 Task: Slide 25 - How To Decorate.
Action: Mouse moved to (95, 465)
Screenshot: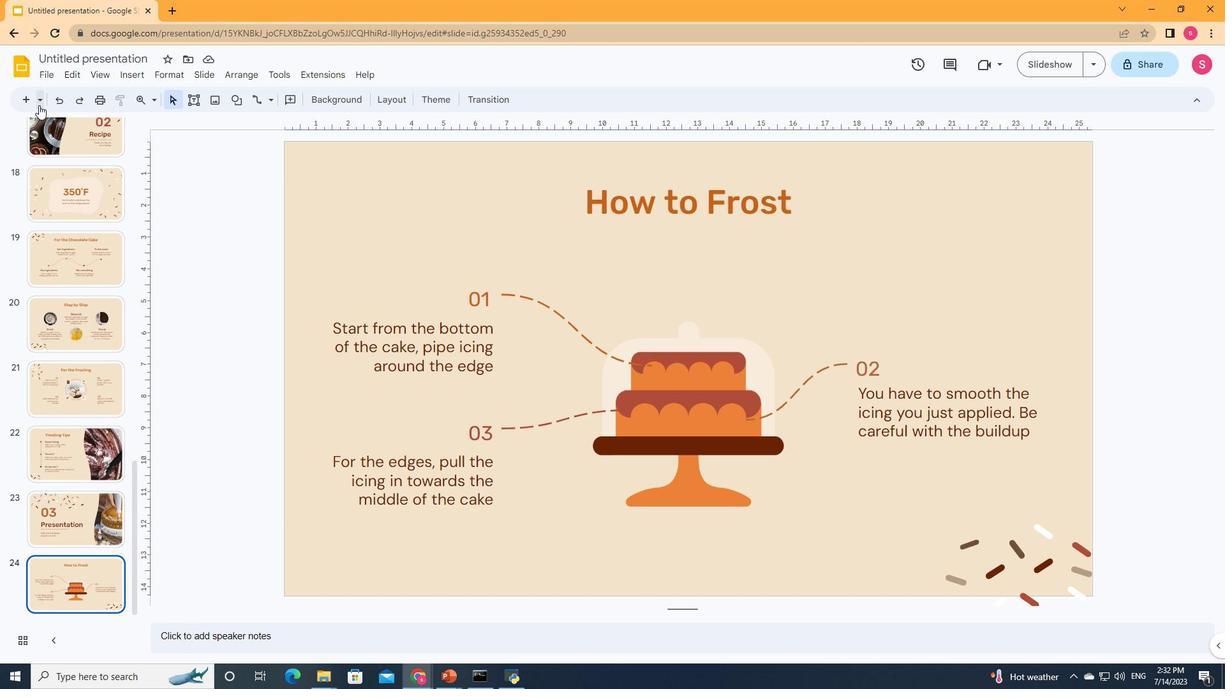
Action: Mouse pressed left at (95, 465)
Screenshot: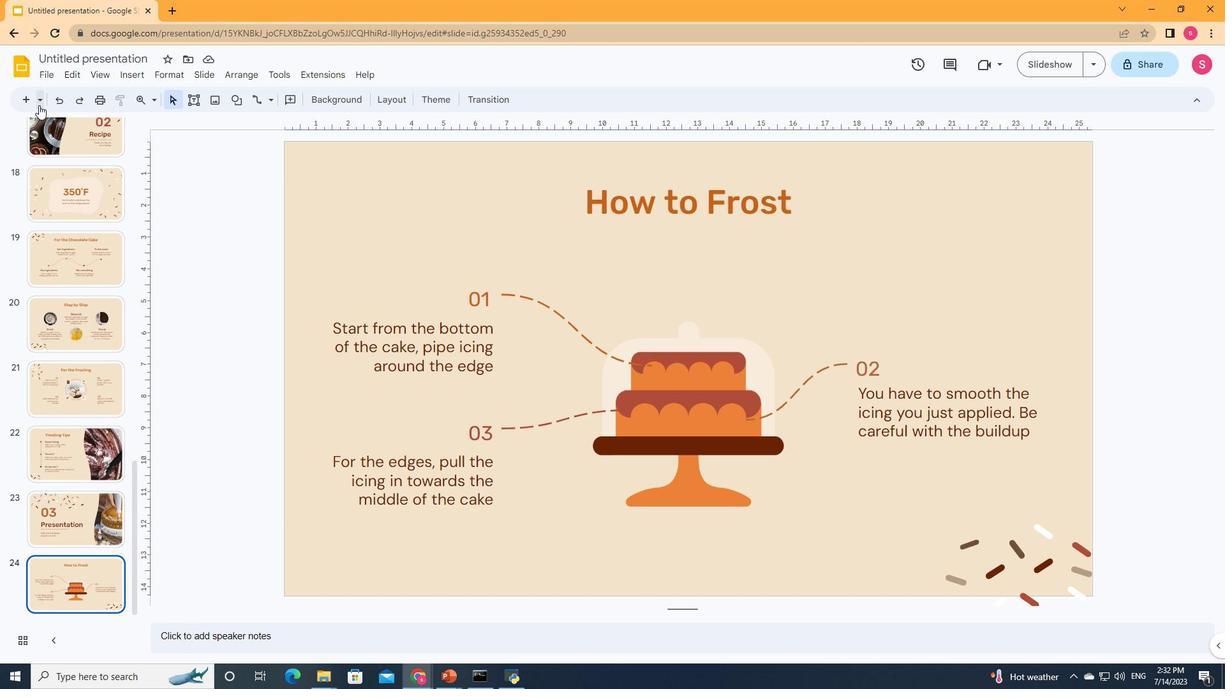 
Action: Mouse moved to (95, 465)
Screenshot: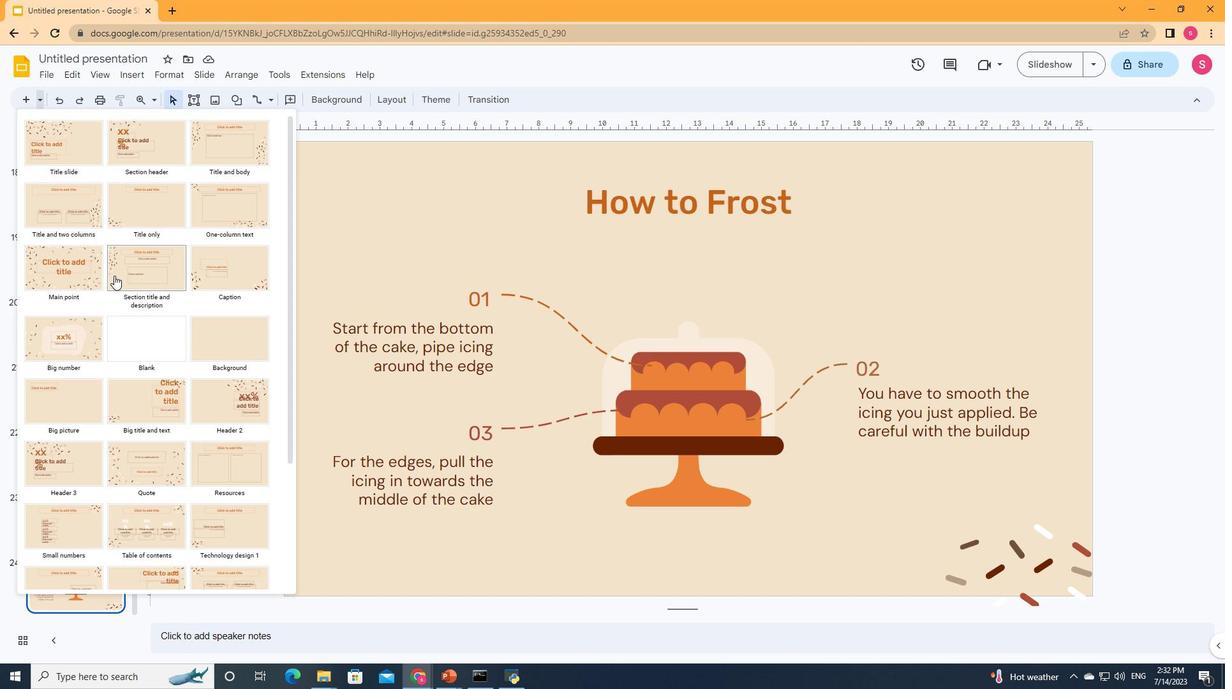 
Action: Mouse scrolled (95, 465) with delta (0, 0)
Screenshot: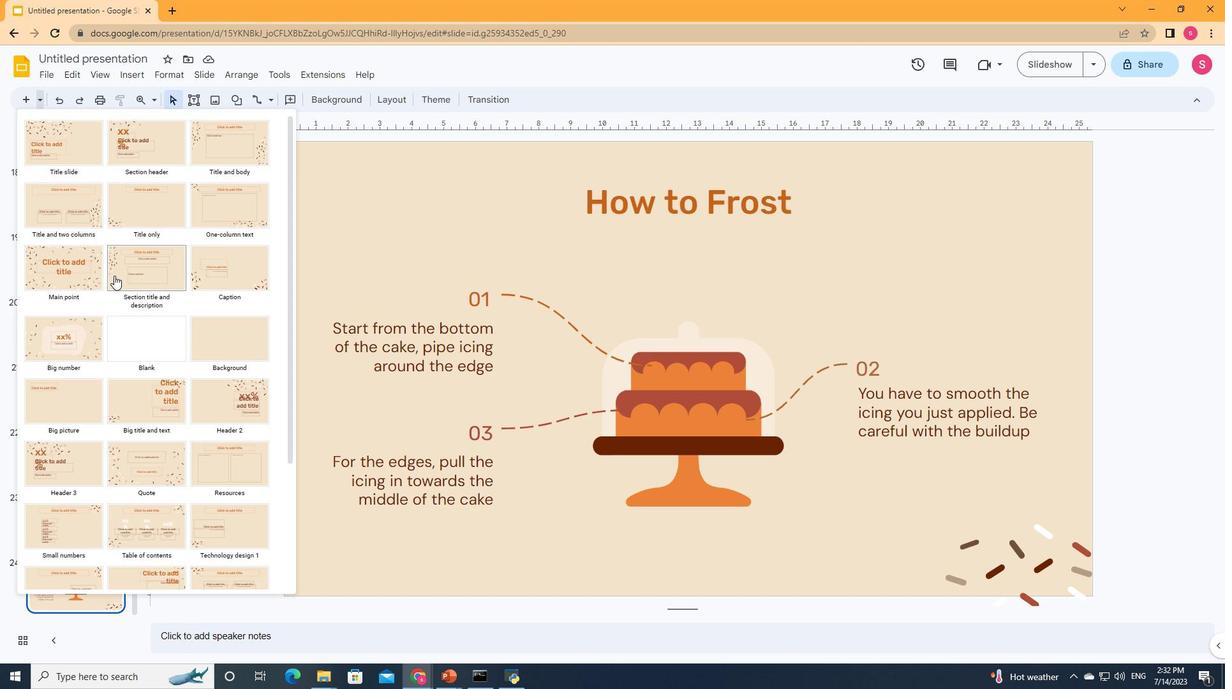 
Action: Mouse scrolled (95, 465) with delta (0, 0)
Screenshot: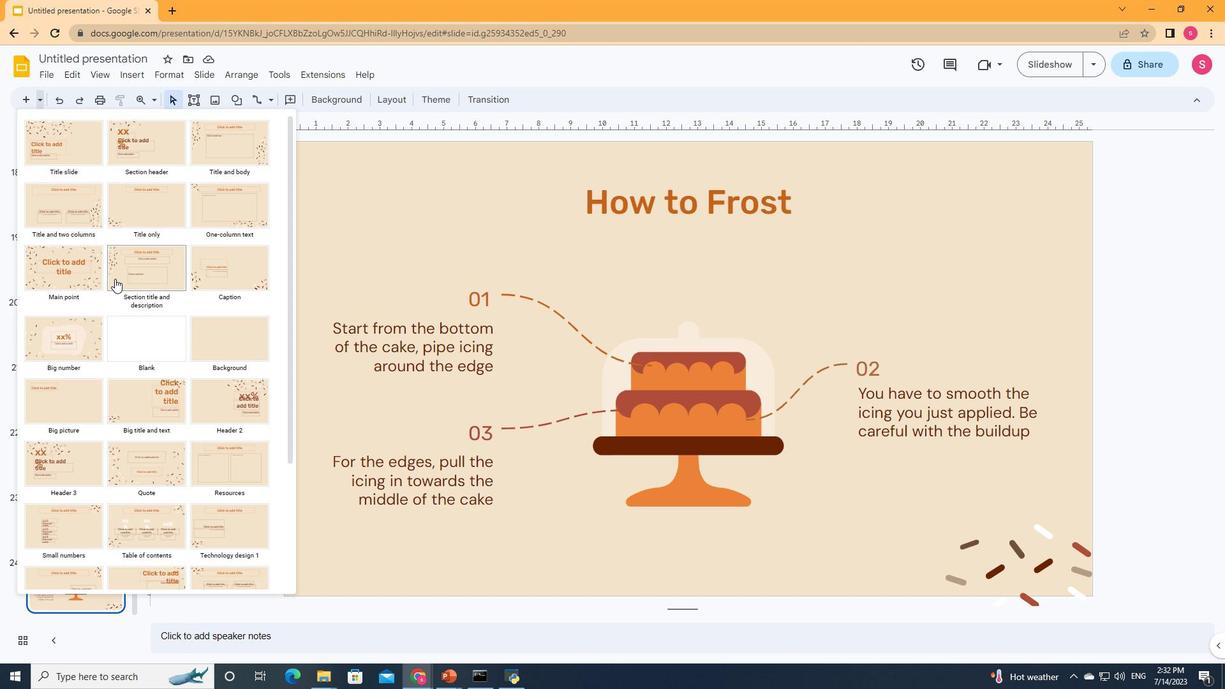 
Action: Mouse scrolled (95, 465) with delta (0, 0)
Screenshot: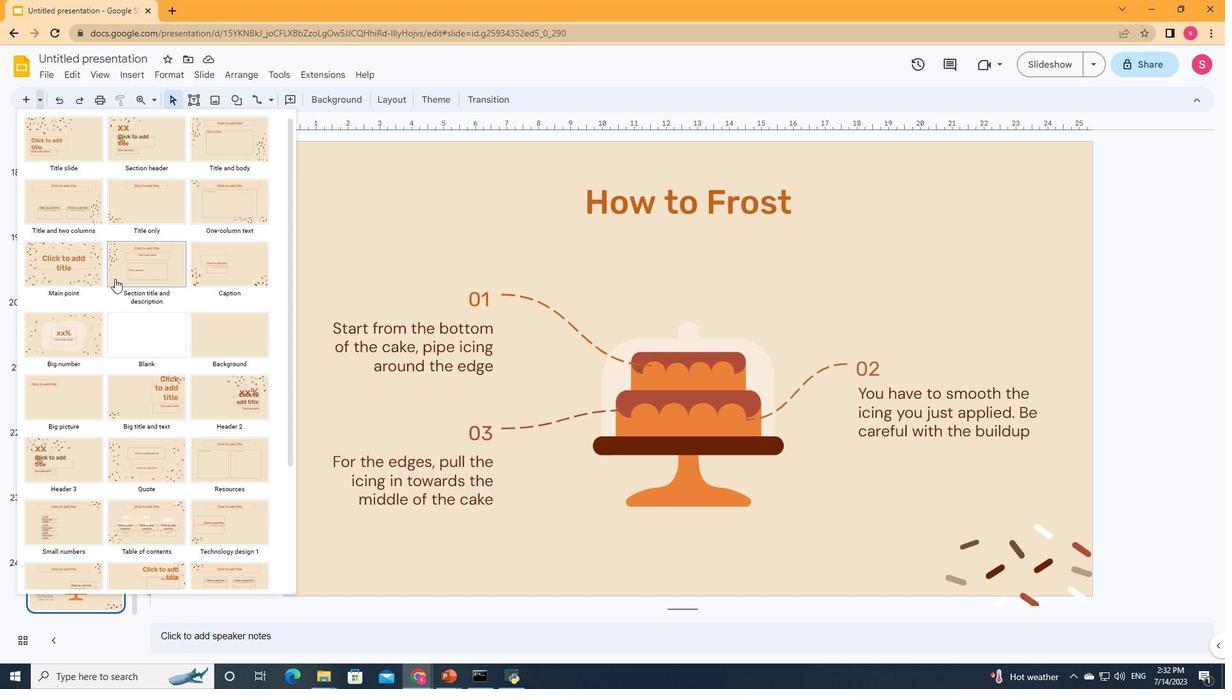 
Action: Mouse scrolled (95, 465) with delta (0, 0)
Screenshot: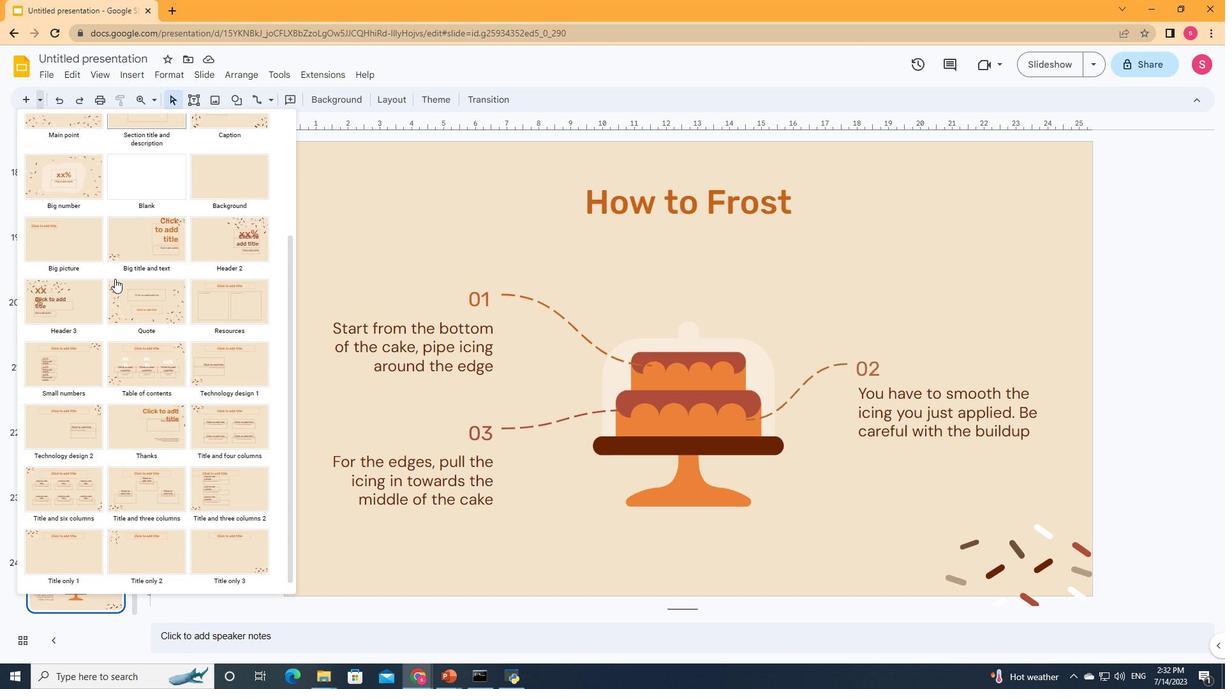 
Action: Mouse scrolled (95, 465) with delta (0, 0)
Screenshot: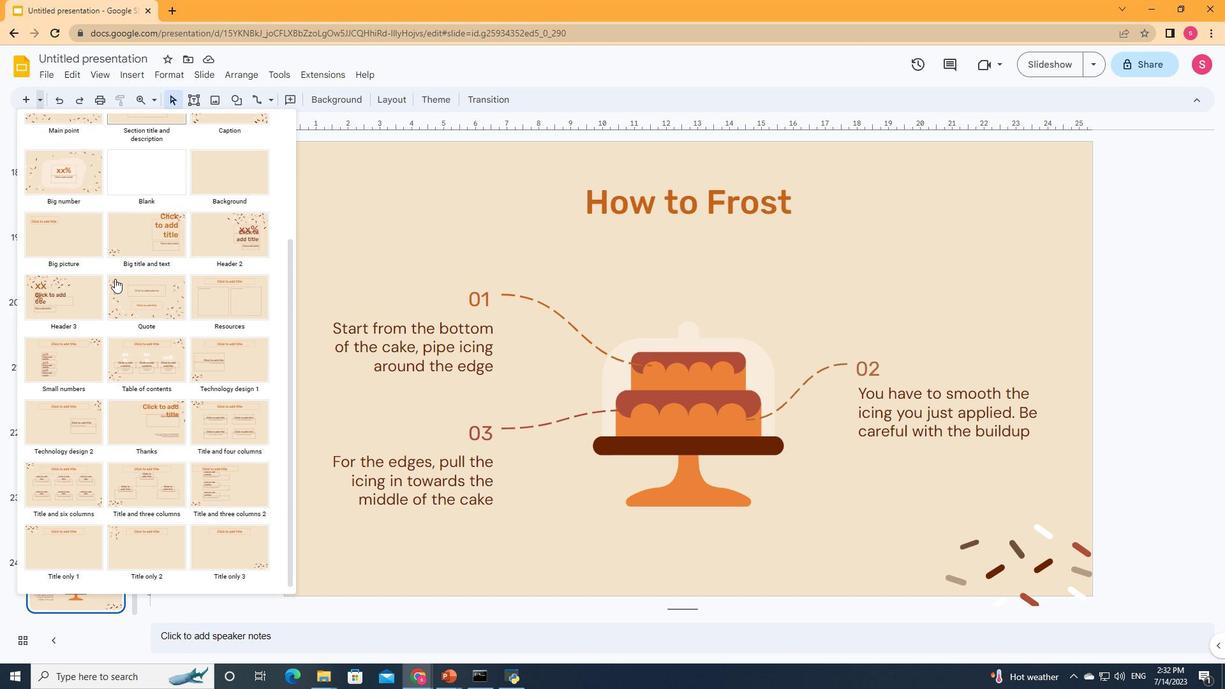 
Action: Mouse scrolled (95, 465) with delta (0, 0)
Screenshot: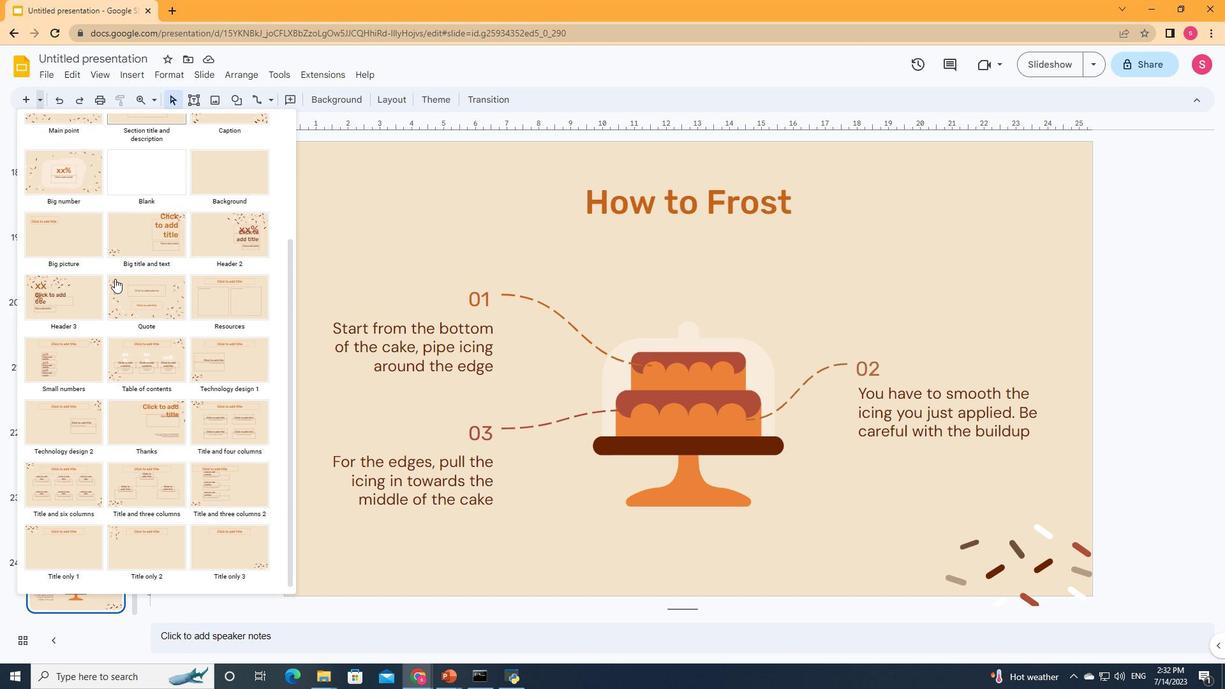
Action: Mouse moved to (95, 465)
Screenshot: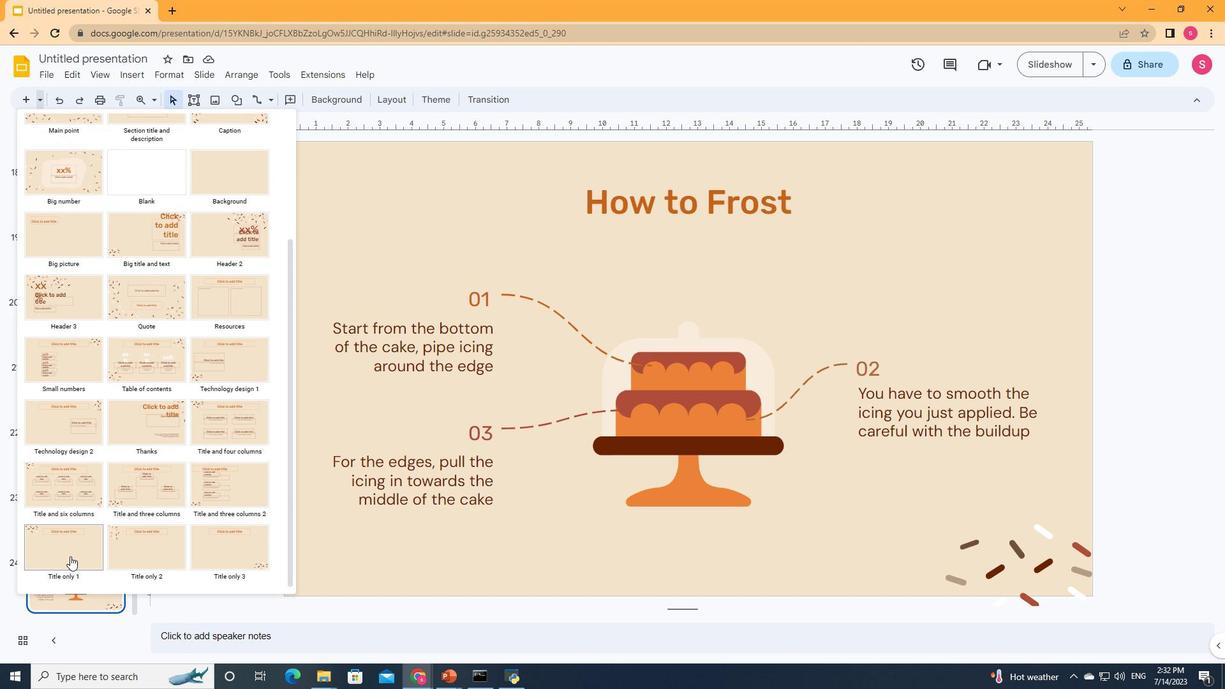 
Action: Mouse pressed left at (95, 465)
Screenshot: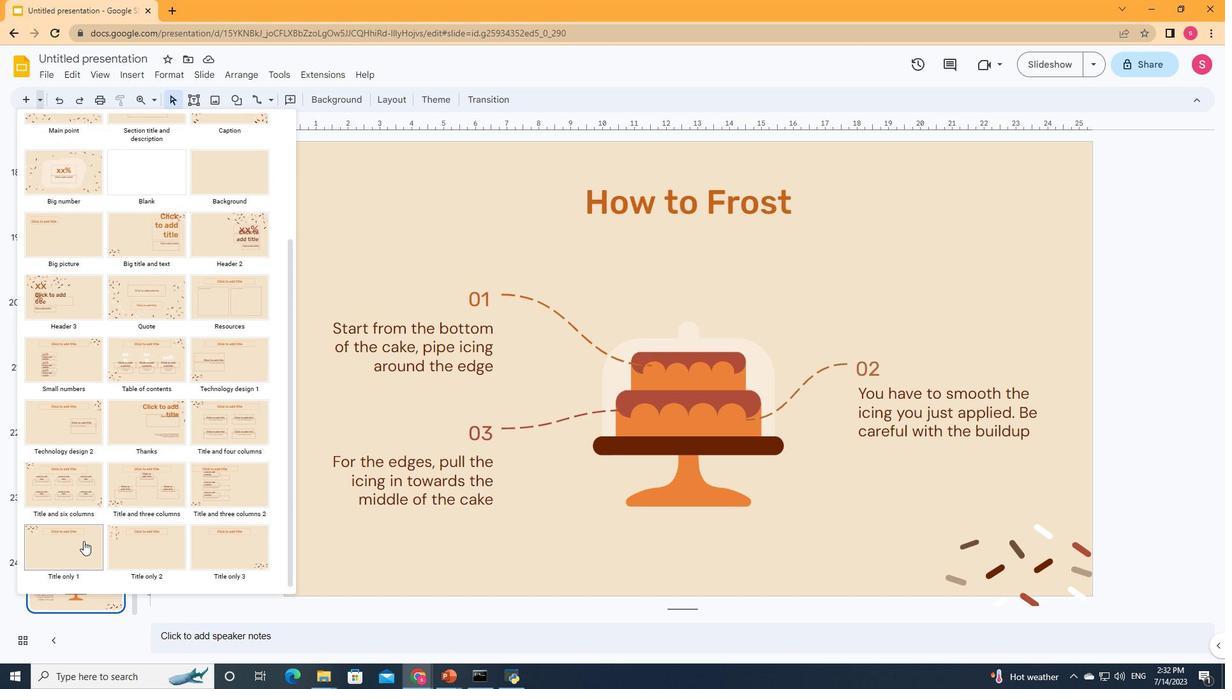 
Action: Mouse moved to (95, 465)
Screenshot: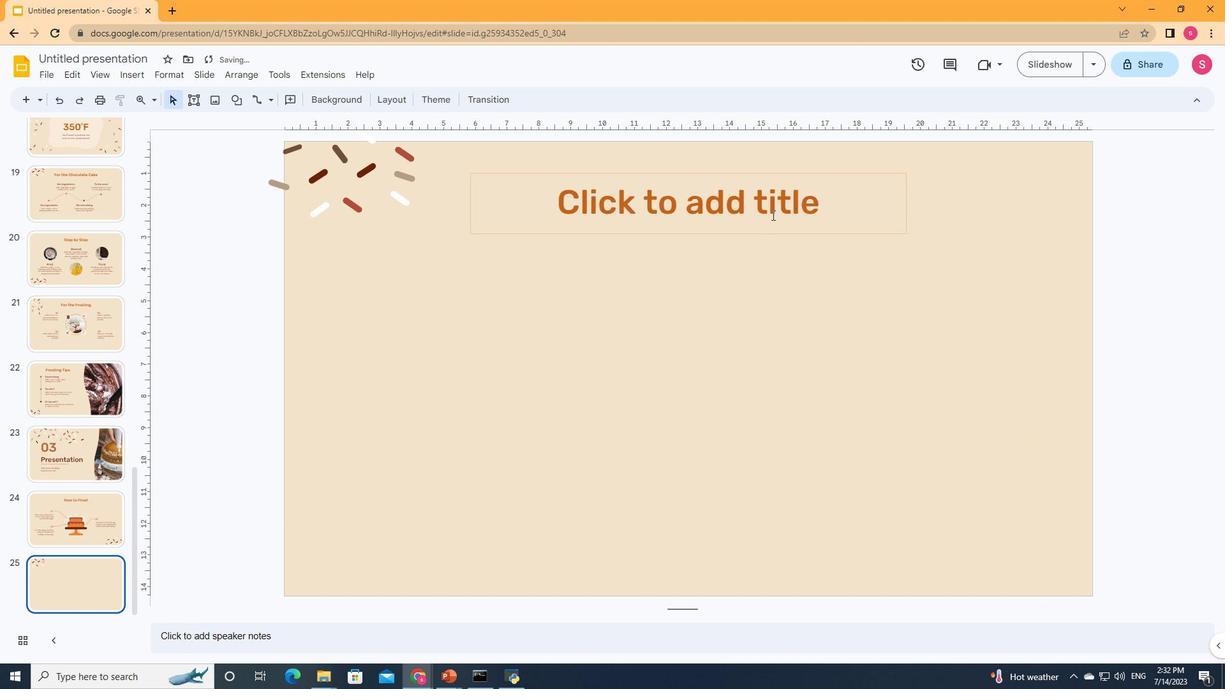 
Action: Mouse pressed left at (95, 465)
Screenshot: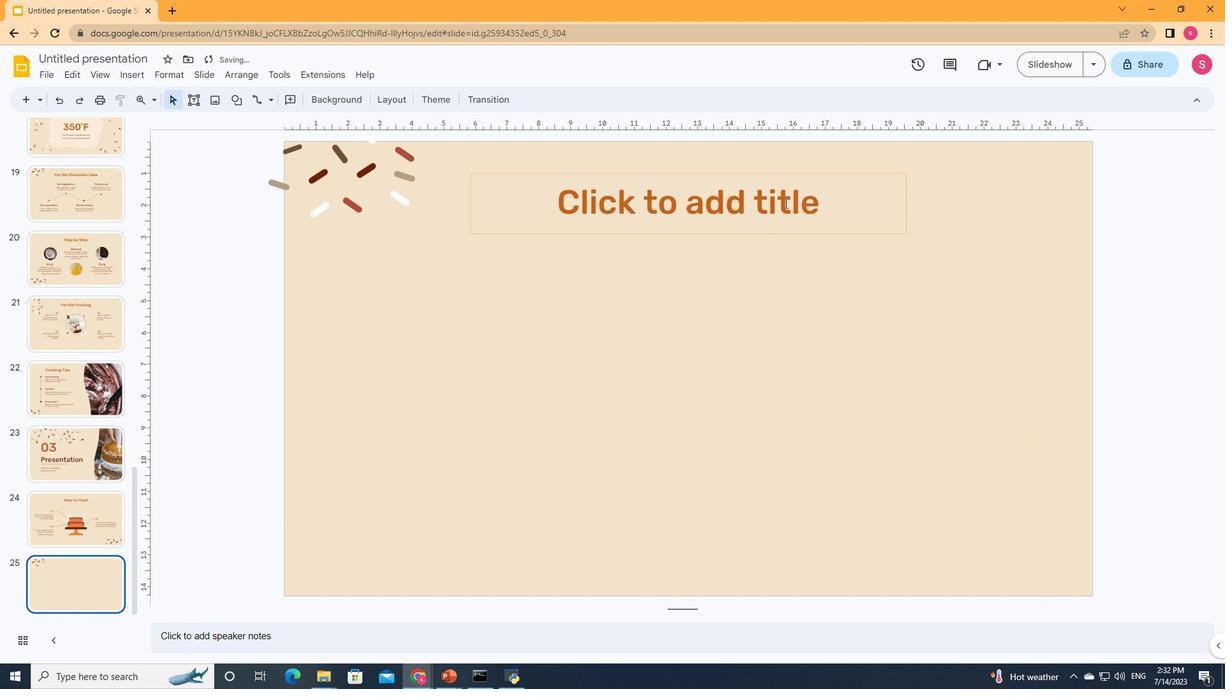 
Action: Key pressed <Key.shift><Key.shift>How<Key.space>to<Key.space><Key.shift>Decorate
Screenshot: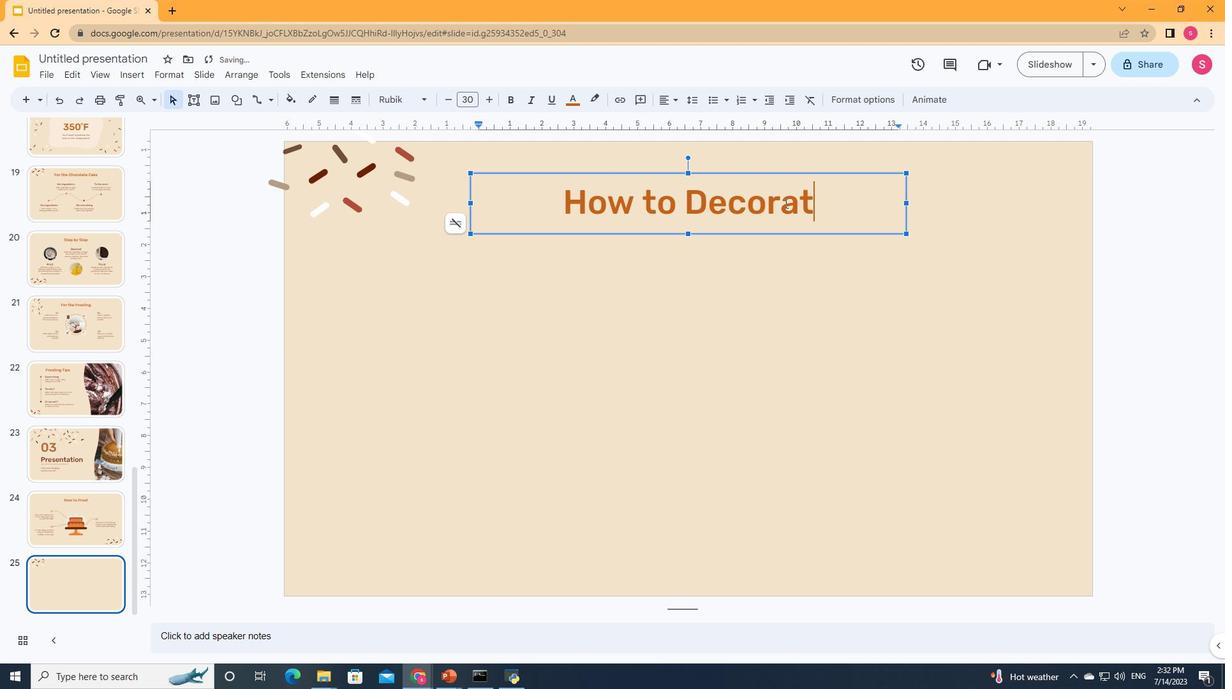 
Action: Mouse moved to (95, 465)
Screenshot: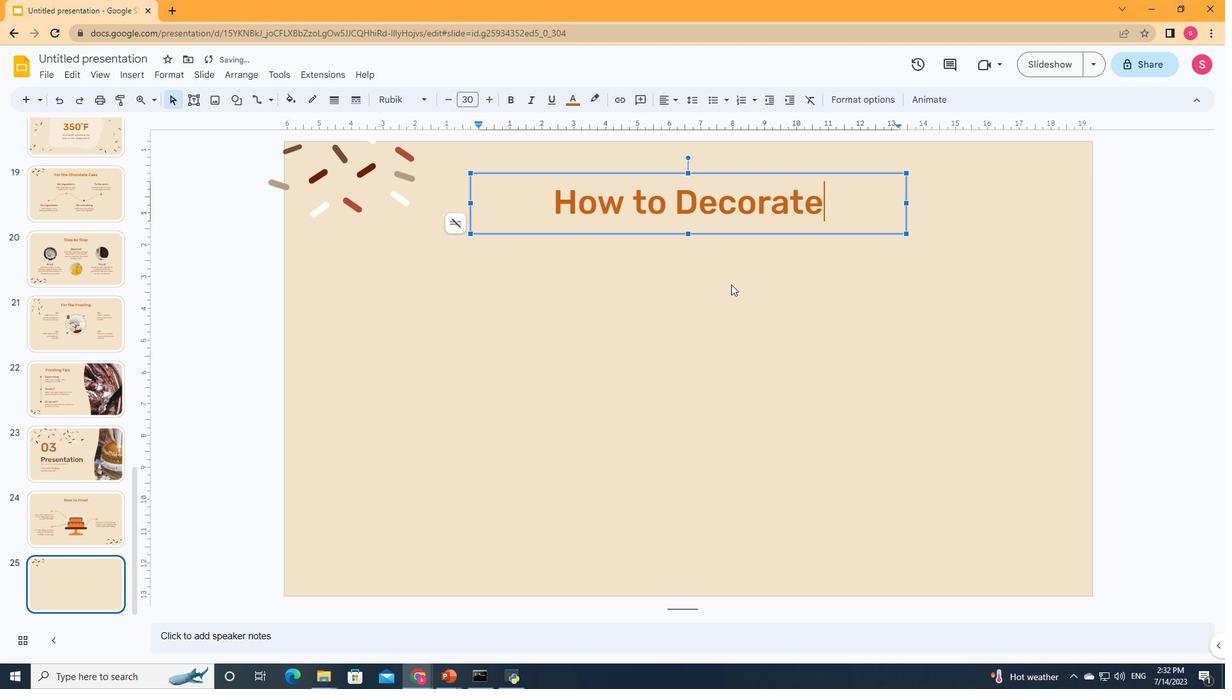 
Action: Mouse pressed left at (95, 465)
Screenshot: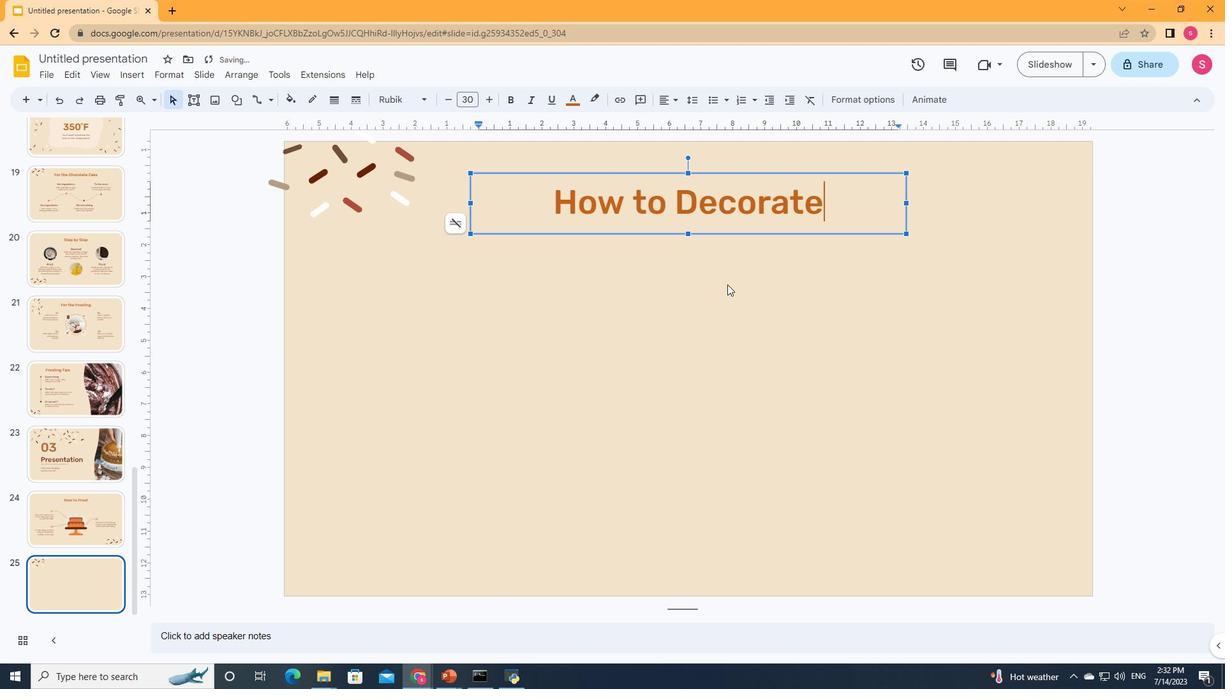 
Action: Mouse moved to (95, 465)
Screenshot: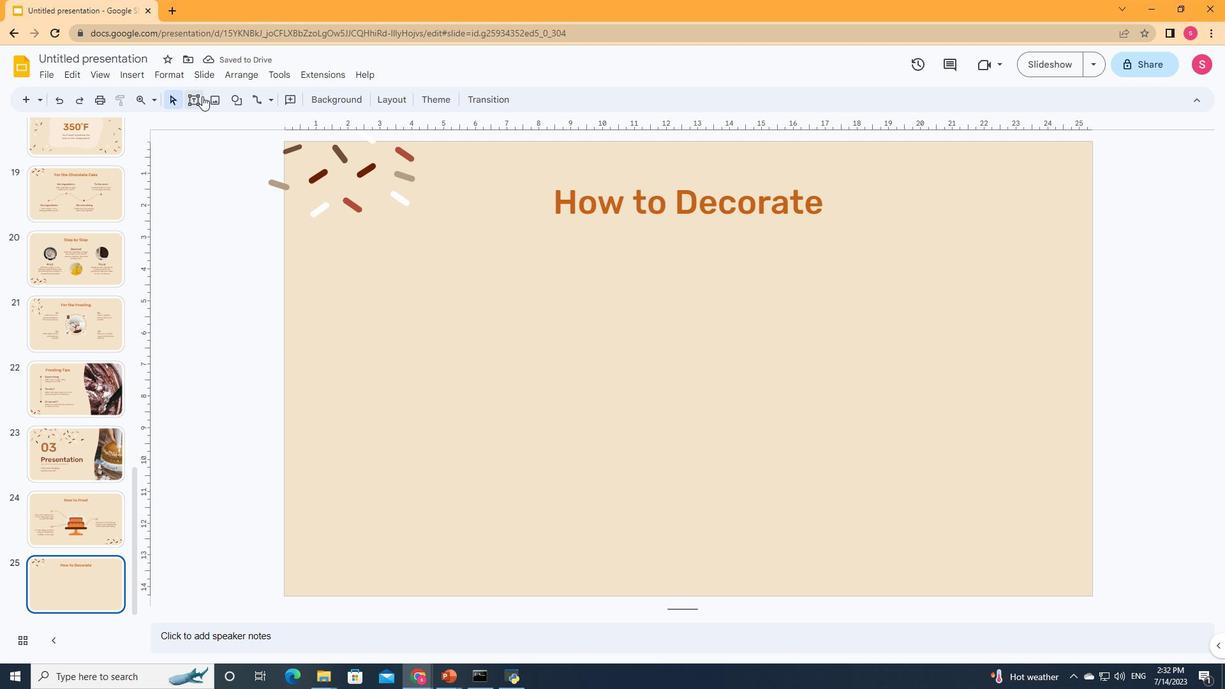 
Action: Mouse pressed left at (95, 465)
Screenshot: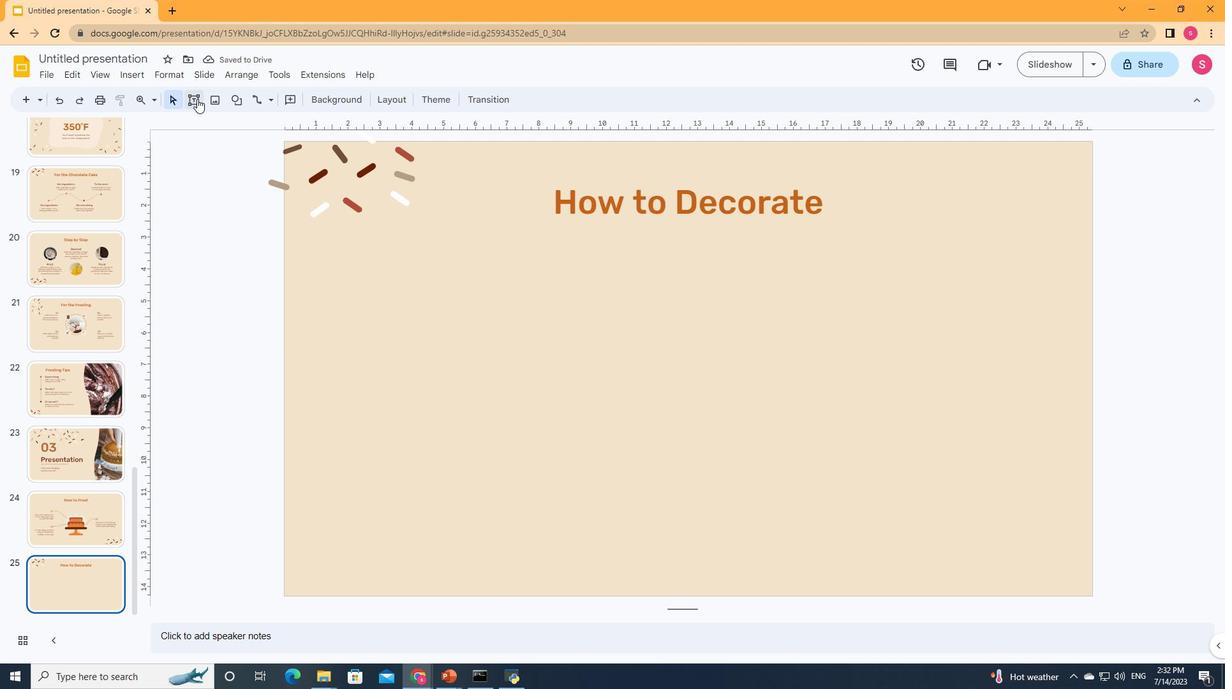 
Action: Mouse moved to (95, 465)
Screenshot: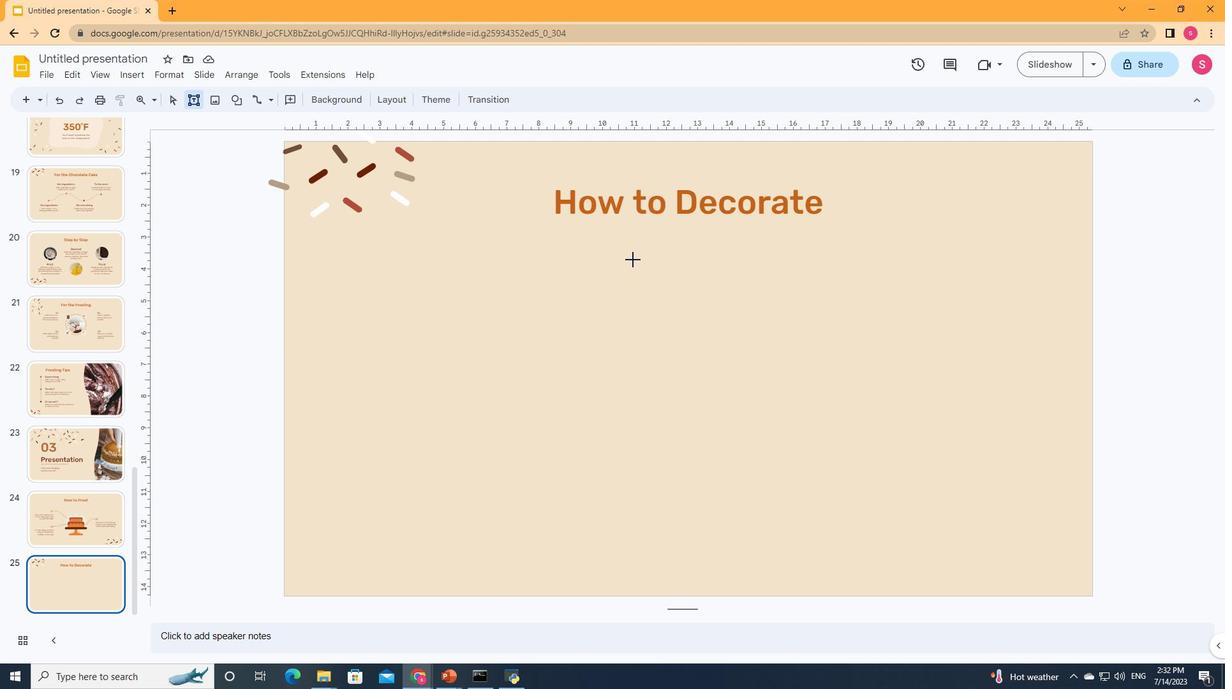 
Action: Mouse pressed left at (95, 465)
Screenshot: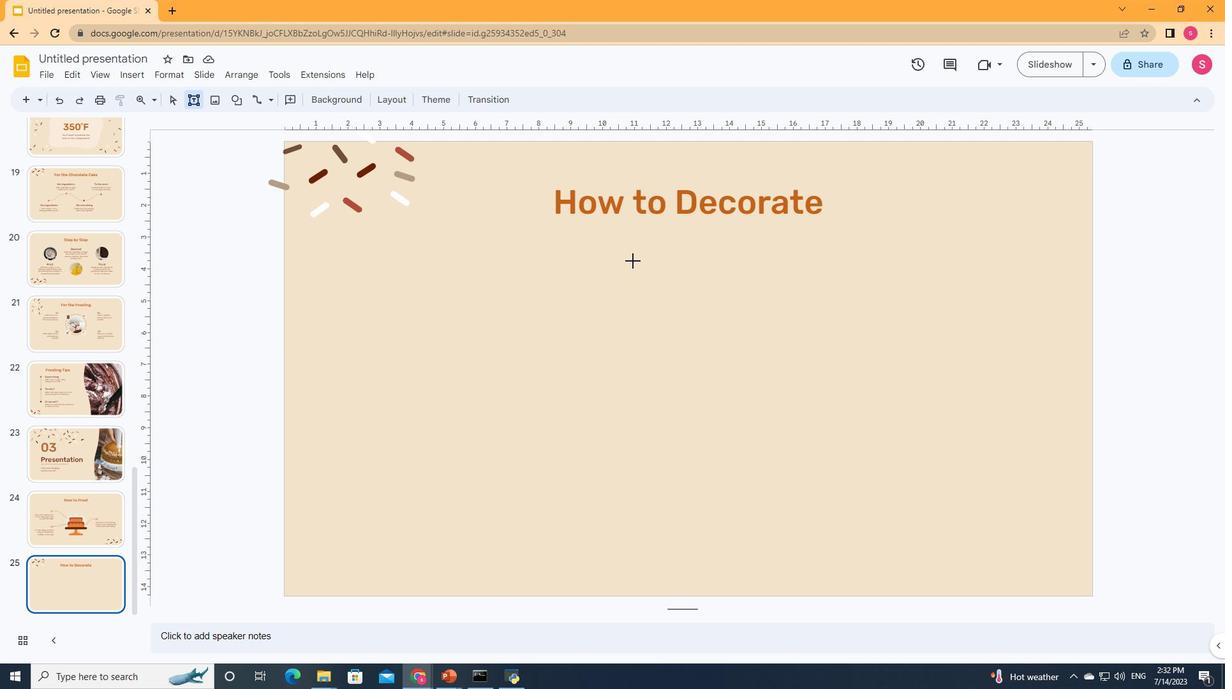 
Action: Mouse moved to (95, 465)
Screenshot: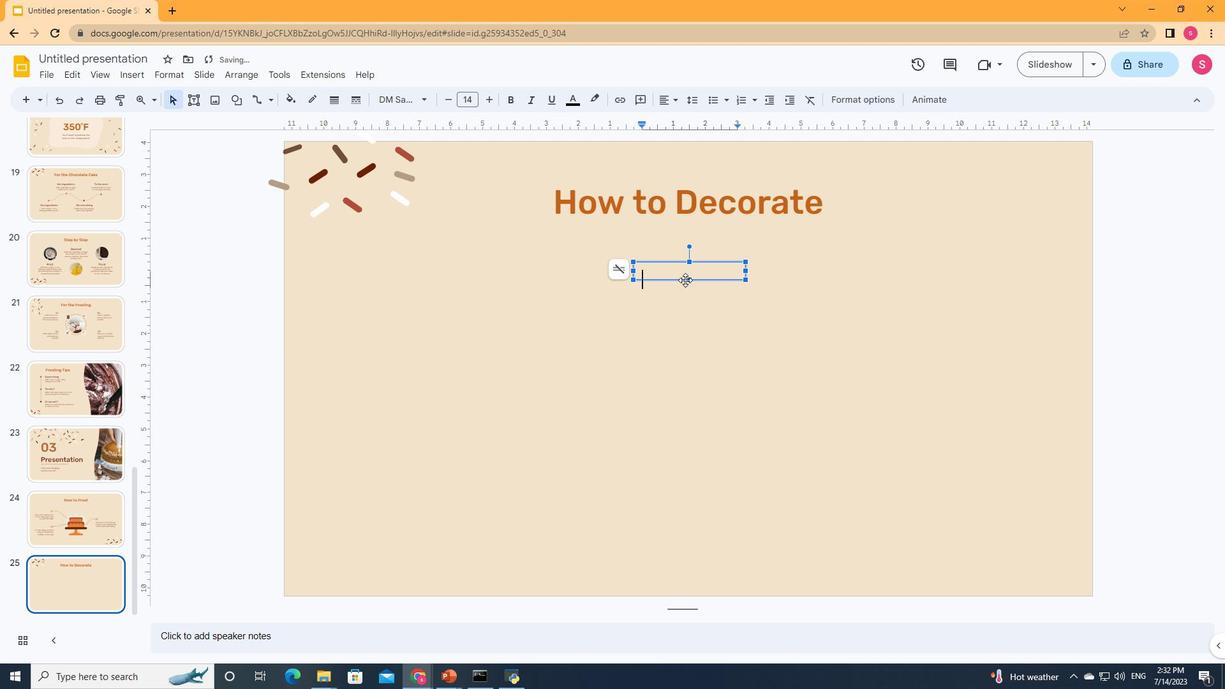 
Action: Key pressed <Key.right><Key.right>
Screenshot: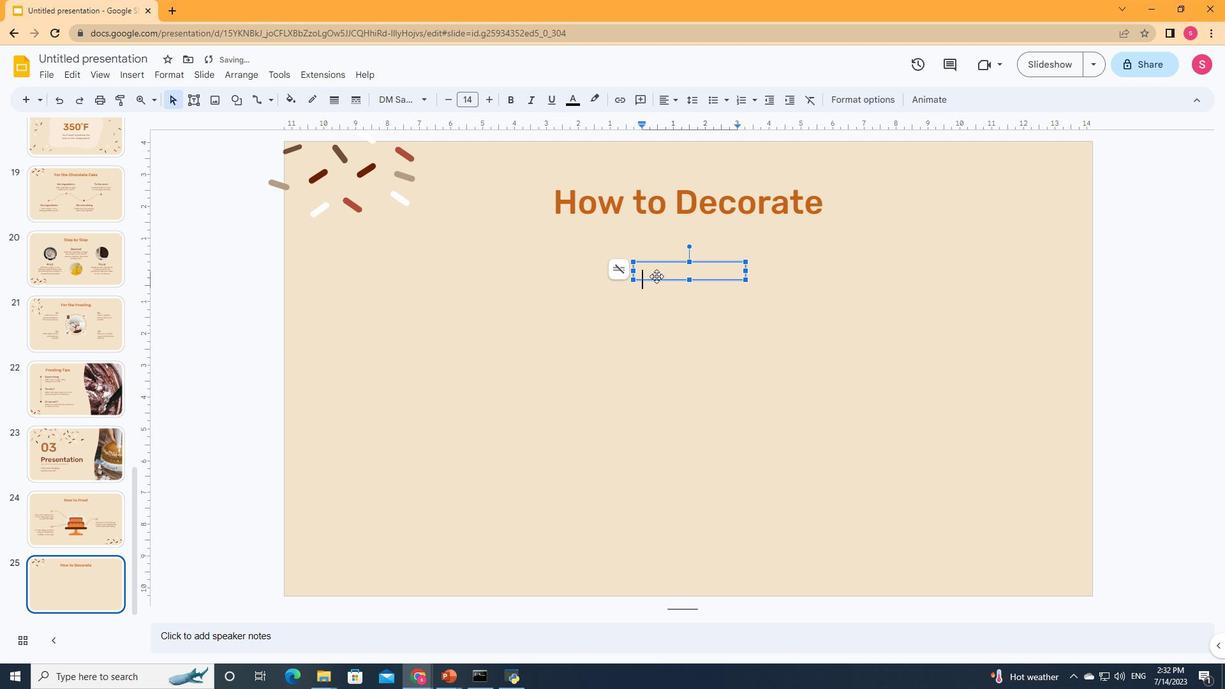 
Action: Mouse moved to (95, 465)
Screenshot: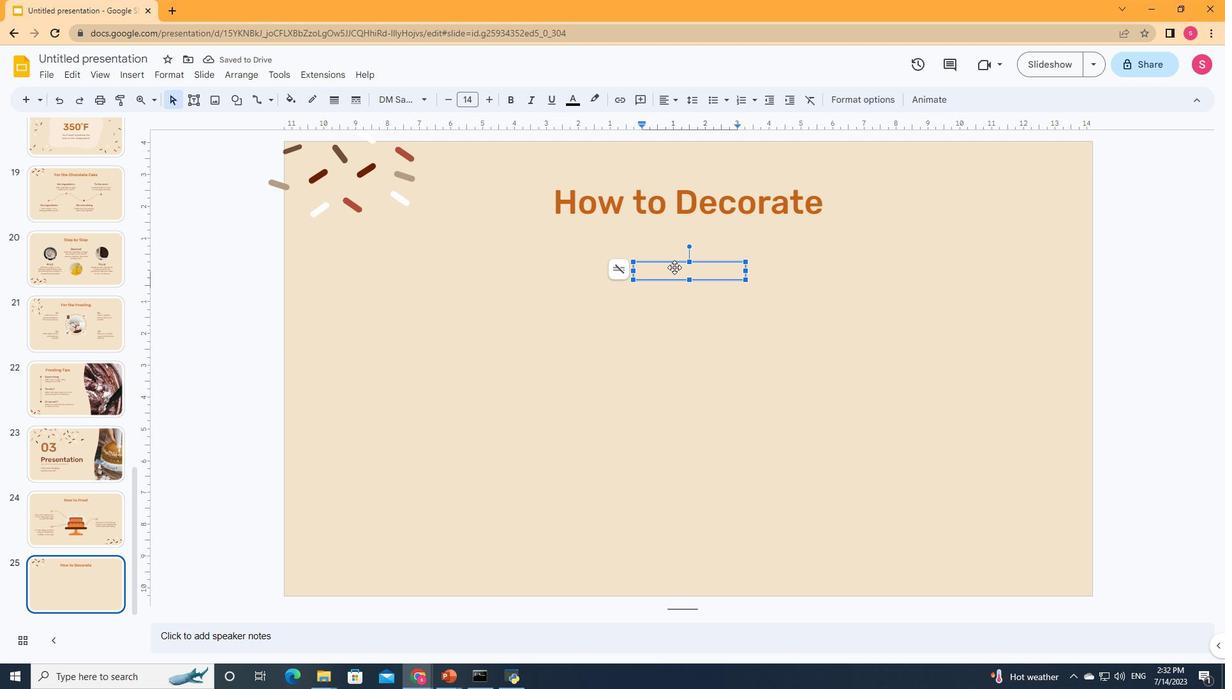 
Action: Key pressed <Key.shift><Key.shift><Key.shift><Key.shift><Key.shift><Key.shift><Key.shift><Key.shift><Key.shift><Key.shift><Key.shift><Key.shift><Key.shift><Key.shift><Key.shift>Cake<Key.space><Key.shift>Base
Screenshot: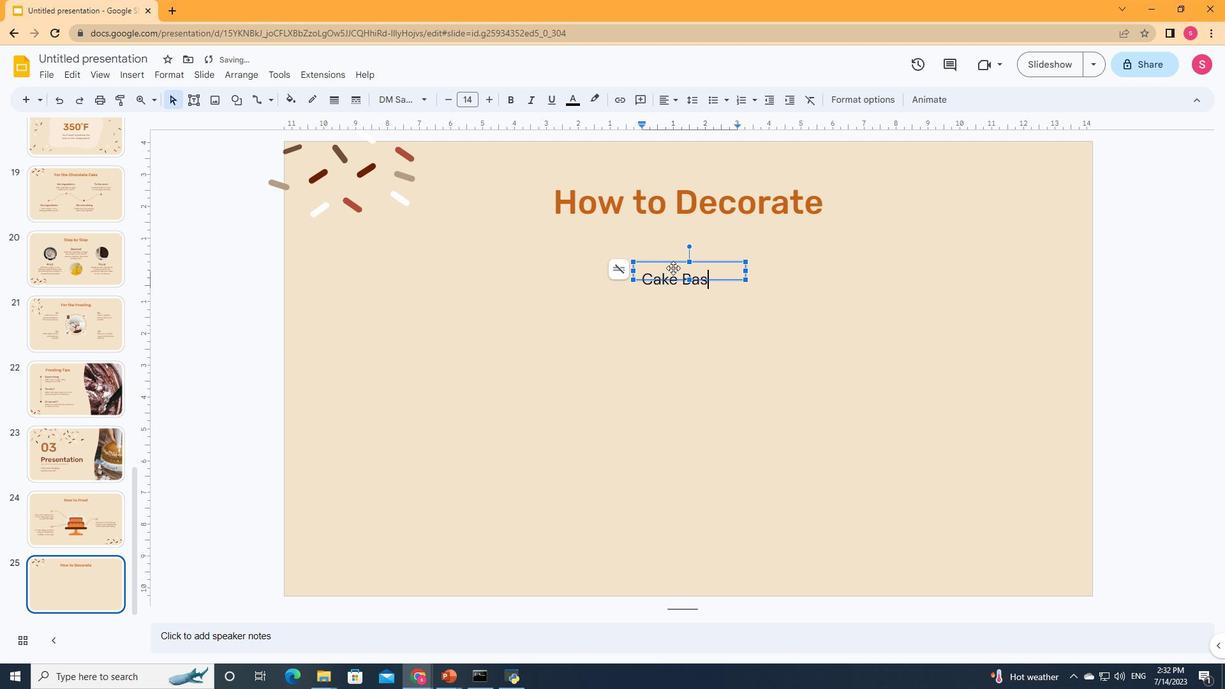 
Action: Mouse moved to (95, 465)
Screenshot: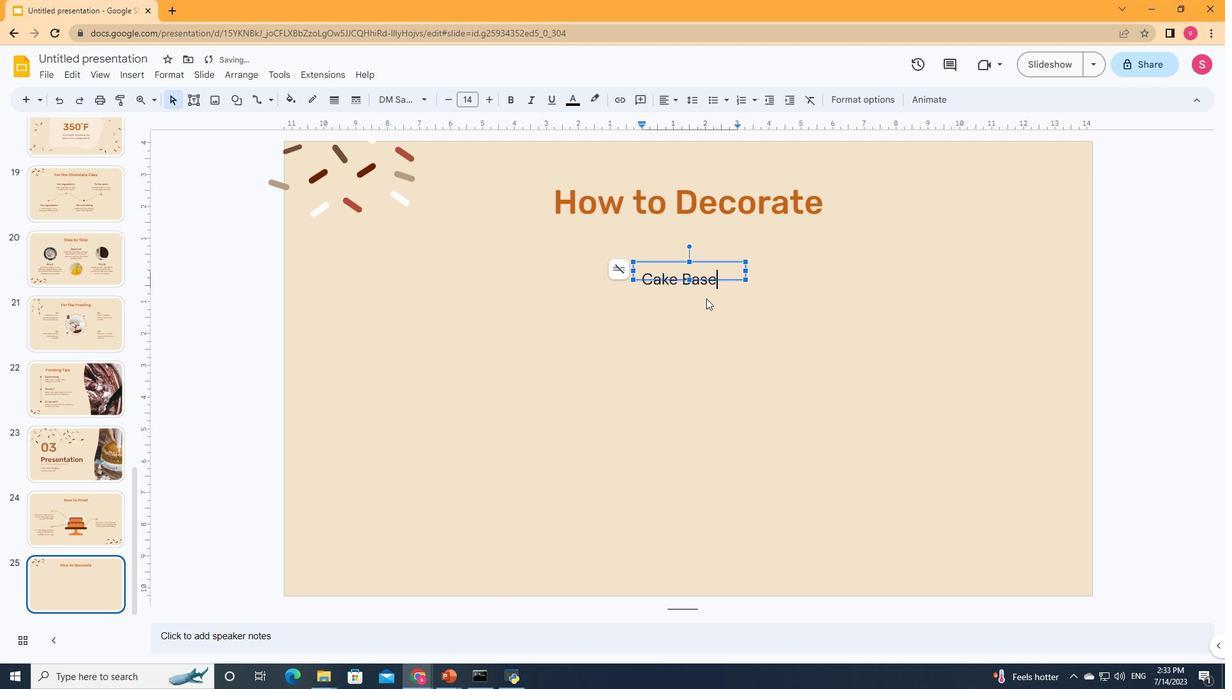 
Action: Mouse pressed left at (95, 465)
Screenshot: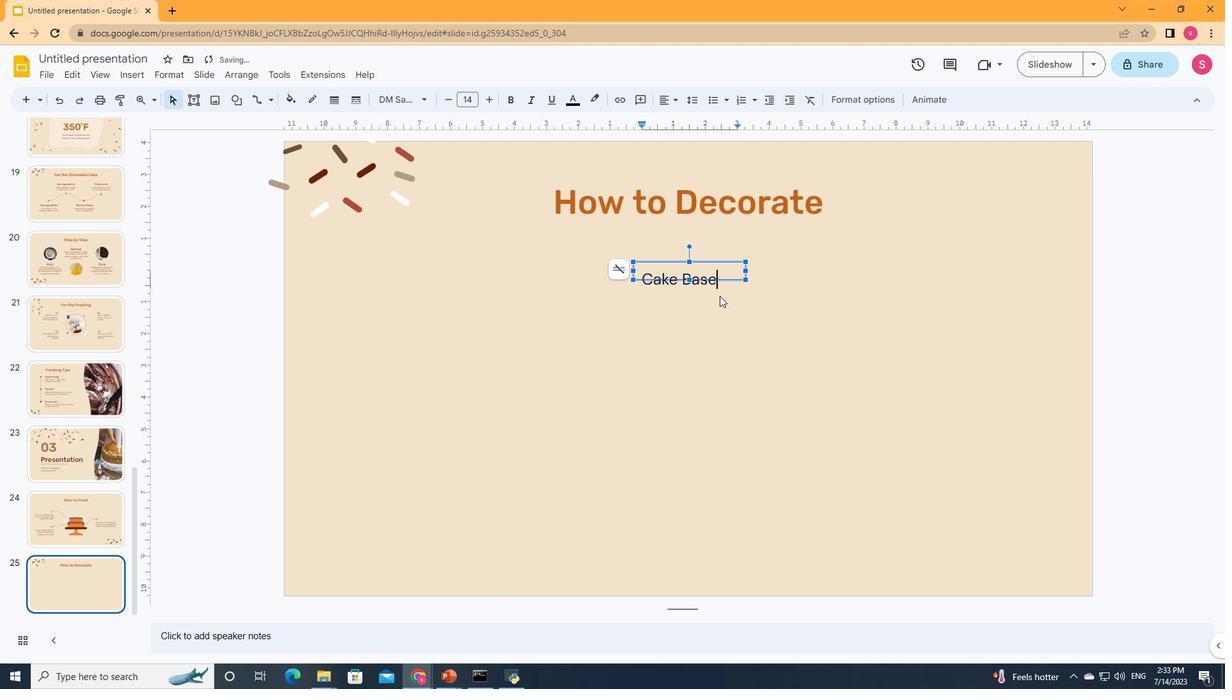 
Action: Mouse moved to (95, 465)
Screenshot: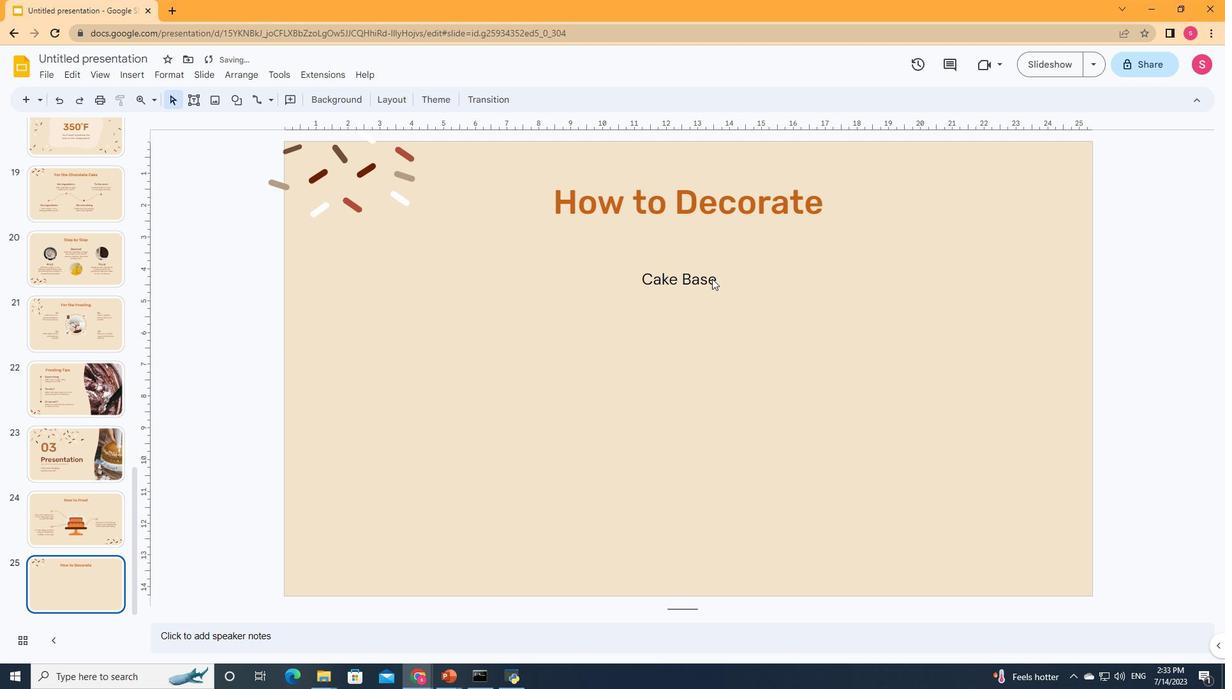 
Action: Mouse pressed left at (95, 465)
Screenshot: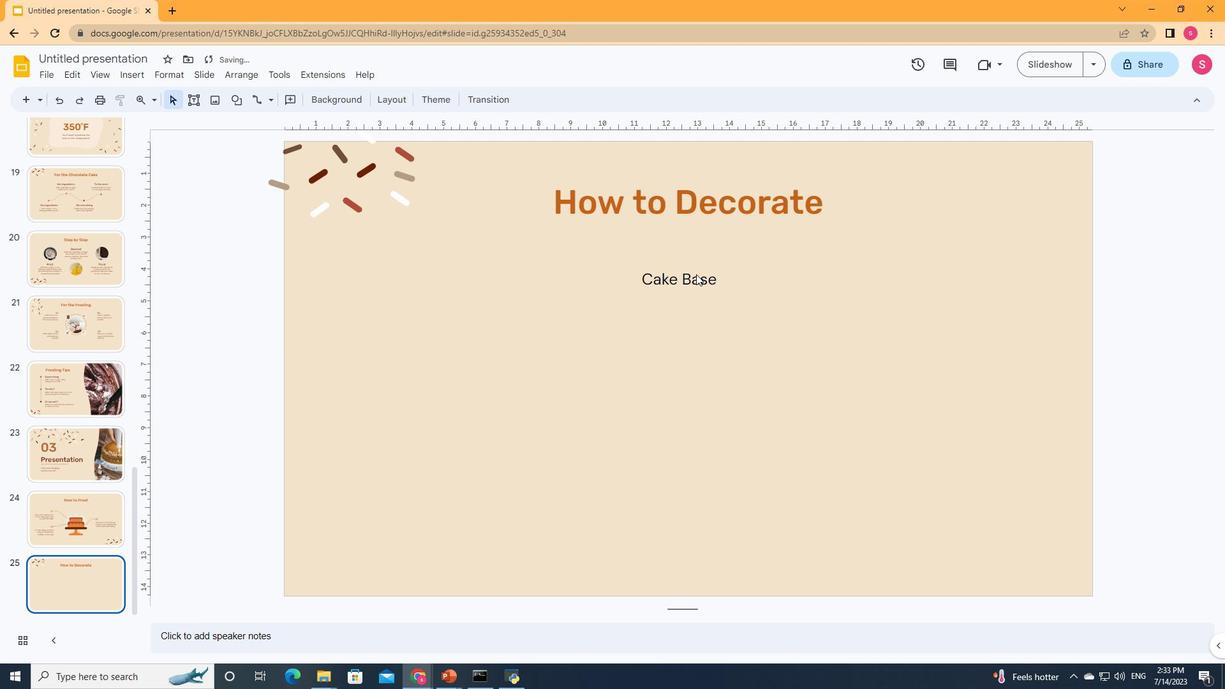 
Action: Mouse moved to (95, 465)
Screenshot: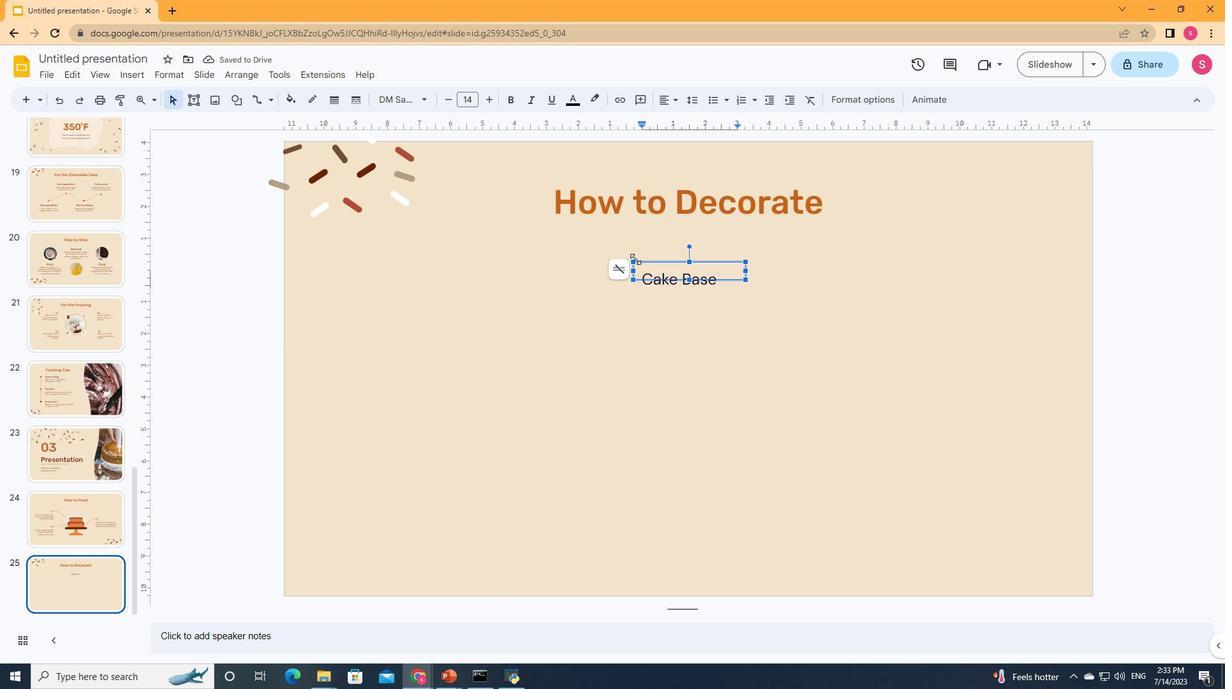 
Action: Mouse pressed left at (95, 465)
Screenshot: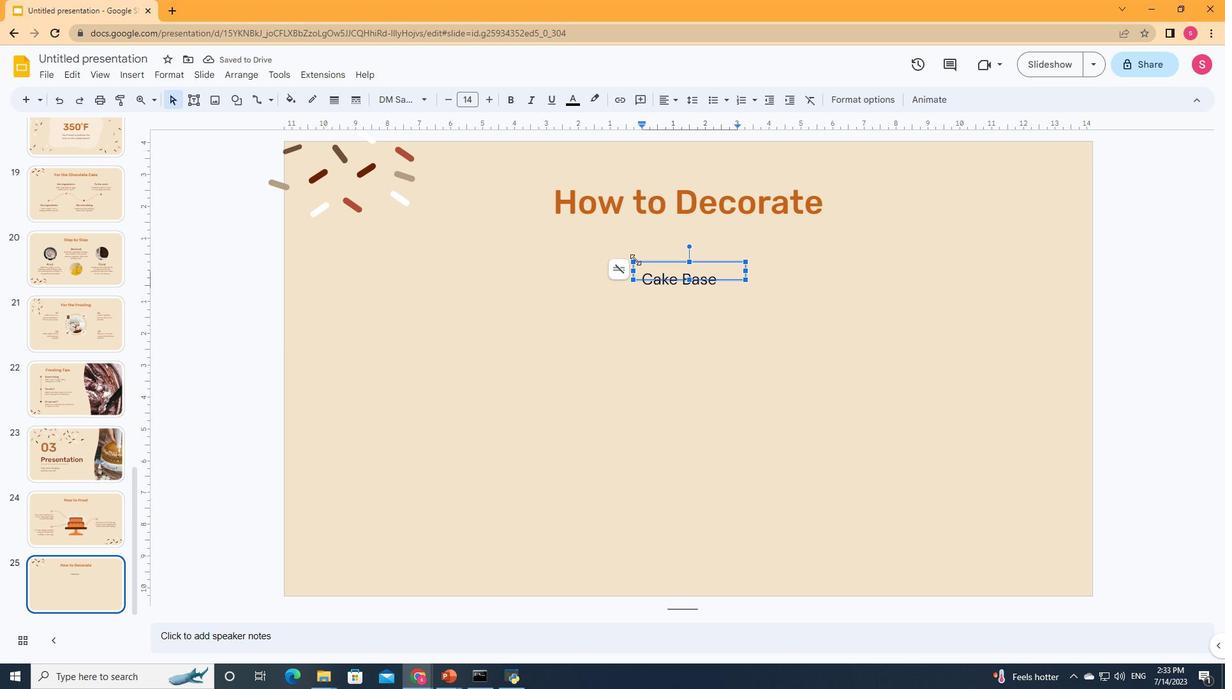 
Action: Mouse moved to (95, 465)
Screenshot: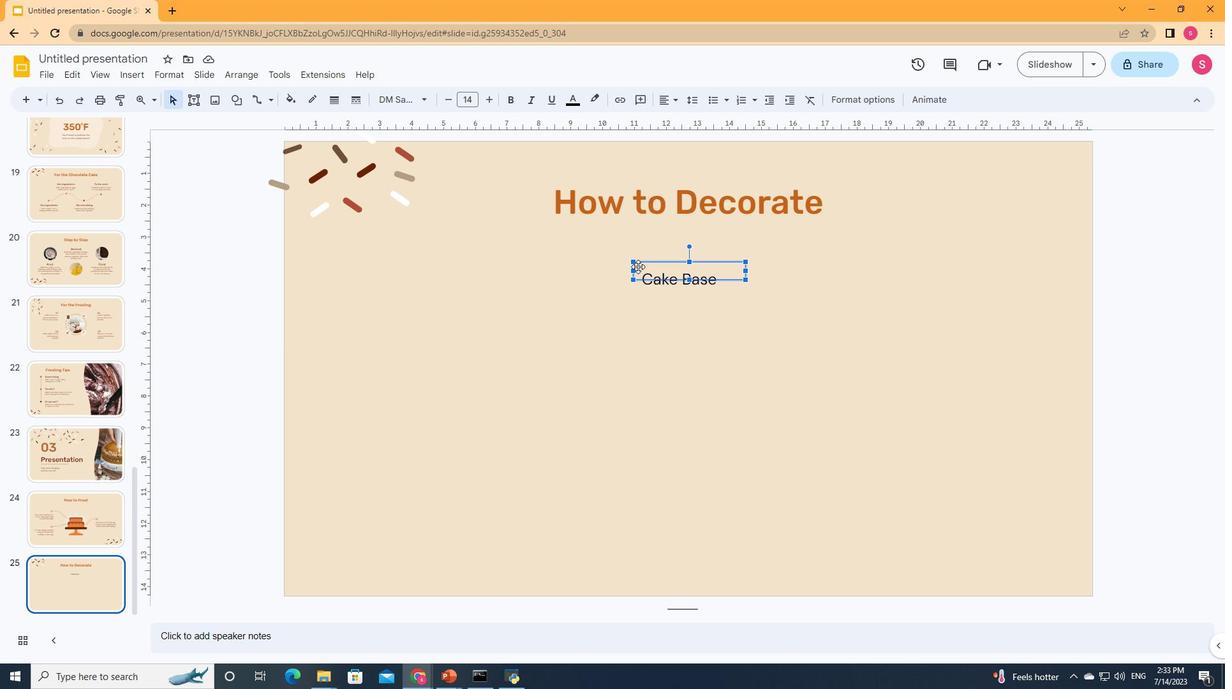 
Action: Mouse pressed left at (95, 465)
Screenshot: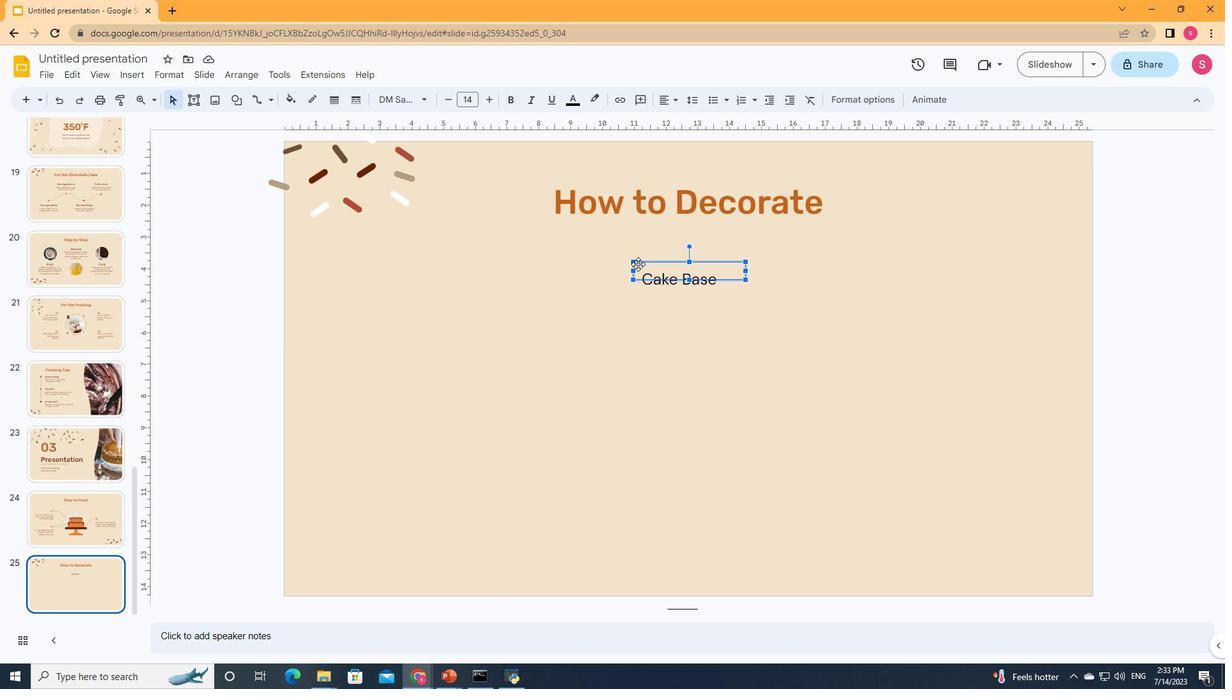 
Action: Mouse moved to (95, 465)
Screenshot: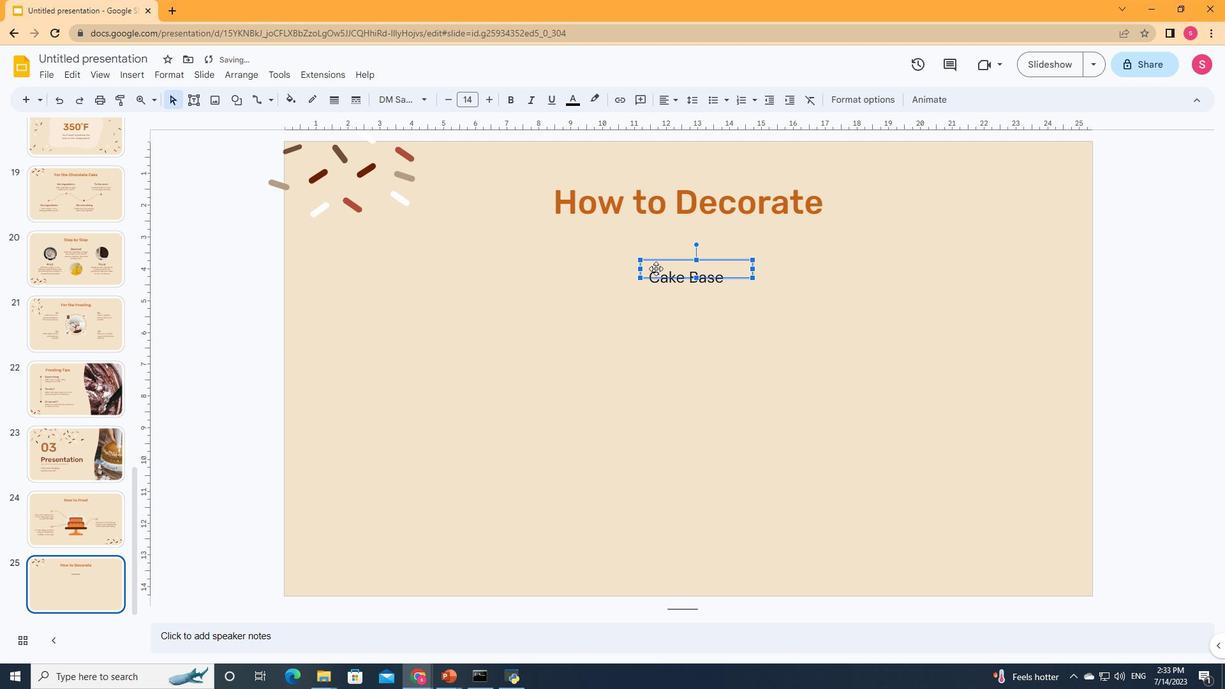 
Action: Mouse pressed left at (95, 465)
Screenshot: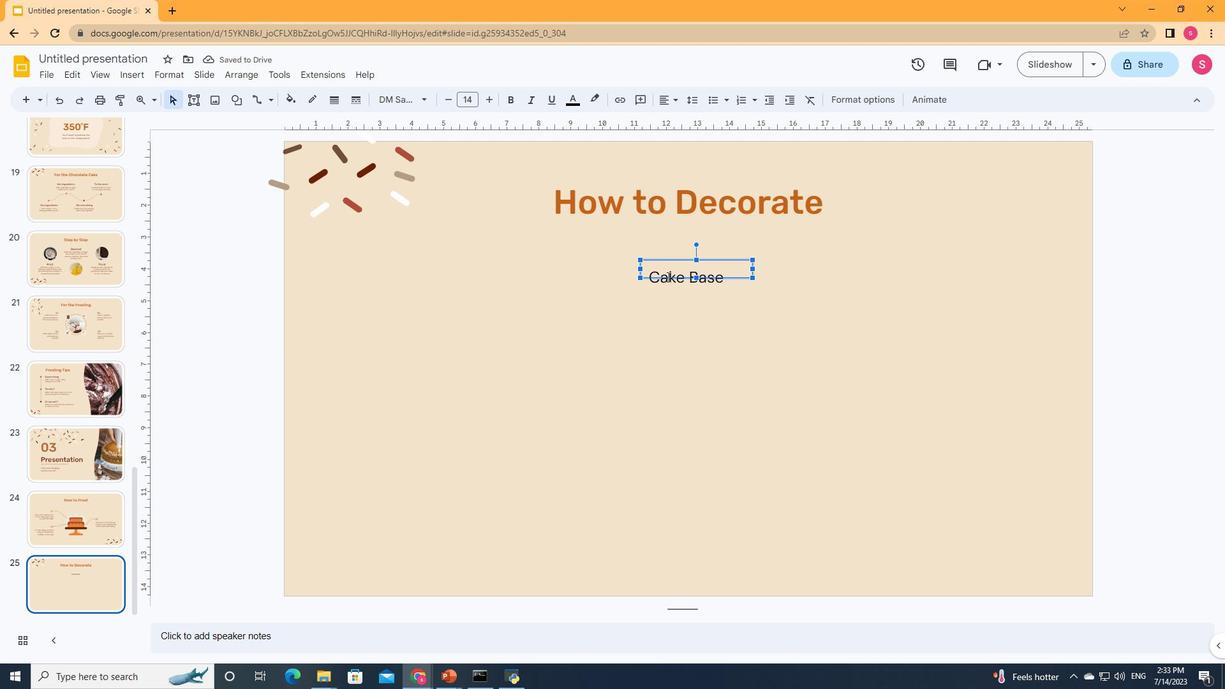 
Action: Mouse pressed left at (95, 465)
Screenshot: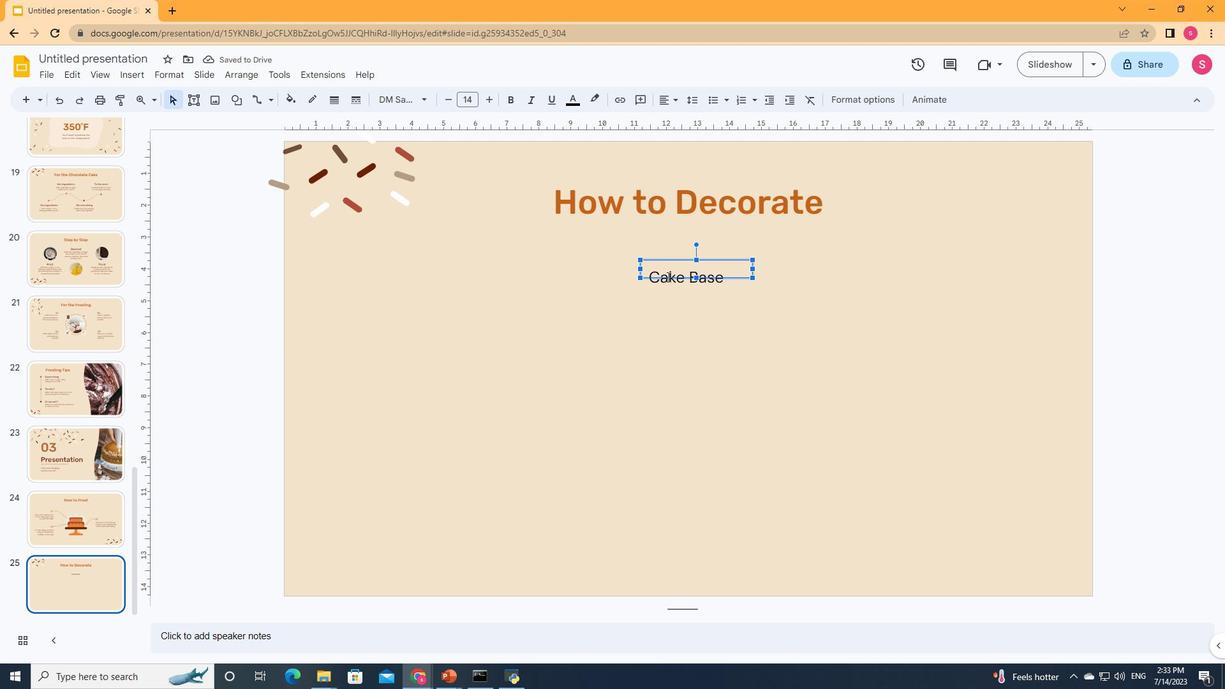 
Action: Mouse pressed left at (95, 465)
Screenshot: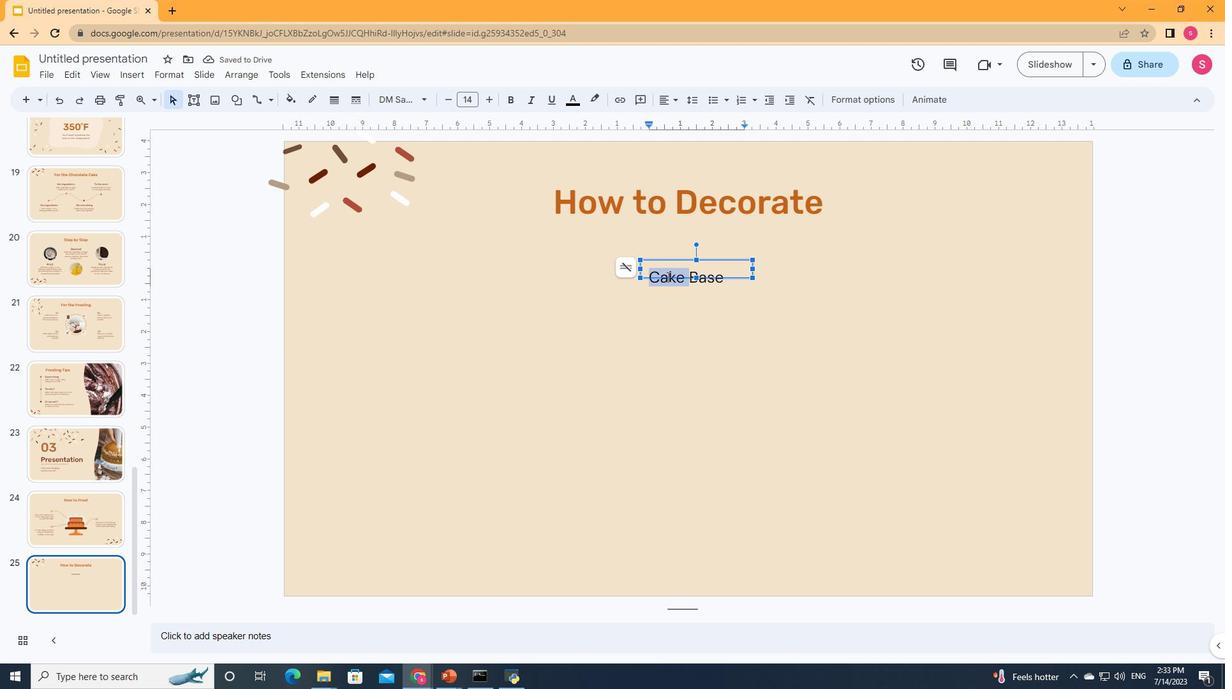 
Action: Mouse moved to (95, 465)
Screenshot: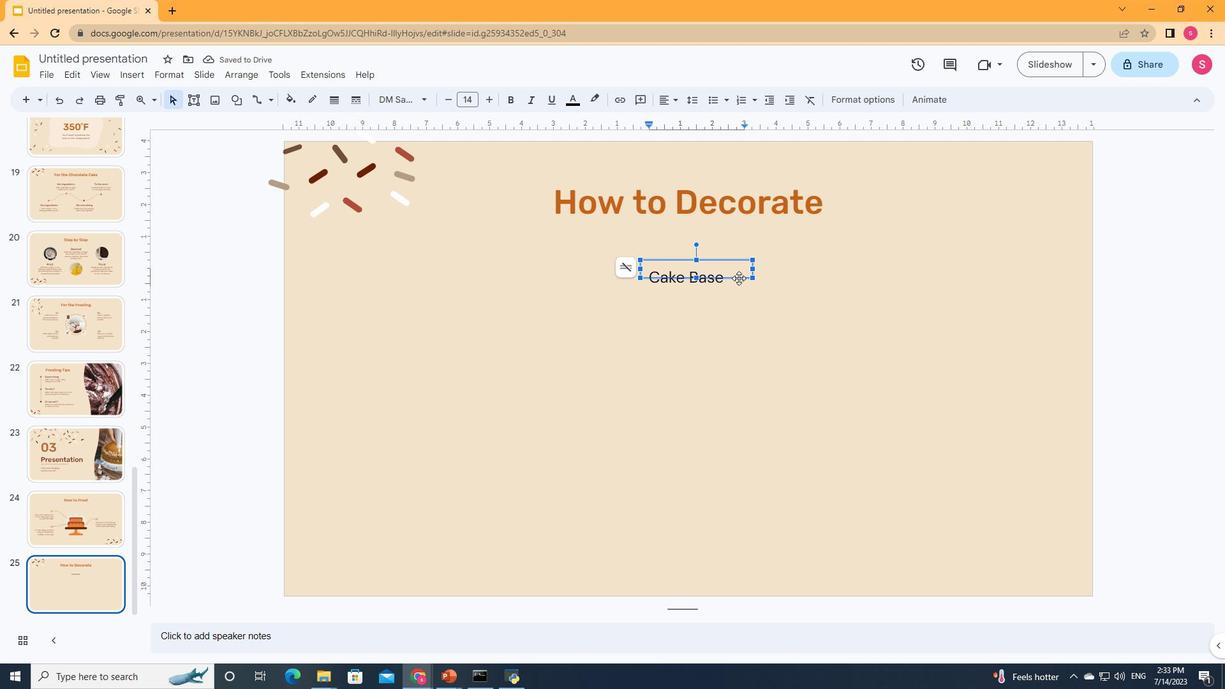 
Action: Mouse pressed left at (95, 465)
Screenshot: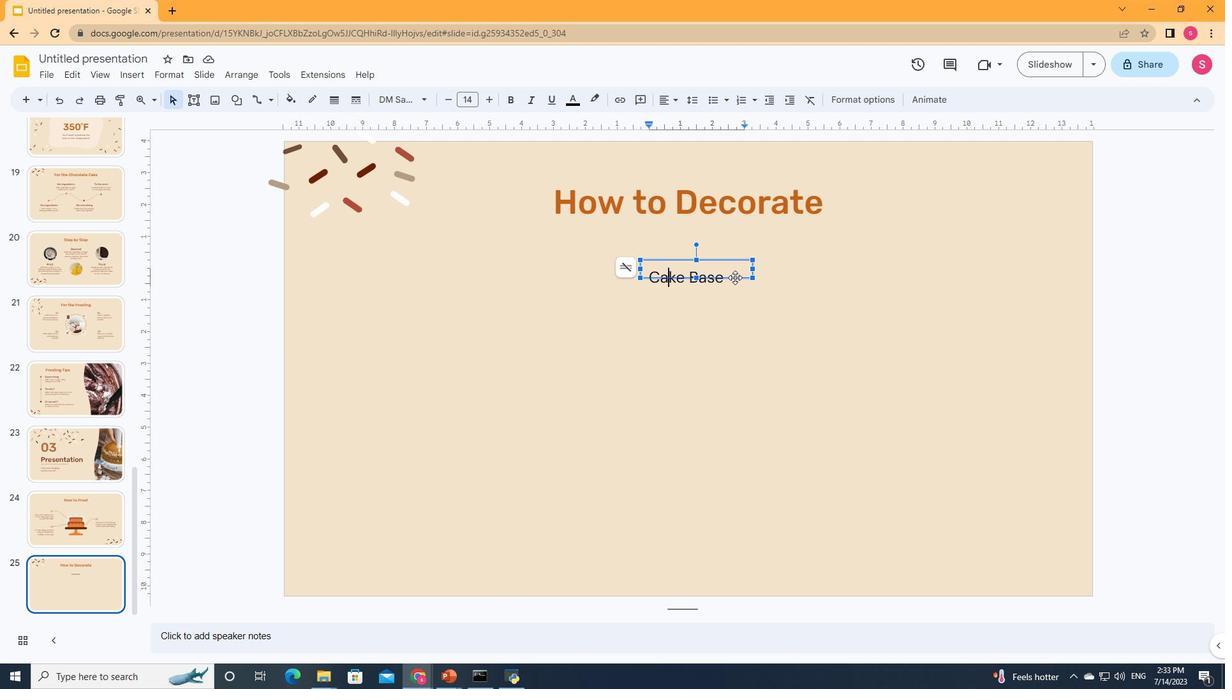 
Action: Mouse pressed left at (95, 465)
Screenshot: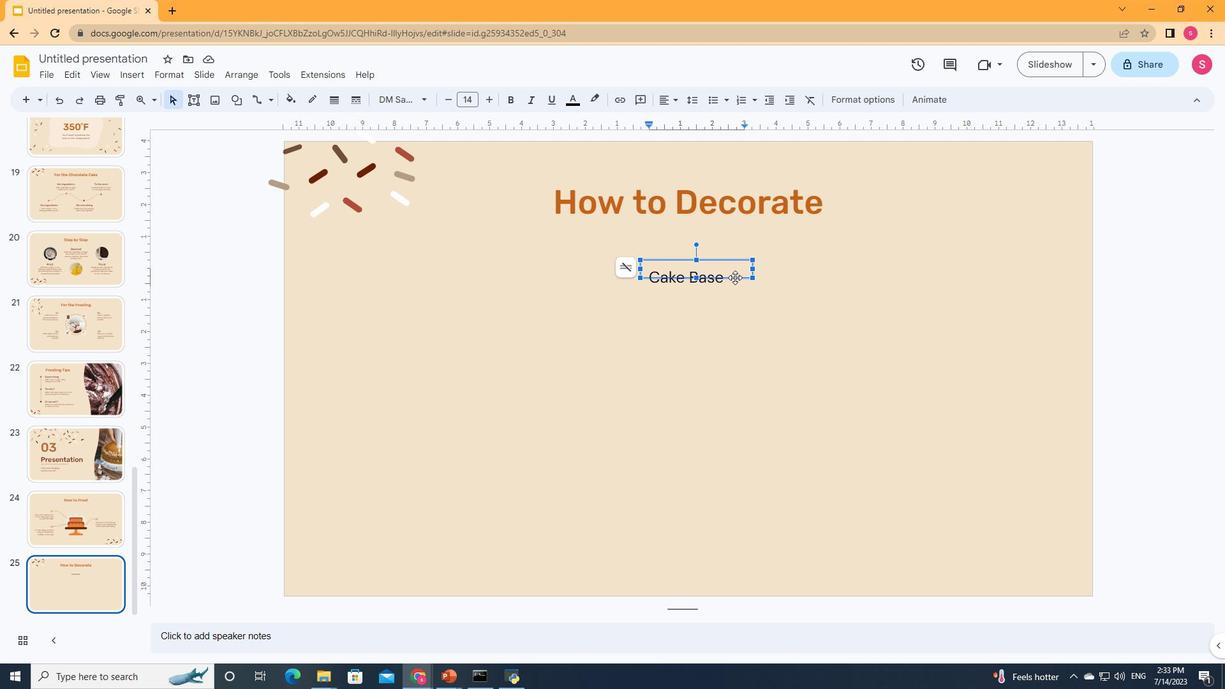 
Action: Mouse moved to (95, 465)
Screenshot: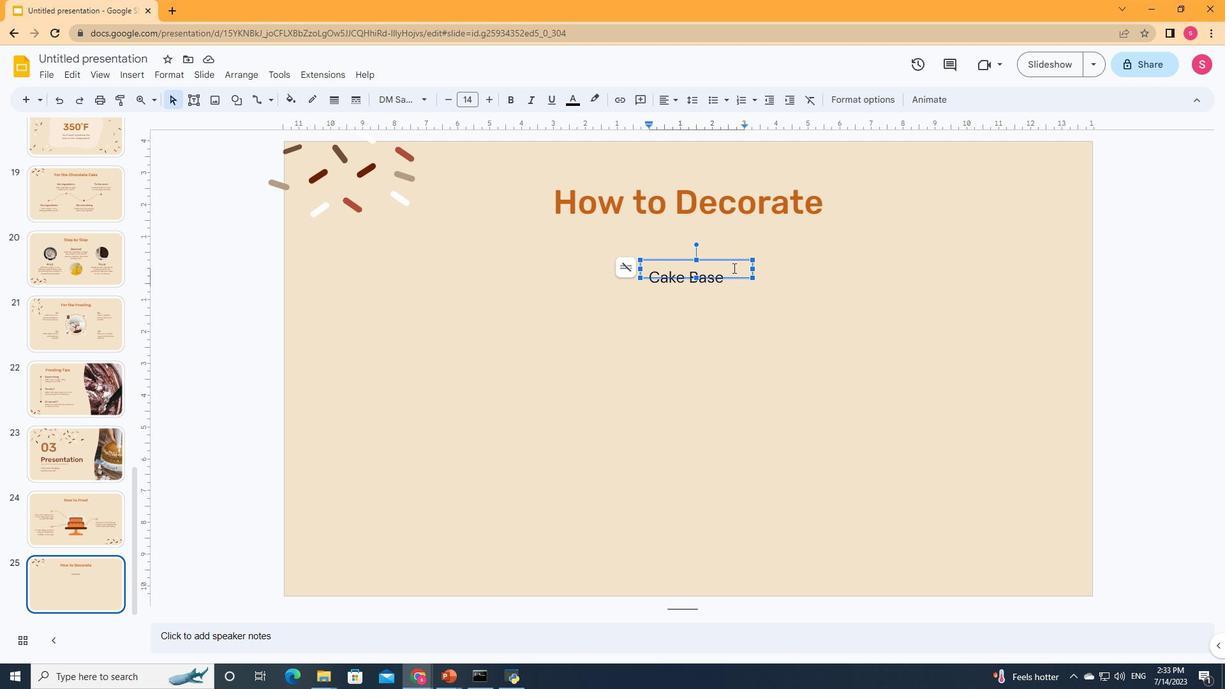 
Action: Mouse pressed left at (95, 465)
Screenshot: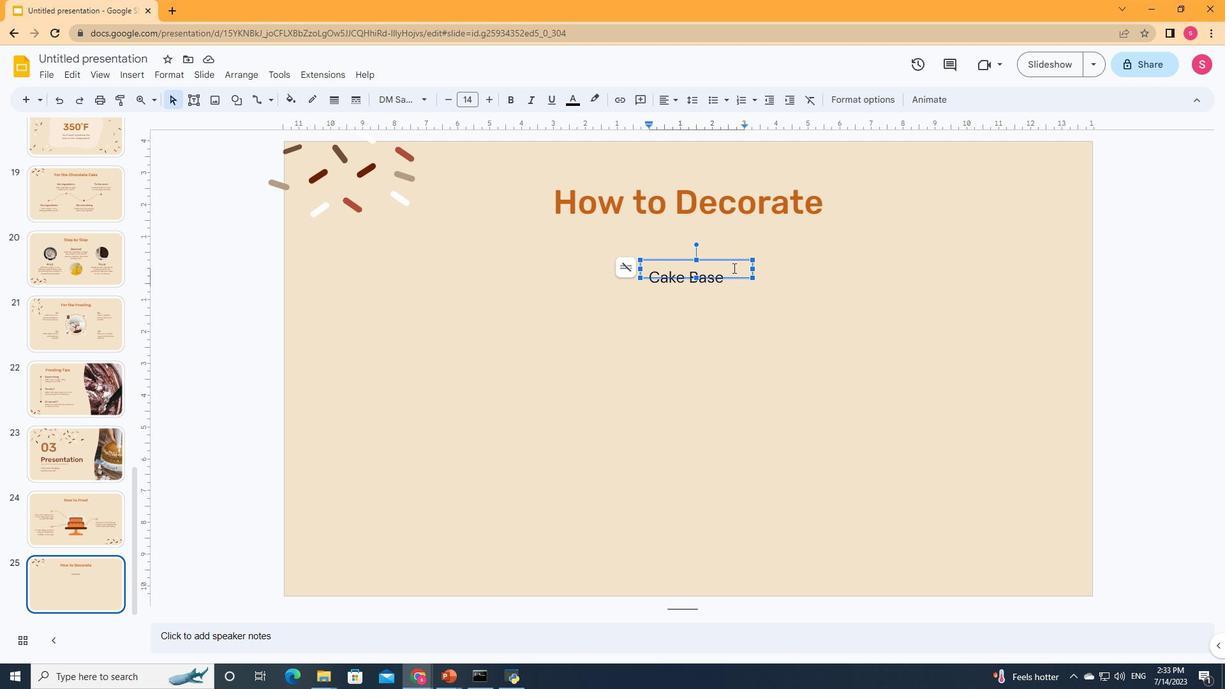 
Action: Mouse moved to (95, 465)
Screenshot: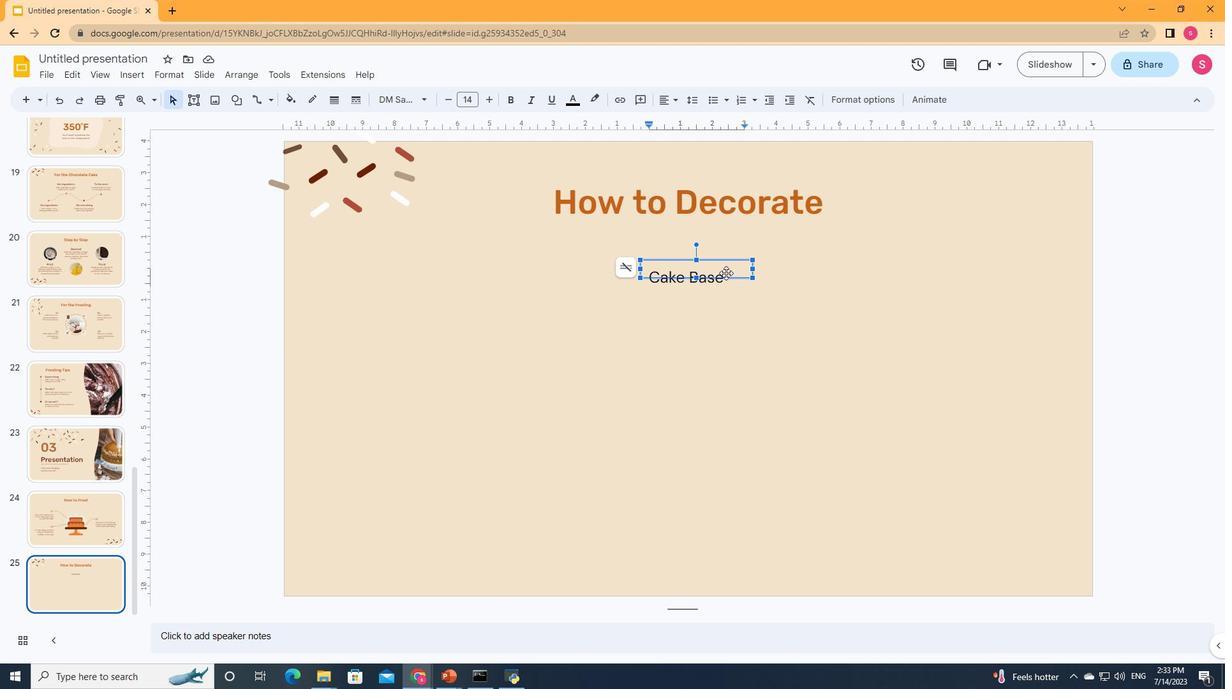 
Action: Mouse pressed left at (95, 465)
Screenshot: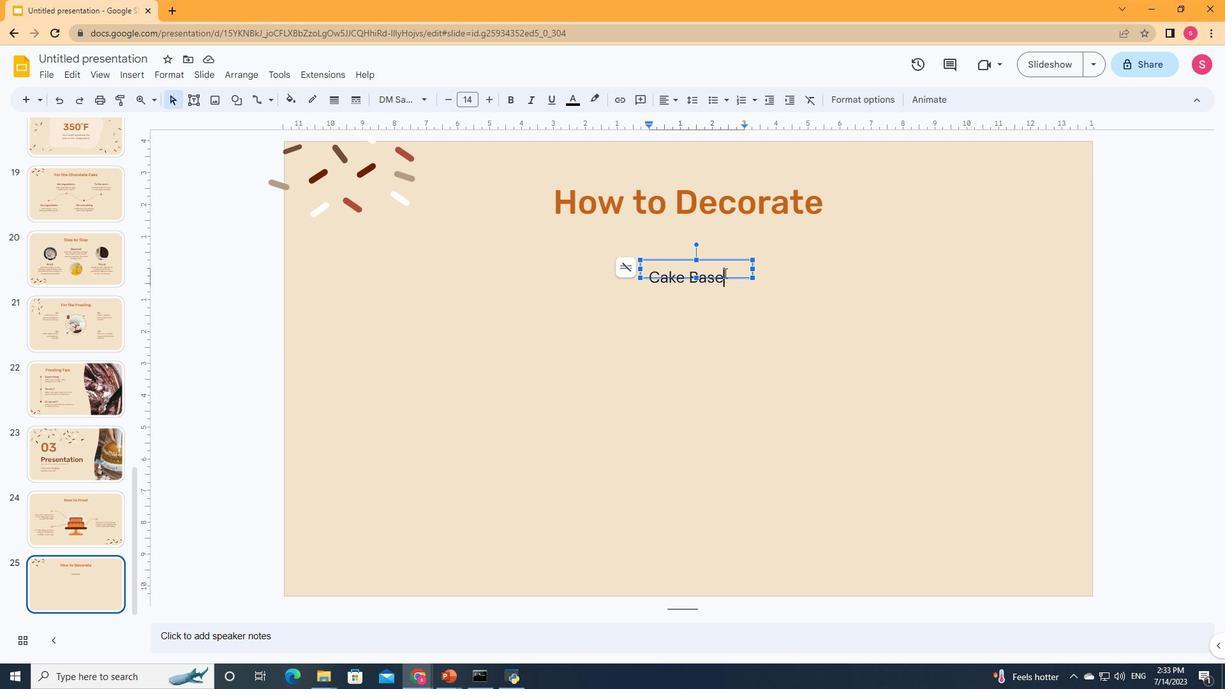 
Action: Mouse moved to (95, 465)
Screenshot: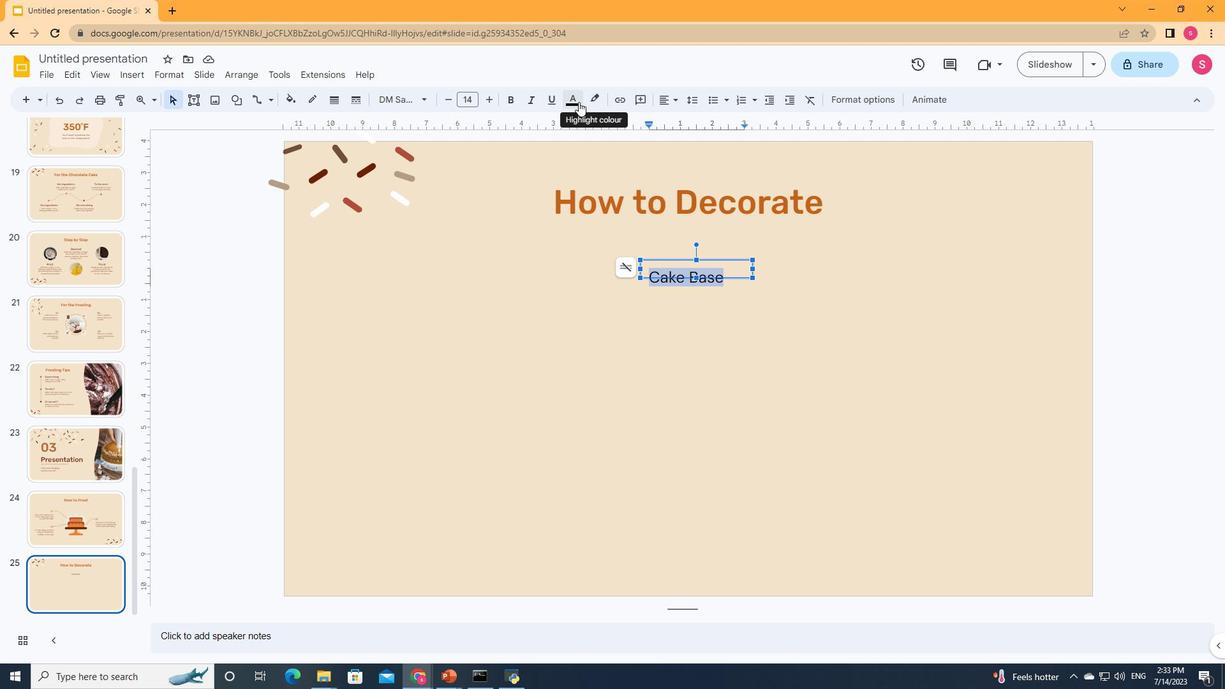 
Action: Mouse pressed left at (95, 465)
Screenshot: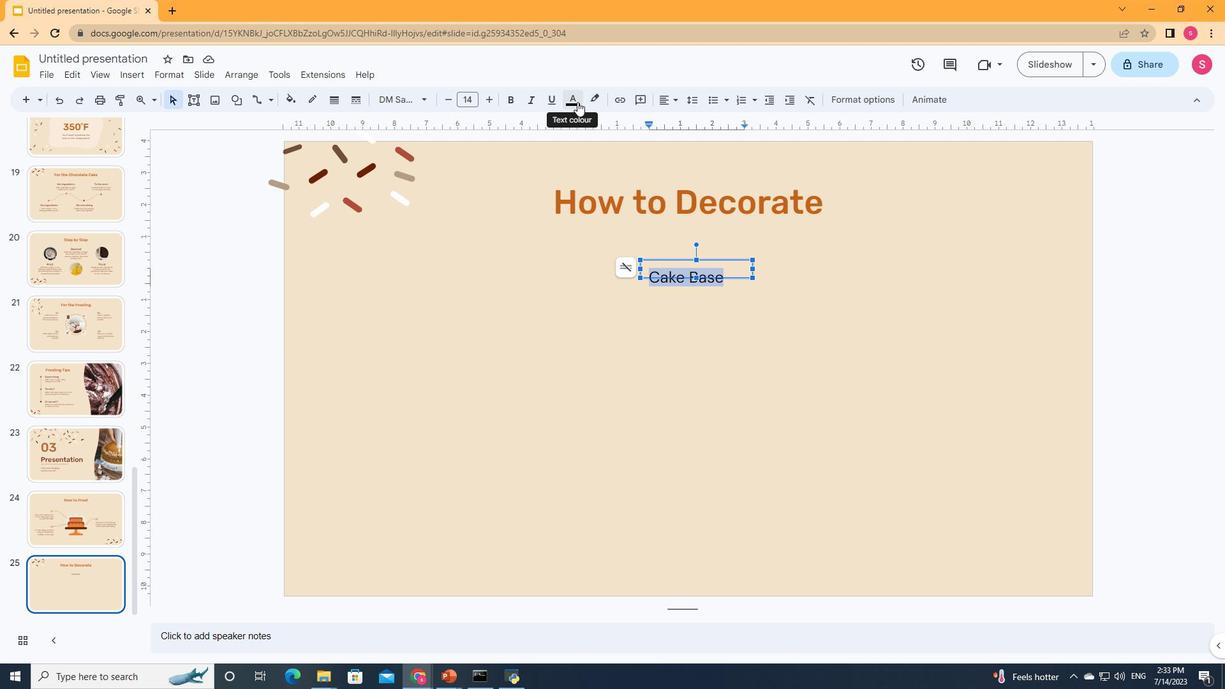 
Action: Mouse moved to (95, 465)
Screenshot: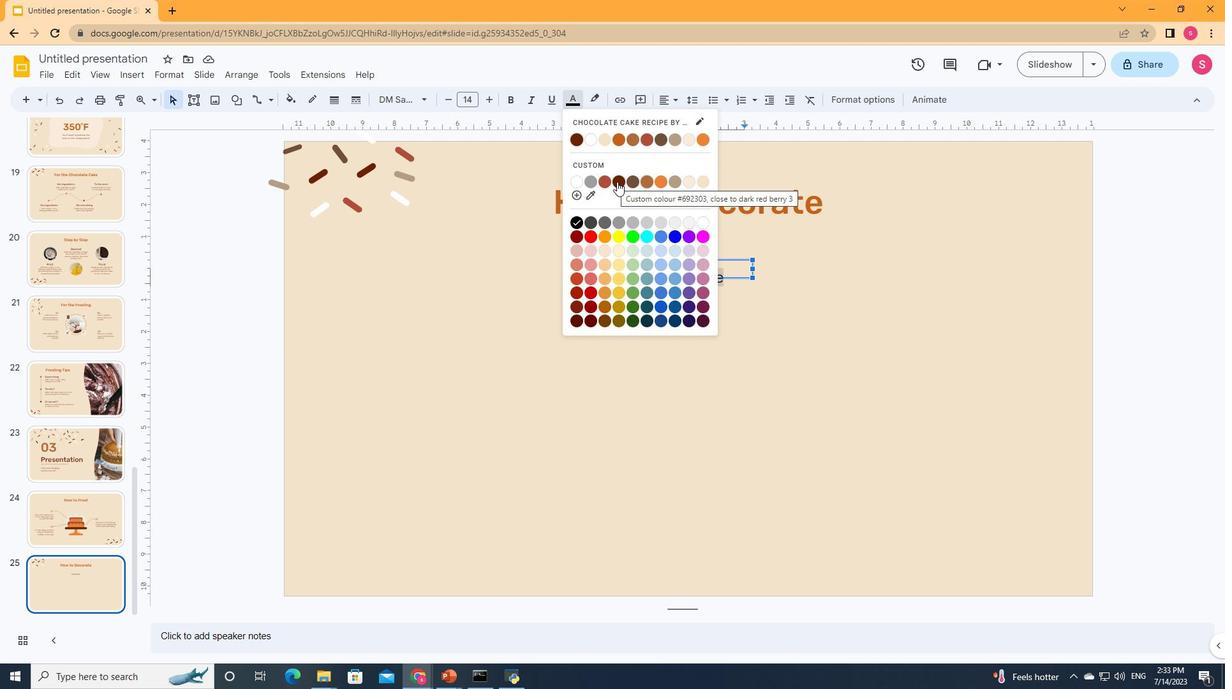 
Action: Mouse pressed left at (95, 465)
Screenshot: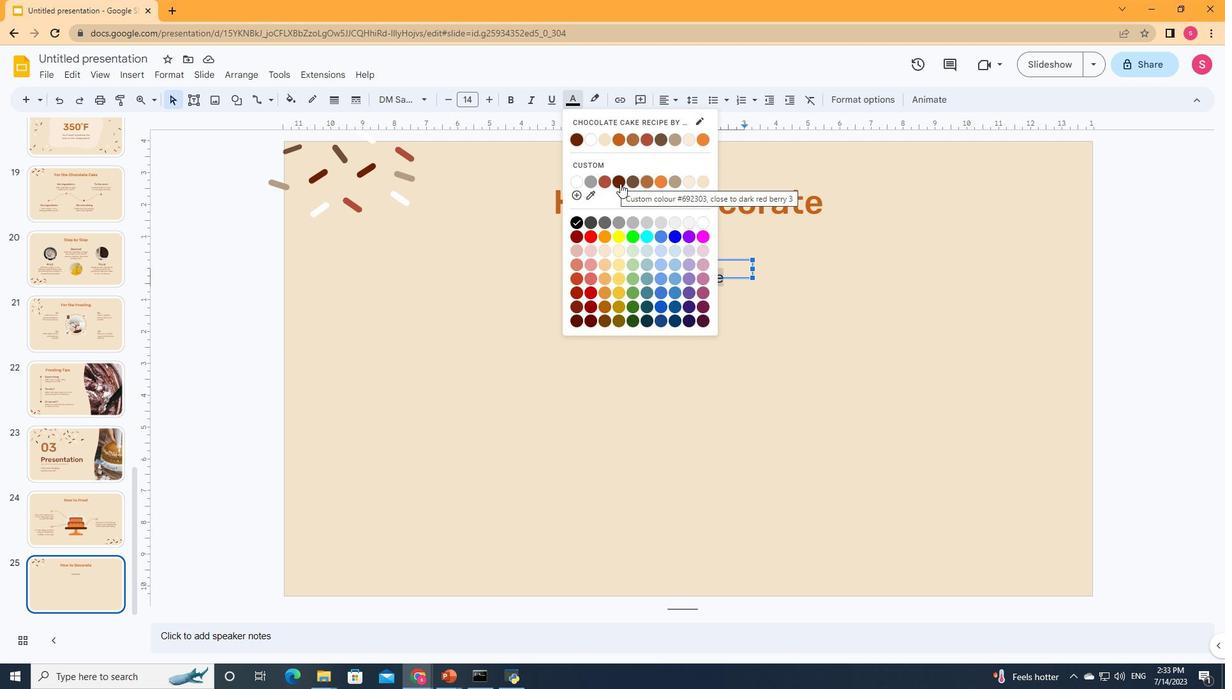 
Action: Mouse moved to (95, 465)
Screenshot: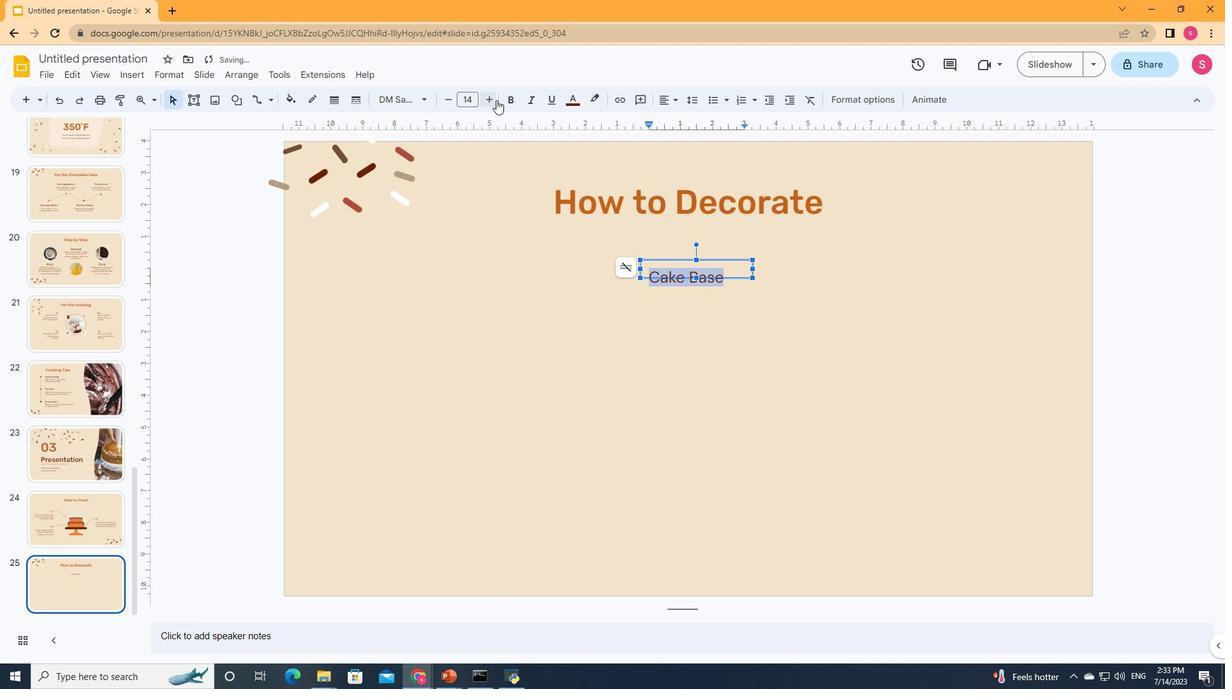 
Action: Mouse pressed left at (95, 465)
Screenshot: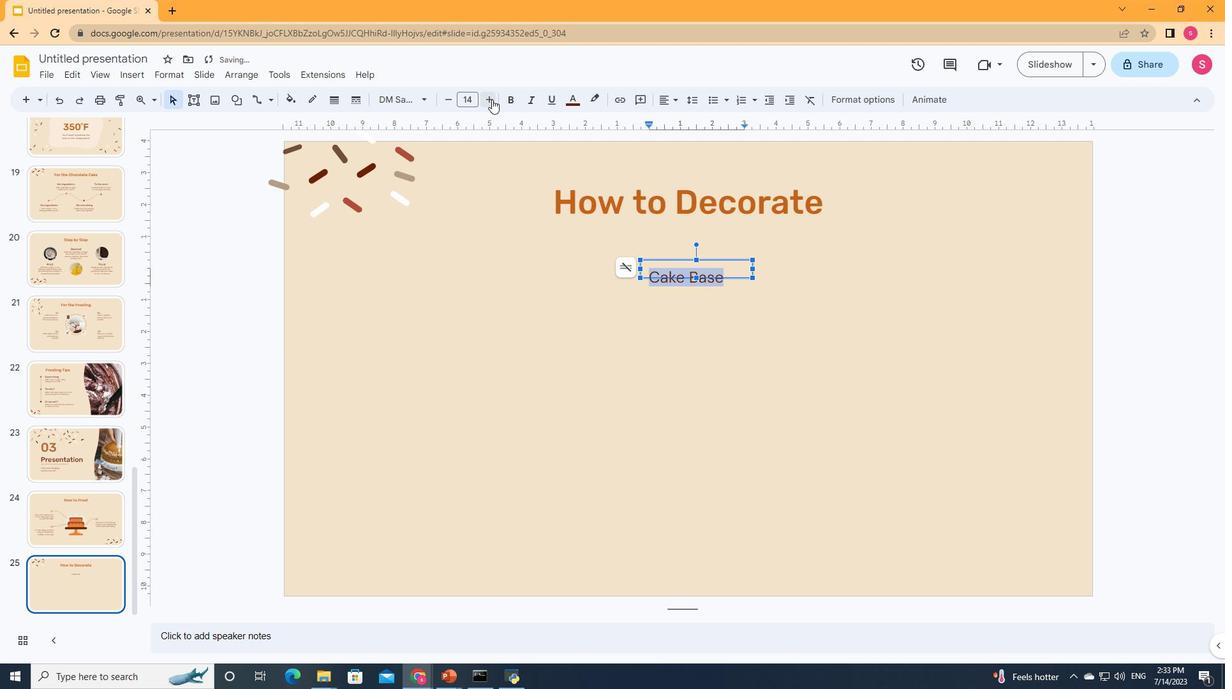 
Action: Mouse pressed left at (95, 465)
Screenshot: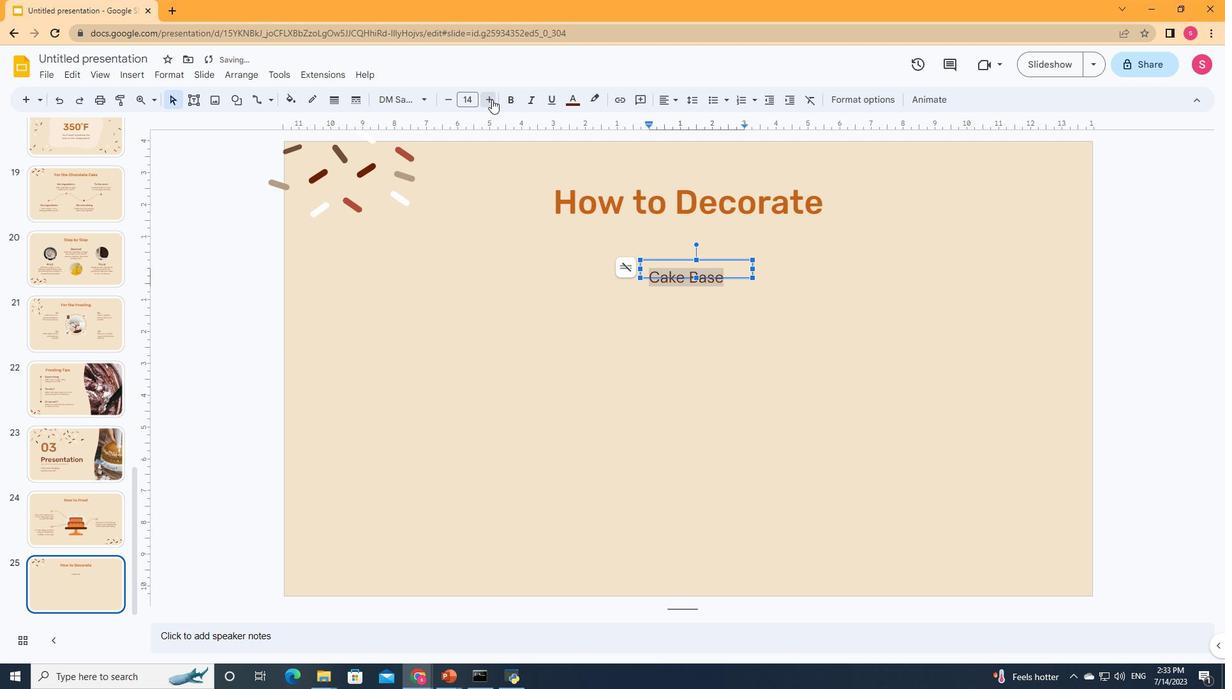 
Action: Mouse pressed left at (95, 465)
Screenshot: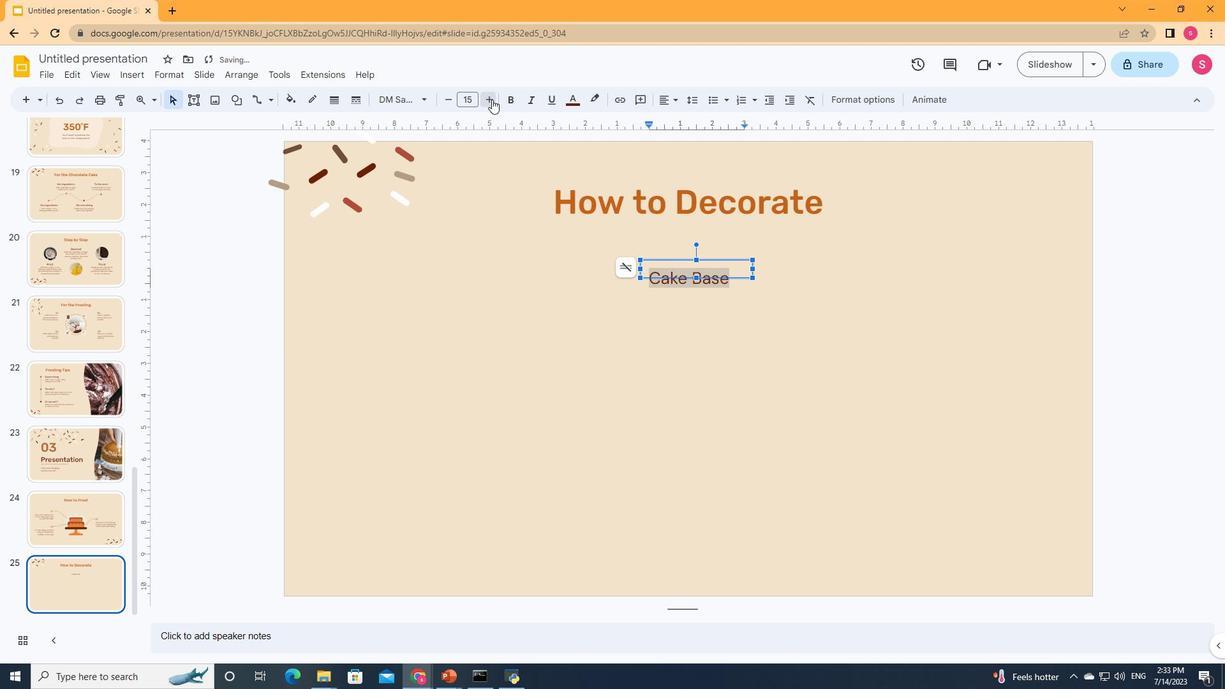 
Action: Mouse pressed left at (95, 465)
Screenshot: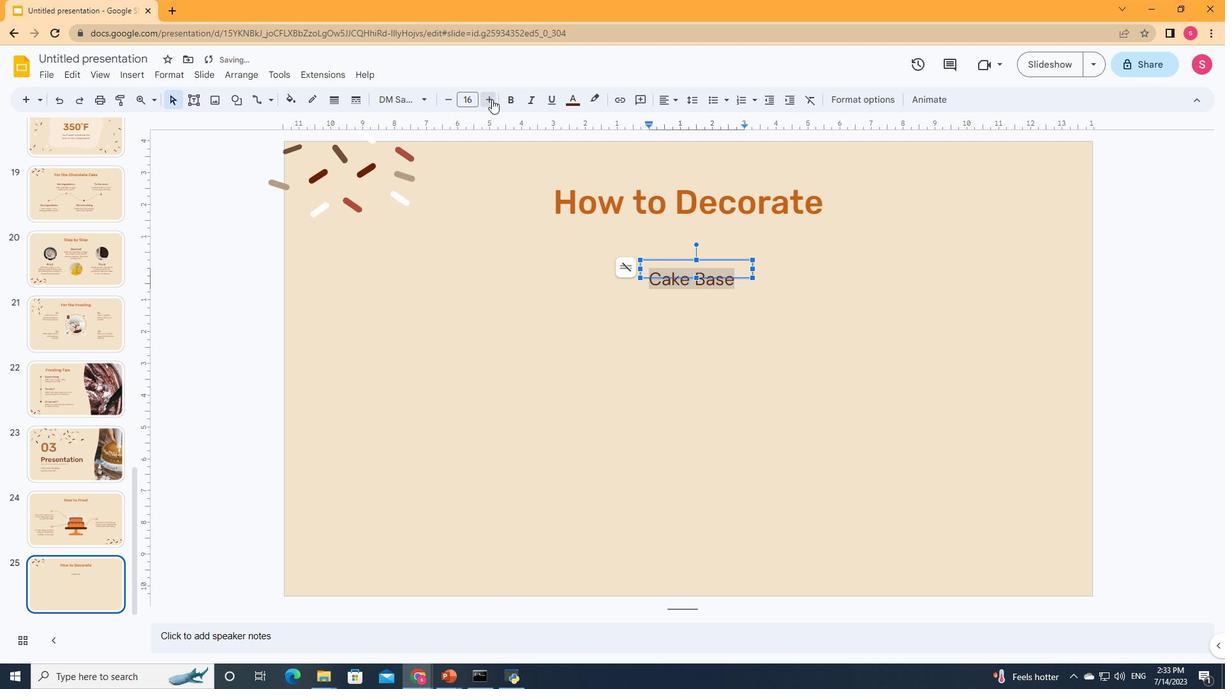 
Action: Mouse moved to (95, 465)
Screenshot: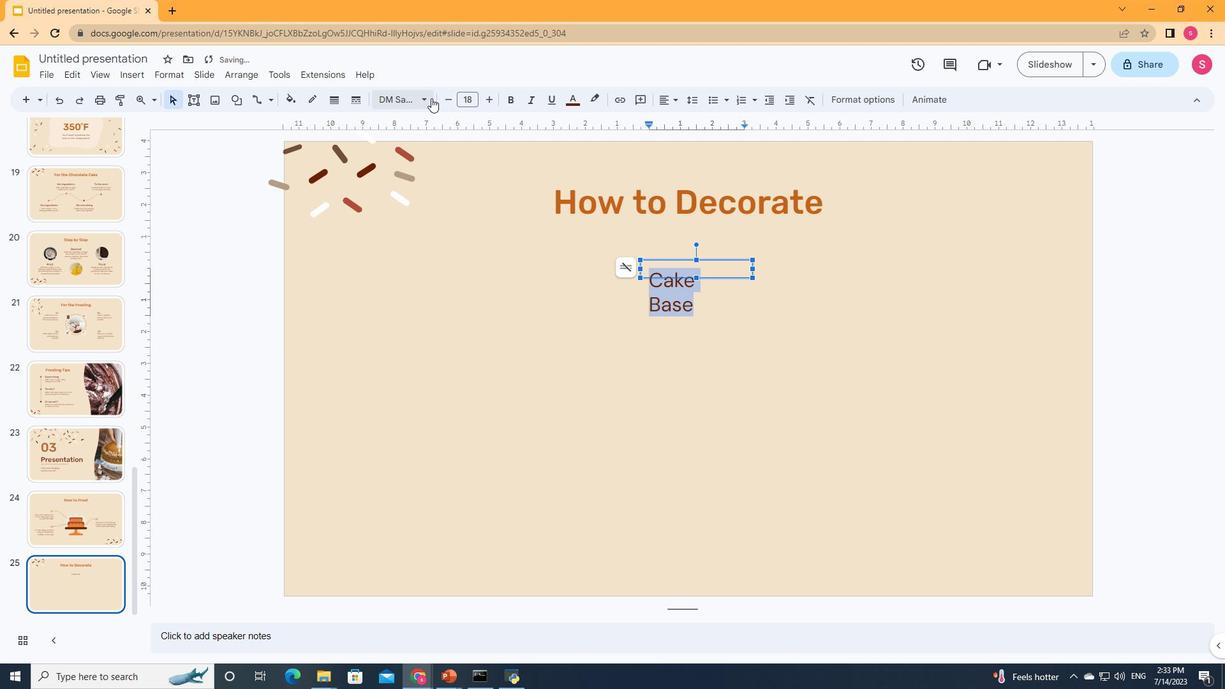 
Action: Mouse pressed left at (95, 465)
Screenshot: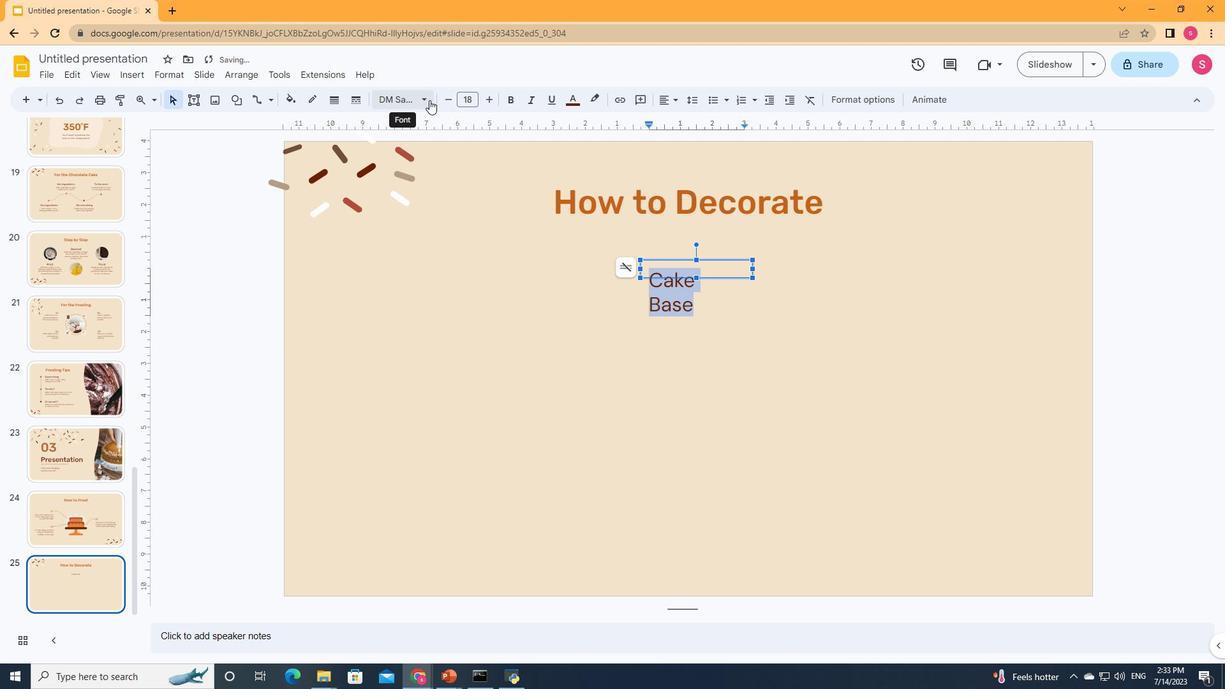 
Action: Mouse moved to (95, 465)
Screenshot: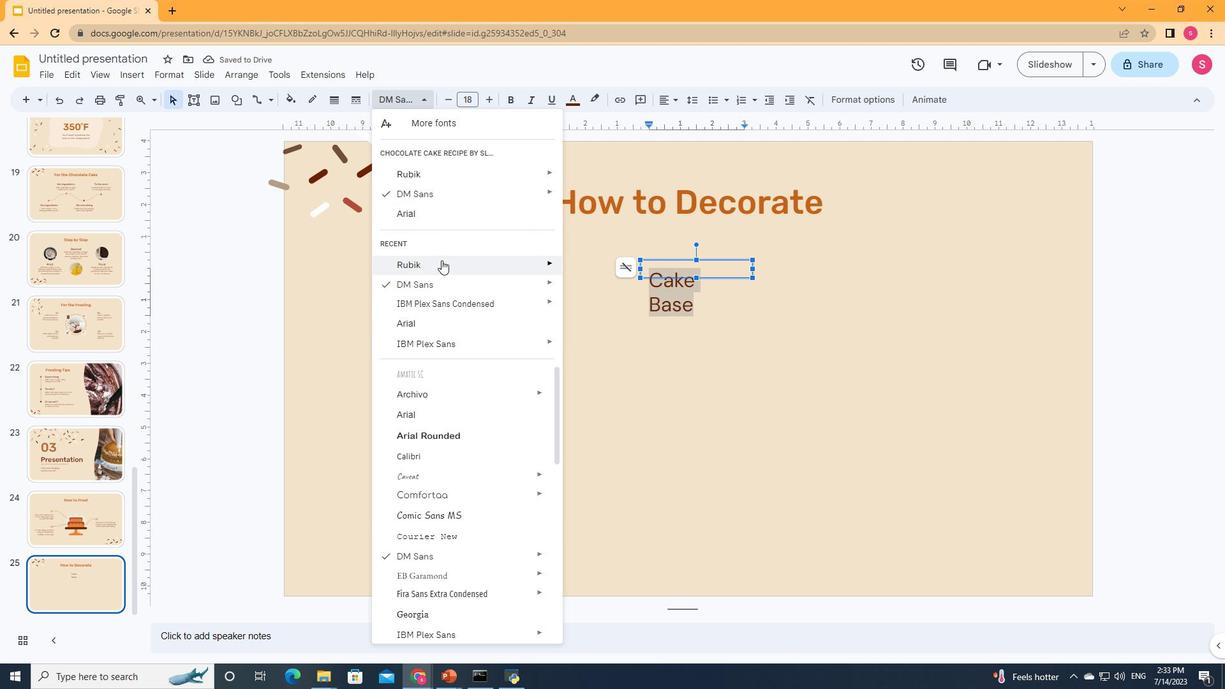 
Action: Mouse pressed left at (95, 465)
Screenshot: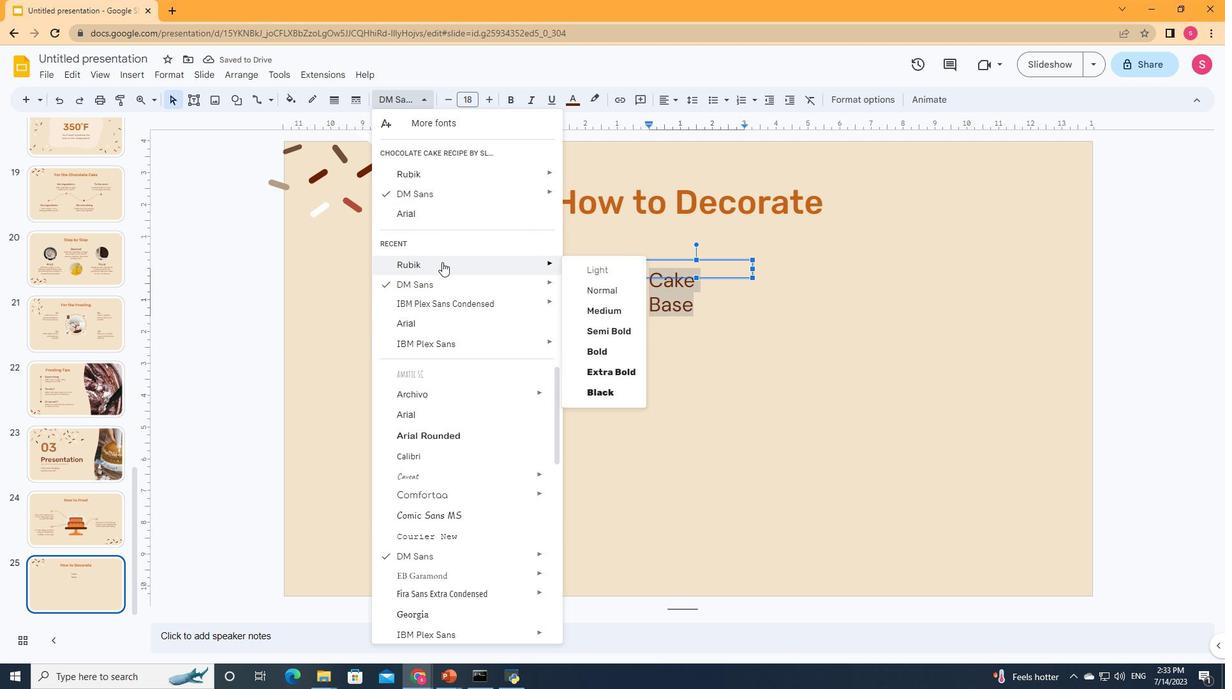 
Action: Mouse moved to (95, 465)
Screenshot: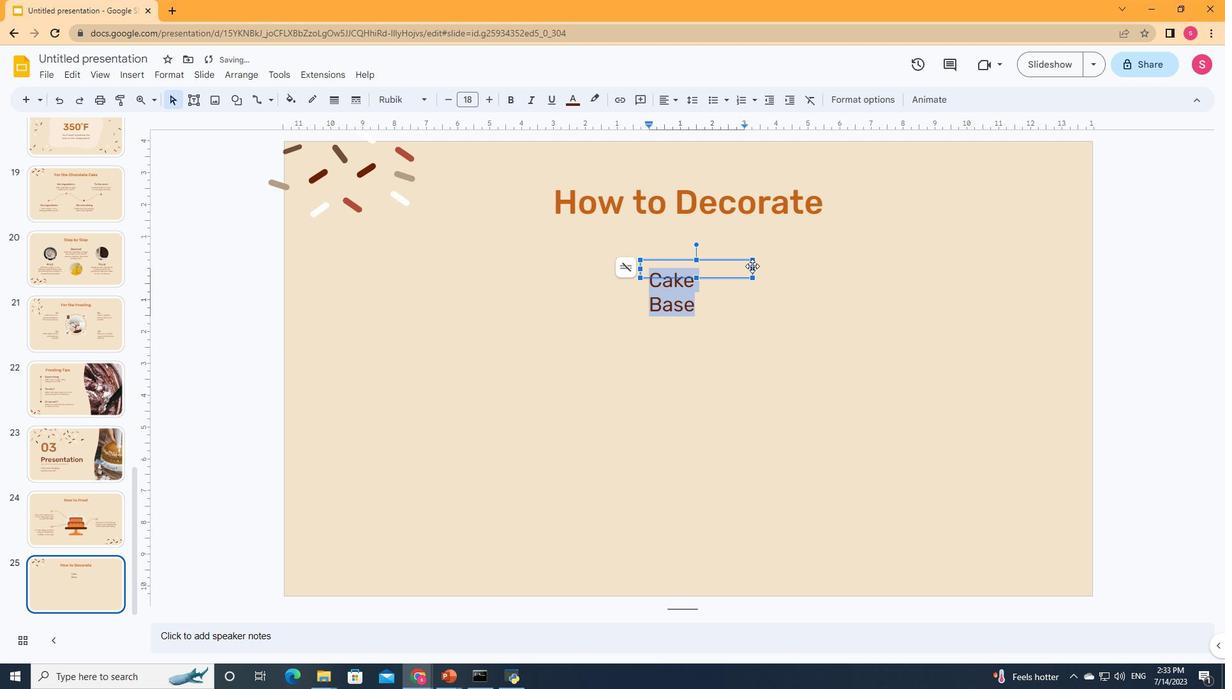 
Action: Mouse pressed left at (95, 465)
Screenshot: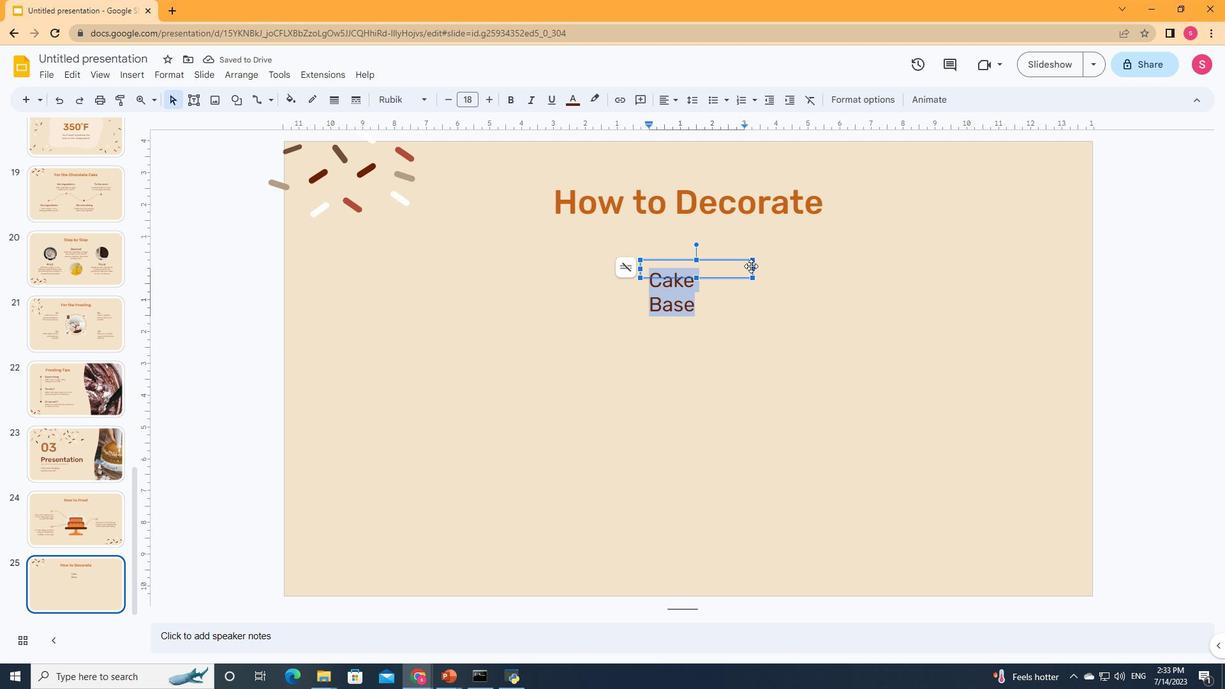 
Action: Mouse moved to (95, 465)
Screenshot: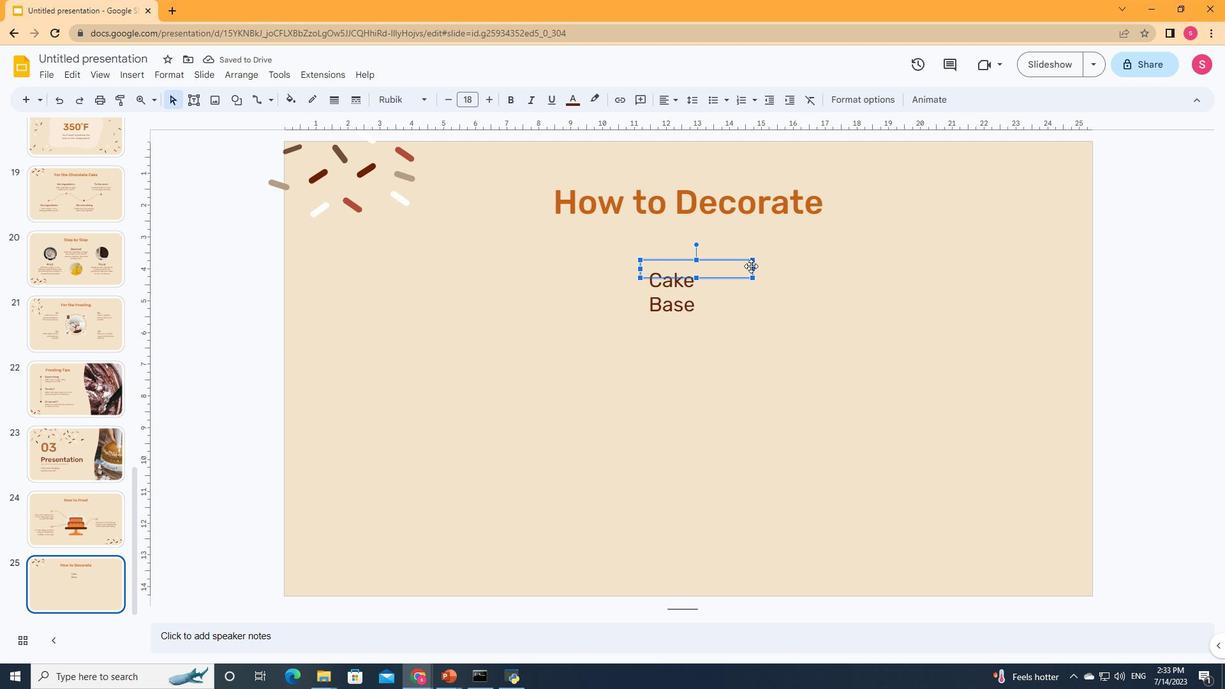 
Action: Key pressed ctrl+Z
Screenshot: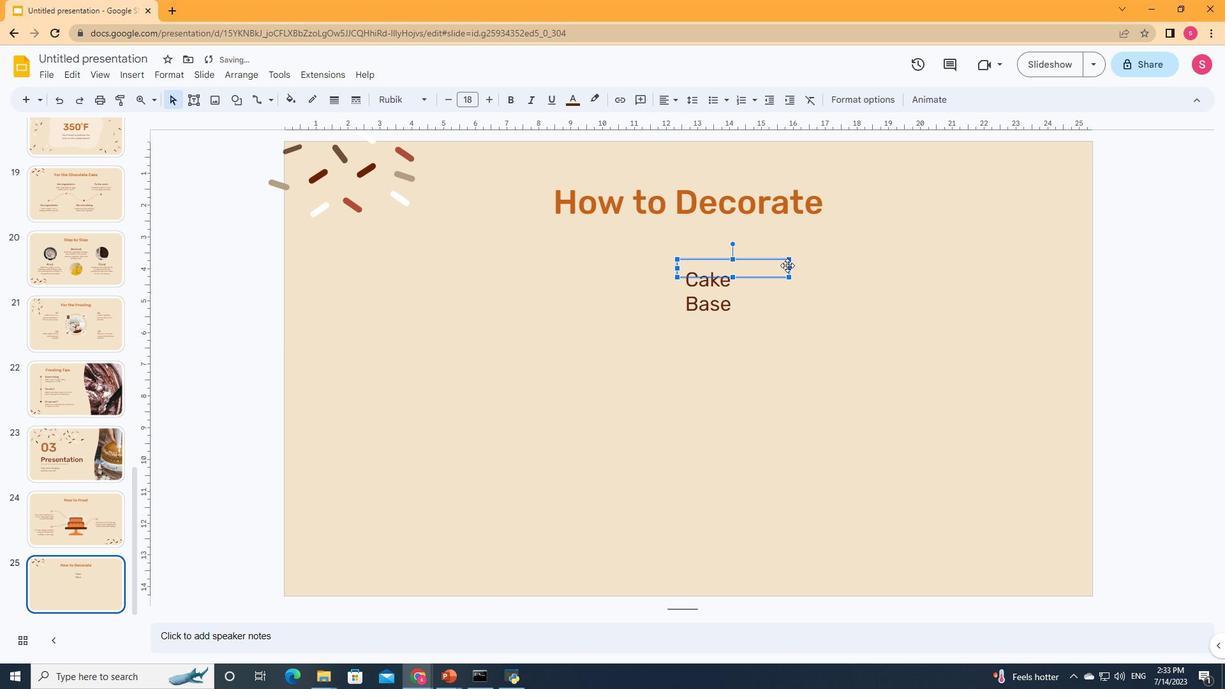 
Action: Mouse moved to (95, 465)
Screenshot: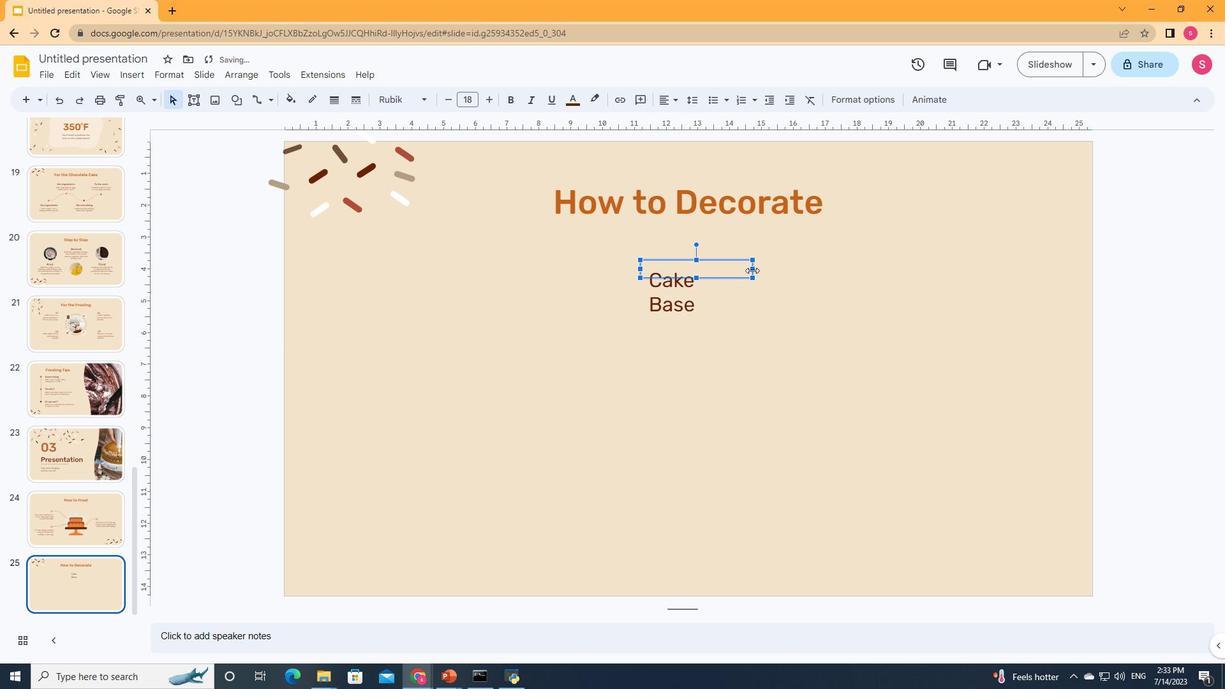 
Action: Mouse pressed left at (95, 465)
Screenshot: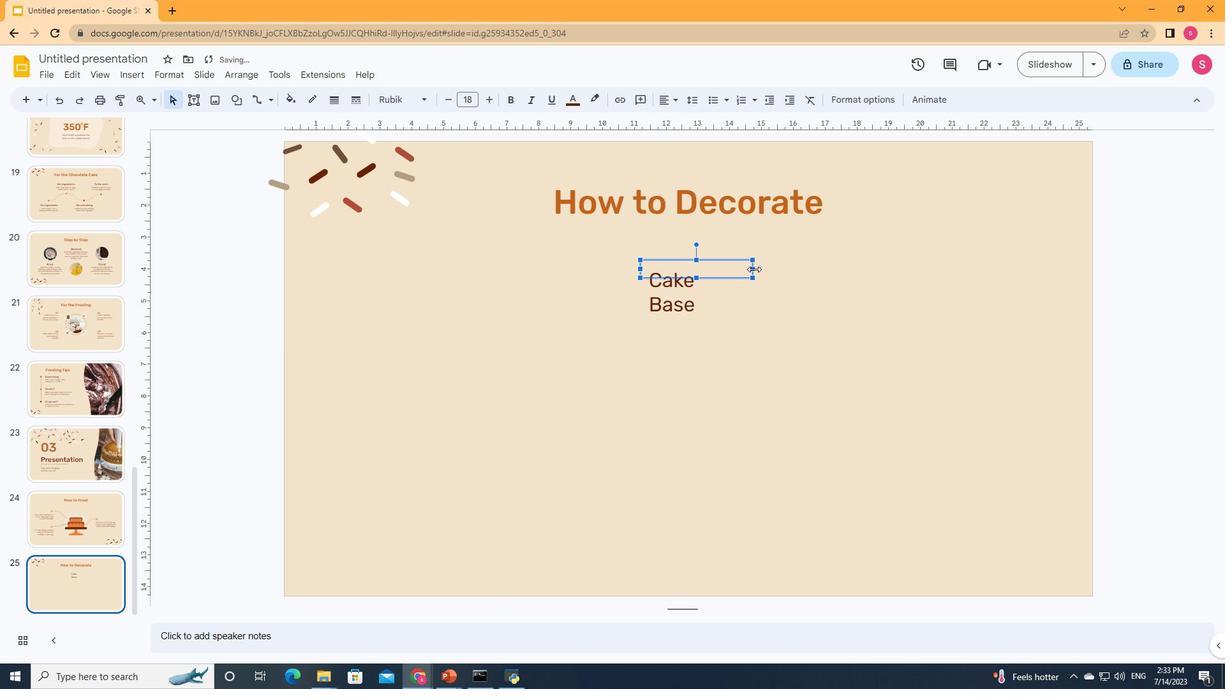 
Action: Mouse moved to (95, 465)
Screenshot: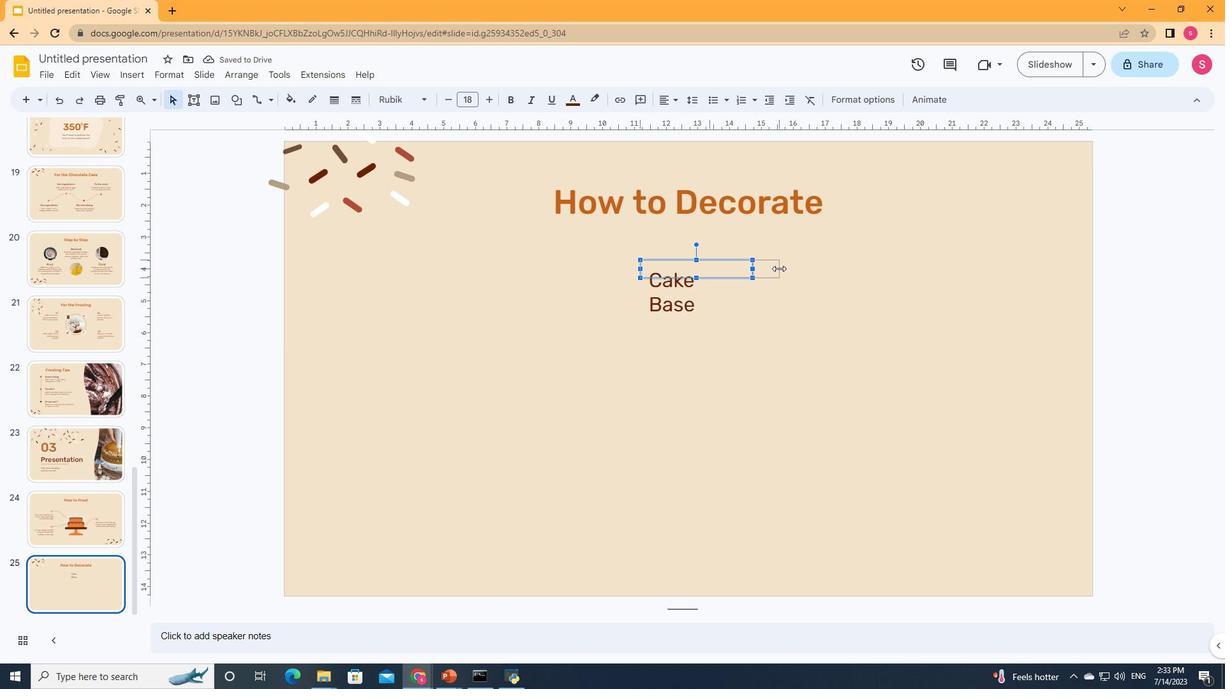 
Action: Mouse pressed left at (95, 465)
Screenshot: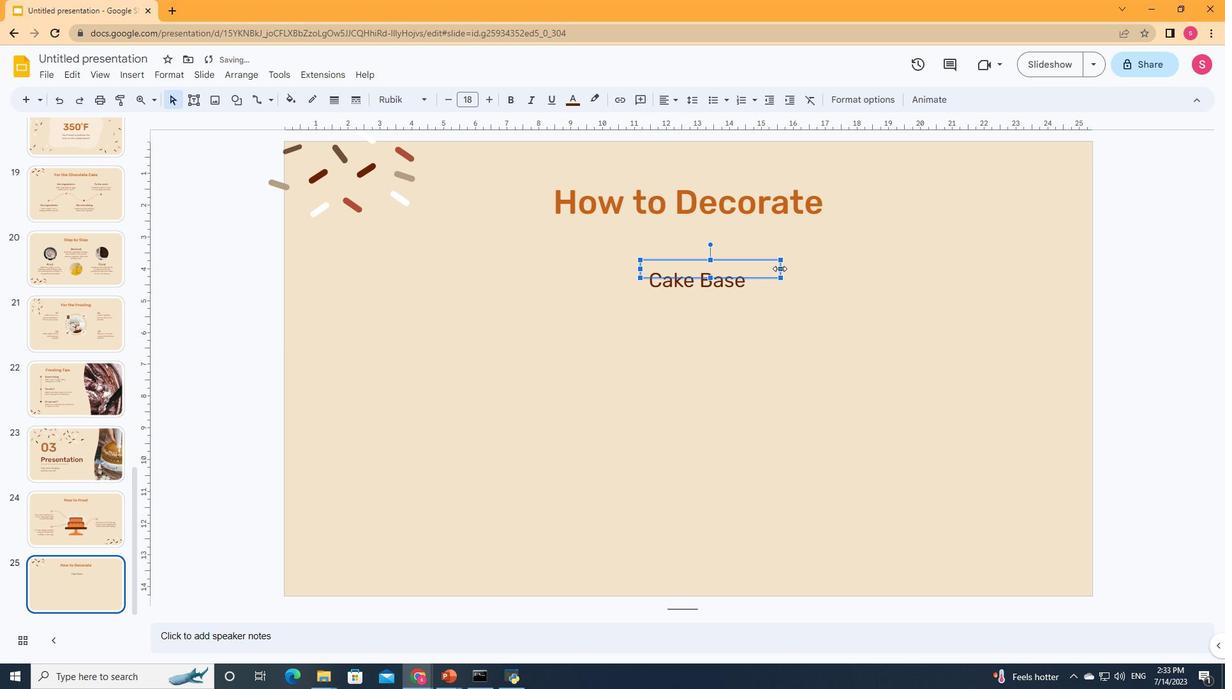 
Action: Mouse moved to (95, 465)
Screenshot: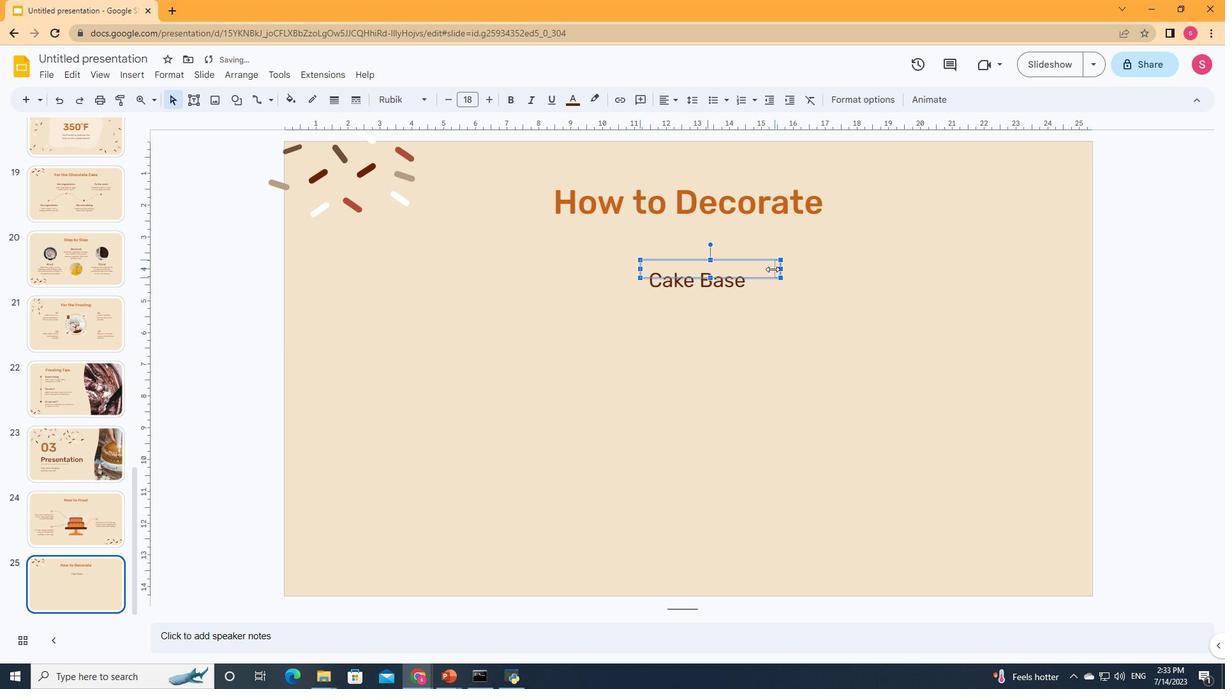 
Action: Mouse pressed left at (95, 465)
Screenshot: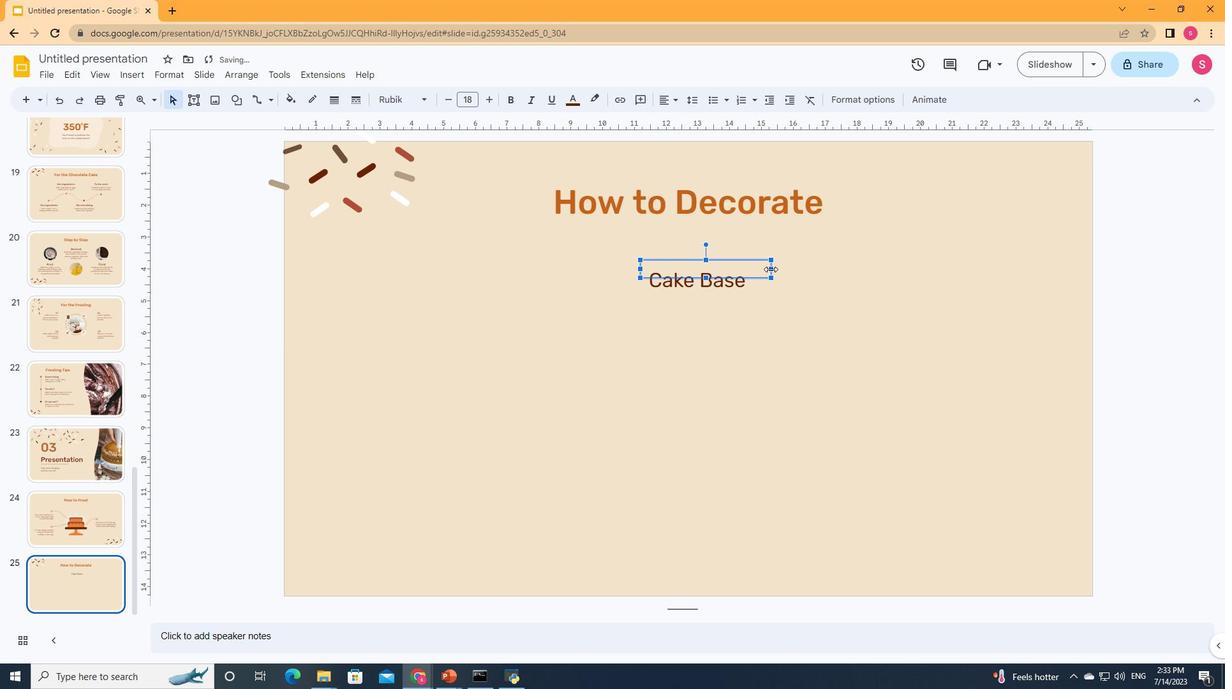 
Action: Mouse moved to (95, 465)
Screenshot: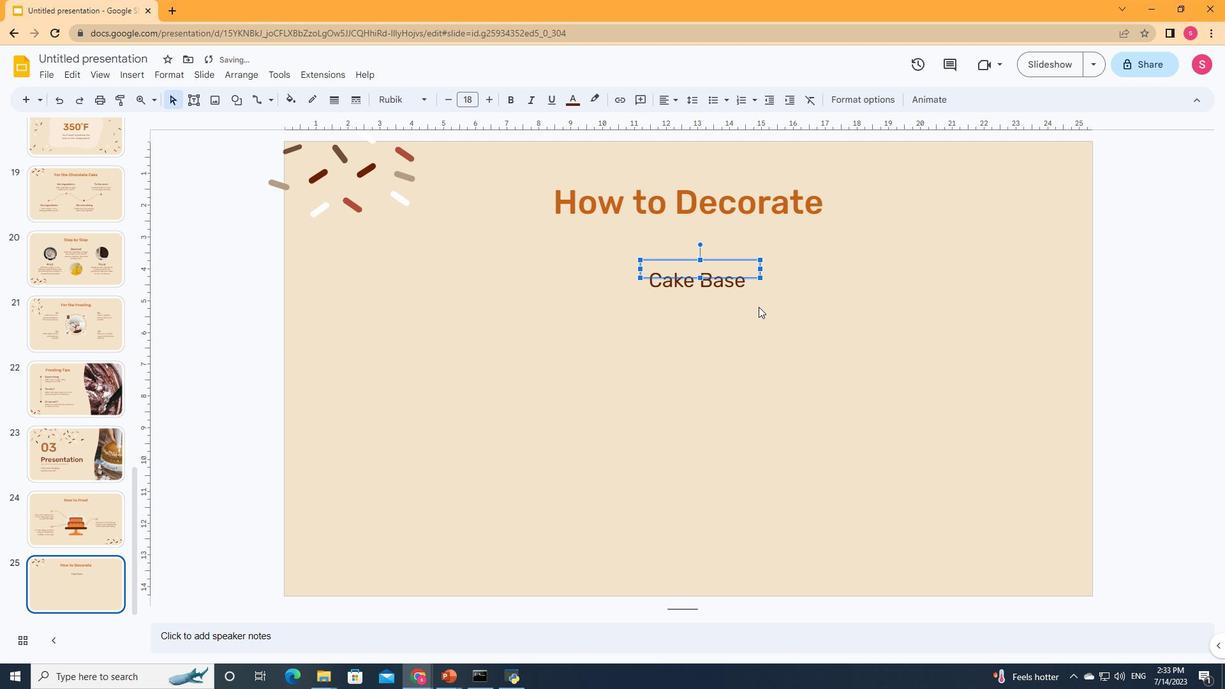 
Action: Mouse pressed left at (95, 465)
Screenshot: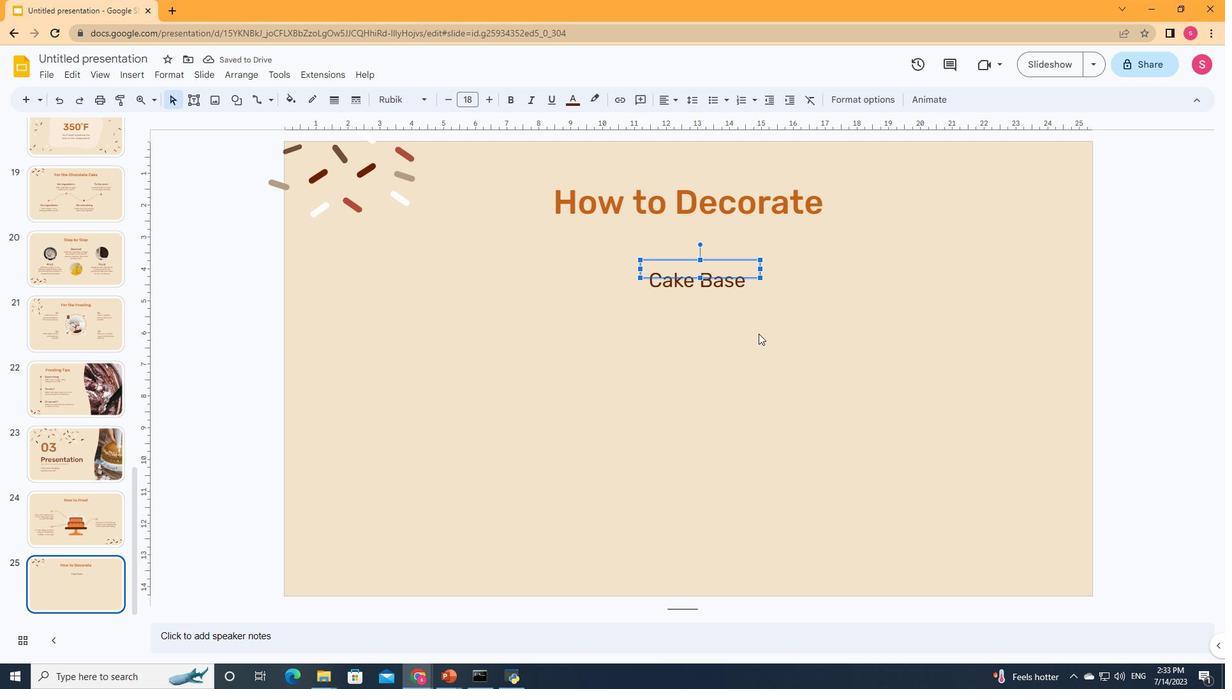 
Action: Mouse moved to (95, 465)
Screenshot: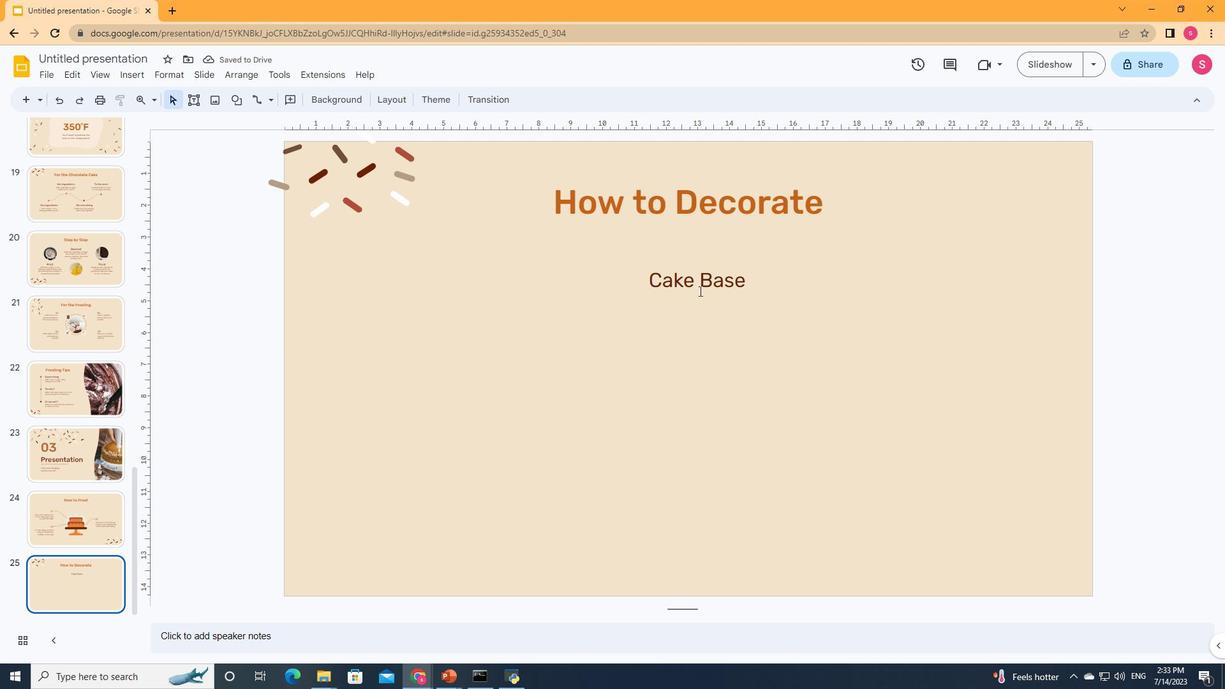 
Action: Mouse pressed left at (95, 465)
Screenshot: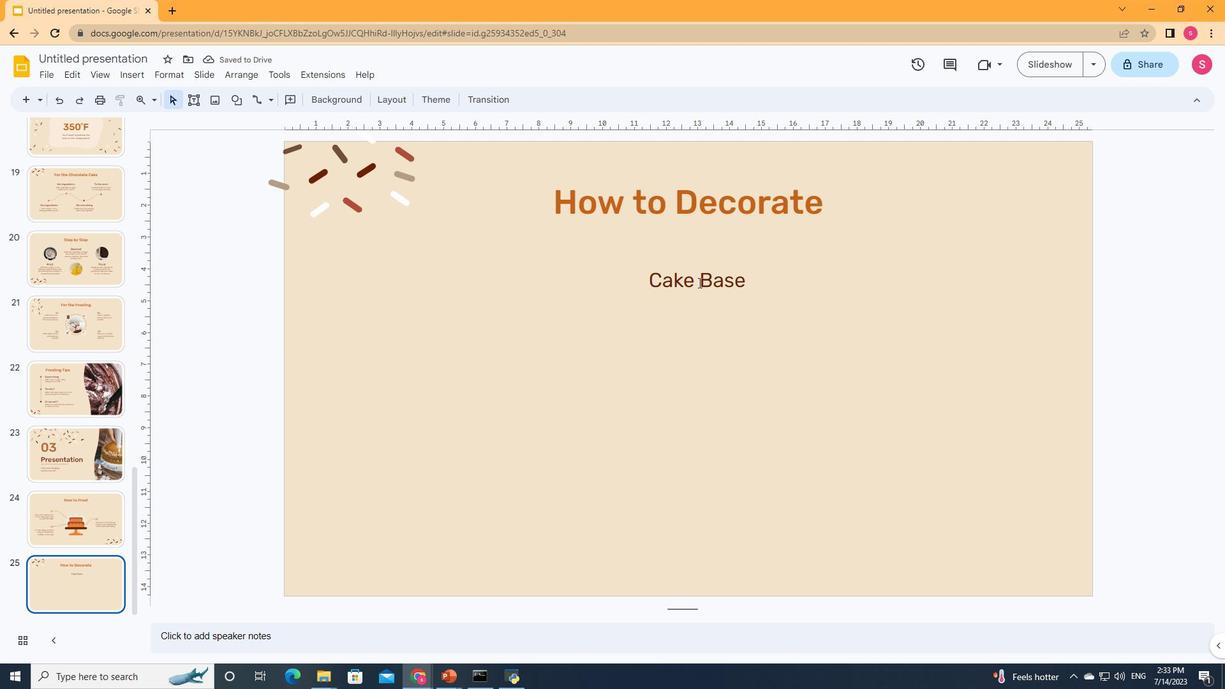 
Action: Mouse moved to (95, 465)
Screenshot: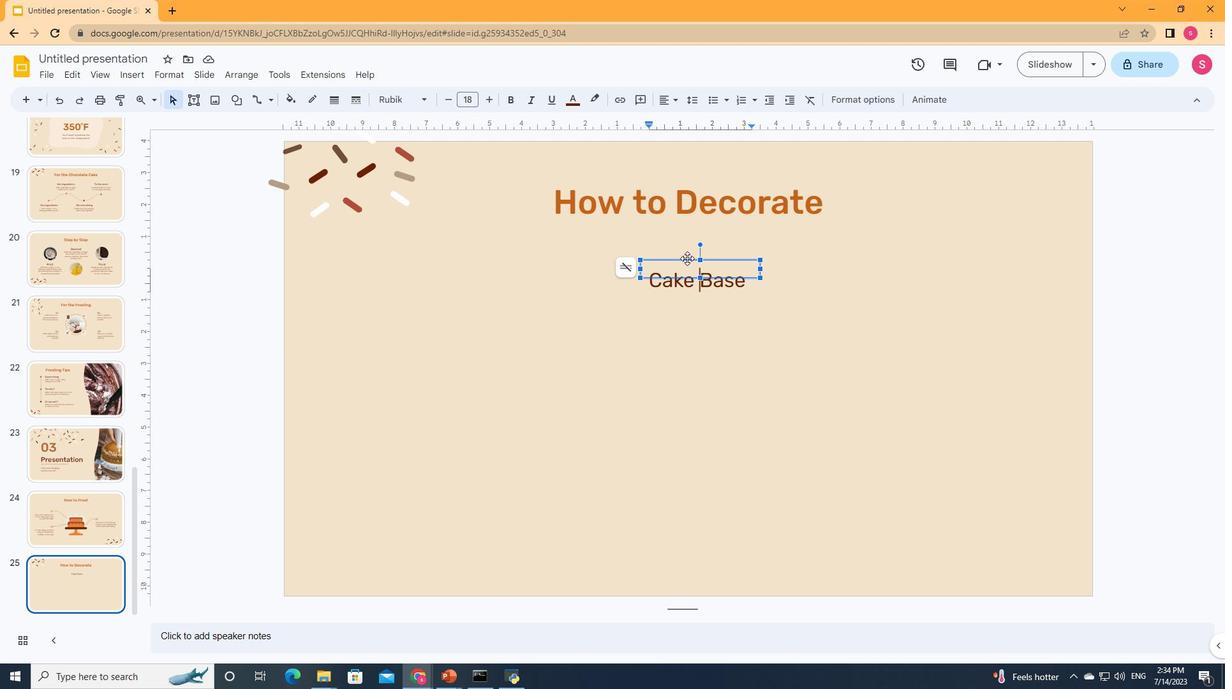 
Action: Mouse pressed left at (95, 465)
Screenshot: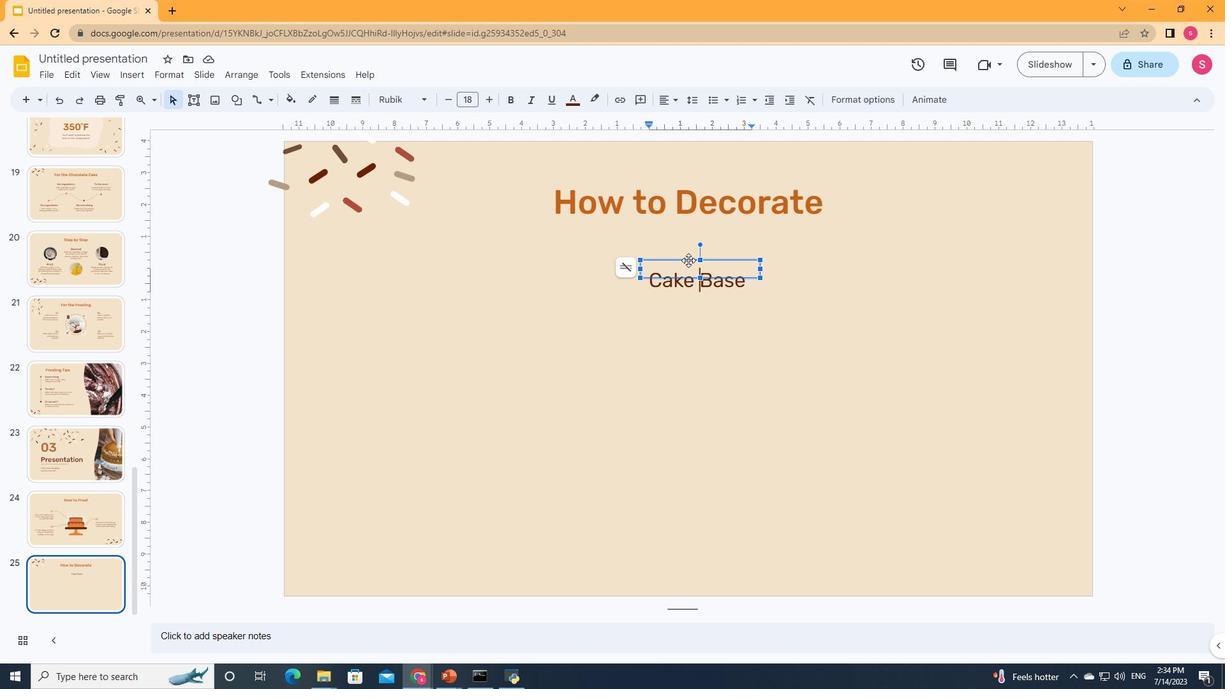 
Action: Key pressed <Key.up><Key.up>
Screenshot: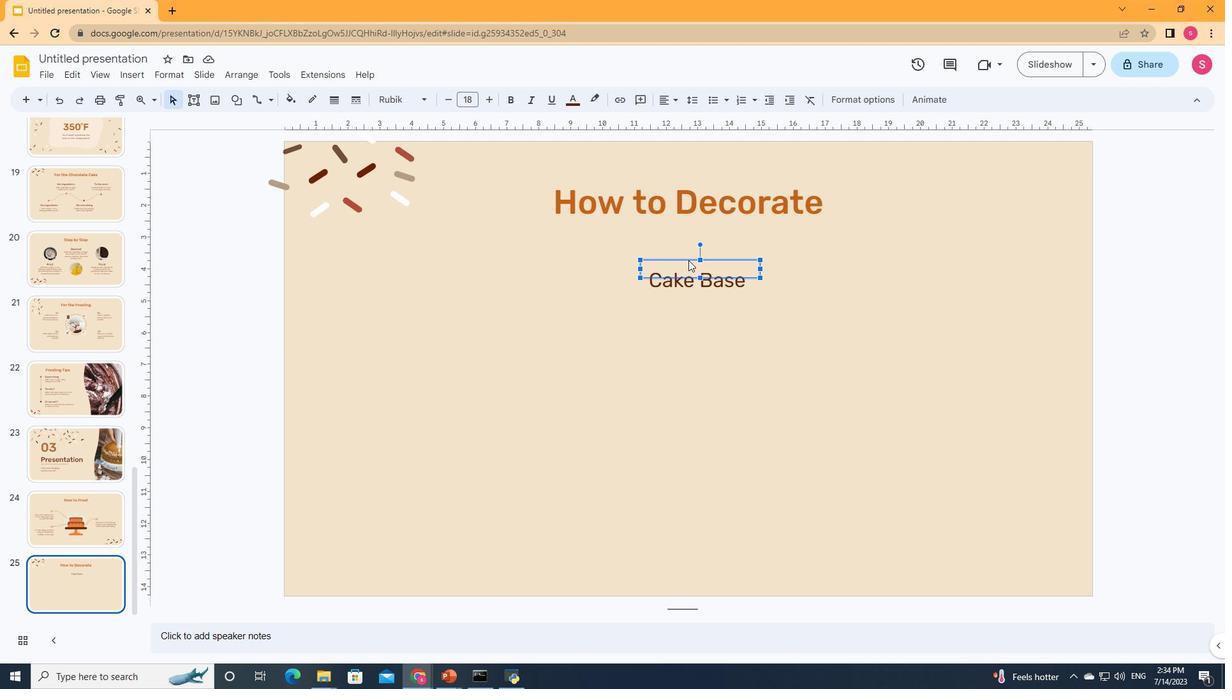 
Action: Mouse moved to (95, 465)
Screenshot: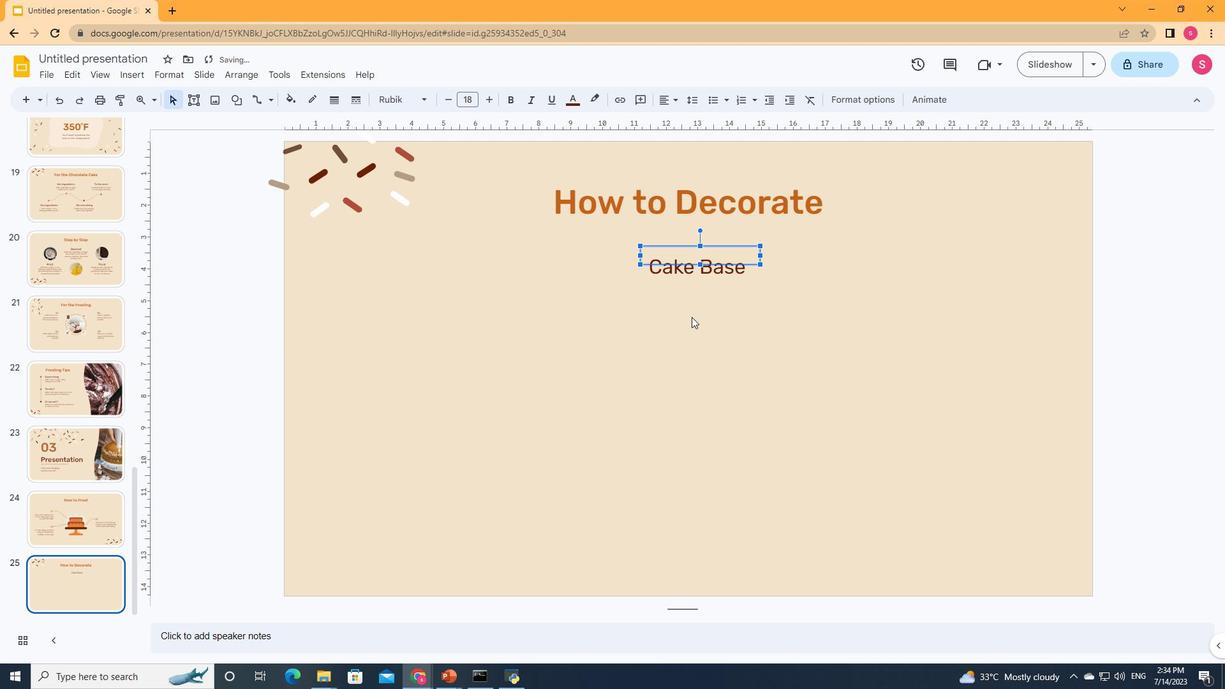 
Action: Mouse pressed left at (95, 465)
Screenshot: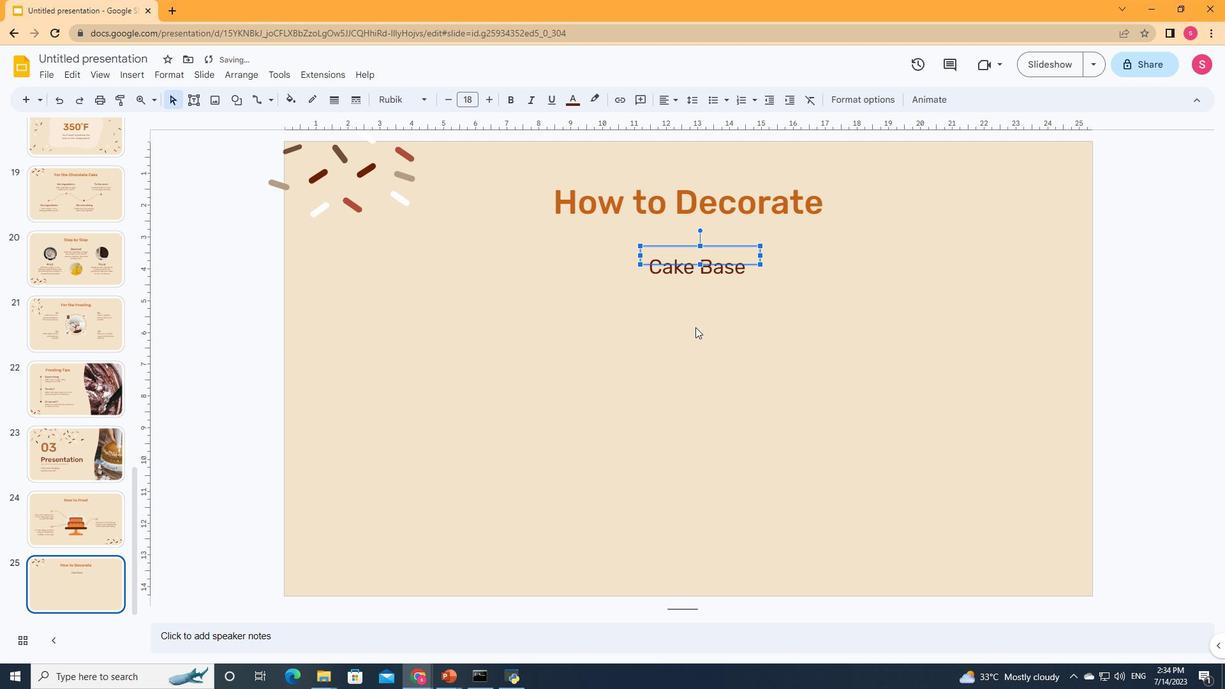 
Action: Mouse moved to (95, 465)
Screenshot: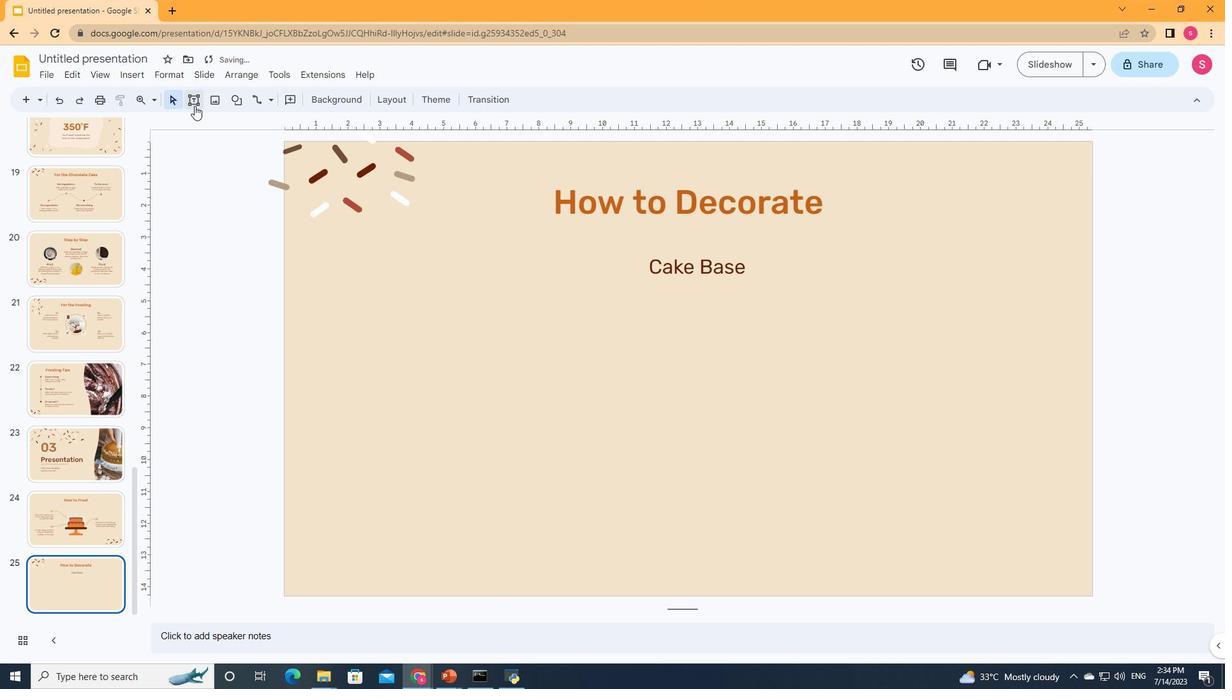 
Action: Mouse pressed left at (95, 465)
Screenshot: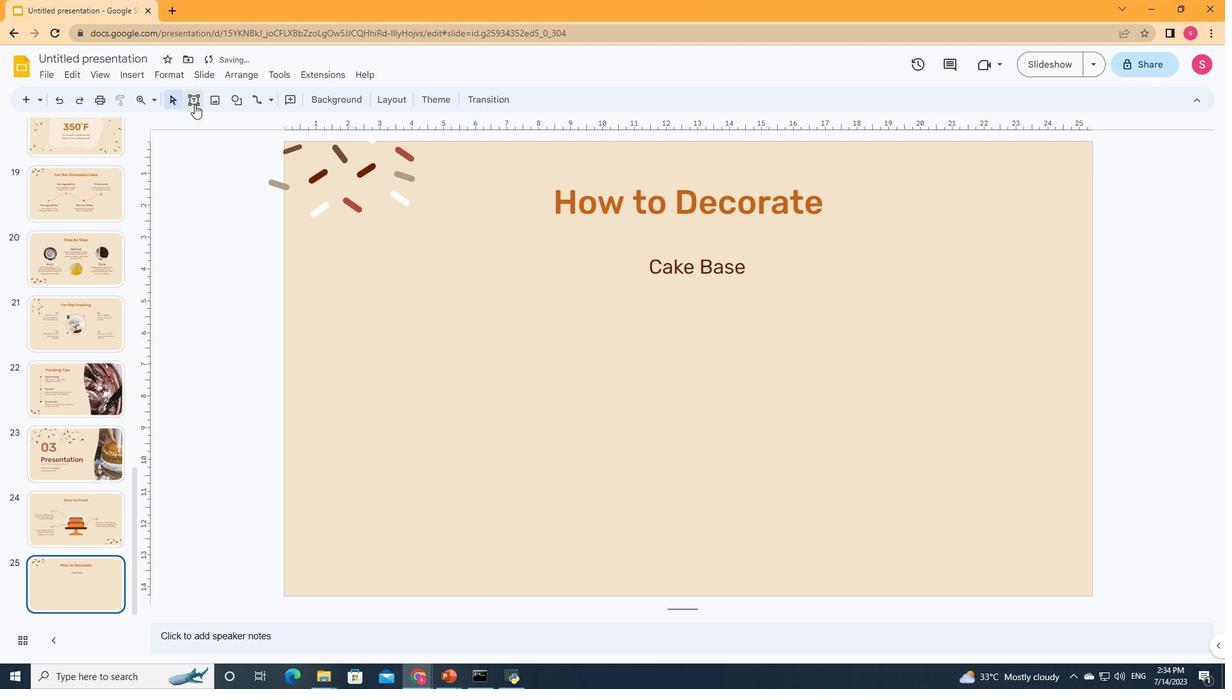 
Action: Mouse moved to (95, 465)
Screenshot: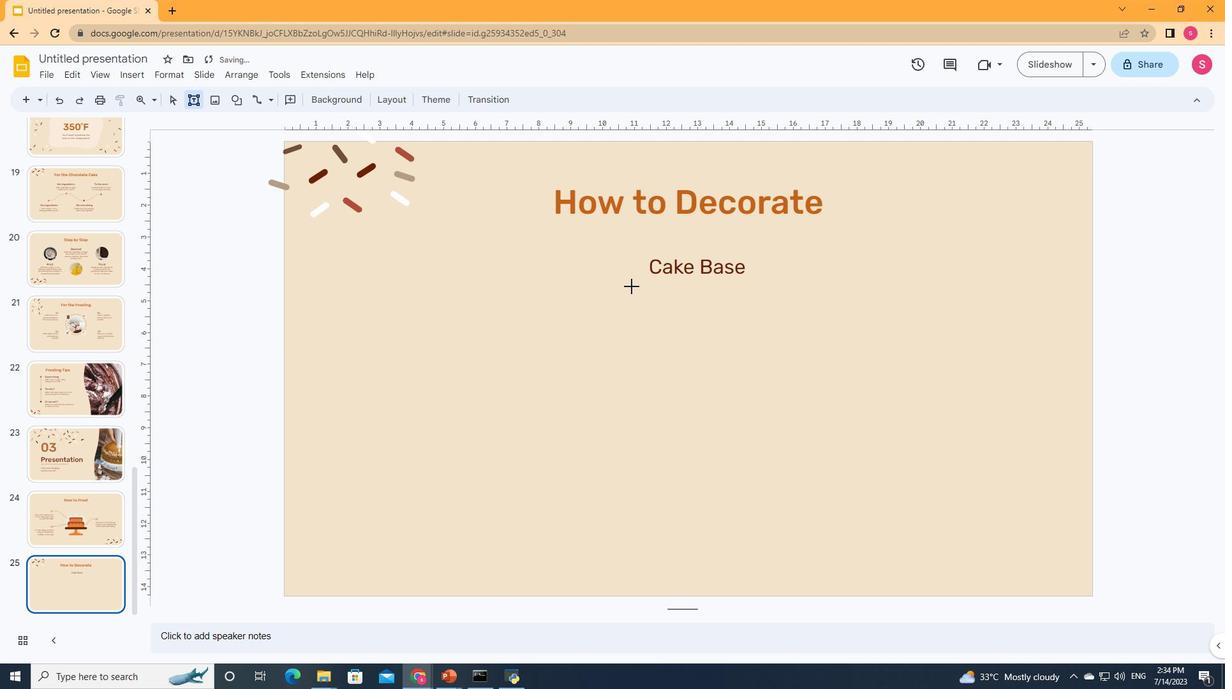 
Action: Mouse pressed left at (95, 465)
Screenshot: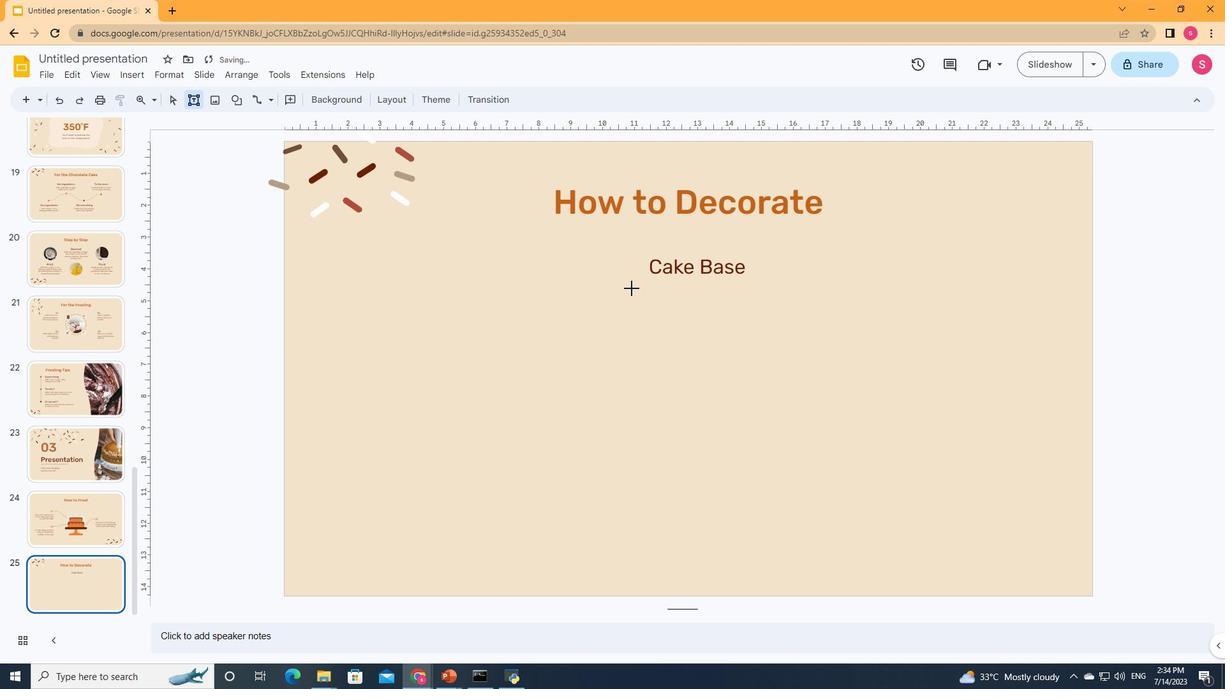 
Action: Mouse moved to (95, 465)
Screenshot: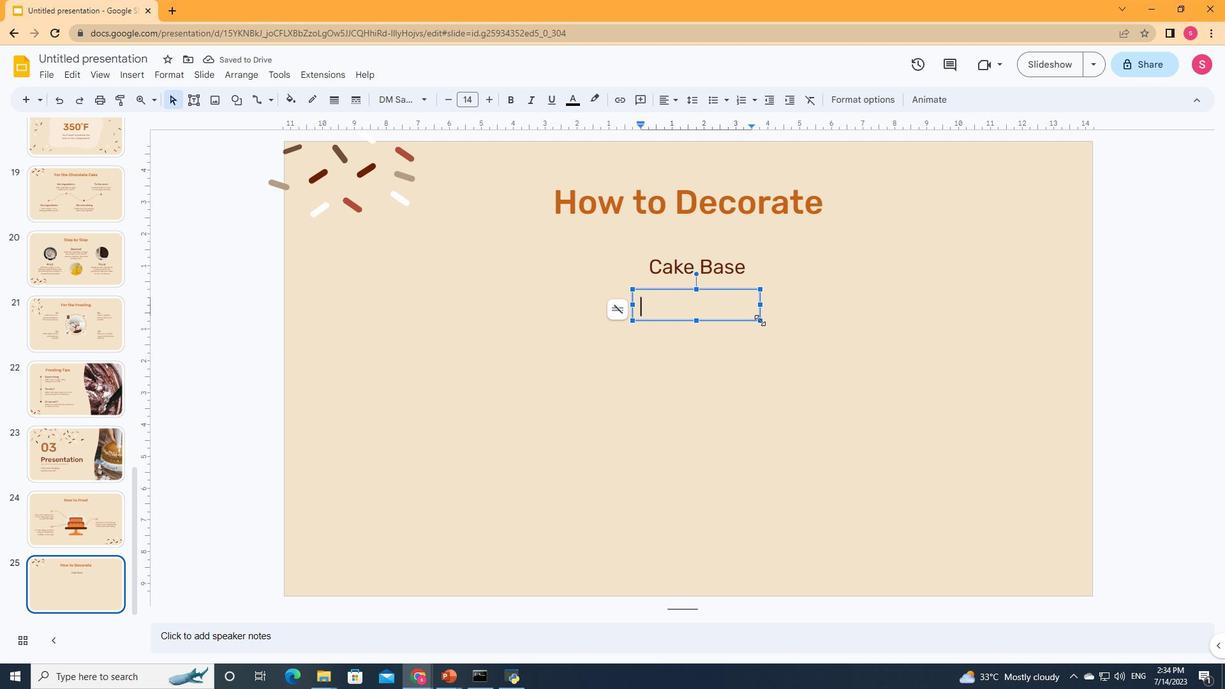 
Action: Key pressed <Key.shift>This<Key.space>where<Key.space>you'll<Key.space>put<Key.space>the<Key.space>toppings
Screenshot: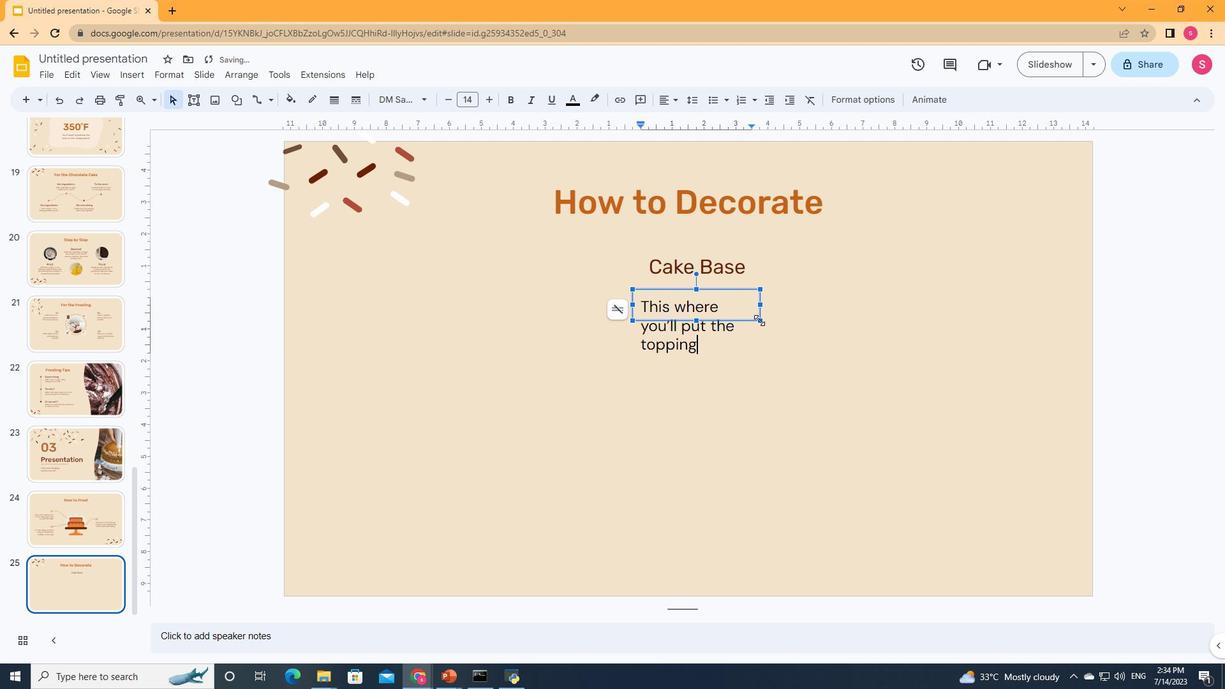 
Action: Mouse moved to (95, 465)
Screenshot: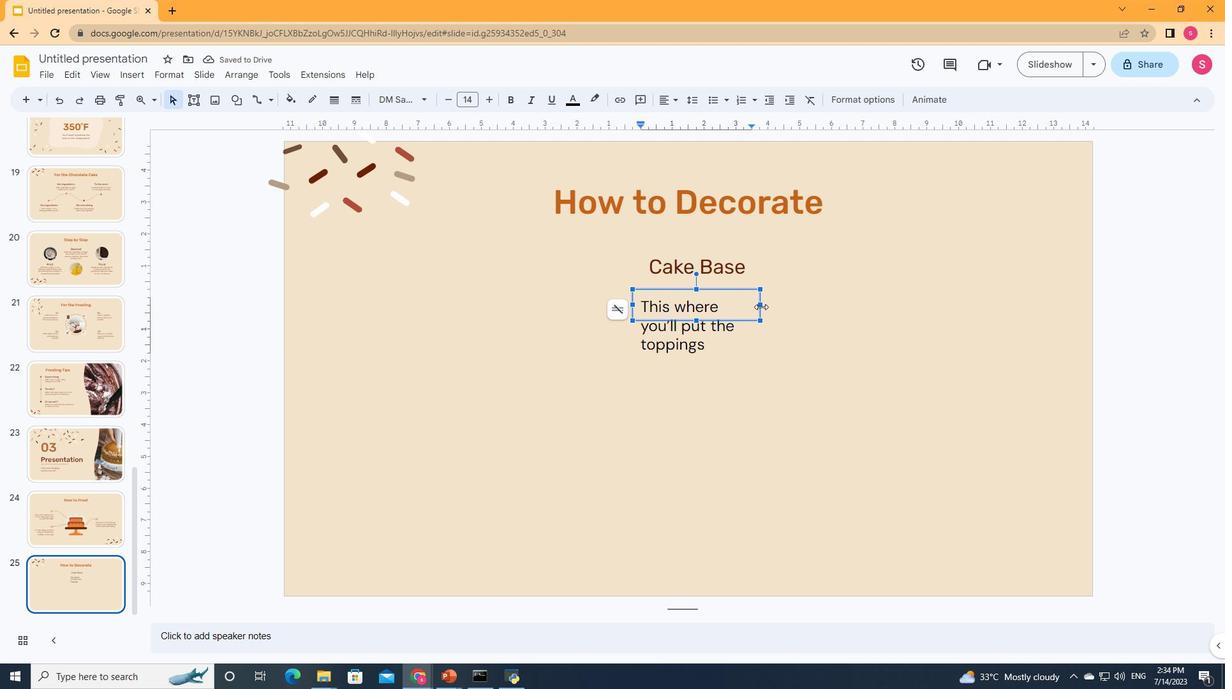 
Action: Mouse pressed left at (95, 465)
Screenshot: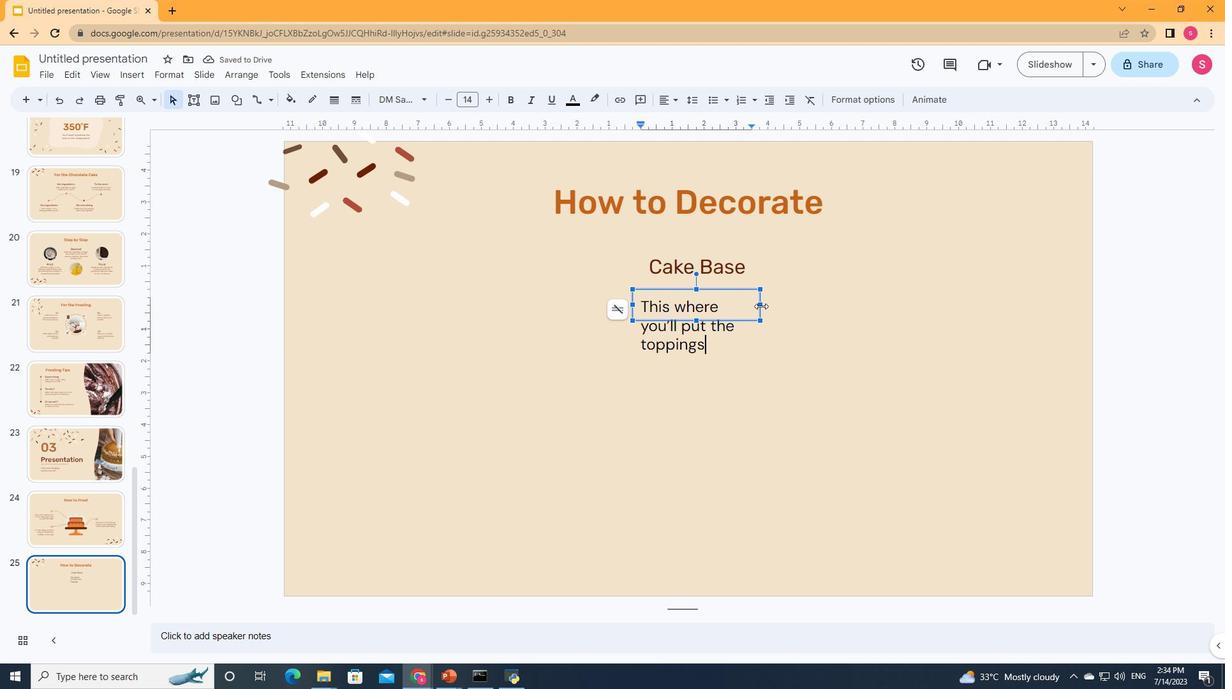 
Action: Mouse moved to (95, 465)
Screenshot: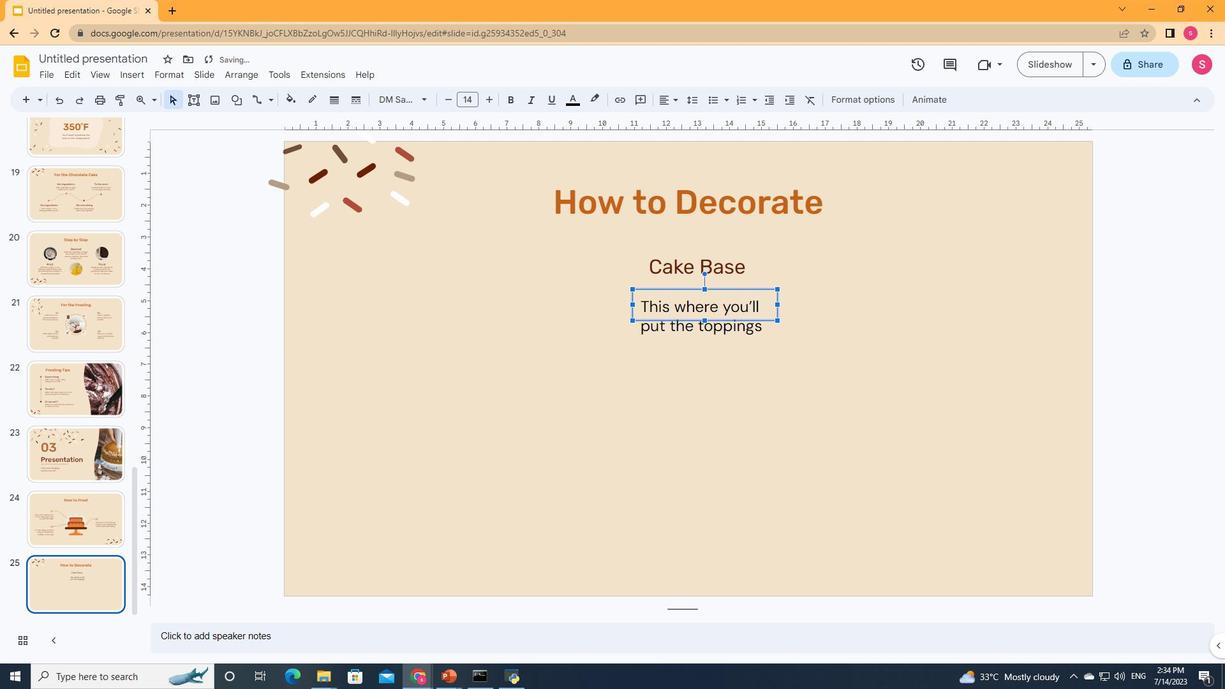 
Action: Mouse pressed left at (95, 465)
Screenshot: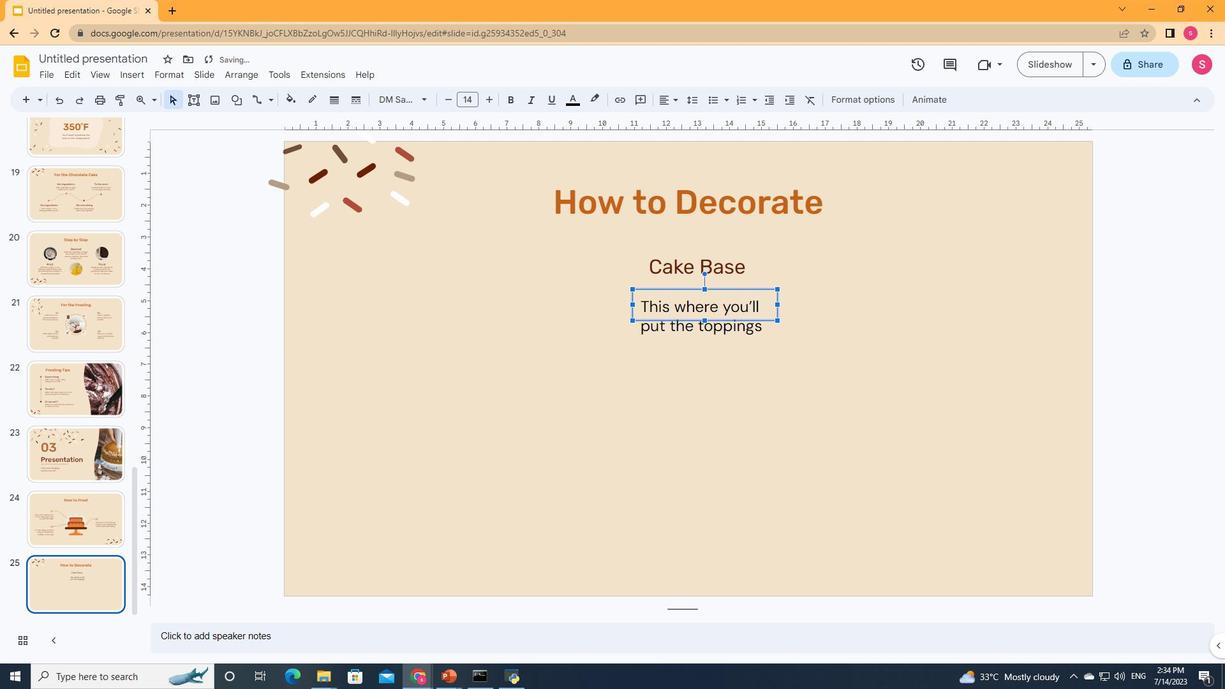 
Action: Mouse moved to (95, 465)
Screenshot: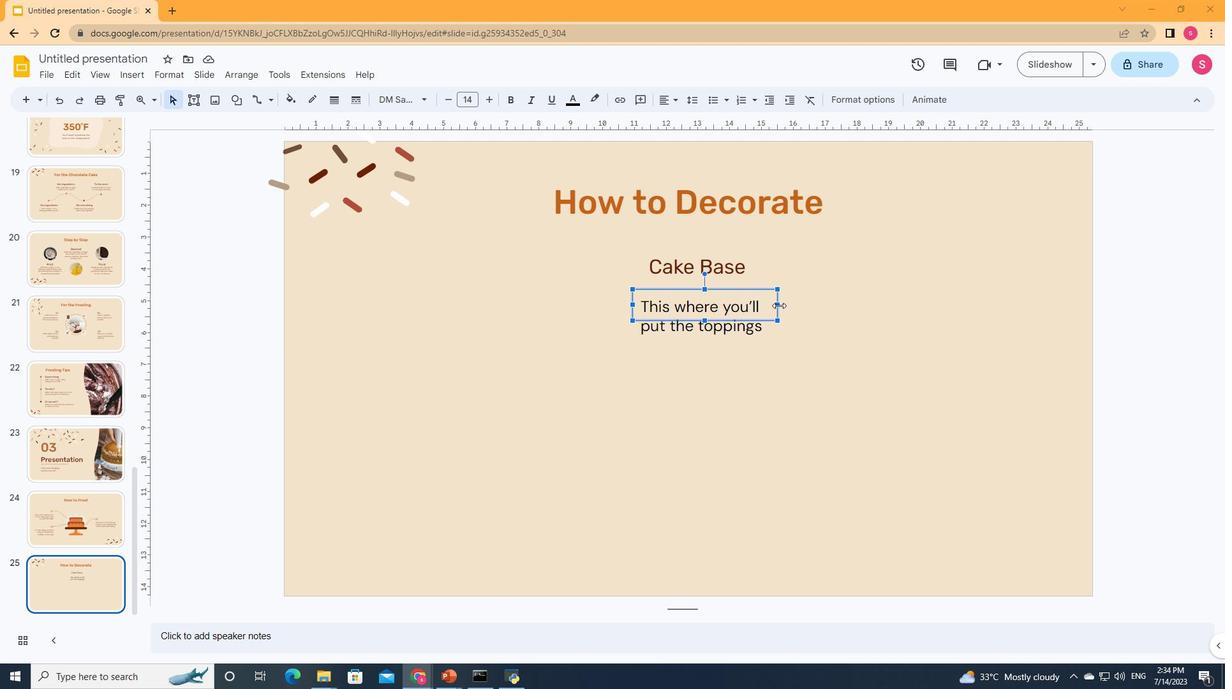 
Action: Mouse pressed left at (95, 465)
Screenshot: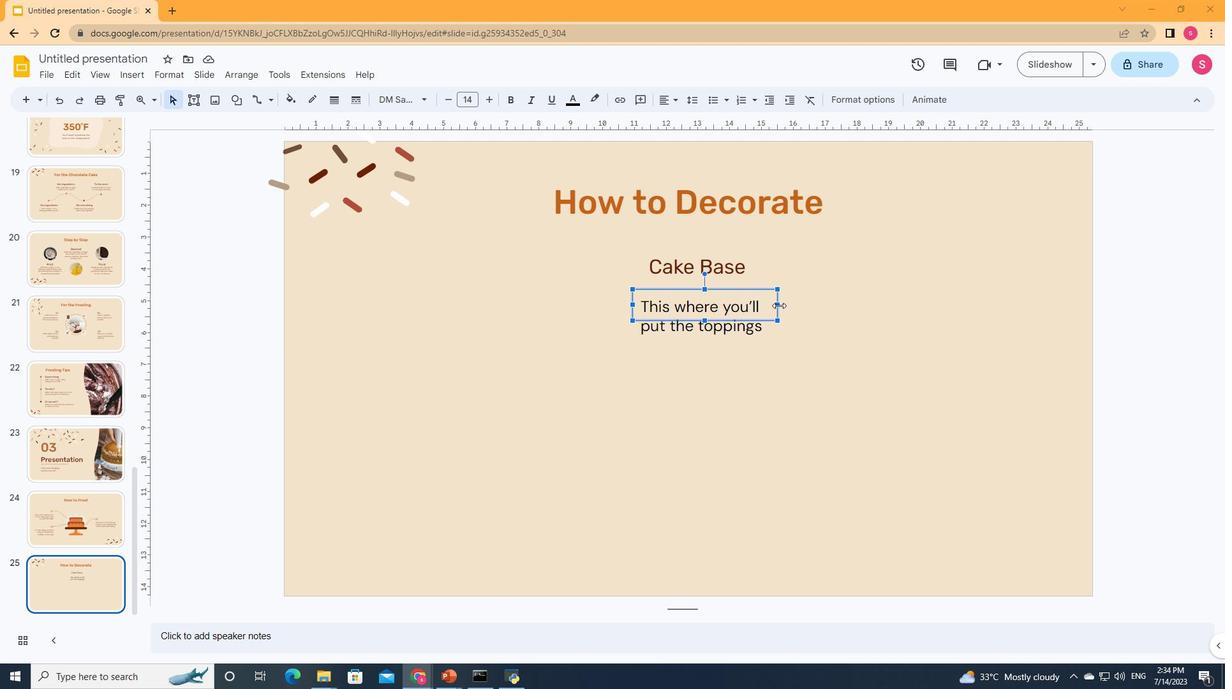 
Action: Mouse moved to (95, 465)
Screenshot: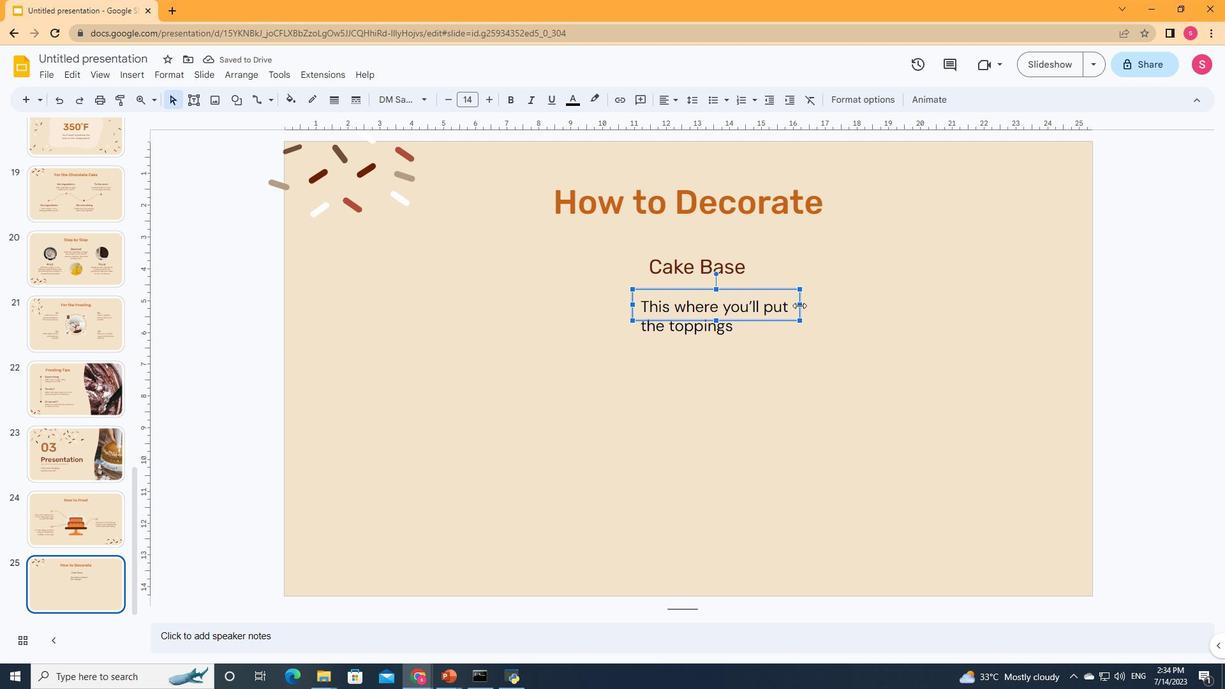
Action: Mouse pressed left at (95, 465)
Screenshot: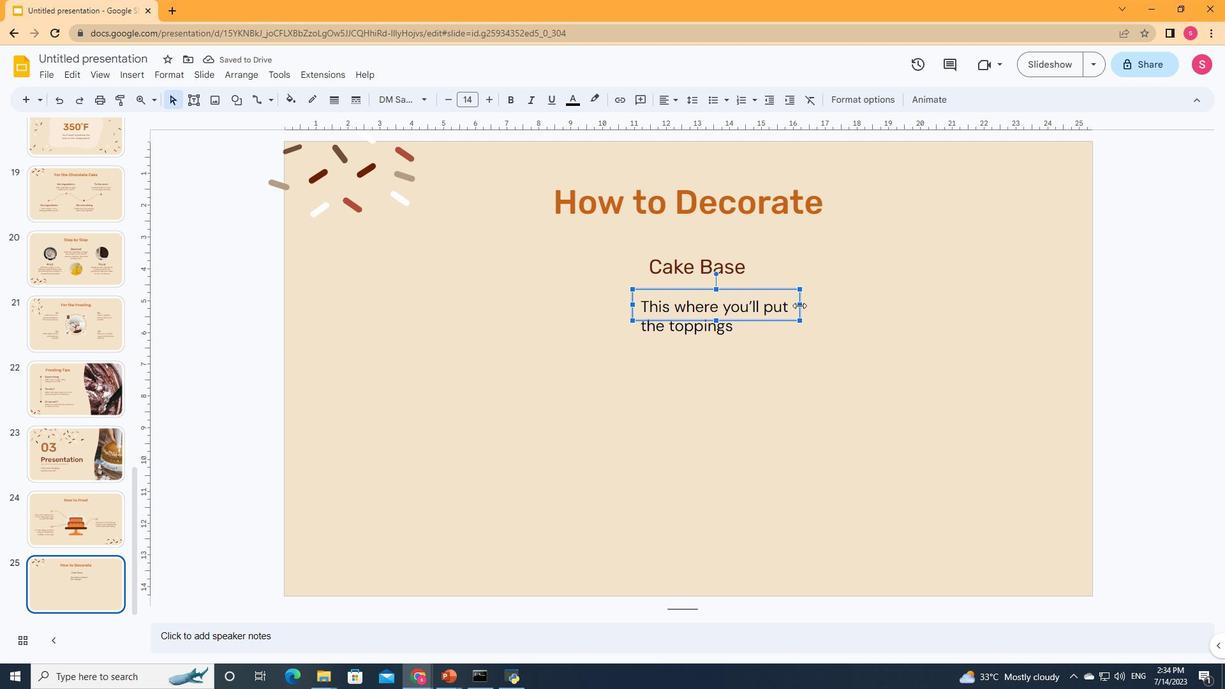 
Action: Mouse moved to (95, 465)
Screenshot: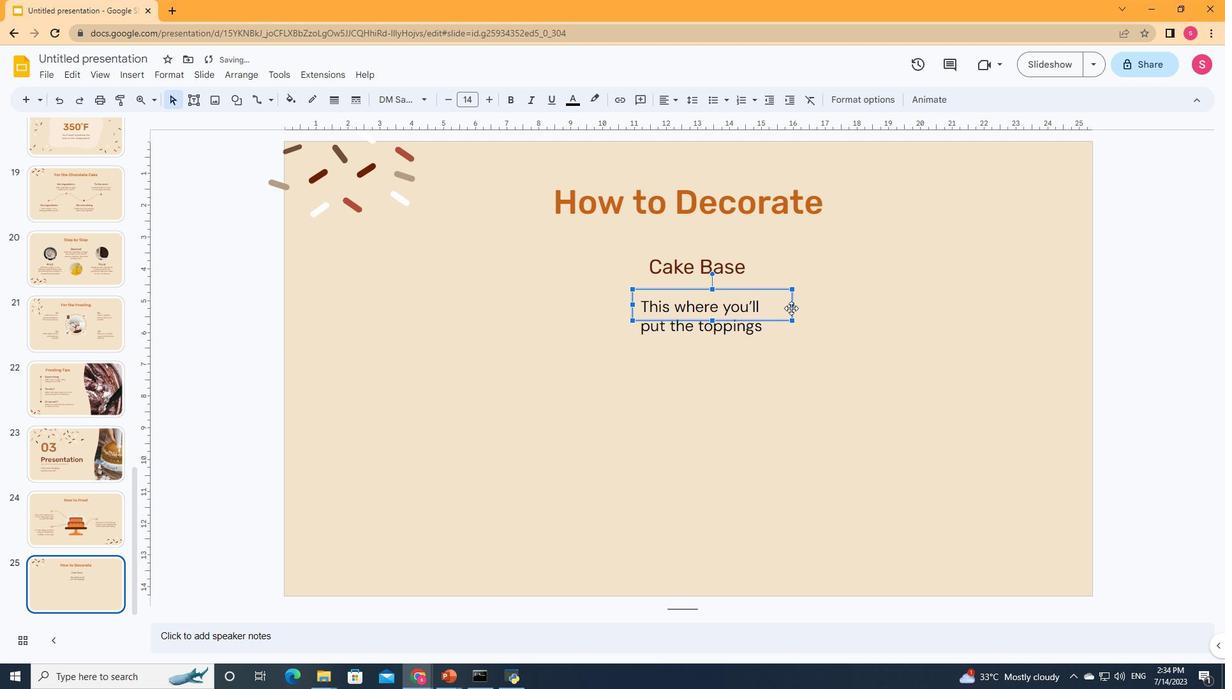 
Action: Mouse pressed left at (95, 465)
Screenshot: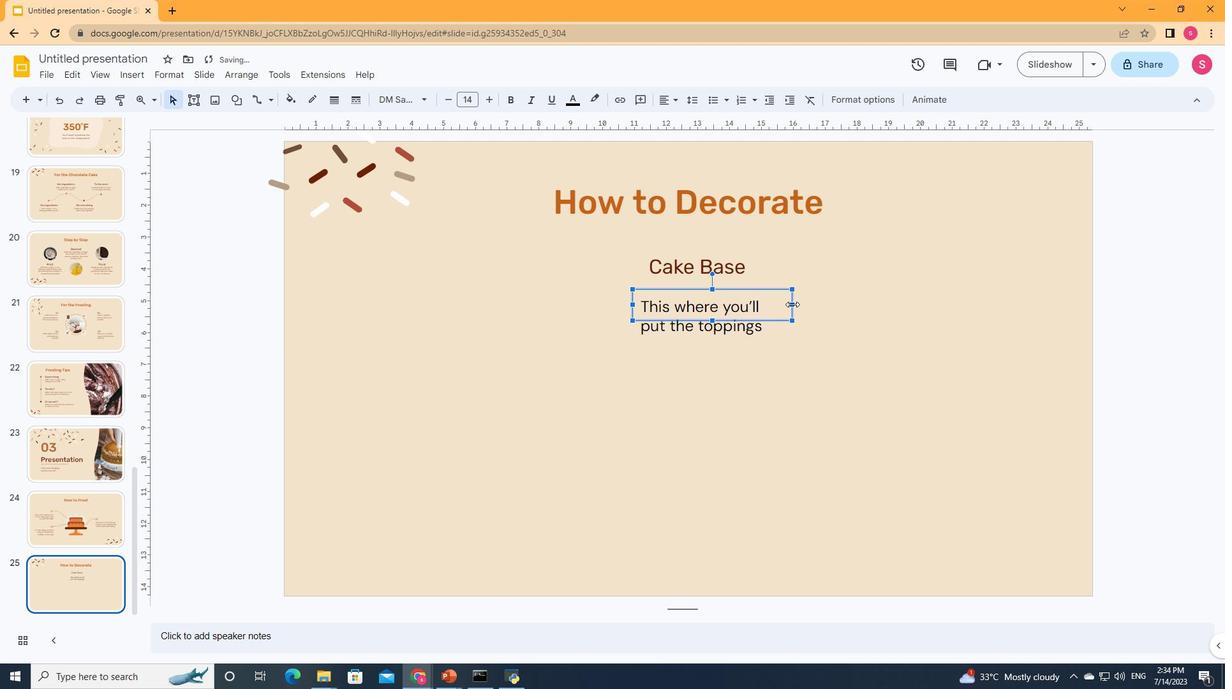 
Action: Mouse moved to (95, 465)
Screenshot: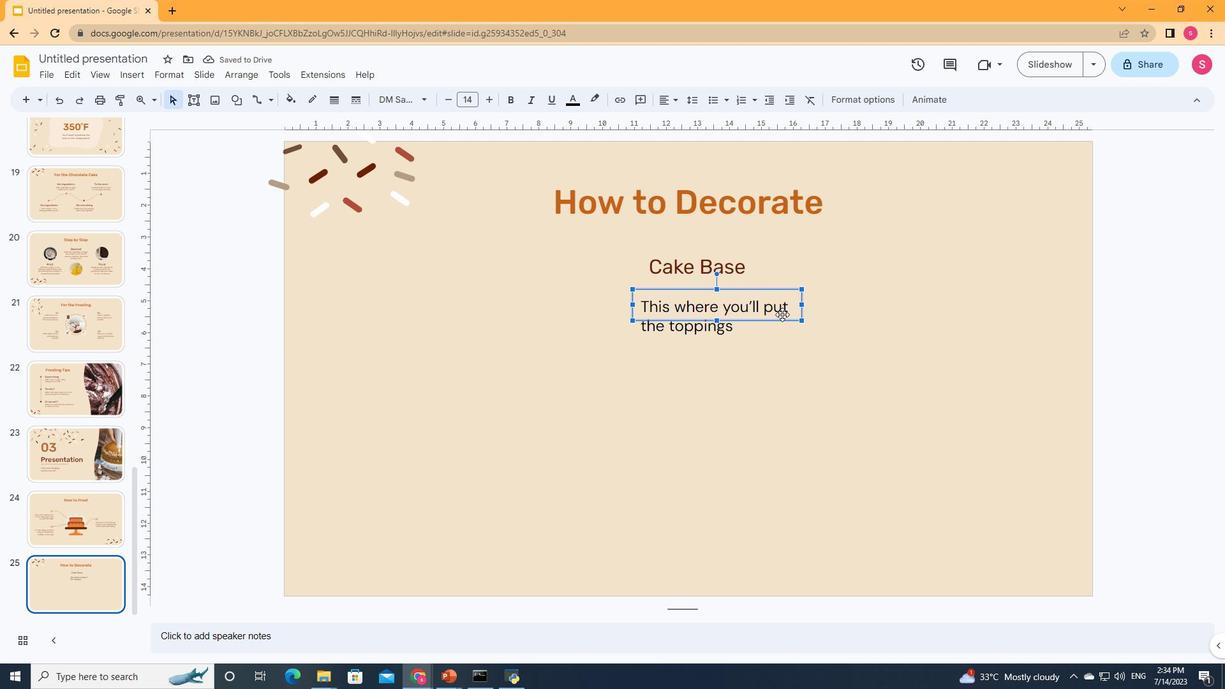 
Action: Mouse pressed left at (95, 465)
Screenshot: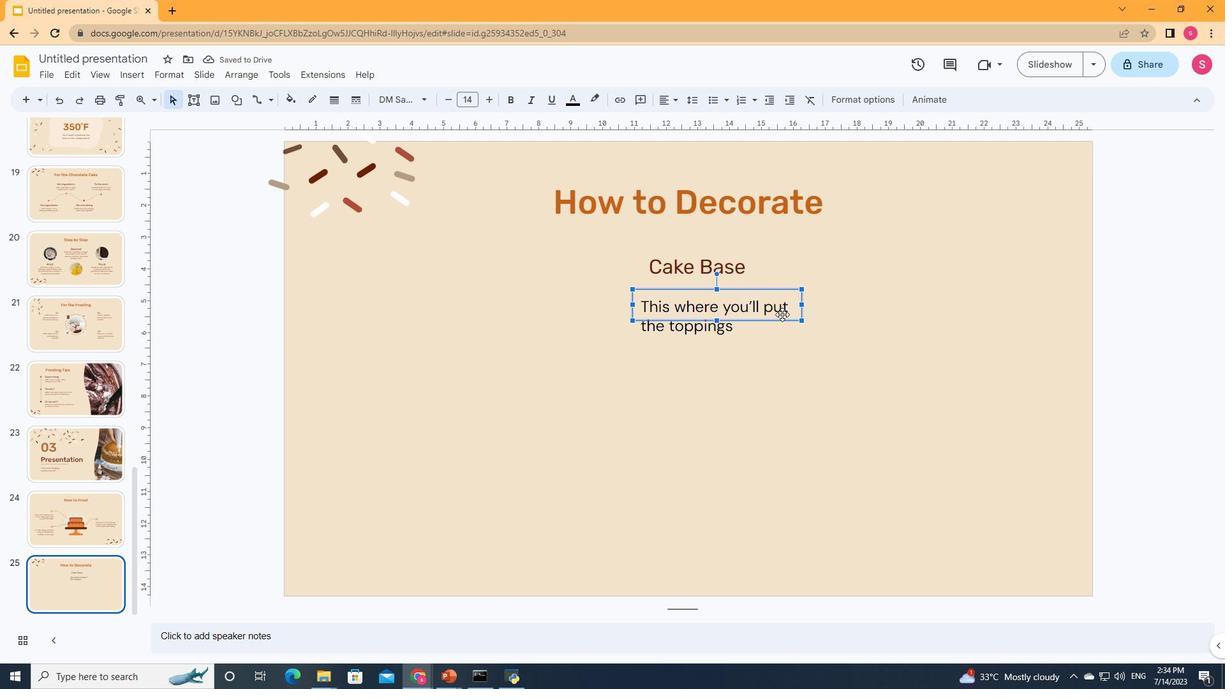 
Action: Mouse moved to (95, 465)
Screenshot: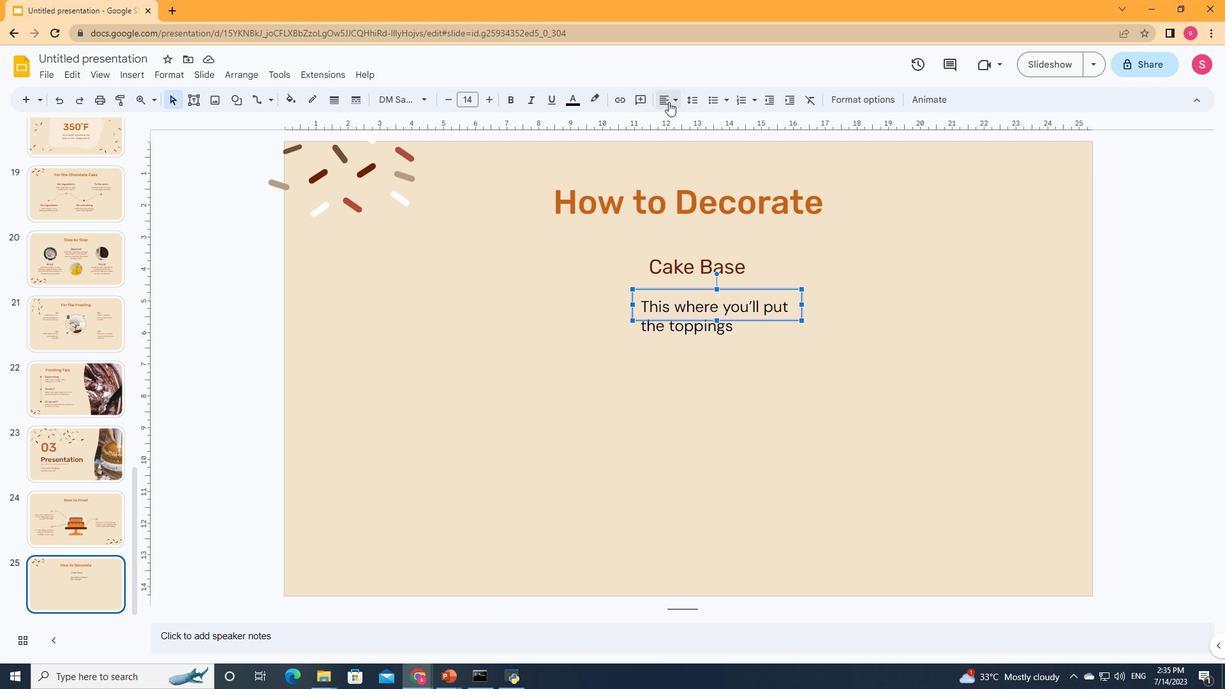 
Action: Mouse pressed left at (95, 465)
Screenshot: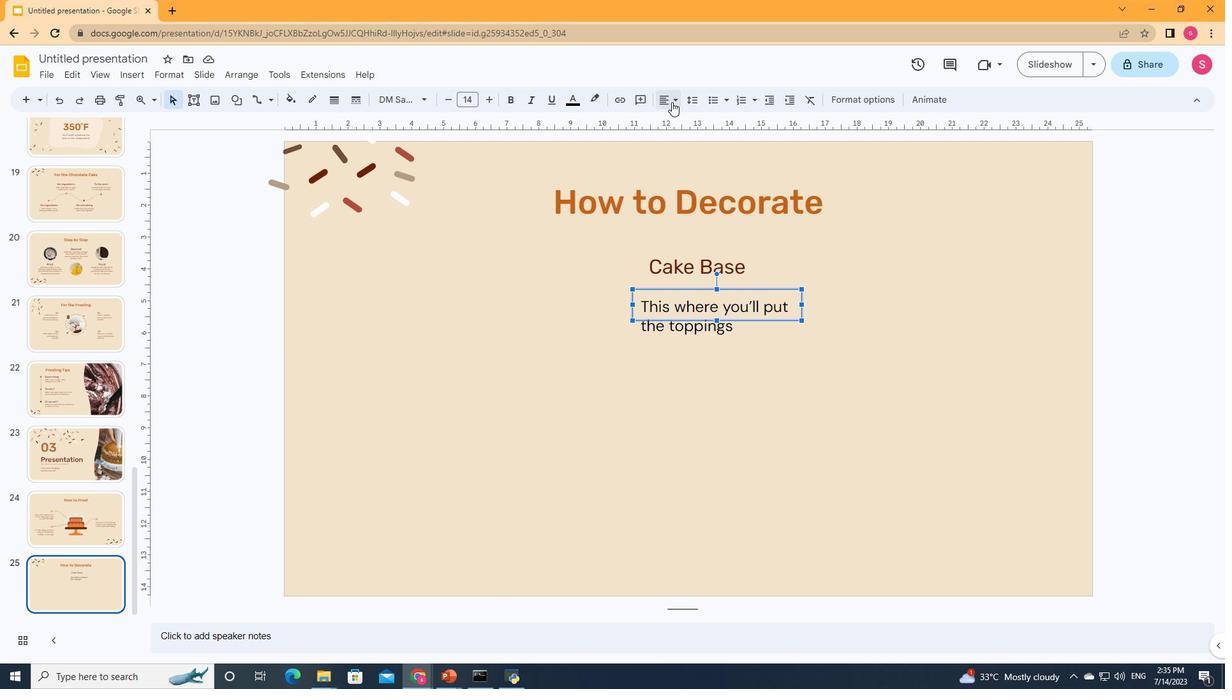 
Action: Mouse moved to (95, 465)
Screenshot: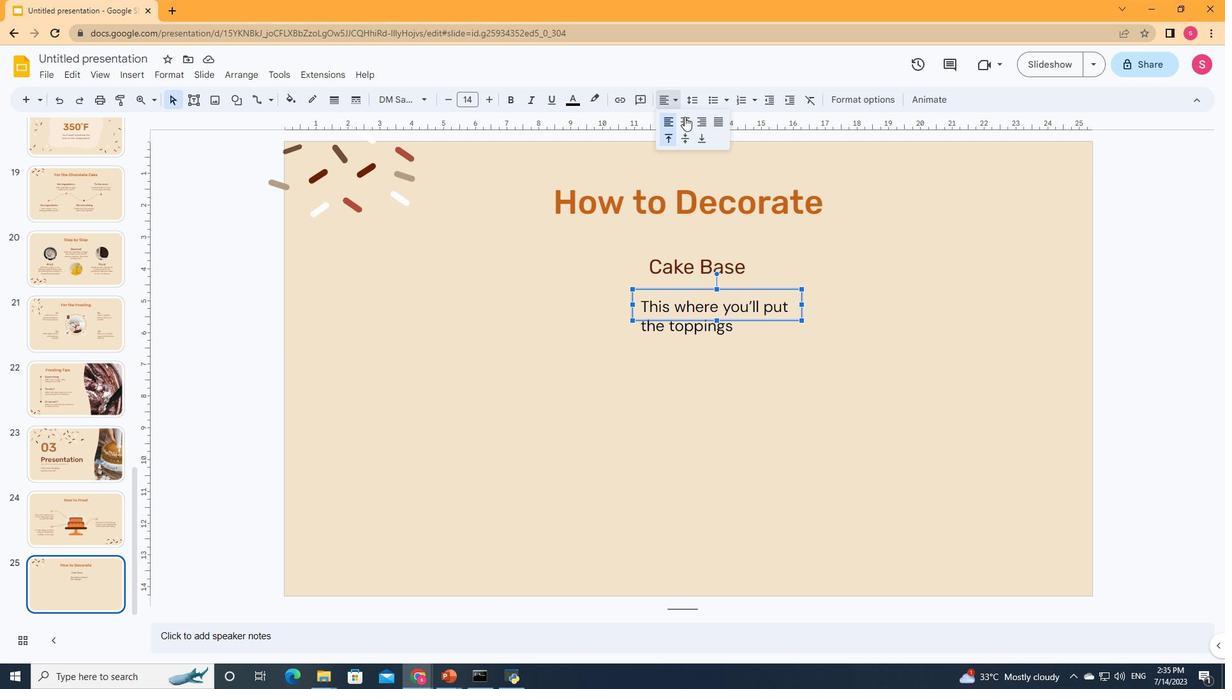 
Action: Mouse pressed left at (95, 465)
Screenshot: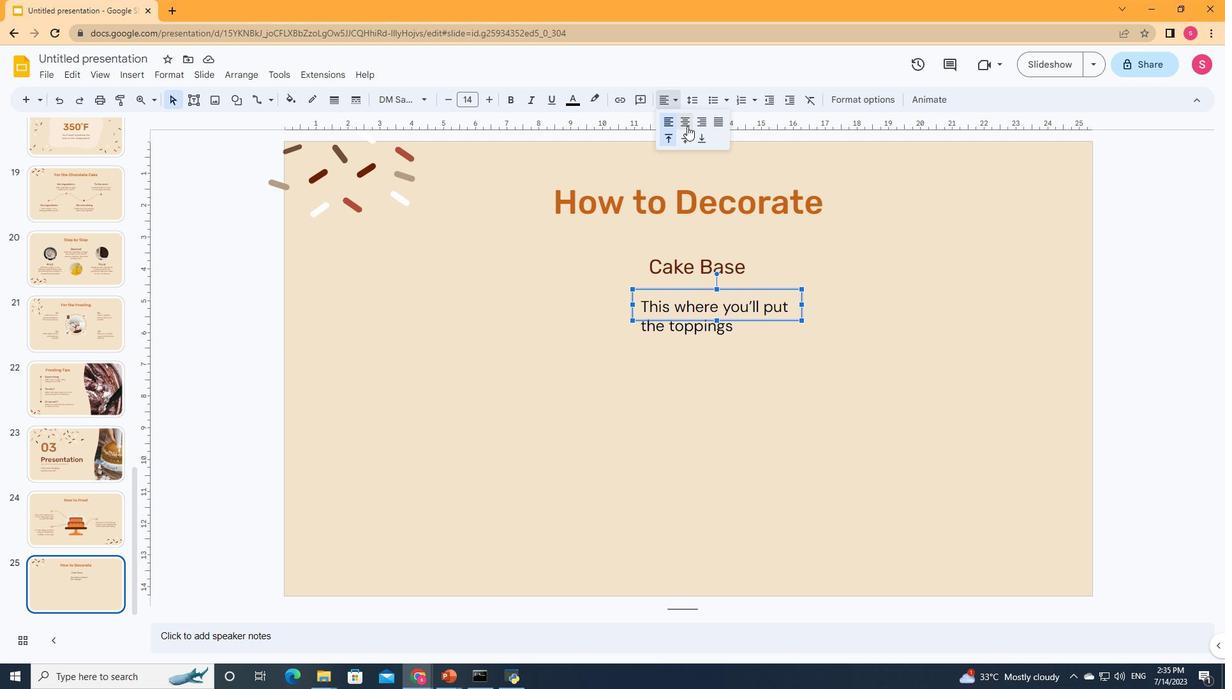 
Action: Mouse moved to (95, 465)
Screenshot: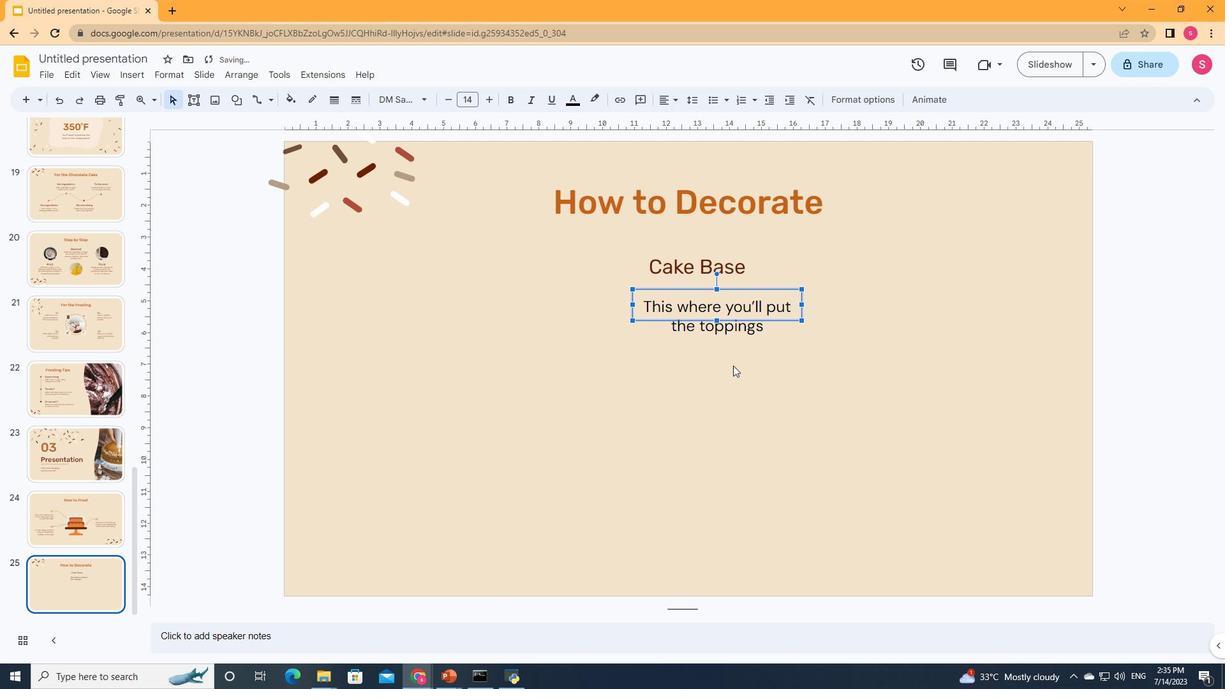 
Action: Mouse pressed left at (95, 465)
Screenshot: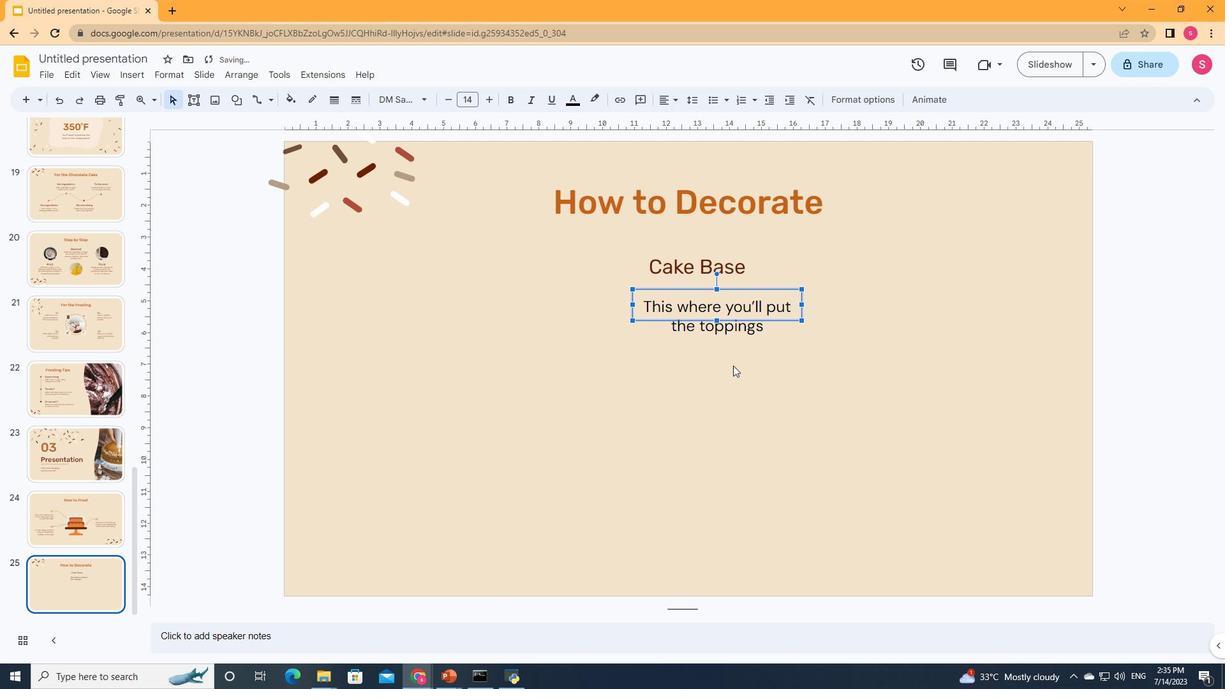 
Action: Mouse moved to (95, 465)
Screenshot: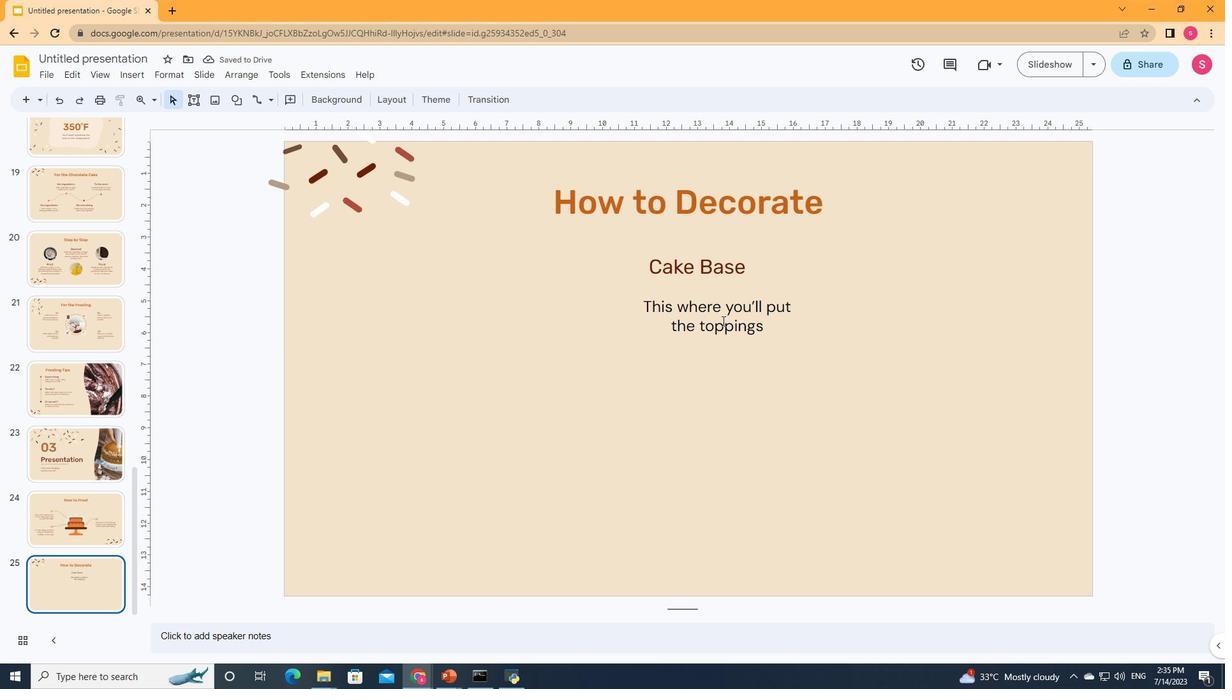
Action: Mouse pressed left at (95, 465)
Screenshot: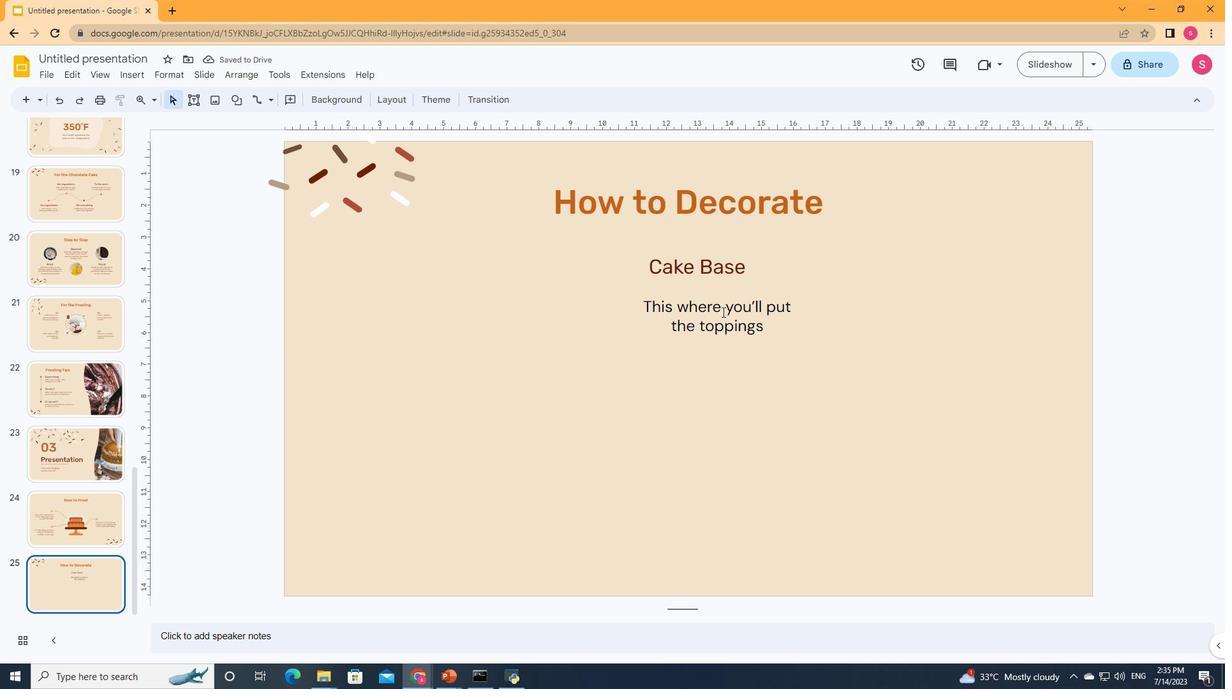 
Action: Mouse moved to (95, 465)
Screenshot: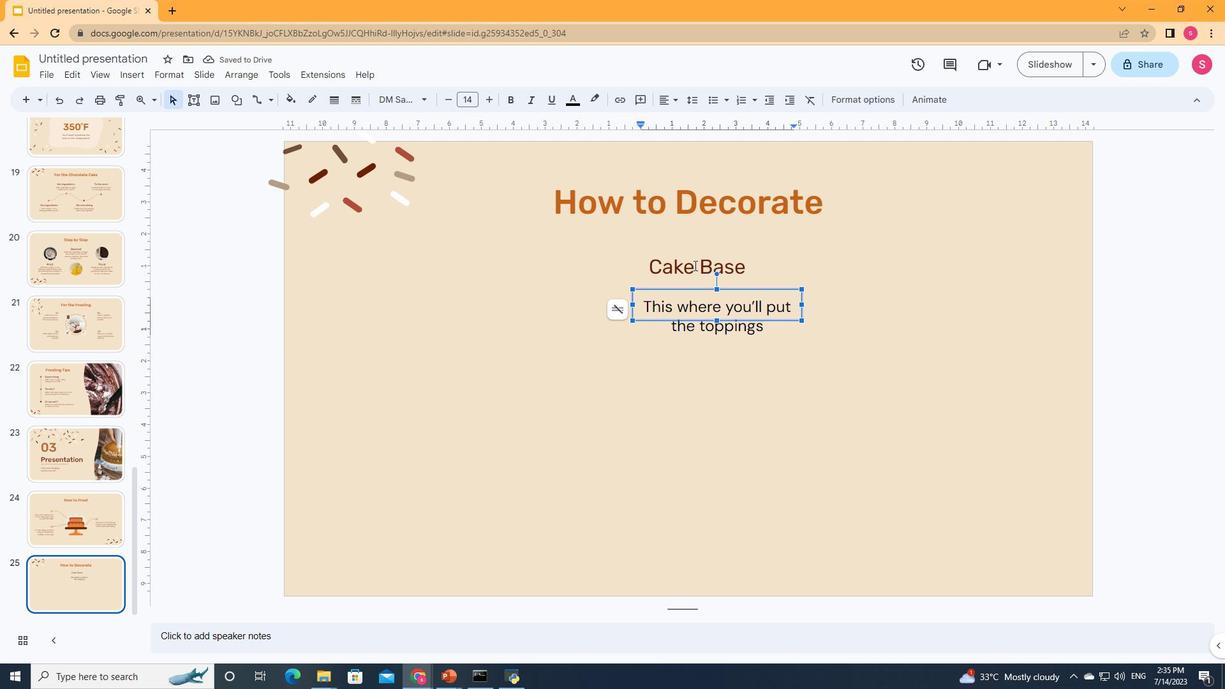
Action: Mouse pressed left at (95, 465)
Screenshot: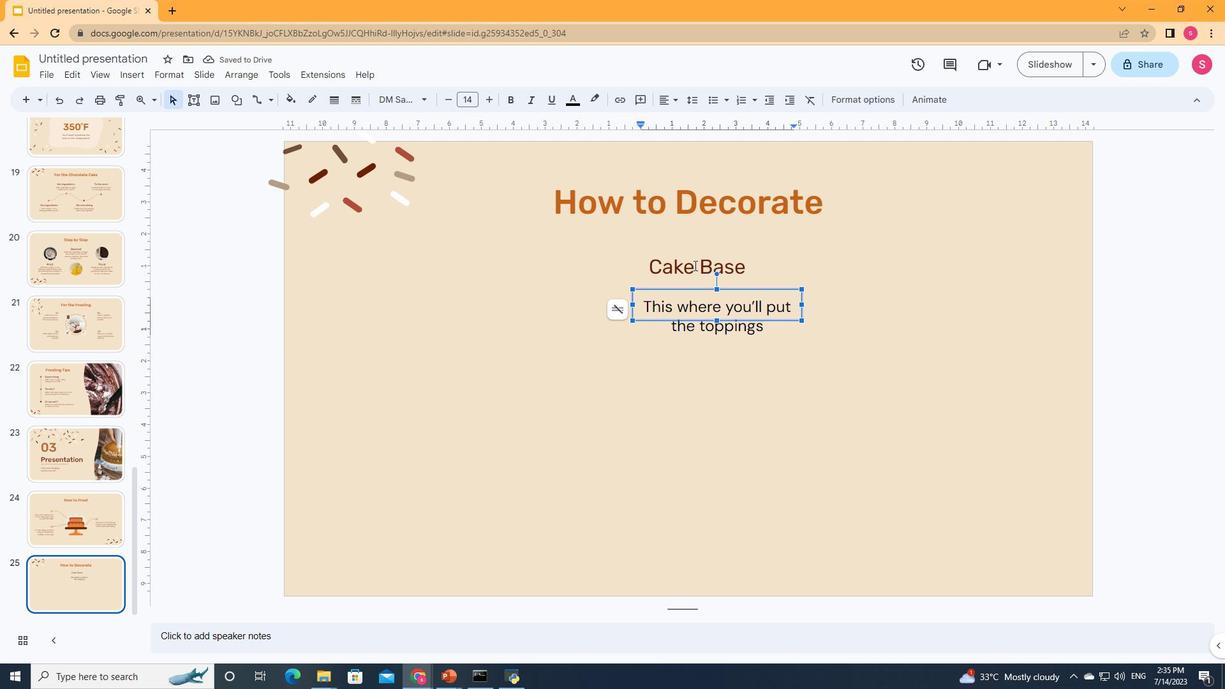 
Action: Mouse moved to (95, 465)
Screenshot: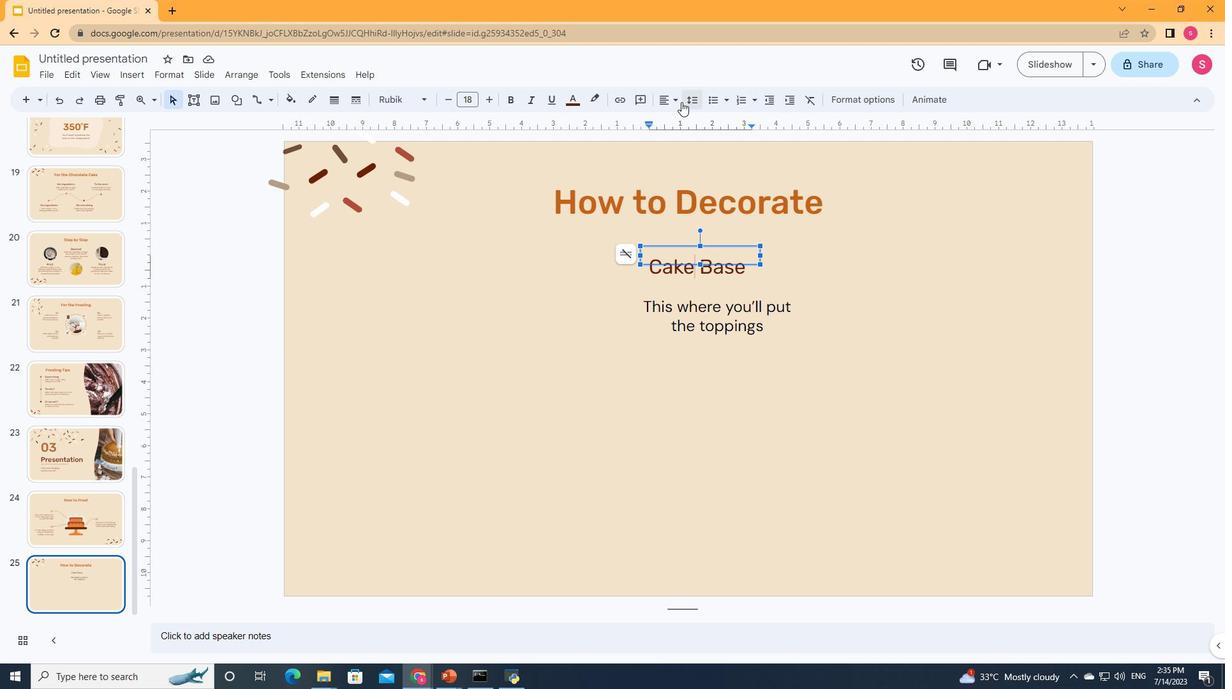 
Action: Mouse pressed left at (95, 465)
Screenshot: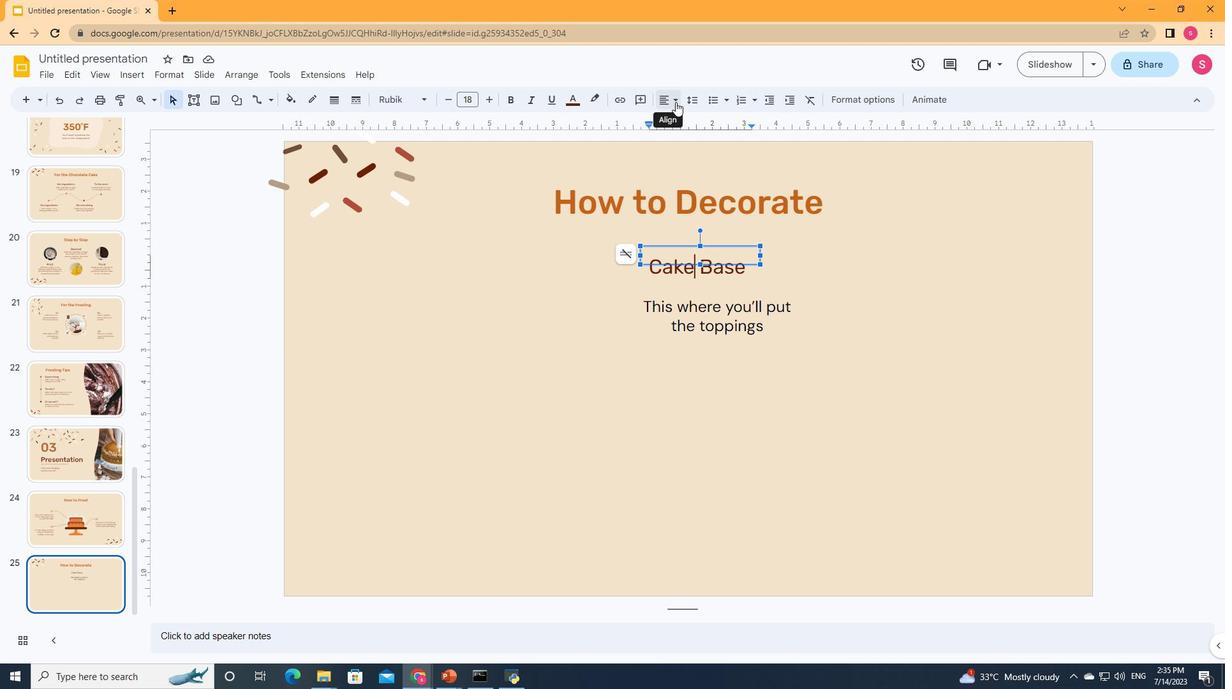
Action: Mouse moved to (95, 465)
Screenshot: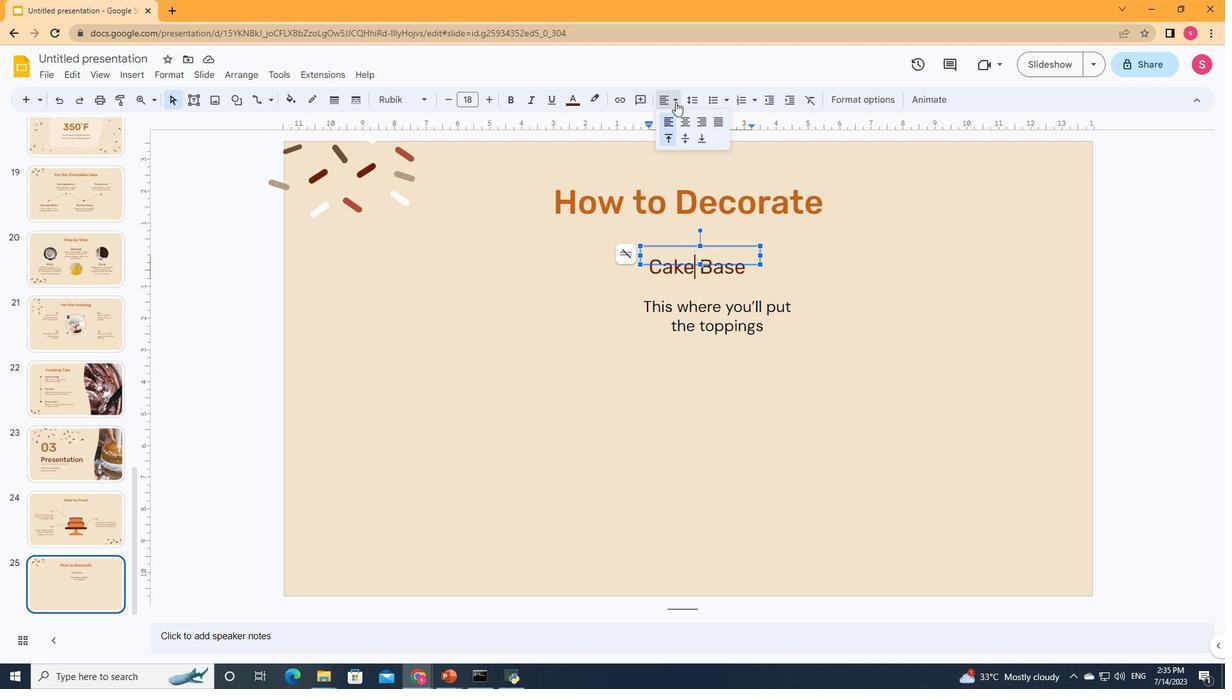 
Action: Mouse pressed left at (95, 465)
Screenshot: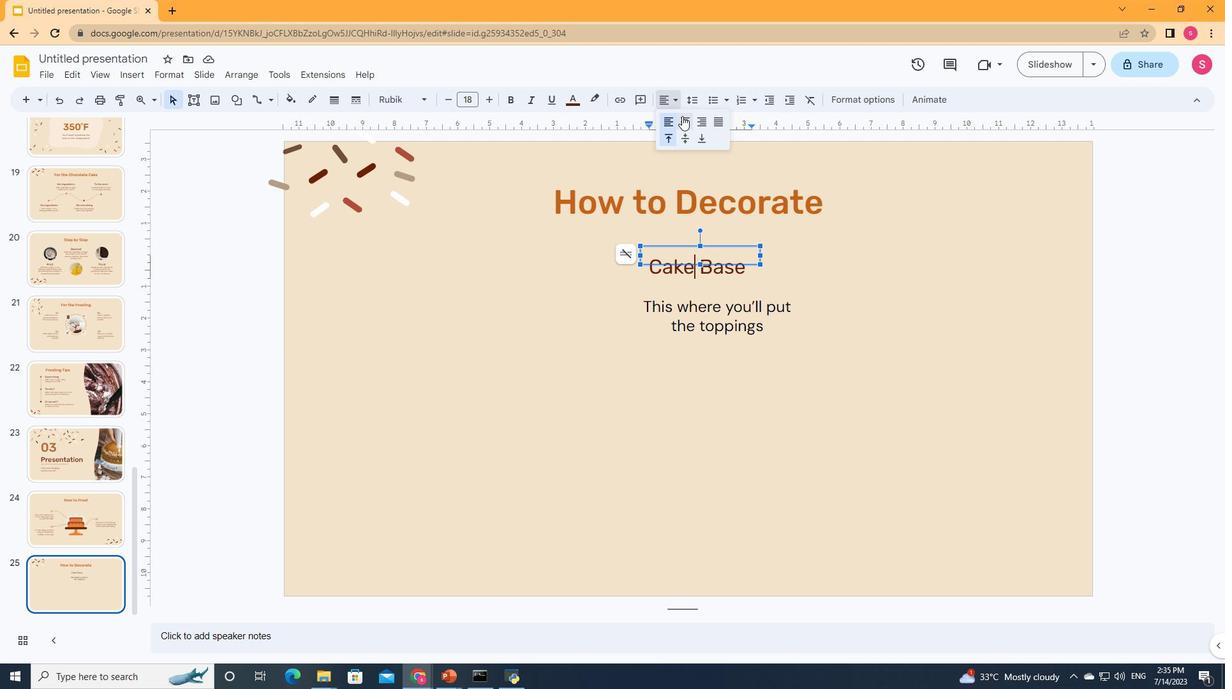 
Action: Mouse moved to (95, 465)
Screenshot: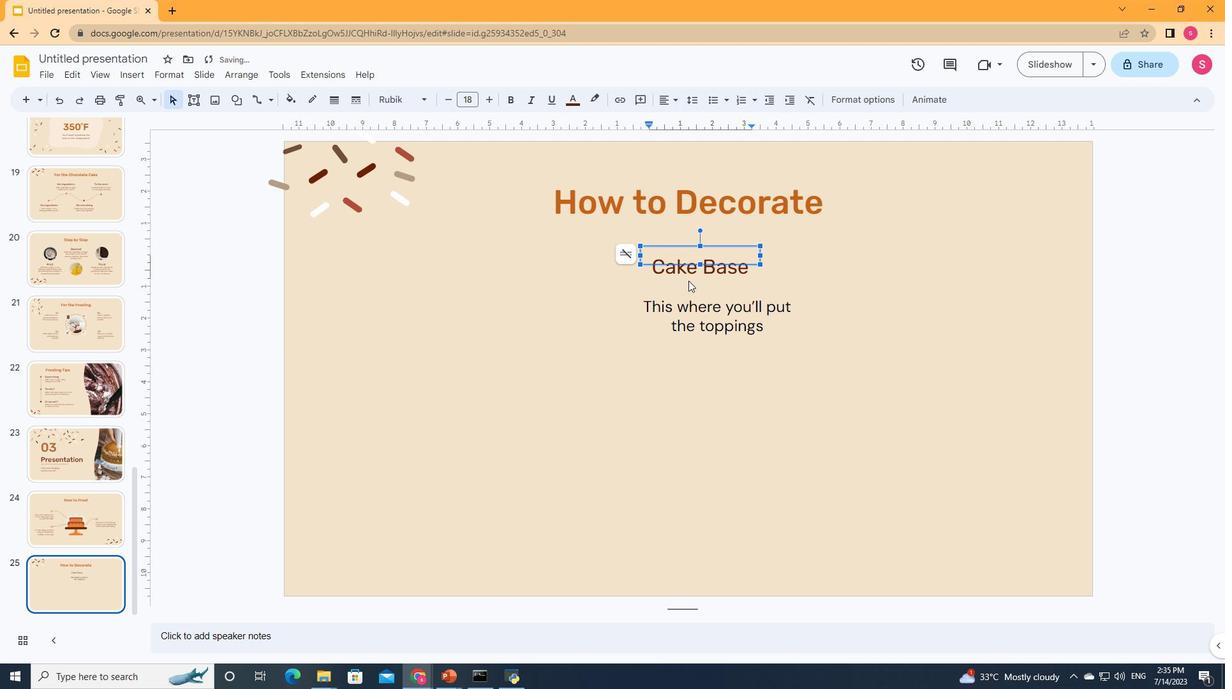 
Action: Mouse pressed left at (95, 465)
Screenshot: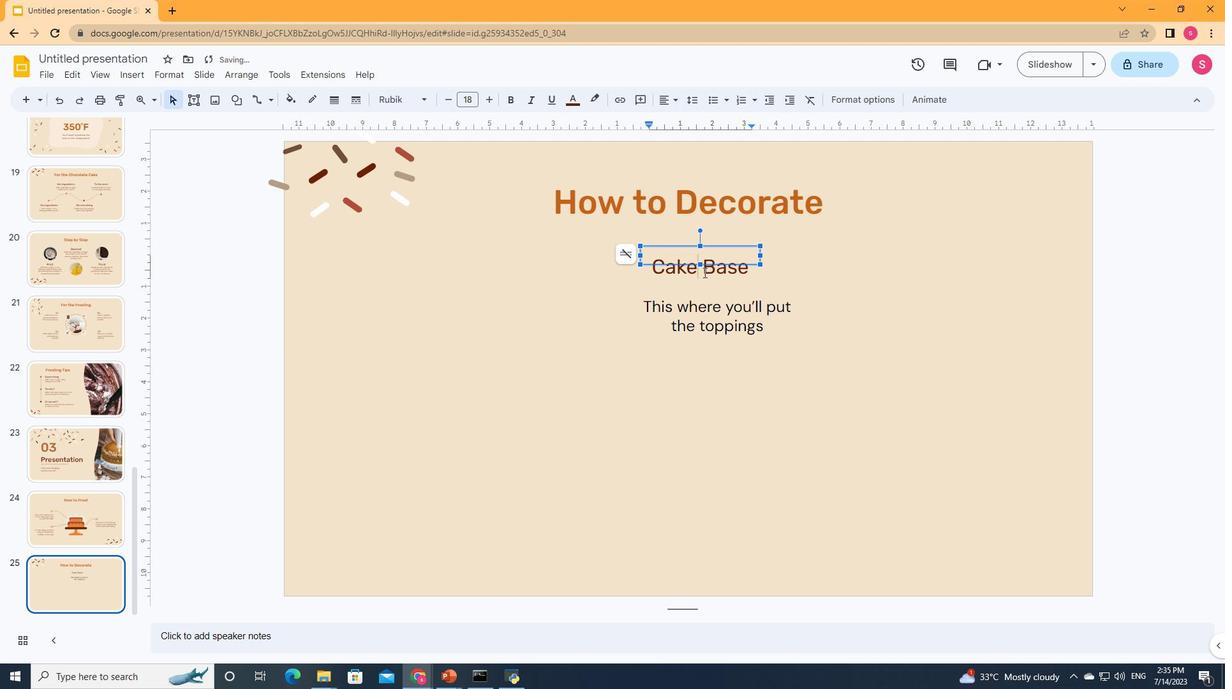 
Action: Mouse moved to (95, 465)
Screenshot: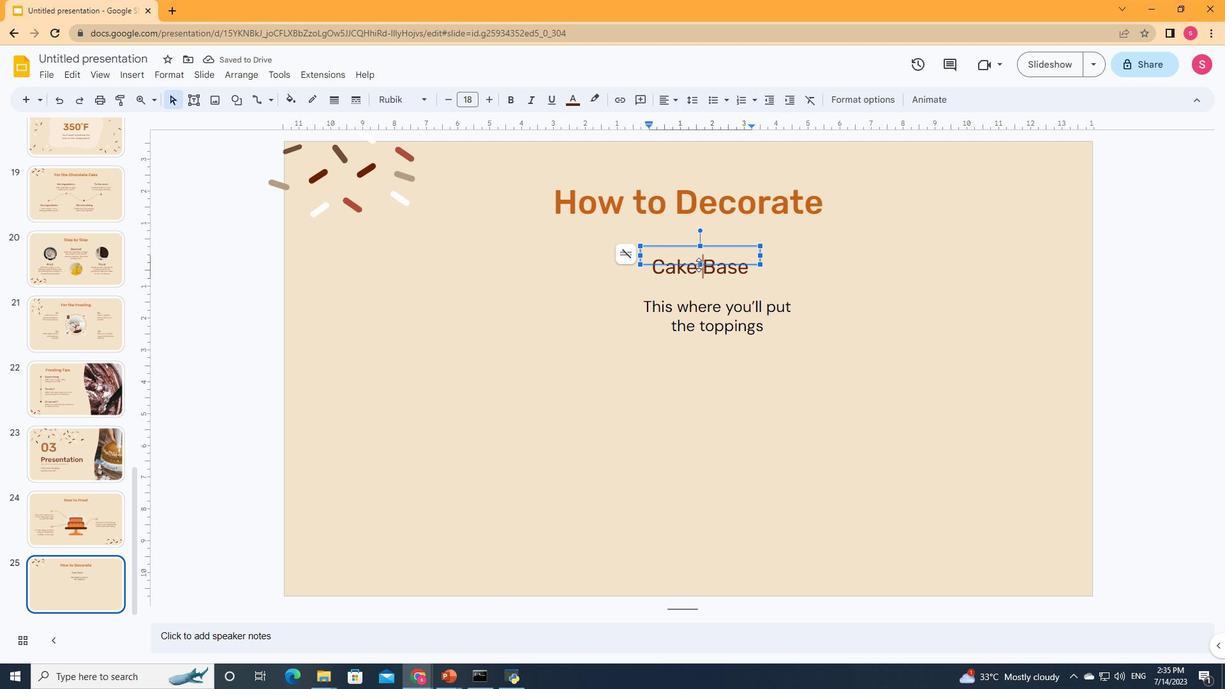 
Action: Mouse pressed left at (95, 465)
Screenshot: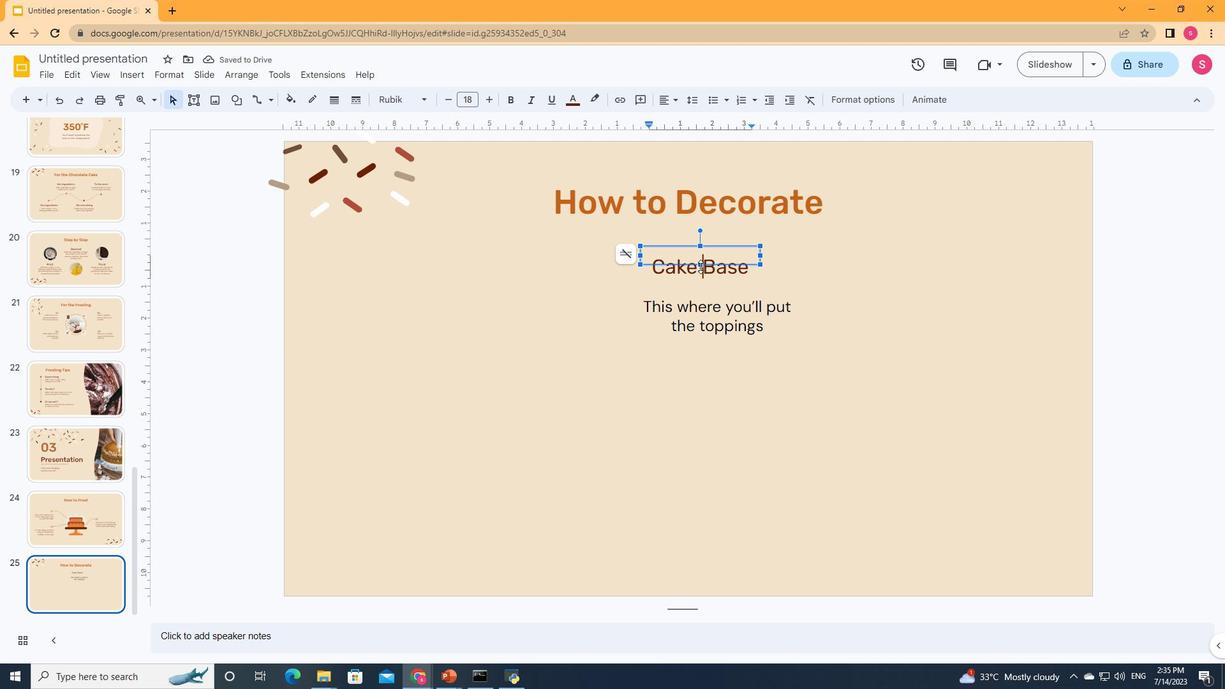 
Action: Mouse moved to (95, 465)
Screenshot: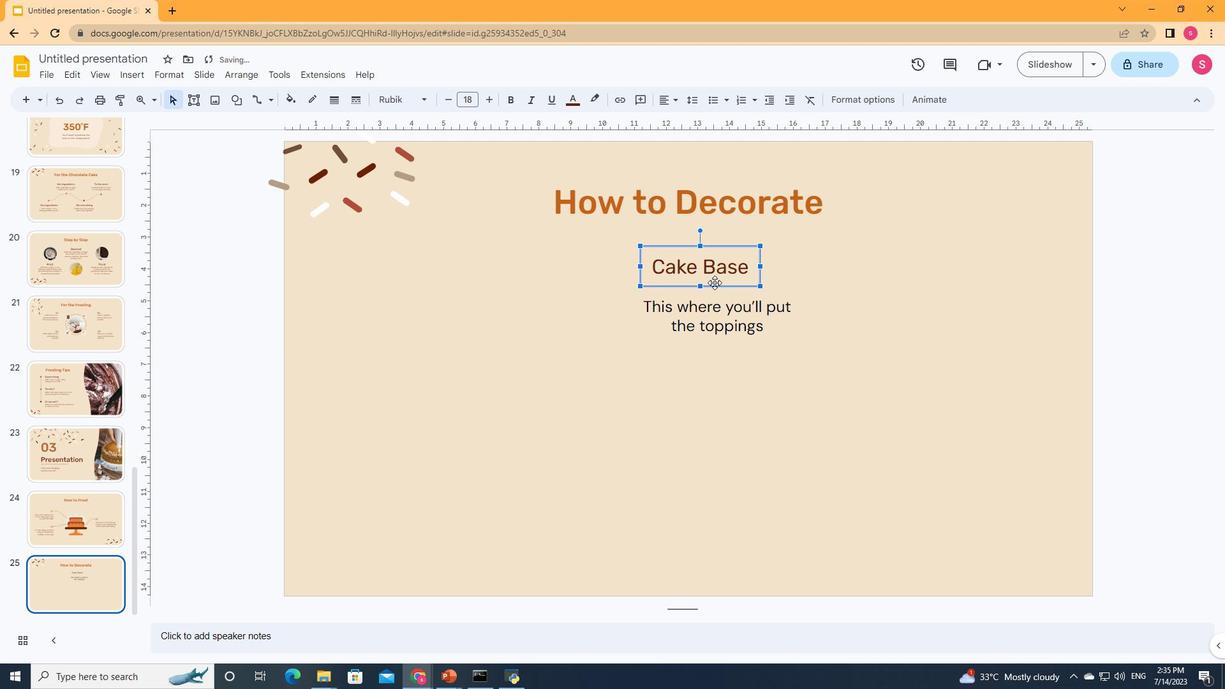 
Action: Mouse pressed left at (95, 465)
Screenshot: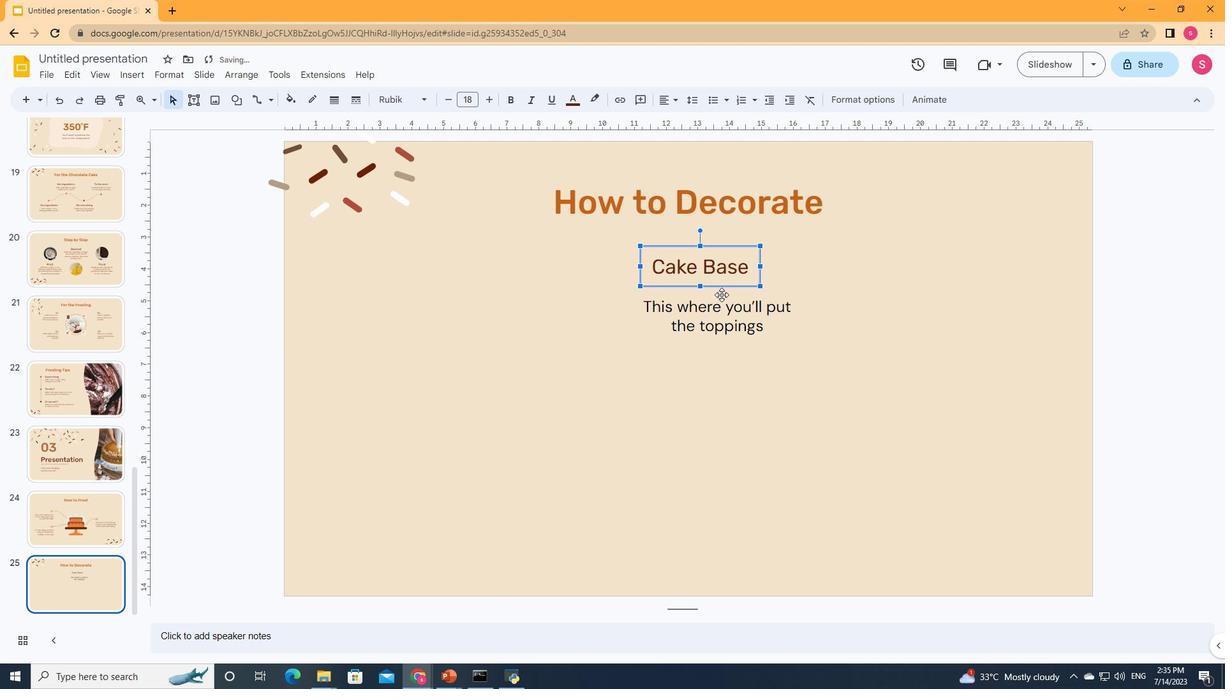 
Action: Mouse moved to (95, 465)
Screenshot: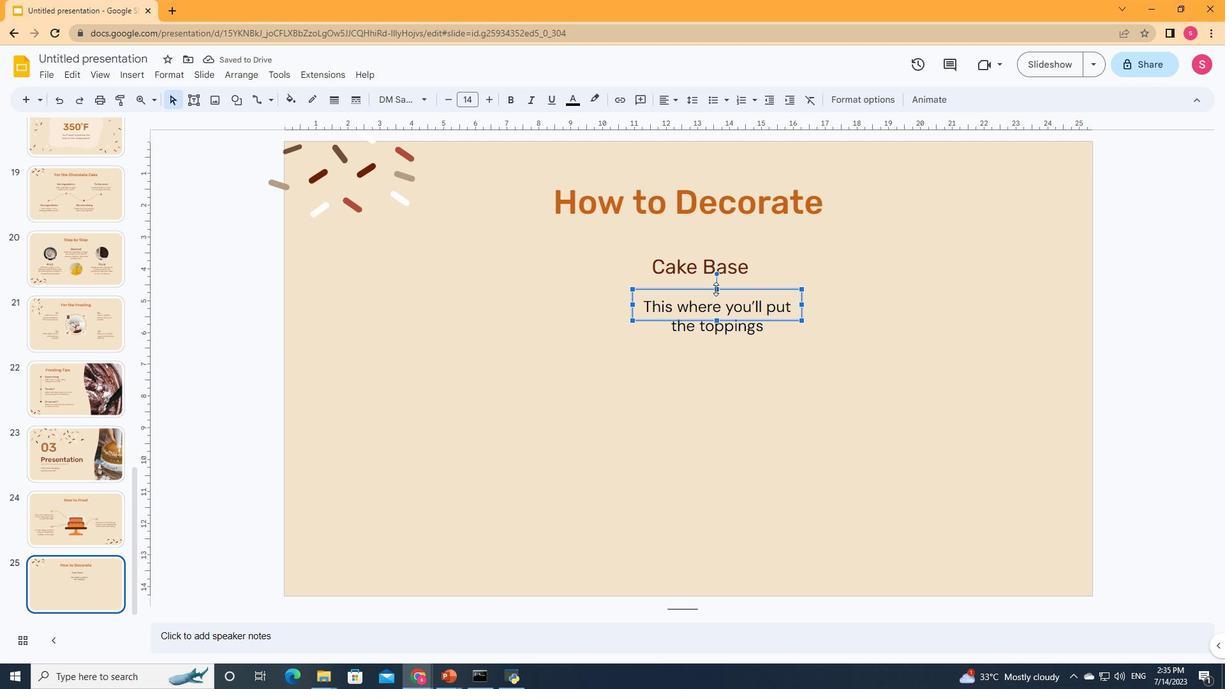 
Action: Mouse pressed left at (95, 465)
Screenshot: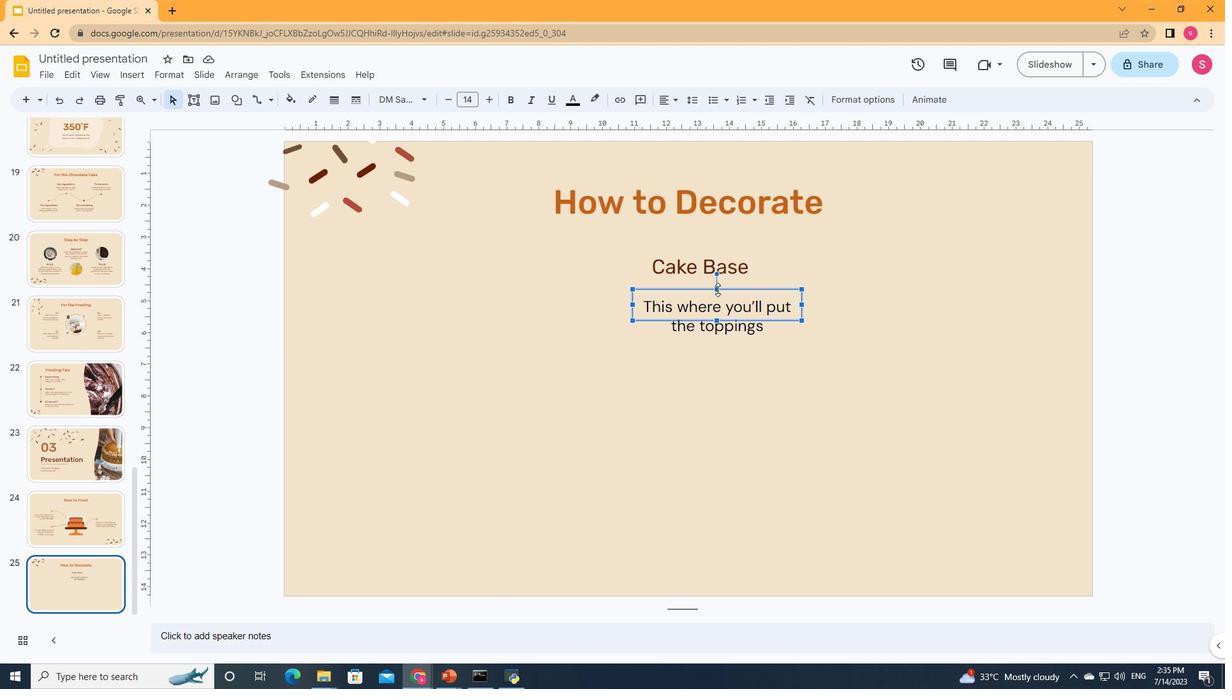 
Action: Mouse moved to (95, 465)
Screenshot: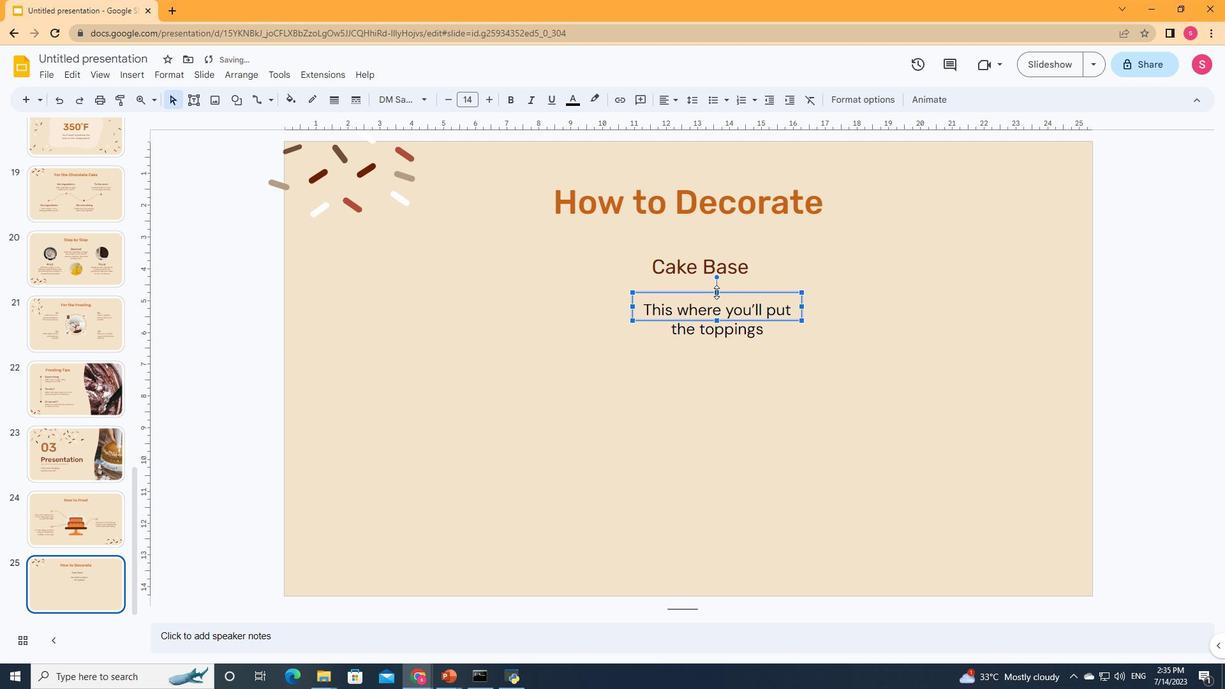 
Action: Mouse pressed left at (95, 465)
Screenshot: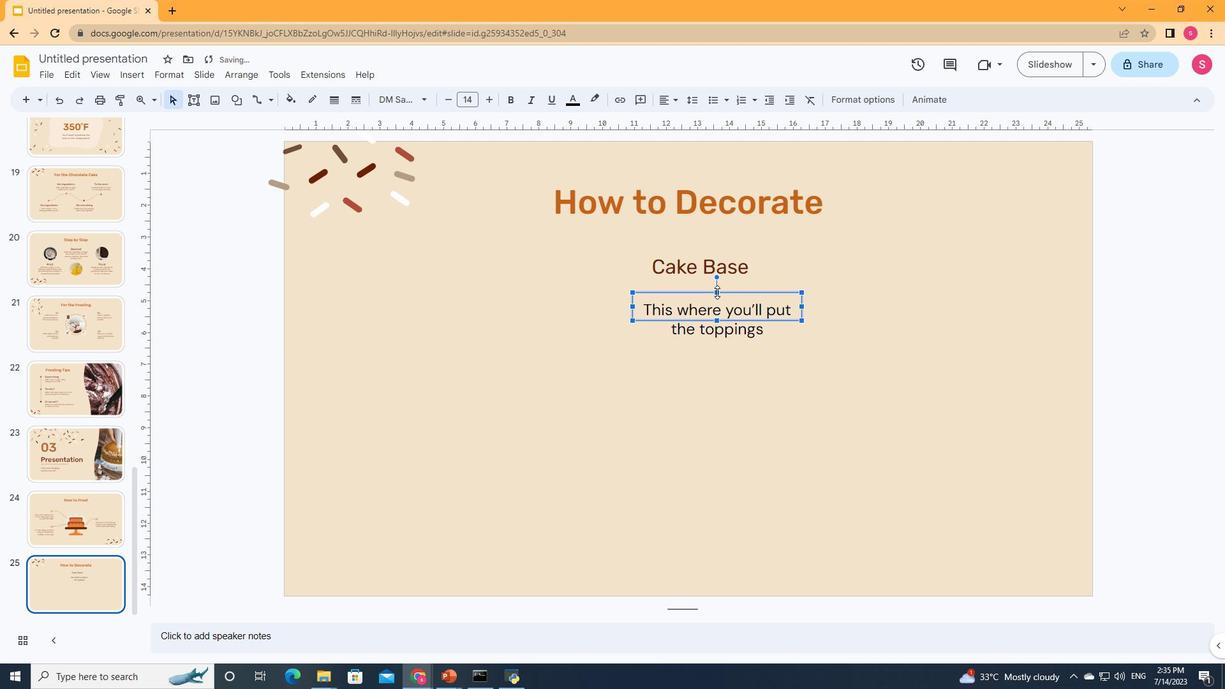 
Action: Mouse moved to (95, 465)
Screenshot: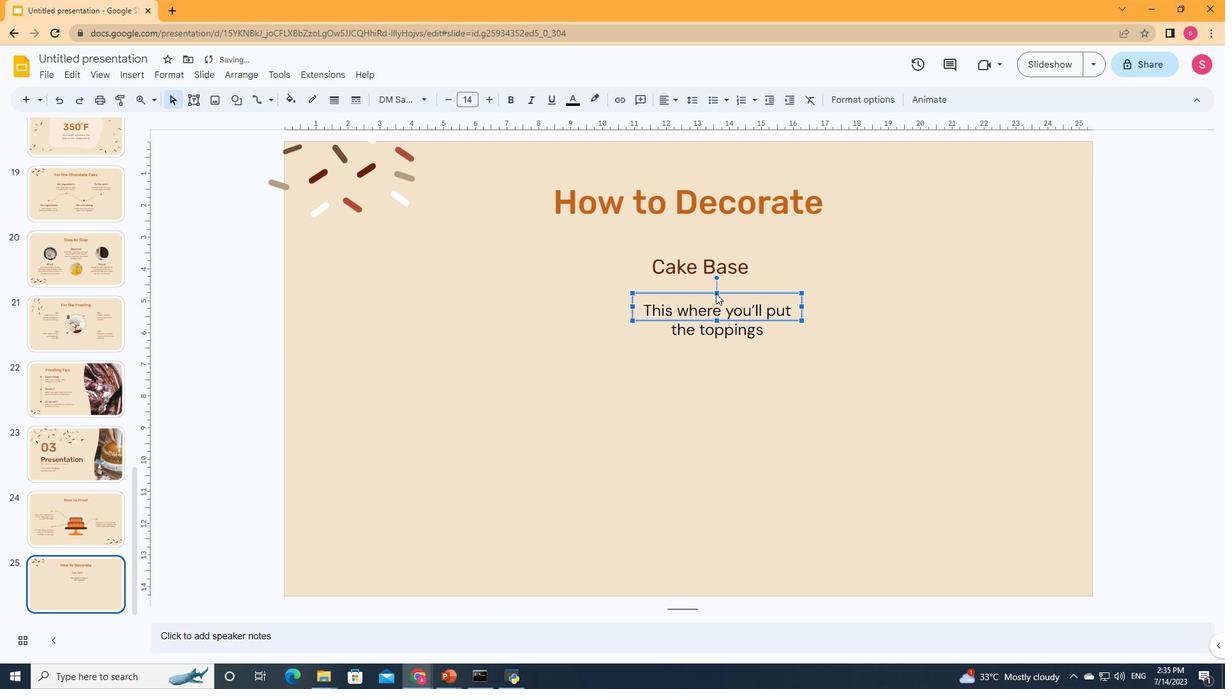 
Action: Mouse pressed left at (95, 465)
Screenshot: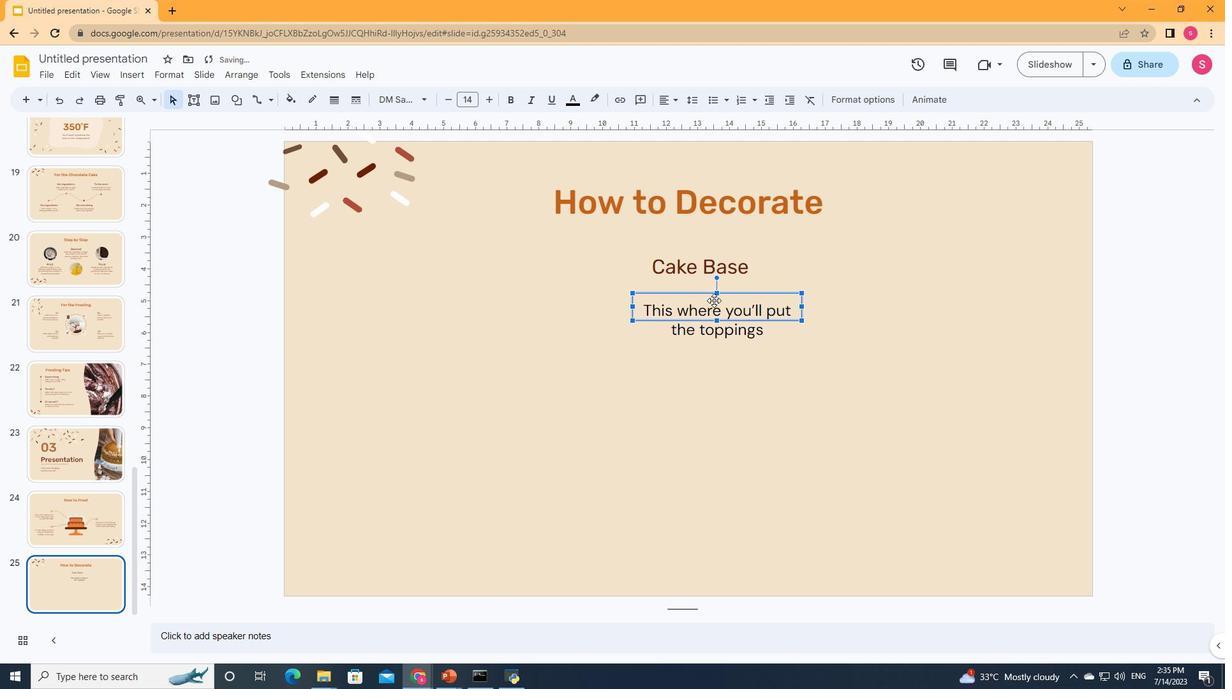 
Action: Mouse moved to (95, 465)
Screenshot: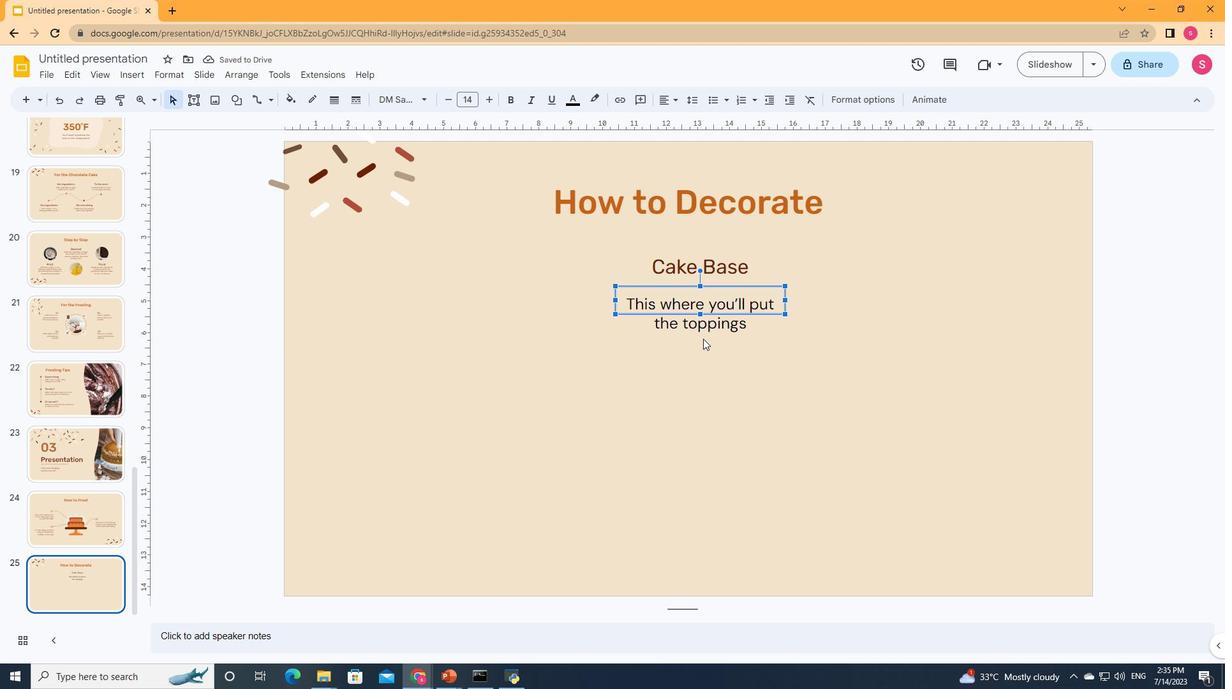 
Action: Key pressed <Key.up><Key.up><Key.up><Key.down>
Screenshot: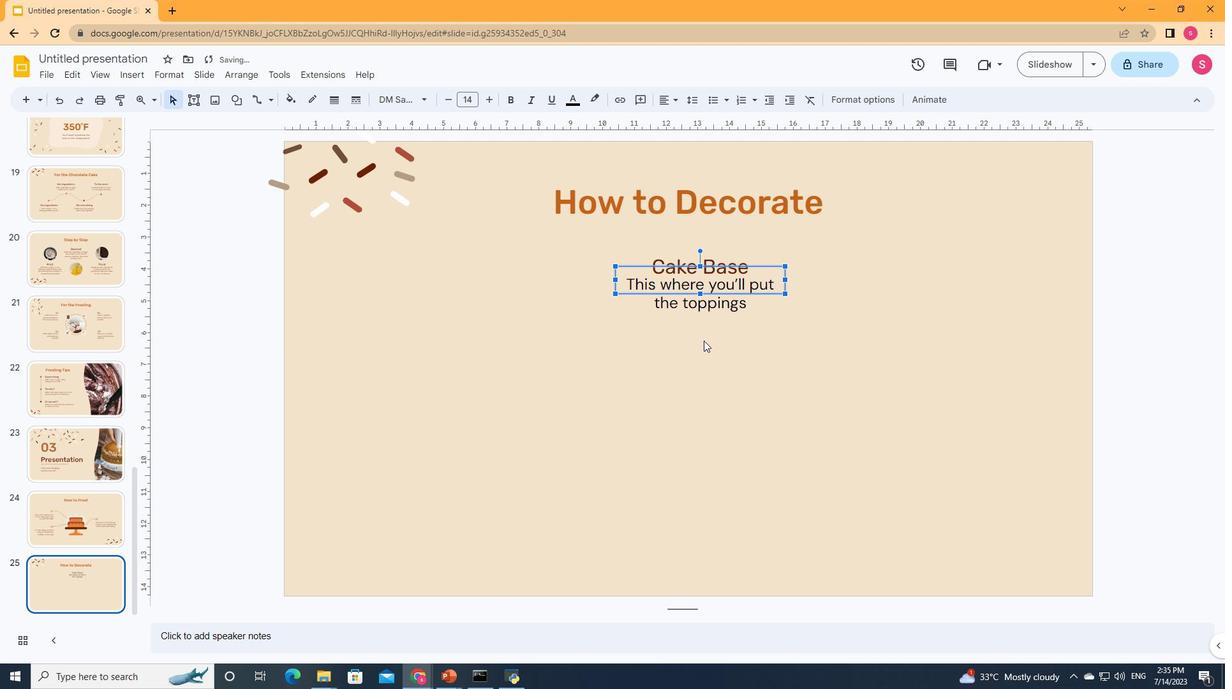 
Action: Mouse moved to (95, 465)
Screenshot: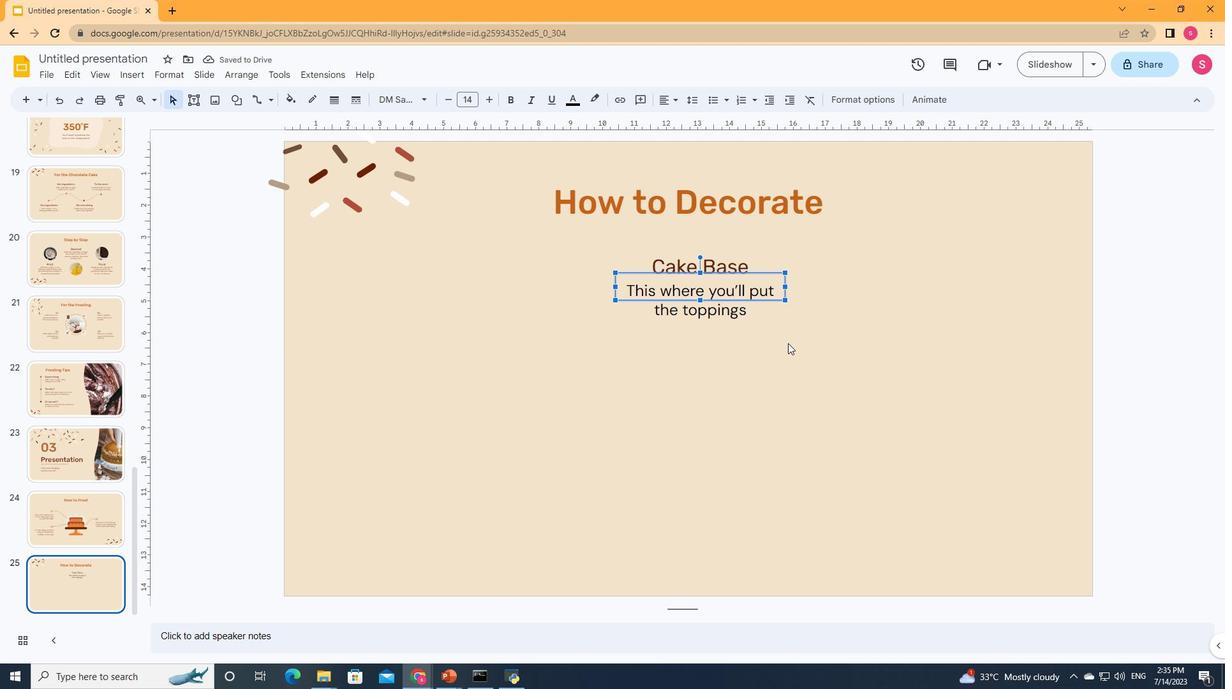 
Action: Mouse pressed left at (95, 465)
Screenshot: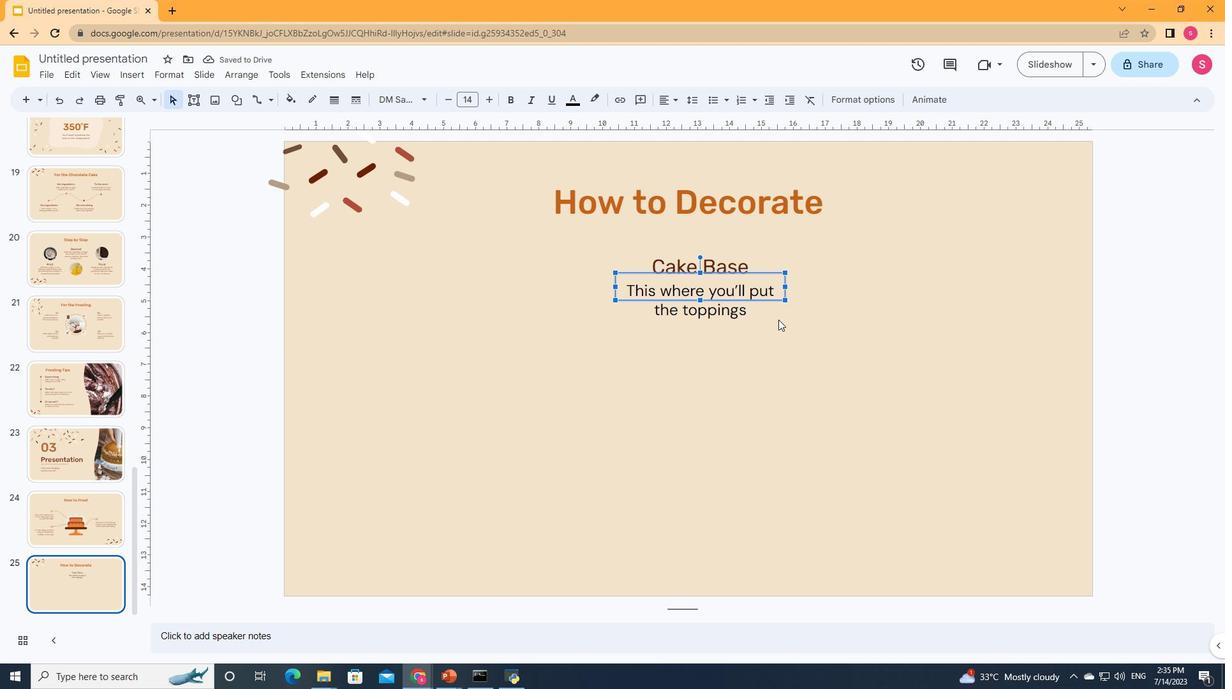 
Action: Mouse moved to (95, 465)
Screenshot: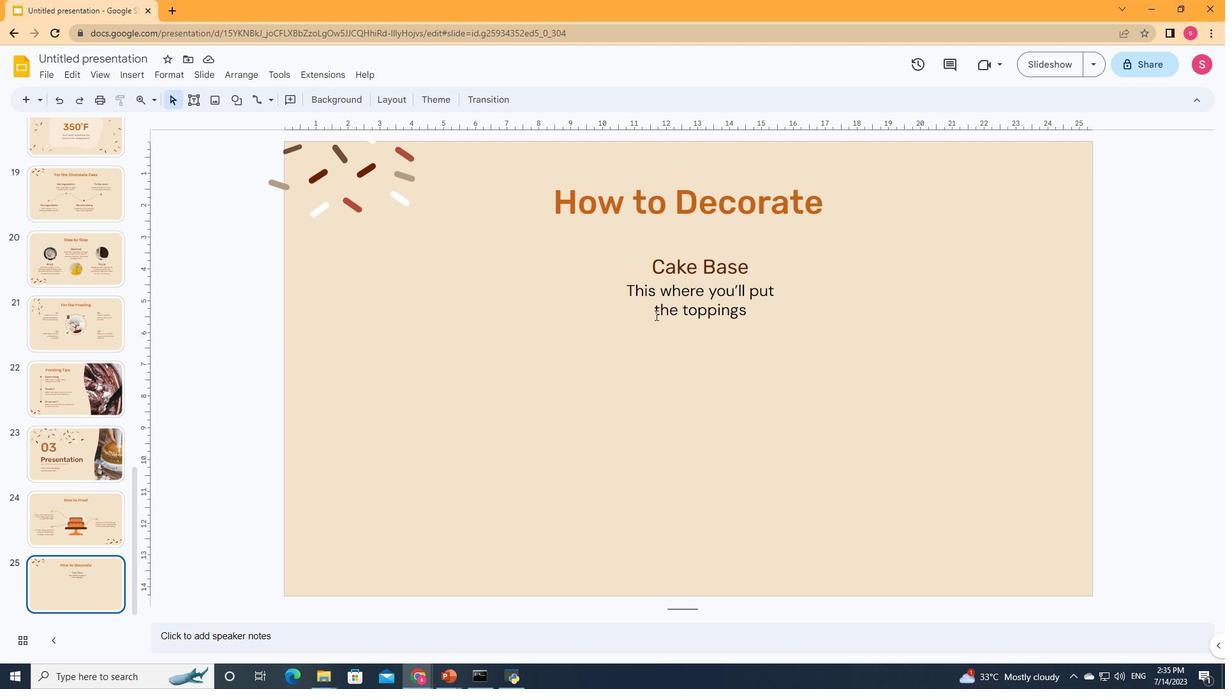 
Action: Mouse pressed left at (95, 465)
Screenshot: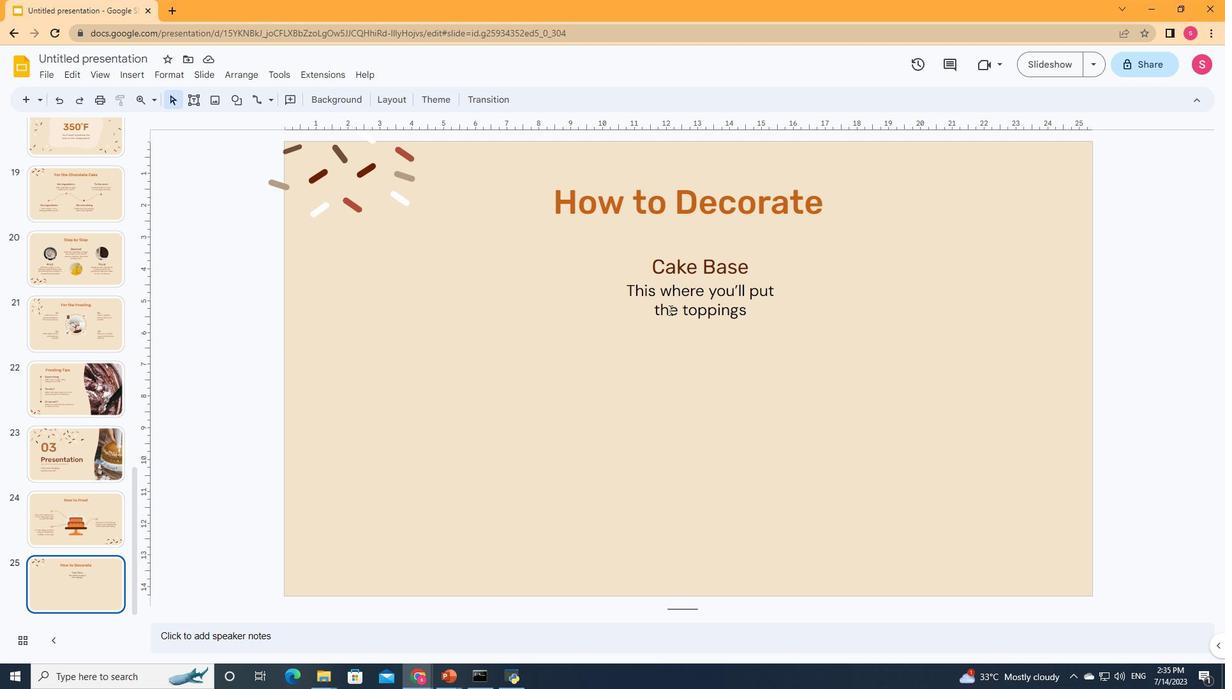 
Action: Key pressed ctrl+A
Screenshot: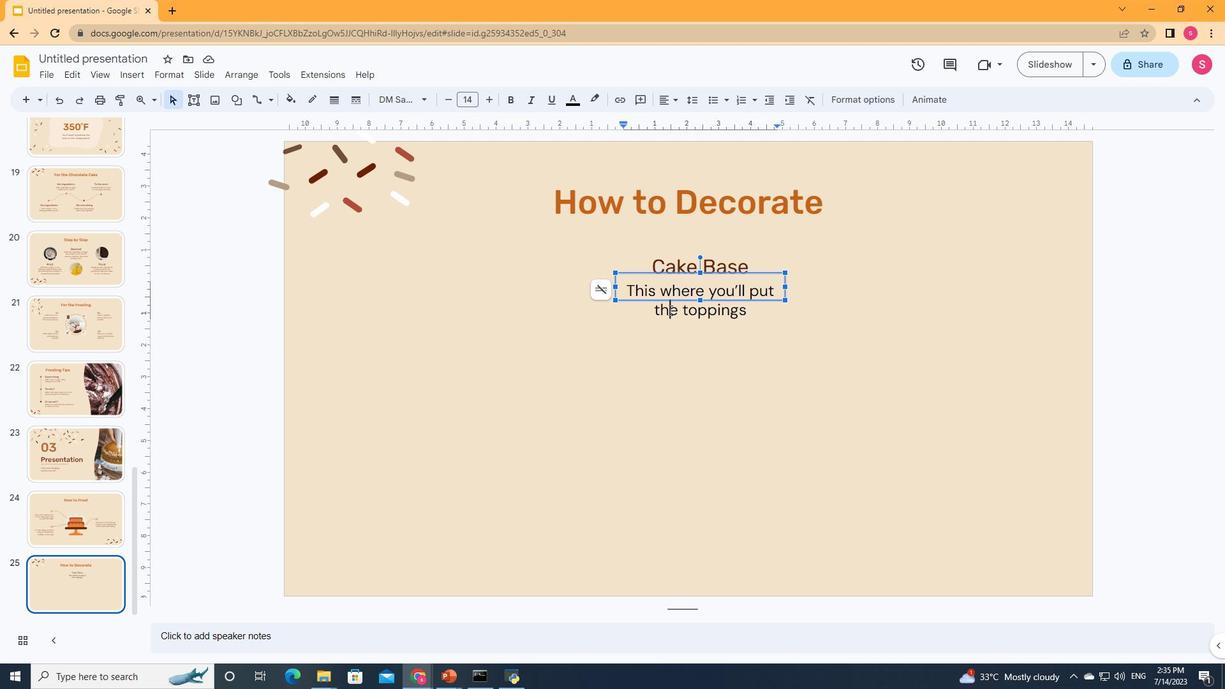 
Action: Mouse moved to (95, 465)
Screenshot: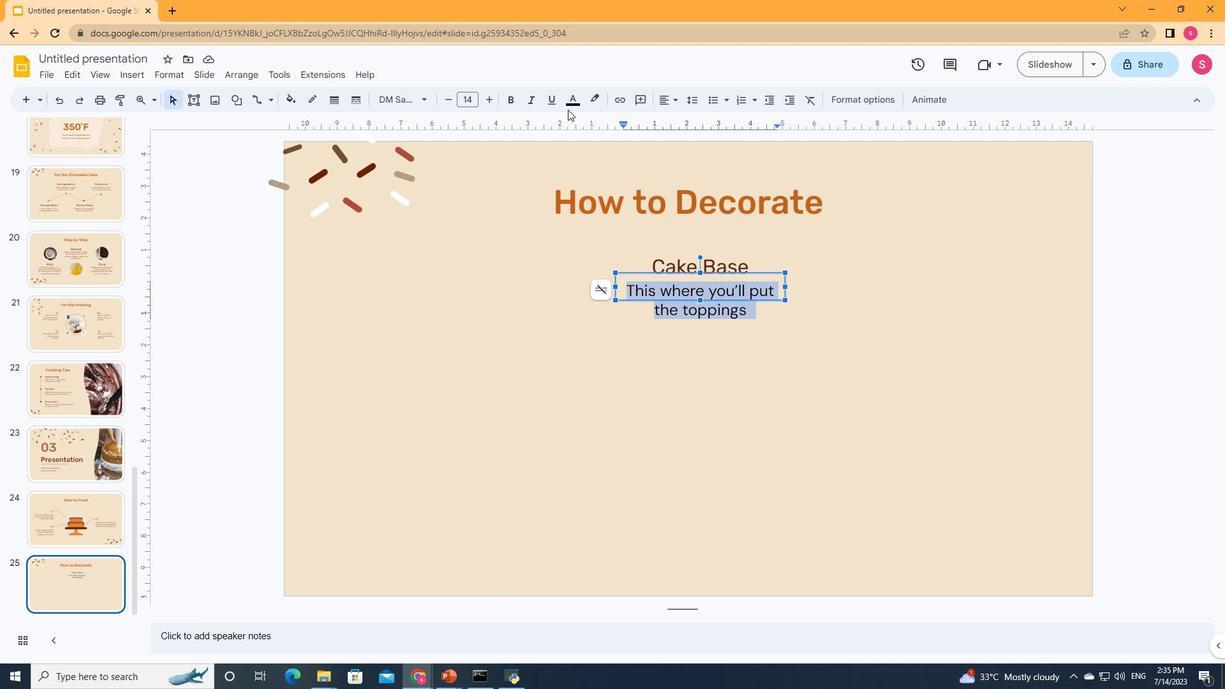 
Action: Mouse pressed left at (95, 465)
Screenshot: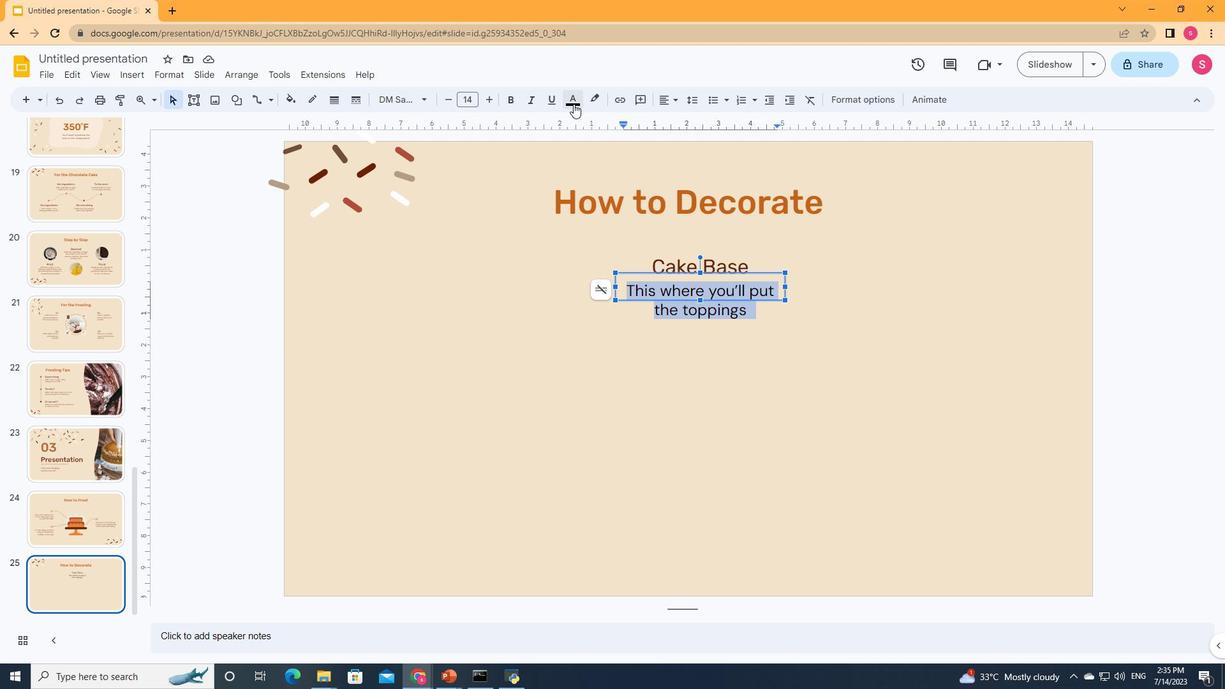 
Action: Mouse moved to (95, 465)
Screenshot: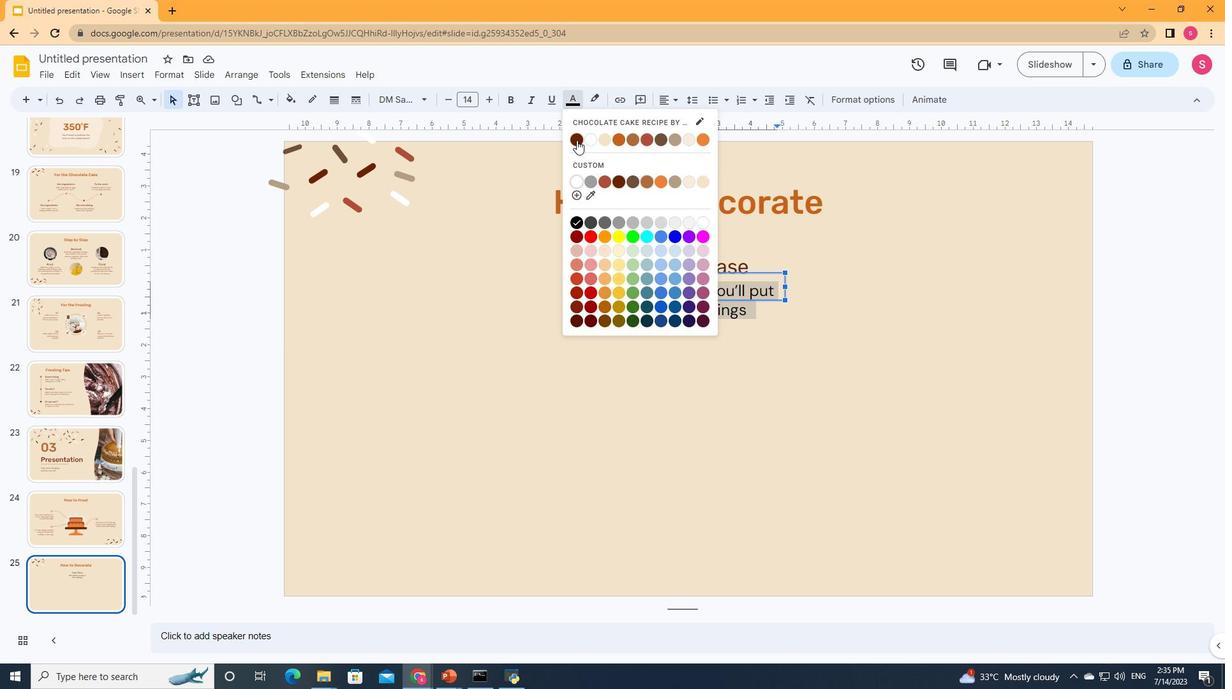 
Action: Mouse pressed left at (95, 465)
Screenshot: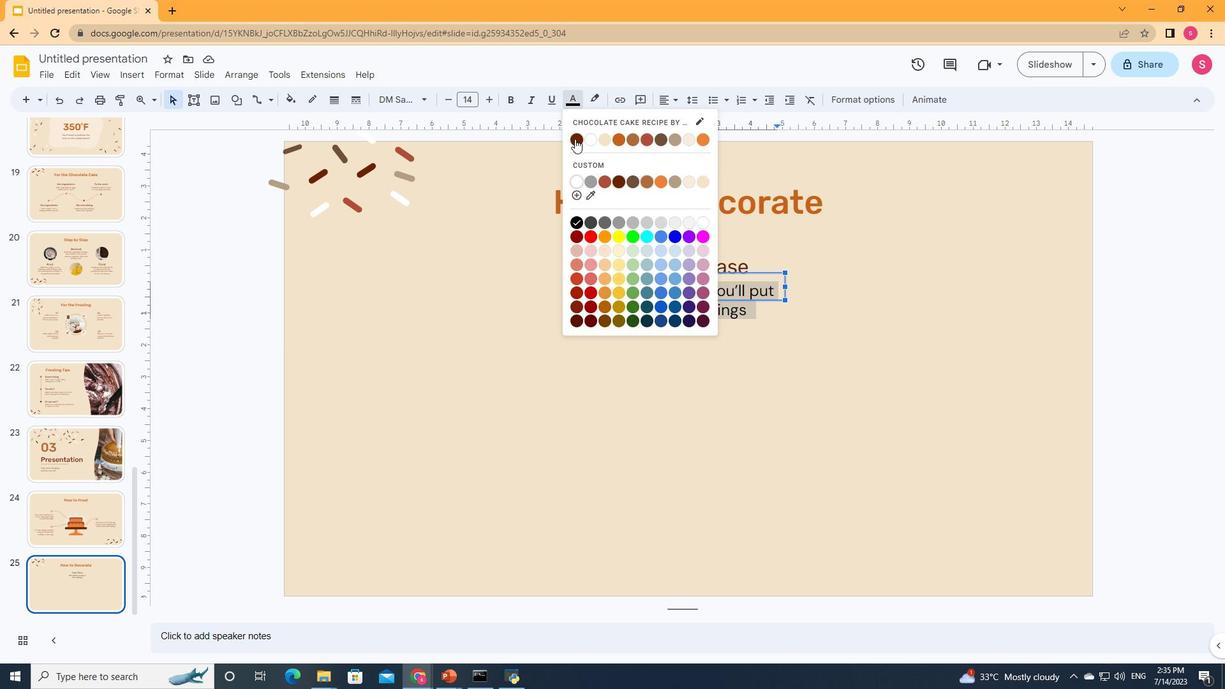 
Action: Mouse moved to (95, 465)
Screenshot: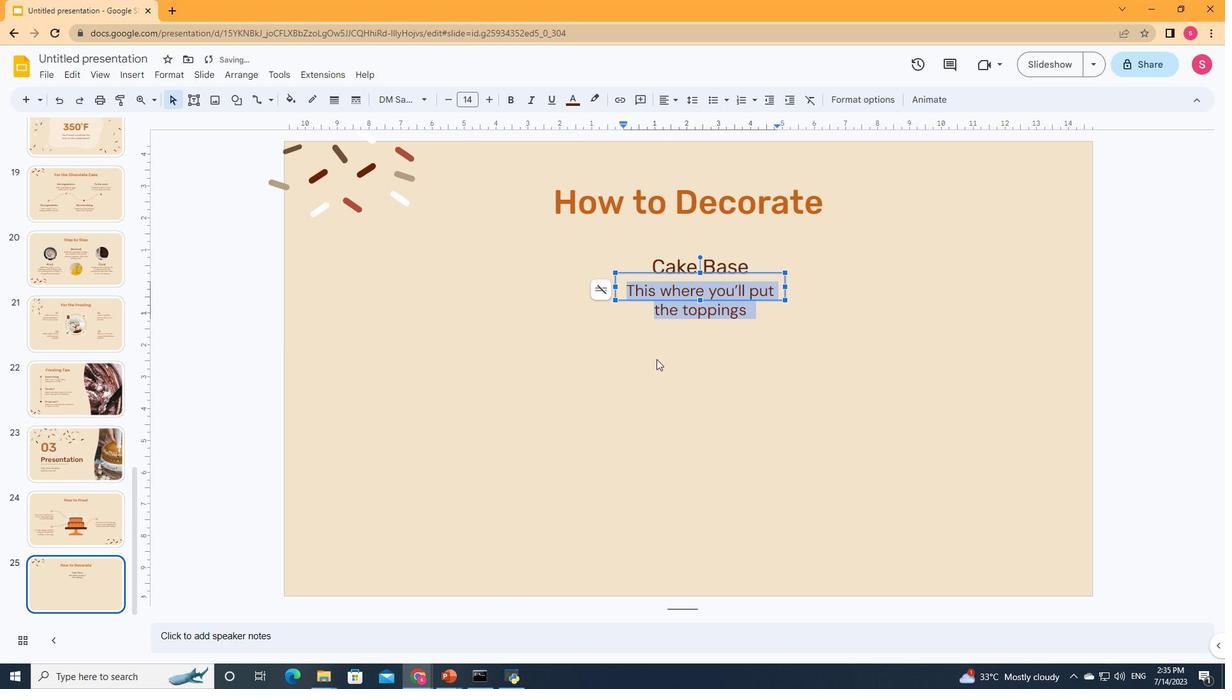 
Action: Mouse pressed left at (95, 465)
Screenshot: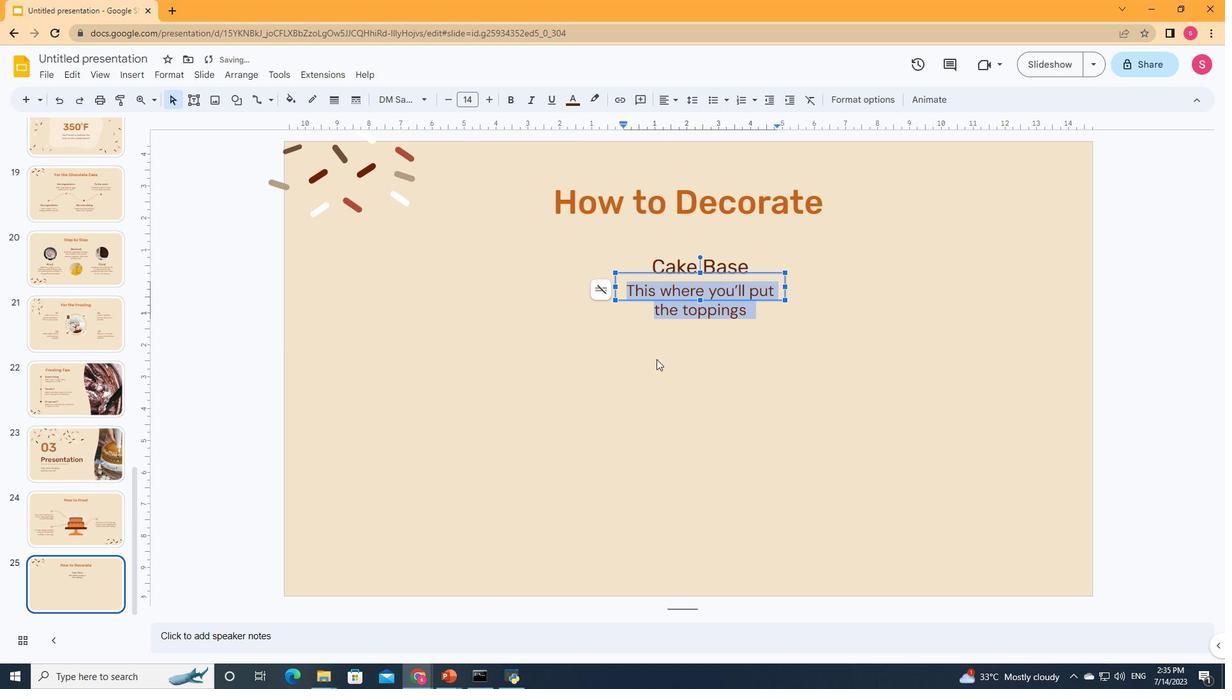 
Action: Mouse moved to (95, 465)
Screenshot: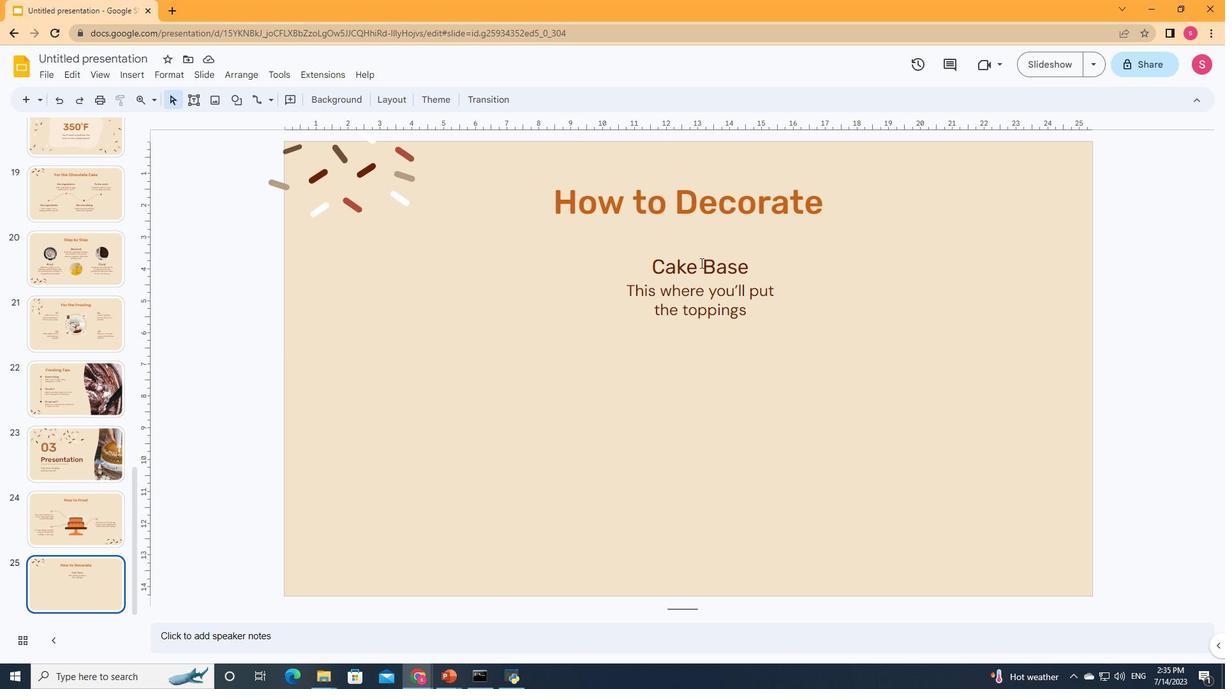
Action: Mouse pressed left at (95, 465)
Screenshot: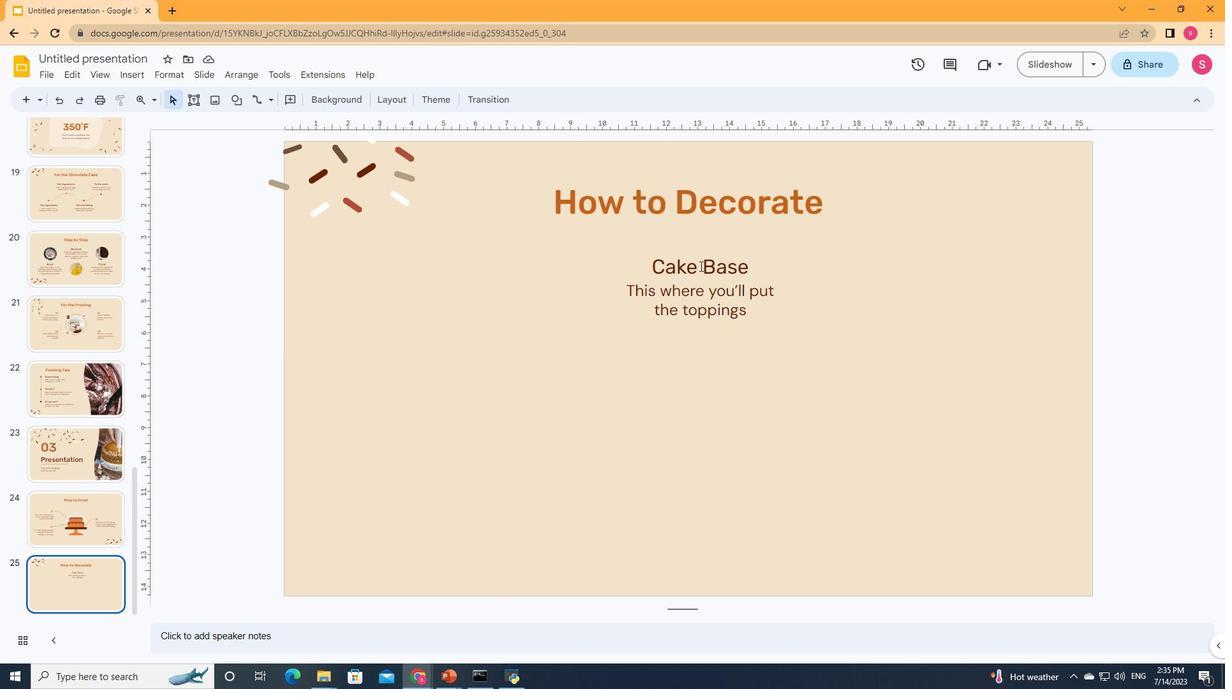 
Action: Mouse moved to (95, 465)
Screenshot: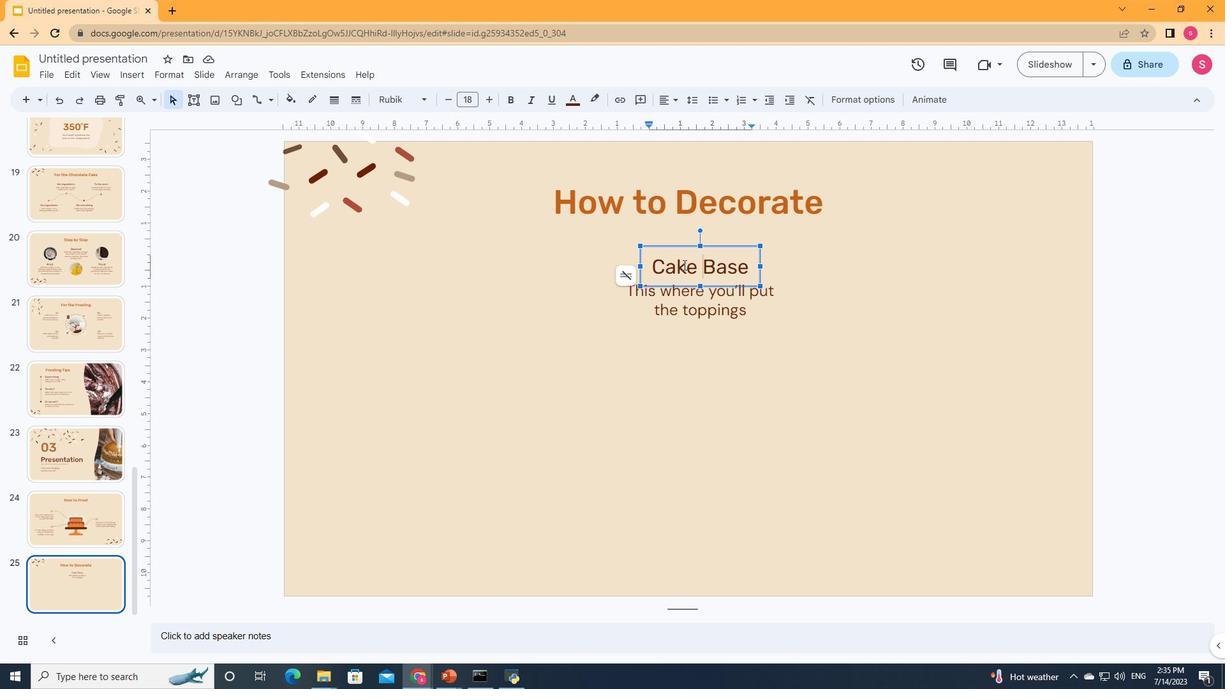 
Action: Mouse pressed left at (95, 465)
Screenshot: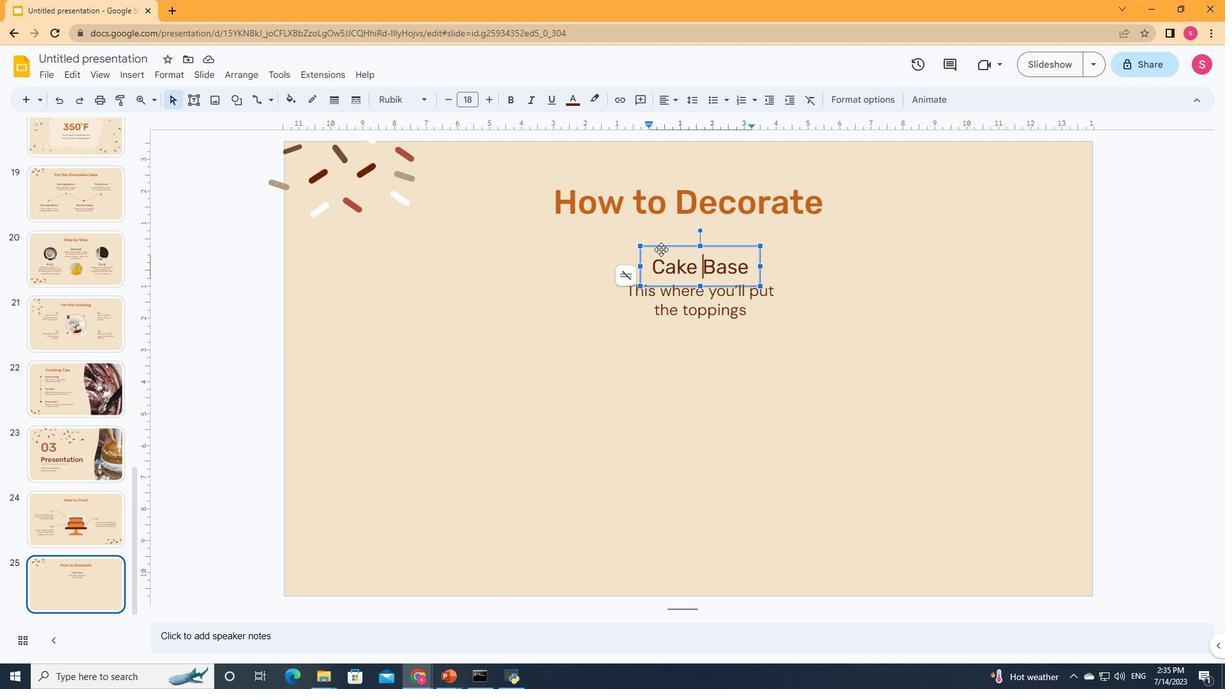 
Action: Mouse moved to (95, 465)
Screenshot: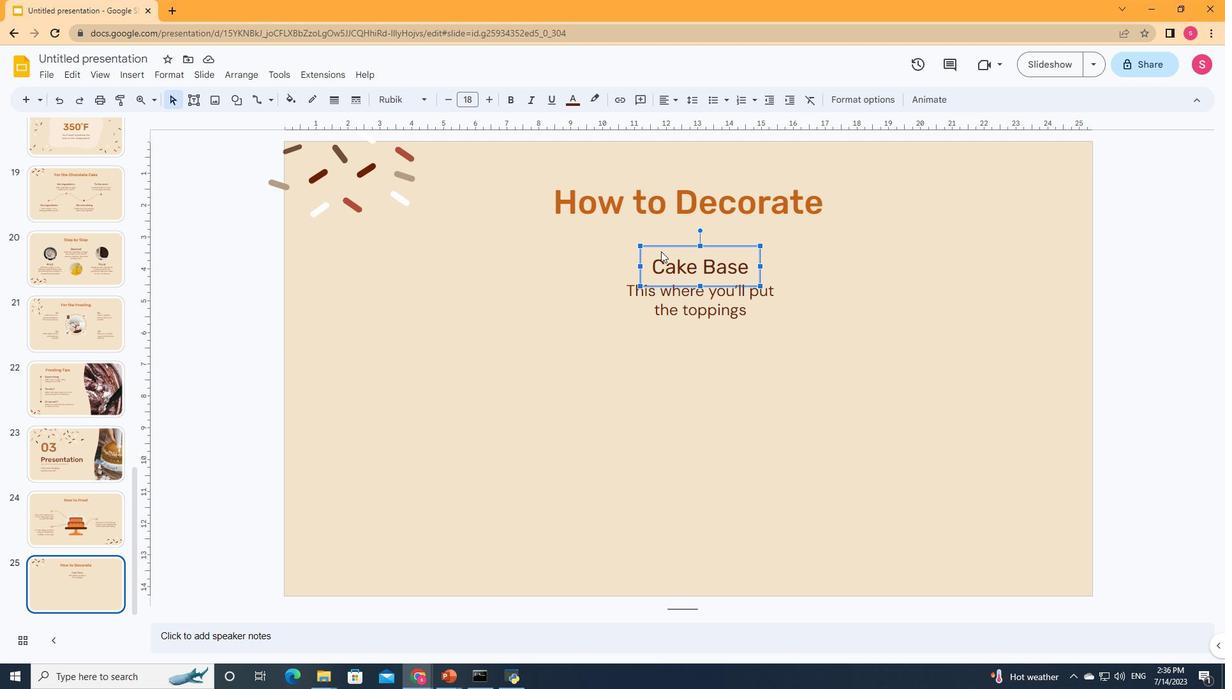 
Action: Key pressed ctrl+C
Screenshot: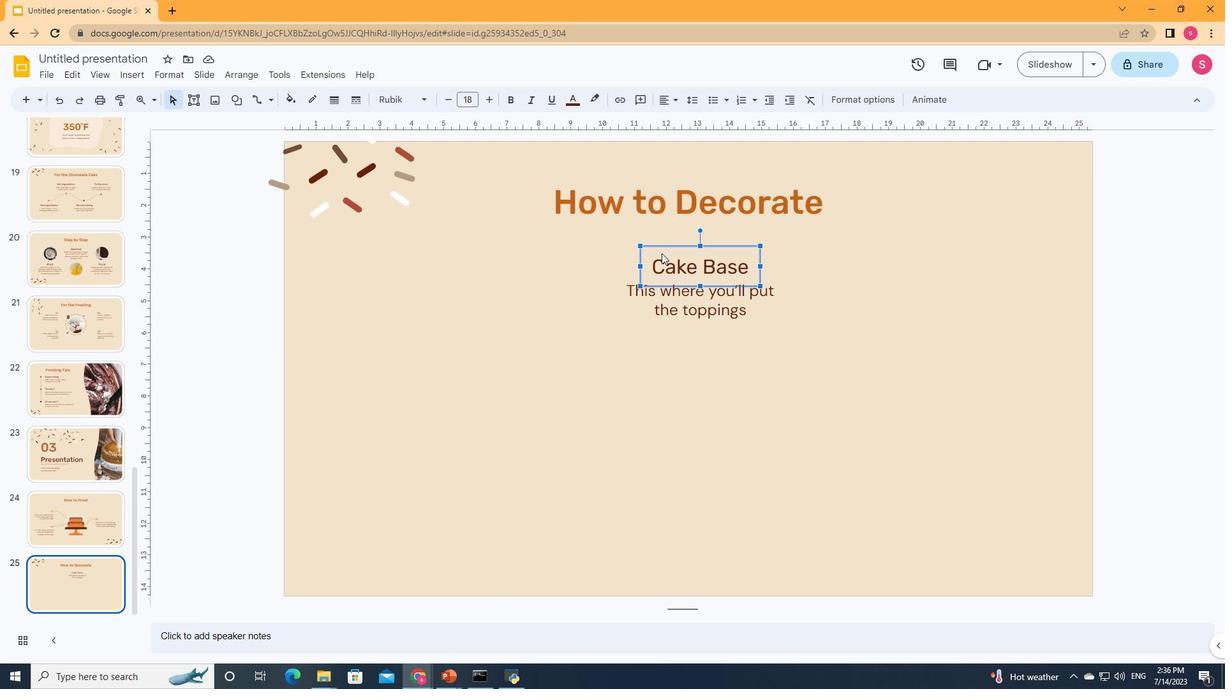 
Action: Mouse moved to (95, 465)
Screenshot: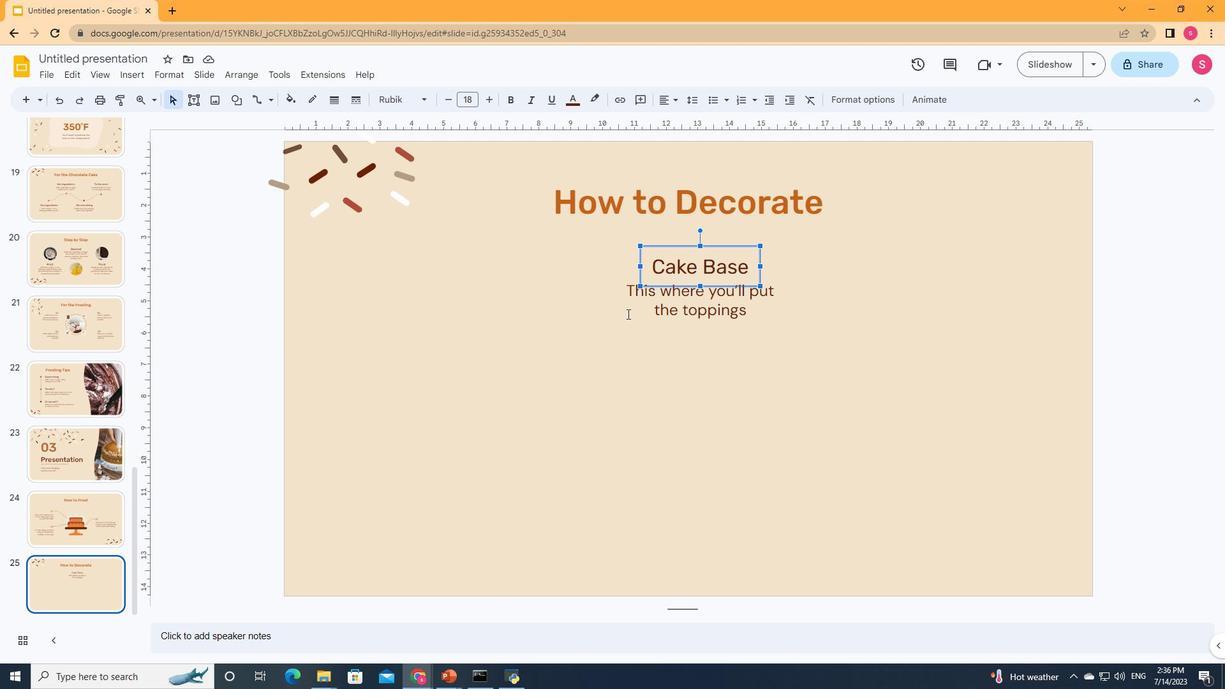 
Action: Mouse pressed left at (95, 465)
Screenshot: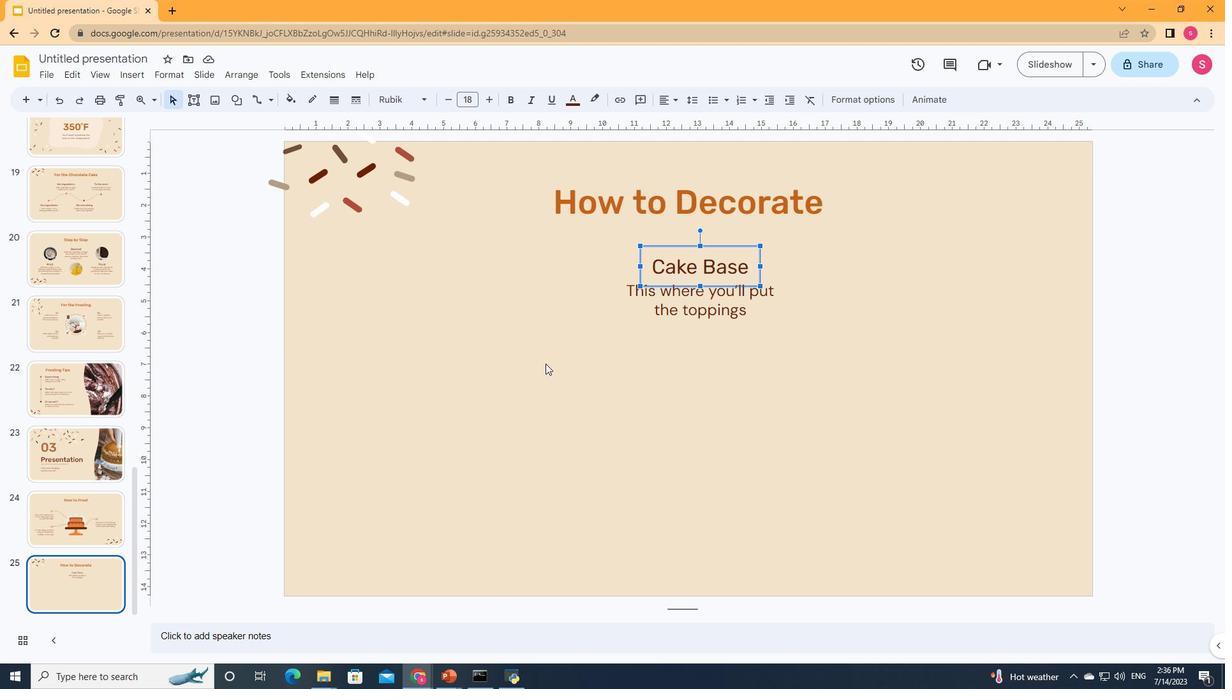 
Action: Key pressed ctrl+V
Screenshot: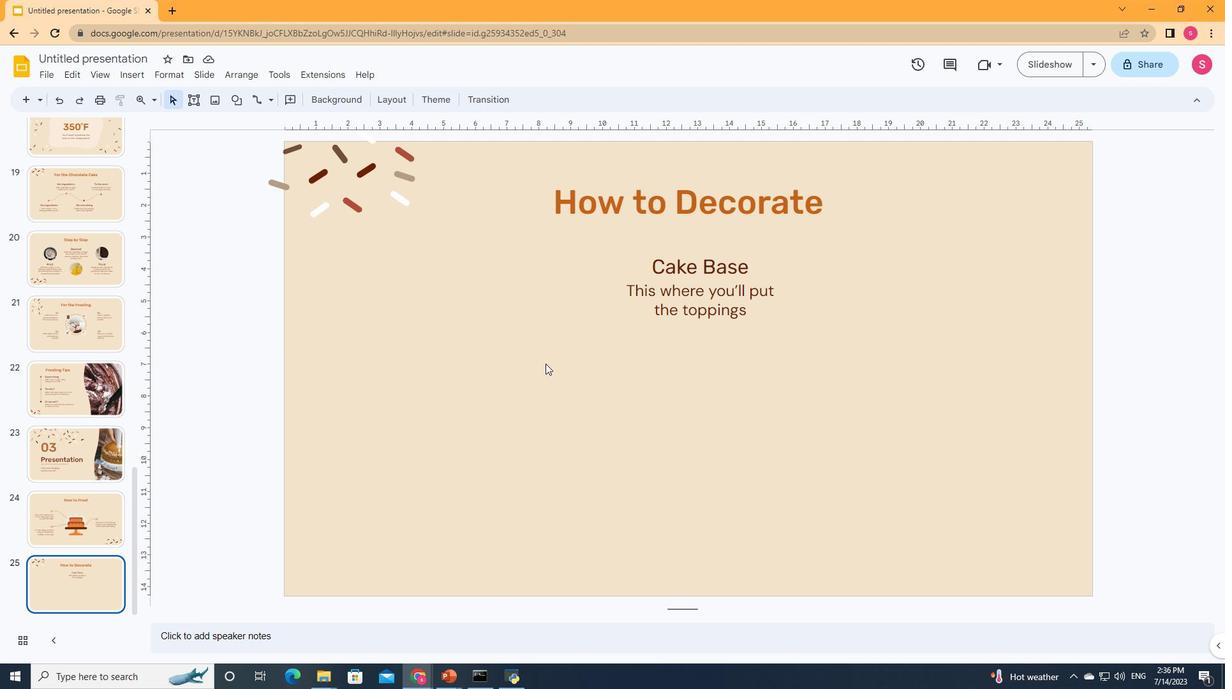 
Action: Mouse moved to (95, 465)
Screenshot: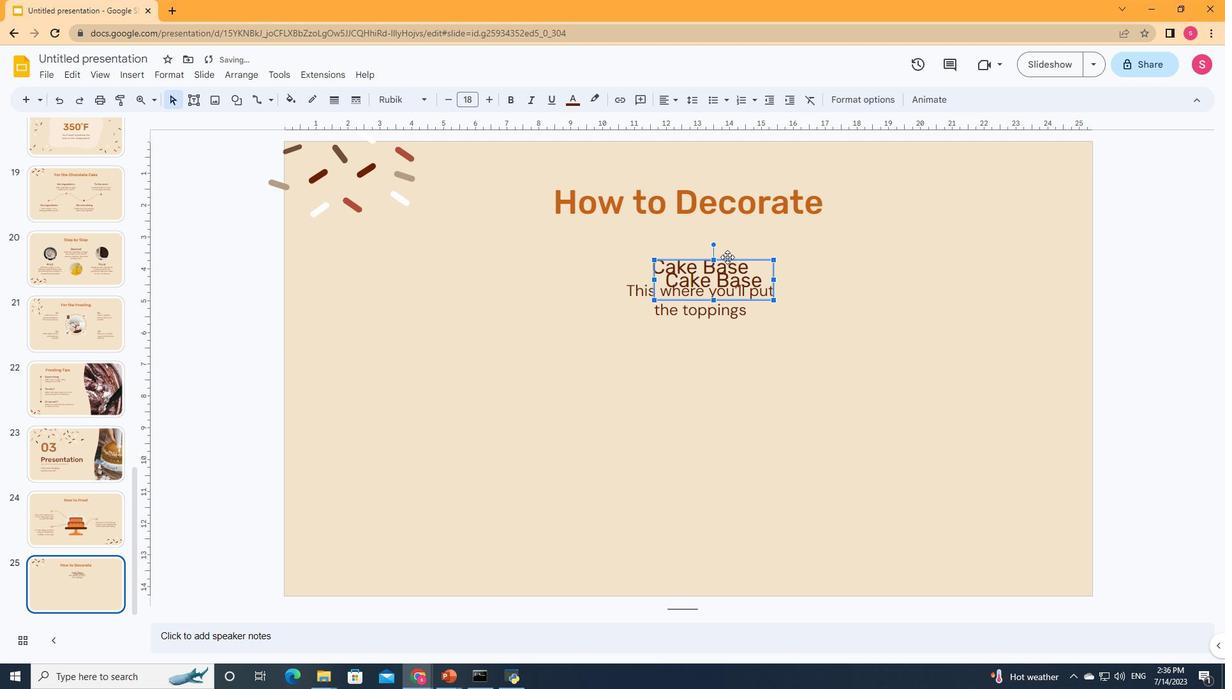 
Action: Mouse pressed left at (95, 465)
Screenshot: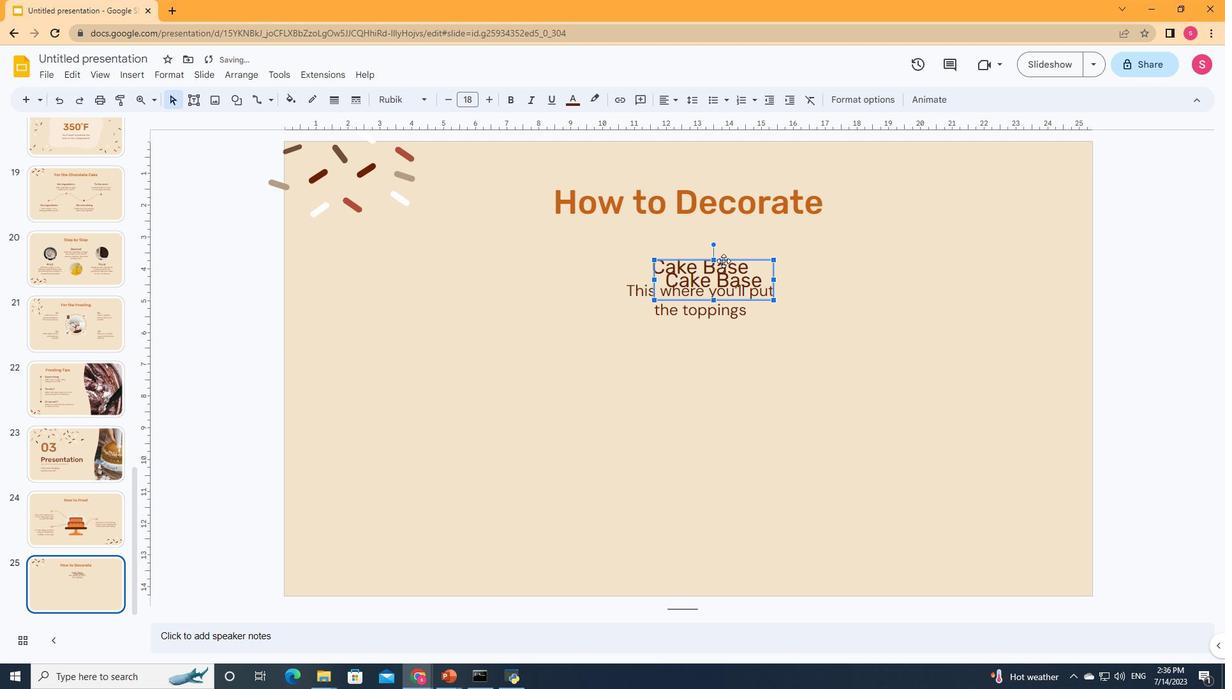 
Action: Mouse moved to (95, 465)
Screenshot: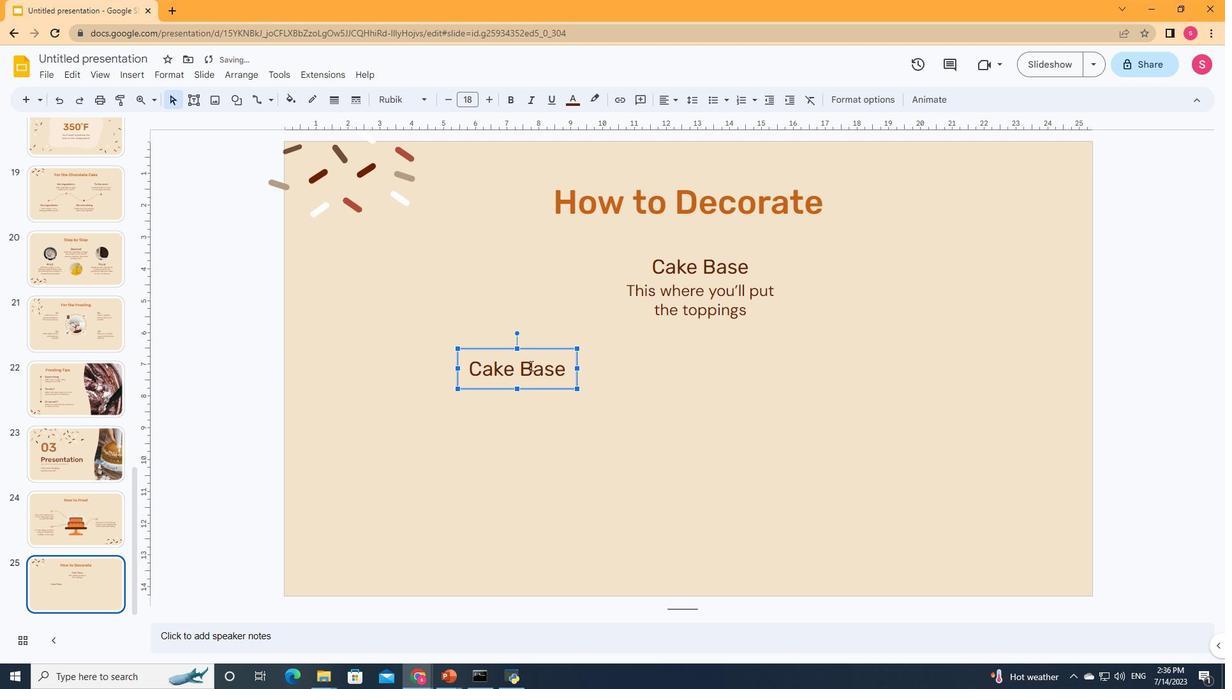 
Action: Mouse pressed left at (95, 465)
Screenshot: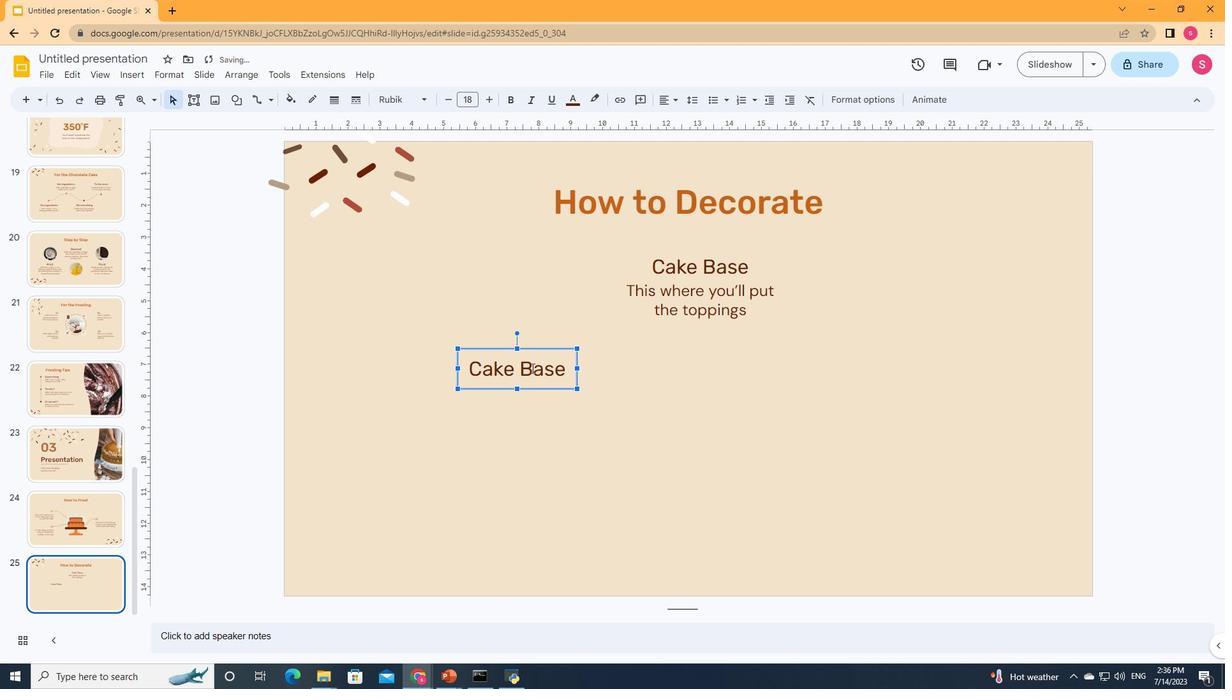 
Action: Mouse pressed left at (95, 465)
Screenshot: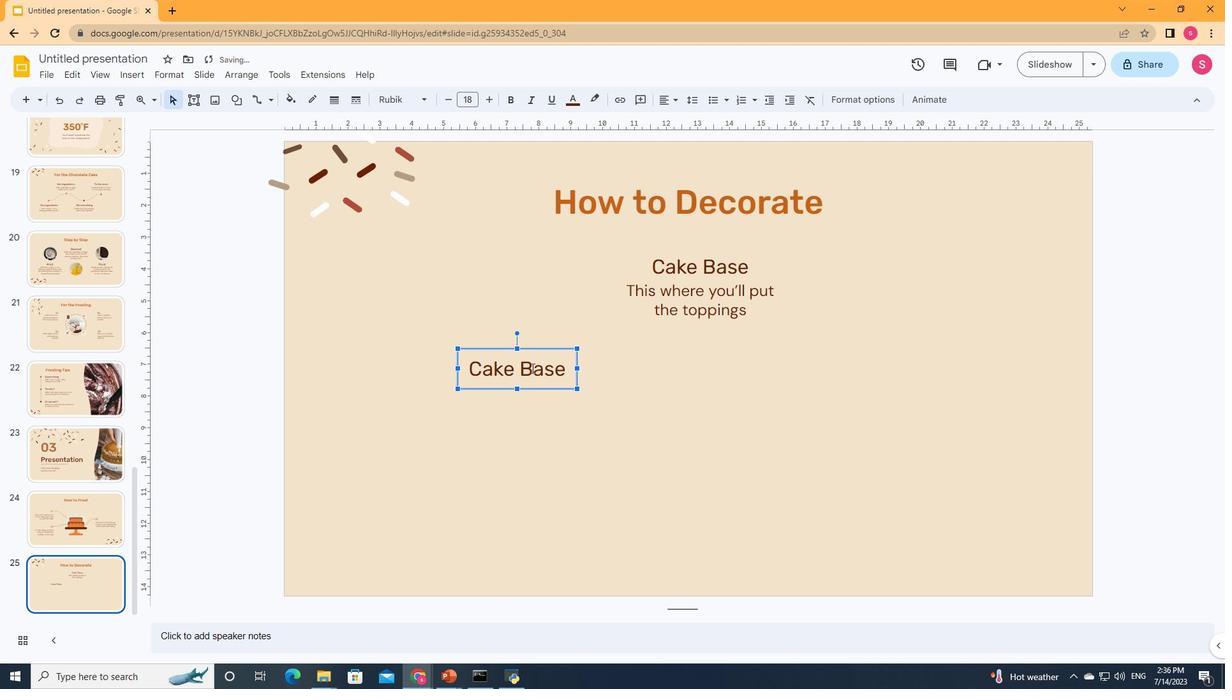 
Action: Mouse moved to (95, 465)
Screenshot: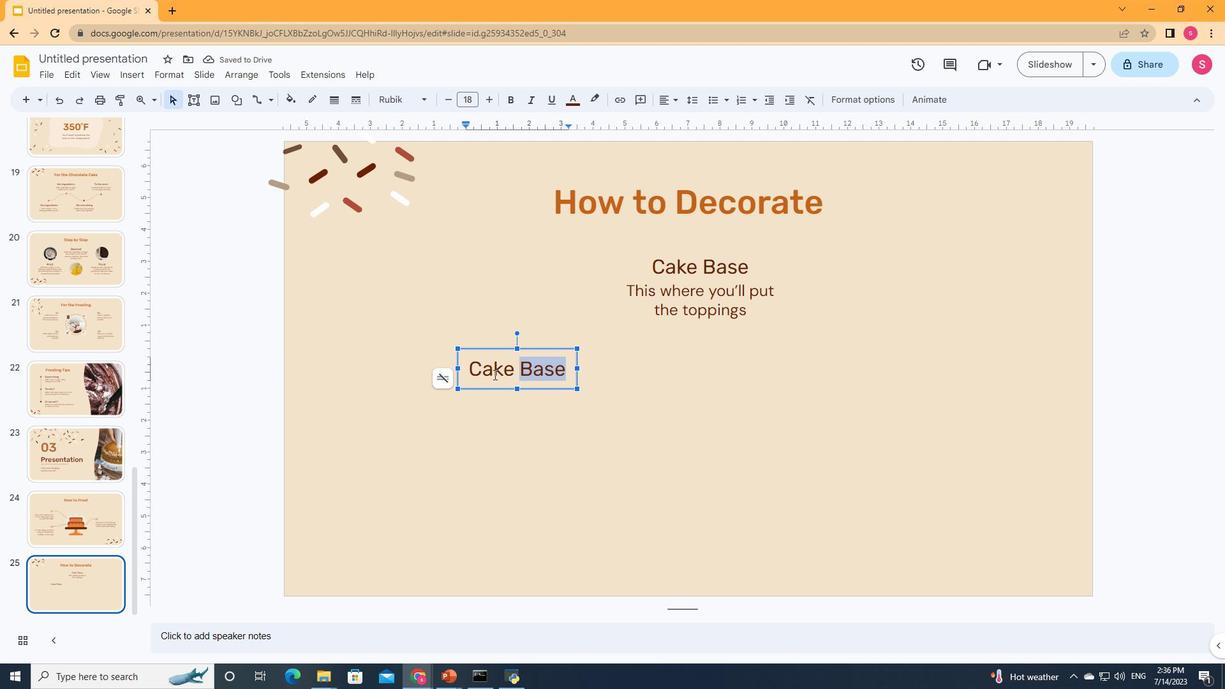 
Action: Mouse pressed left at (95, 465)
Screenshot: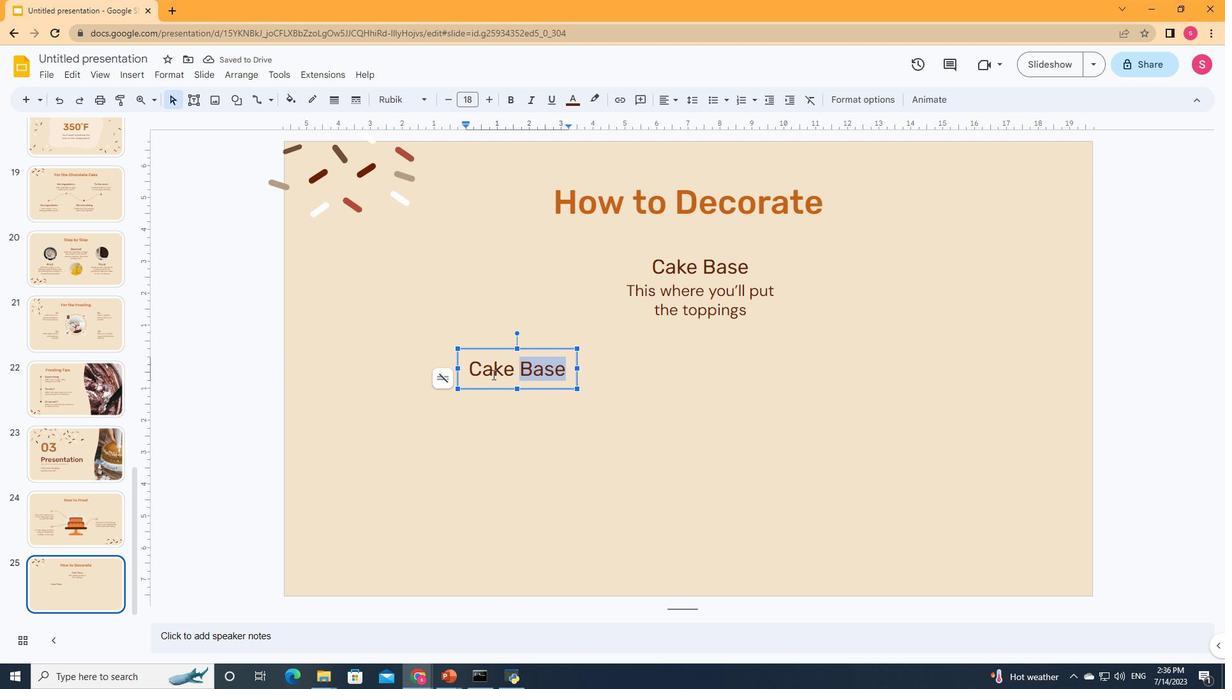 
Action: Key pressed ctrl+A<Key.shift>Natural
Screenshot: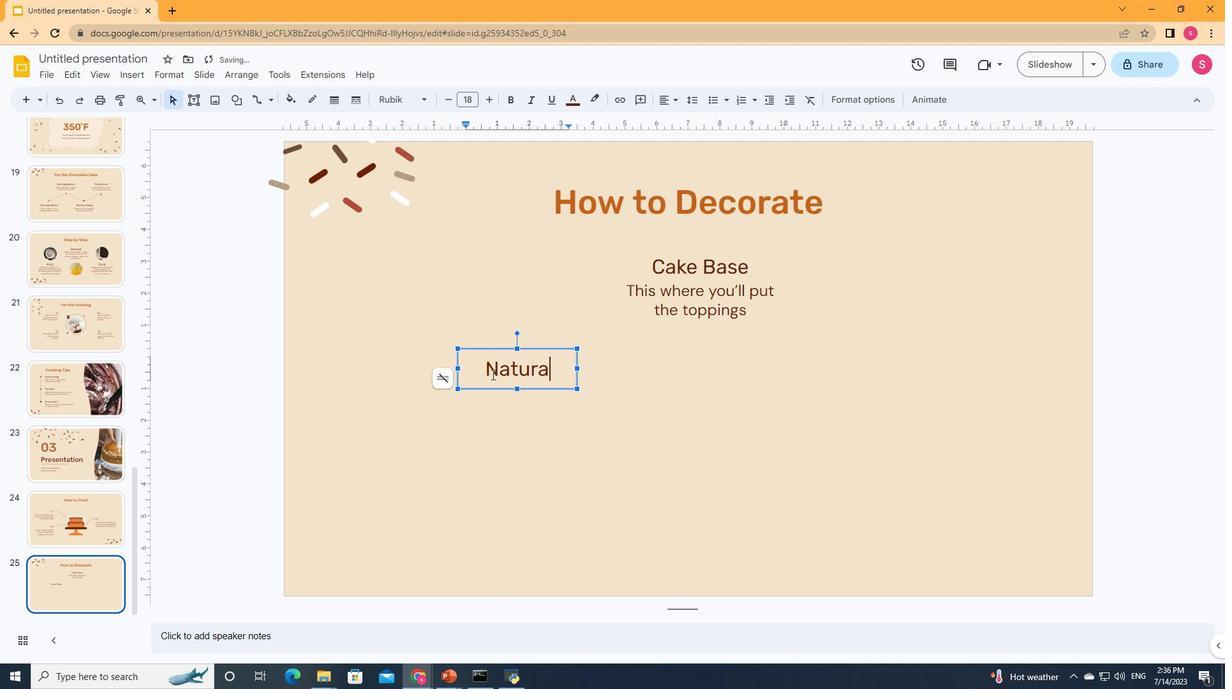 
Action: Mouse moved to (95, 465)
Screenshot: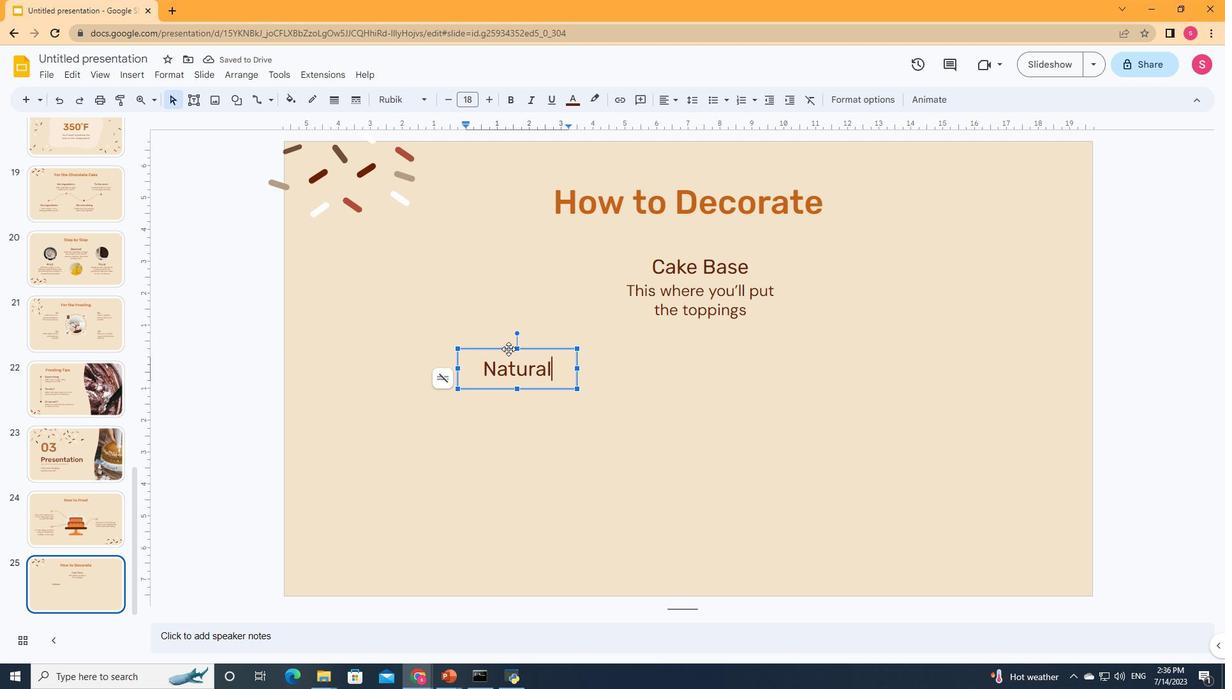 
Action: Mouse pressed left at (95, 465)
Screenshot: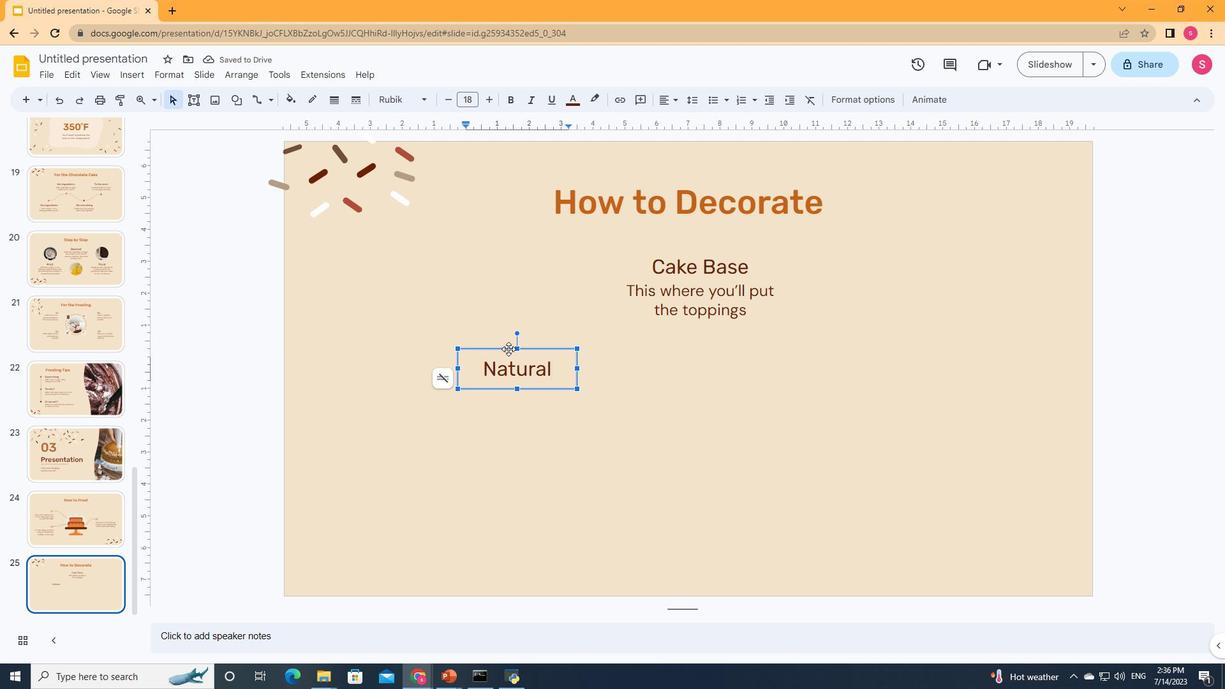 
Action: Mouse pressed left at (95, 465)
Screenshot: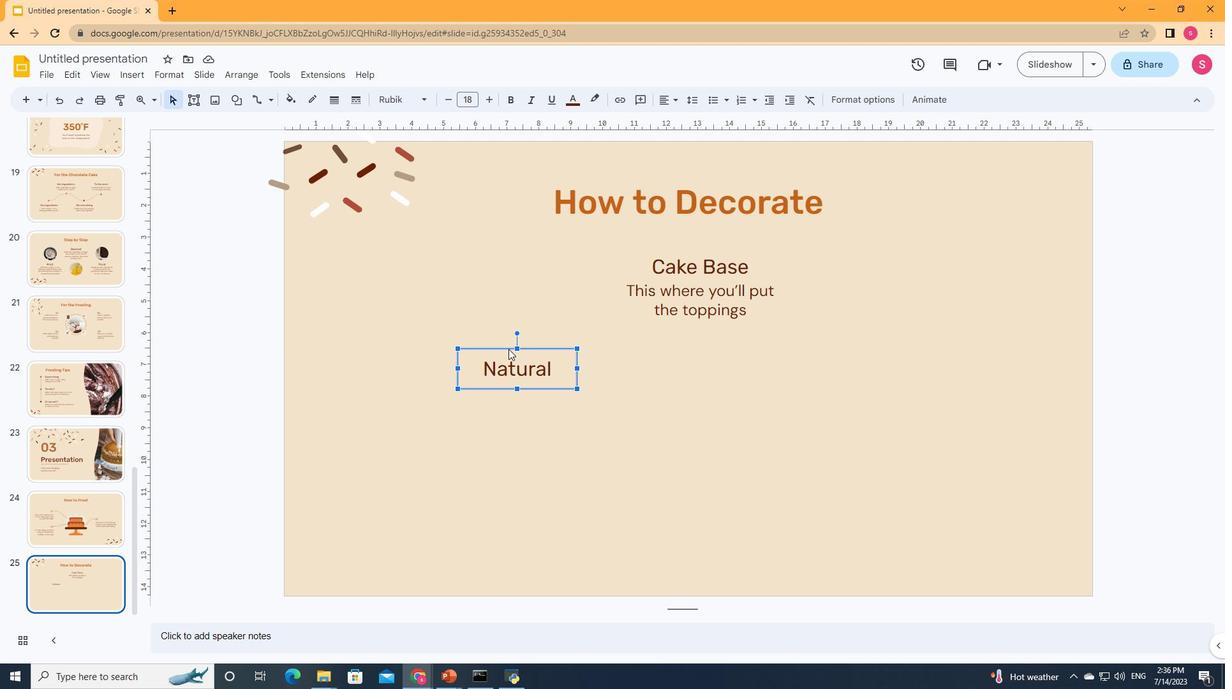 
Action: Mouse moved to (95, 465)
Screenshot: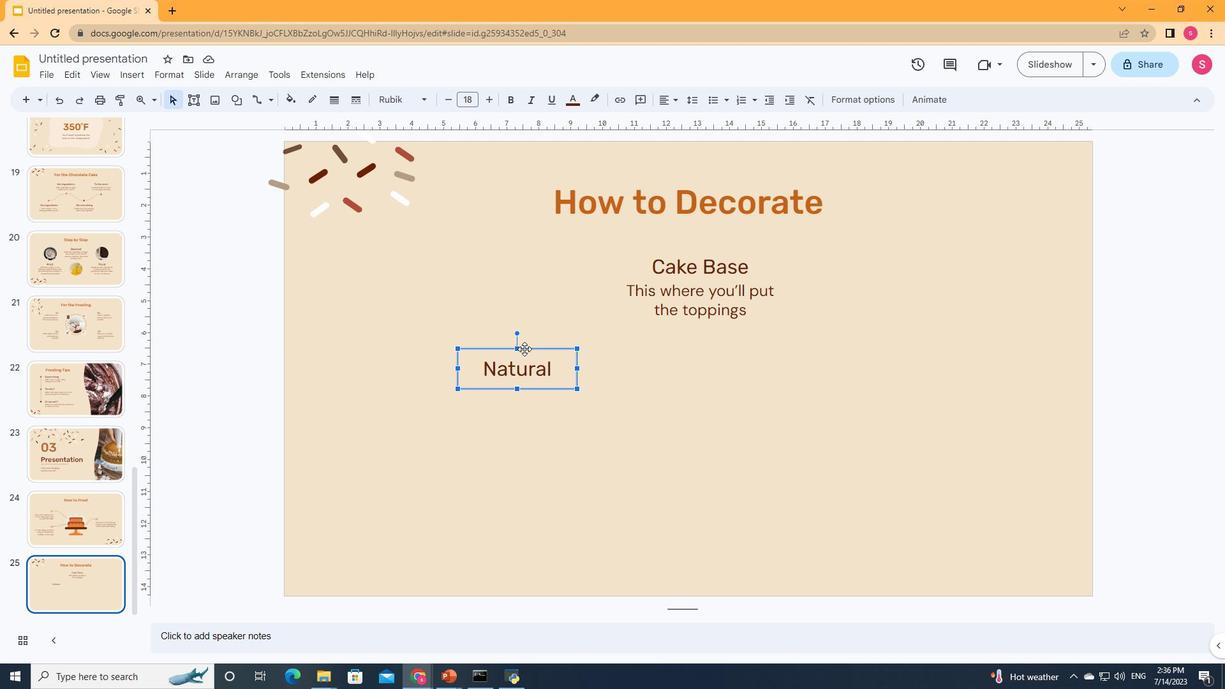 
Action: Mouse pressed left at (95, 465)
Screenshot: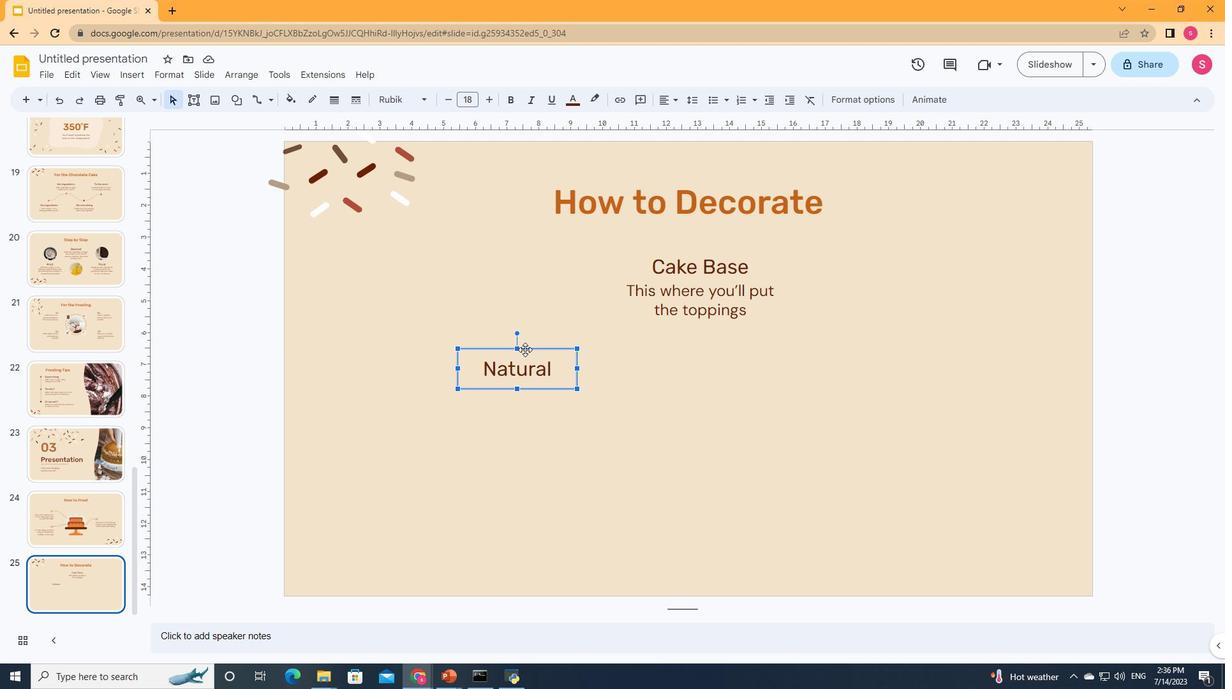 
Action: Mouse moved to (95, 465)
Screenshot: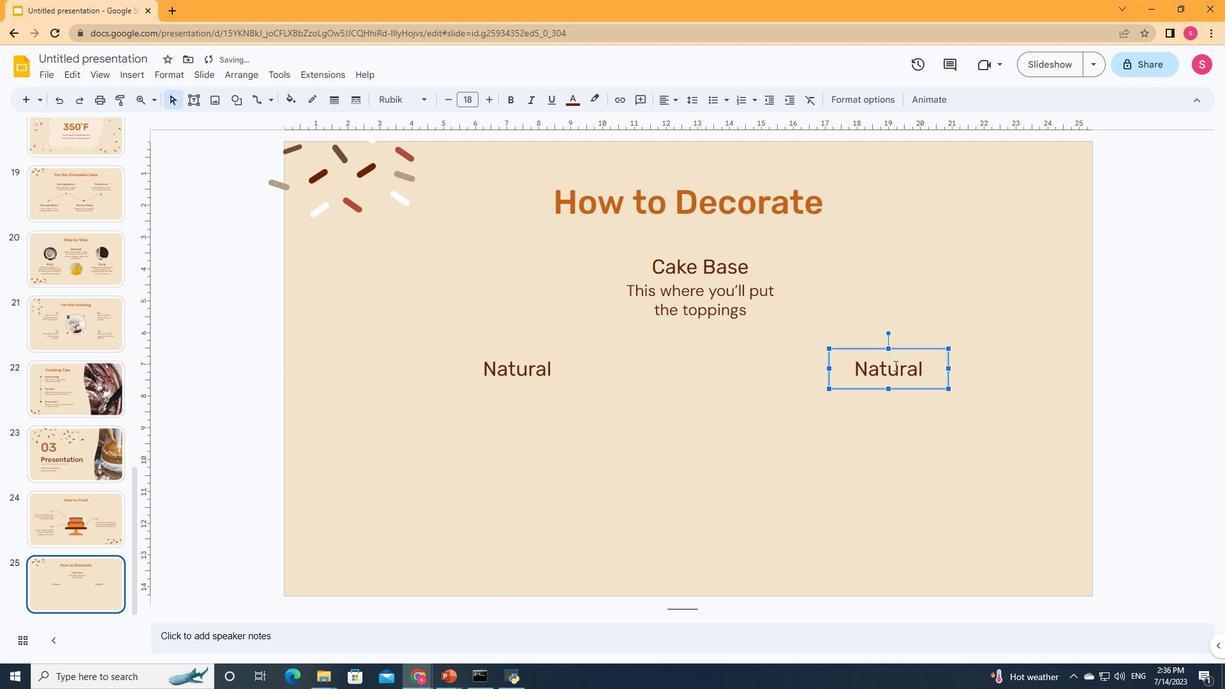 
Action: Mouse pressed left at (95, 465)
Screenshot: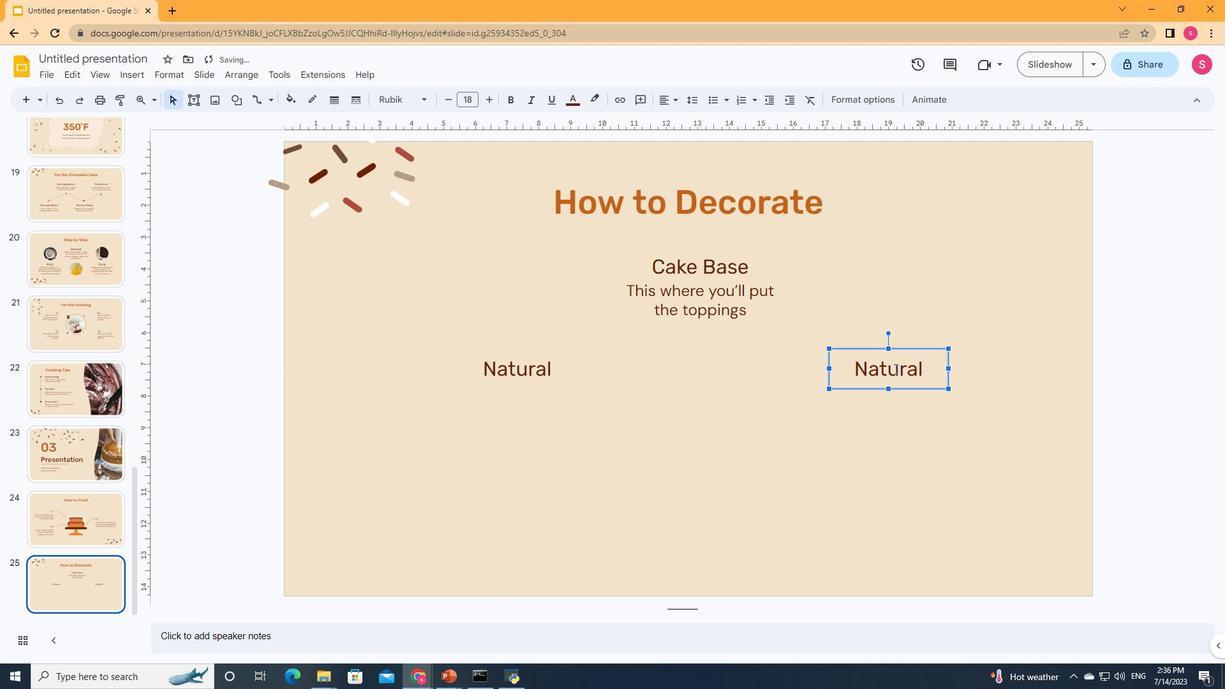 
Action: Mouse pressed left at (95, 465)
Screenshot: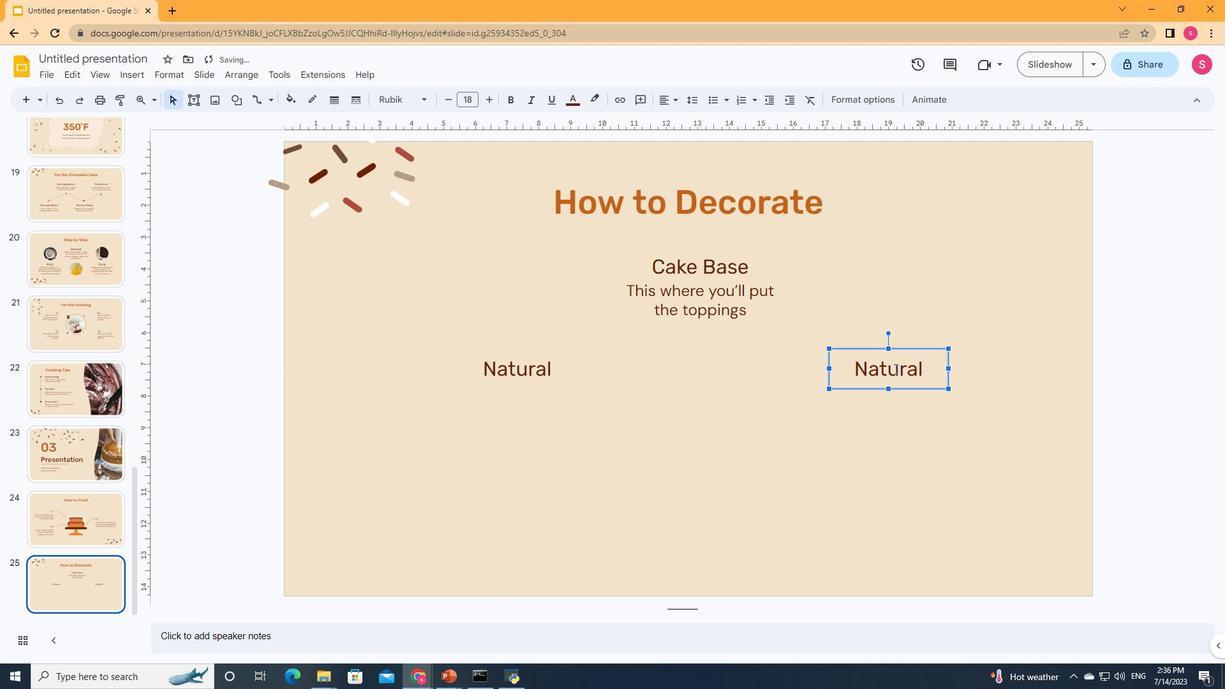 
Action: Key pressed <Key.shift><Key.shift>Sugary
Screenshot: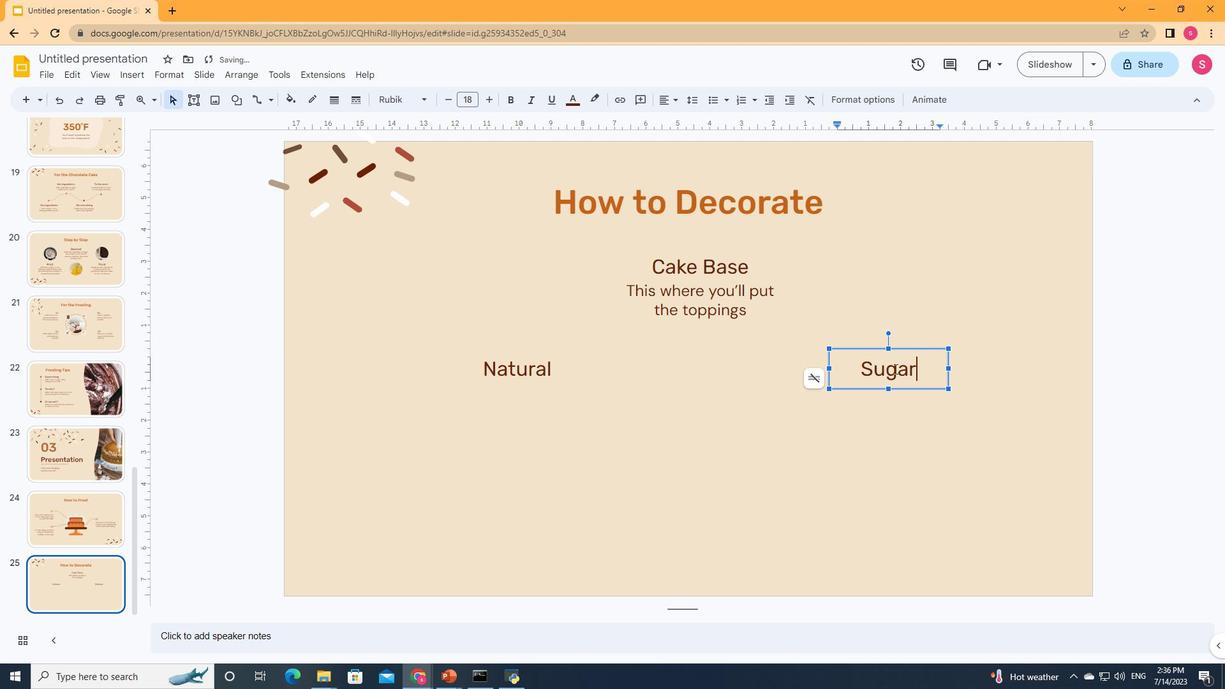 
Action: Mouse moved to (95, 465)
Screenshot: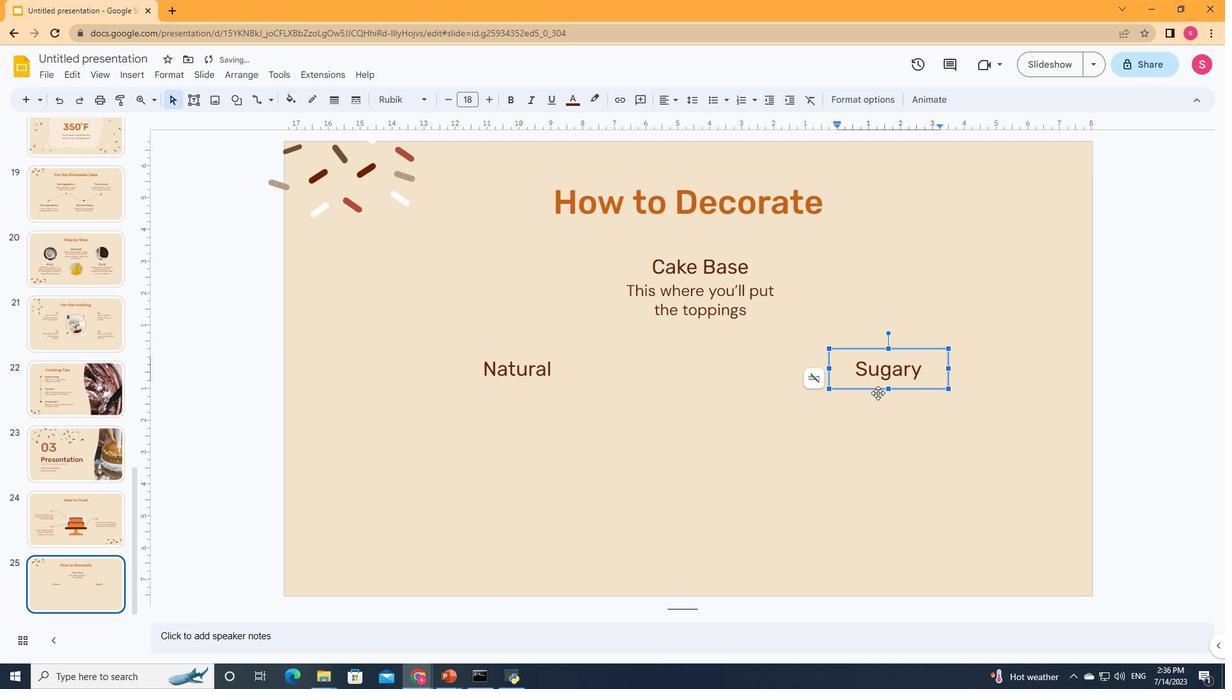 
Action: Mouse pressed left at (95, 465)
Screenshot: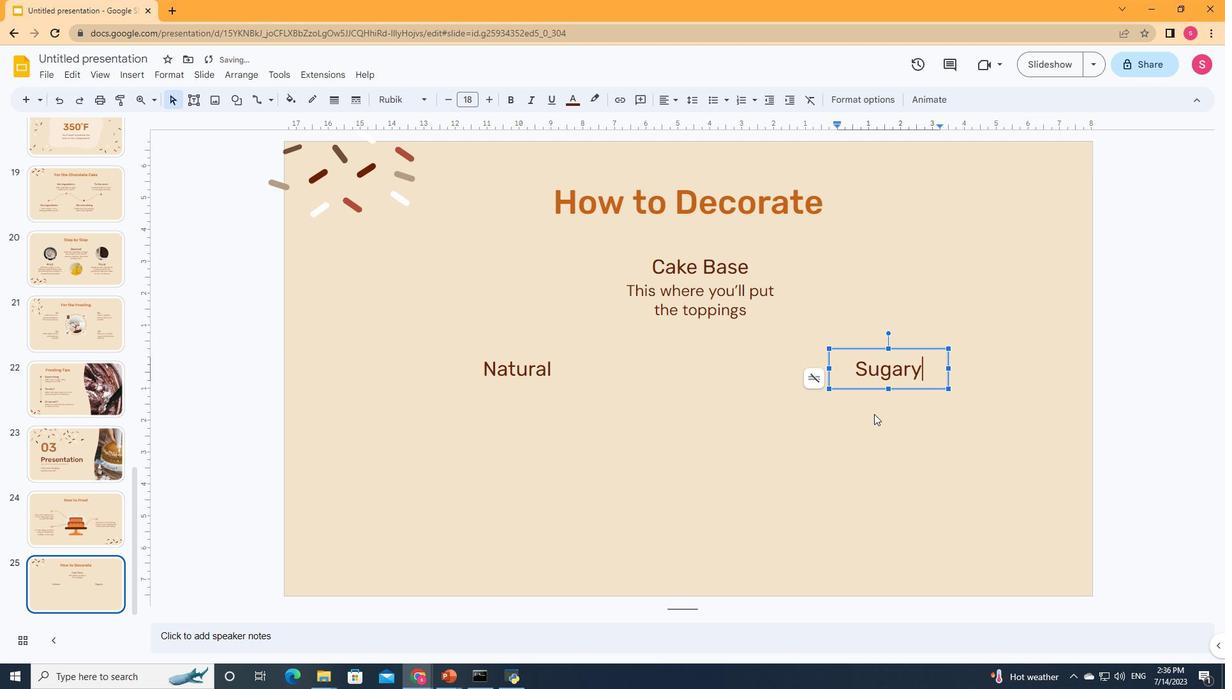 
Action: Mouse moved to (95, 465)
Screenshot: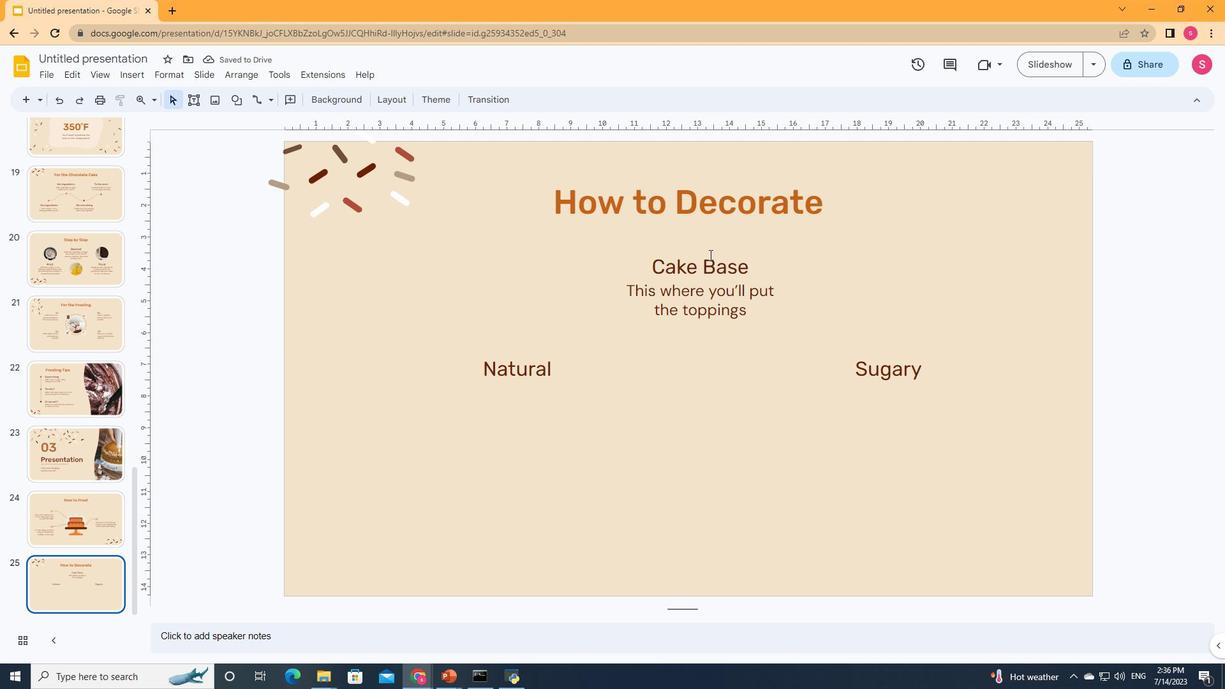 
Action: Mouse pressed left at (95, 465)
Screenshot: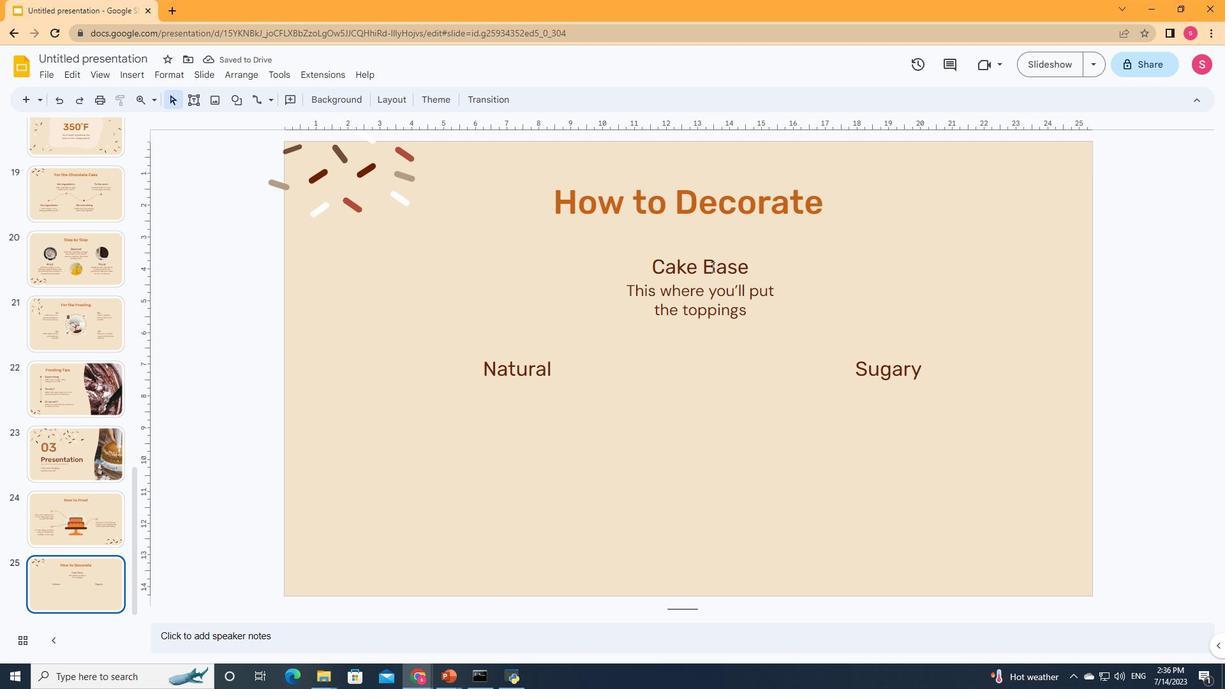 
Action: Mouse moved to (95, 465)
Screenshot: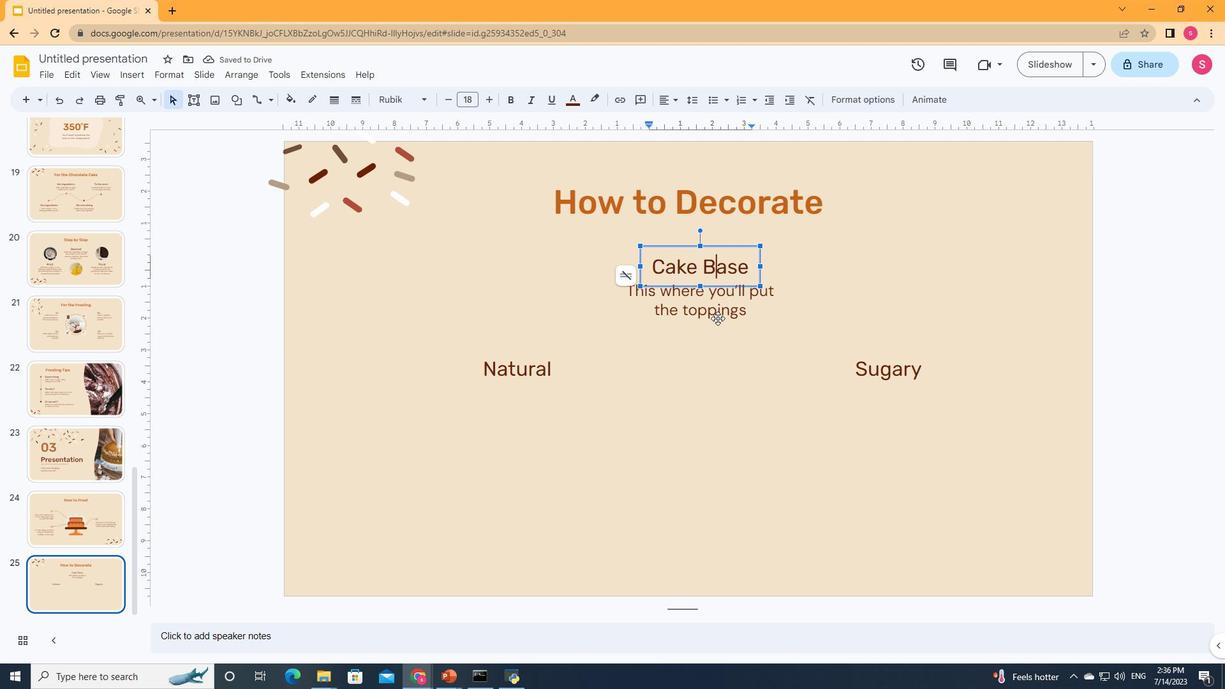 
Action: Mouse pressed left at (95, 465)
Screenshot: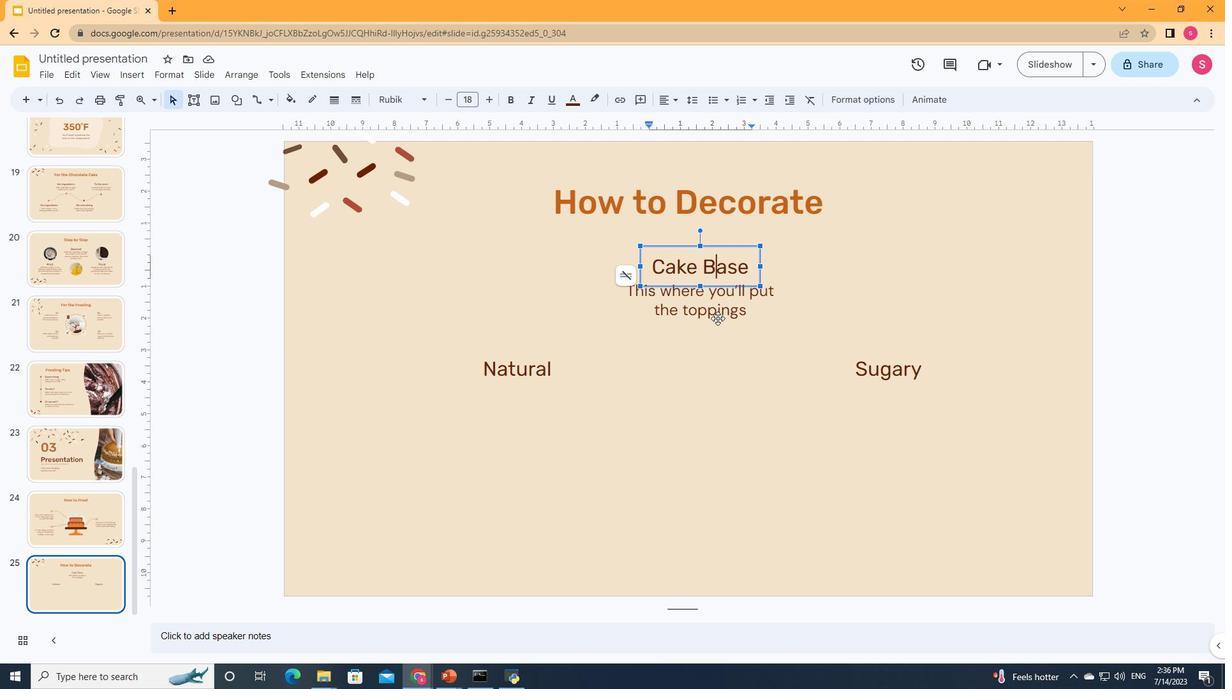 
Action: Mouse moved to (95, 465)
Screenshot: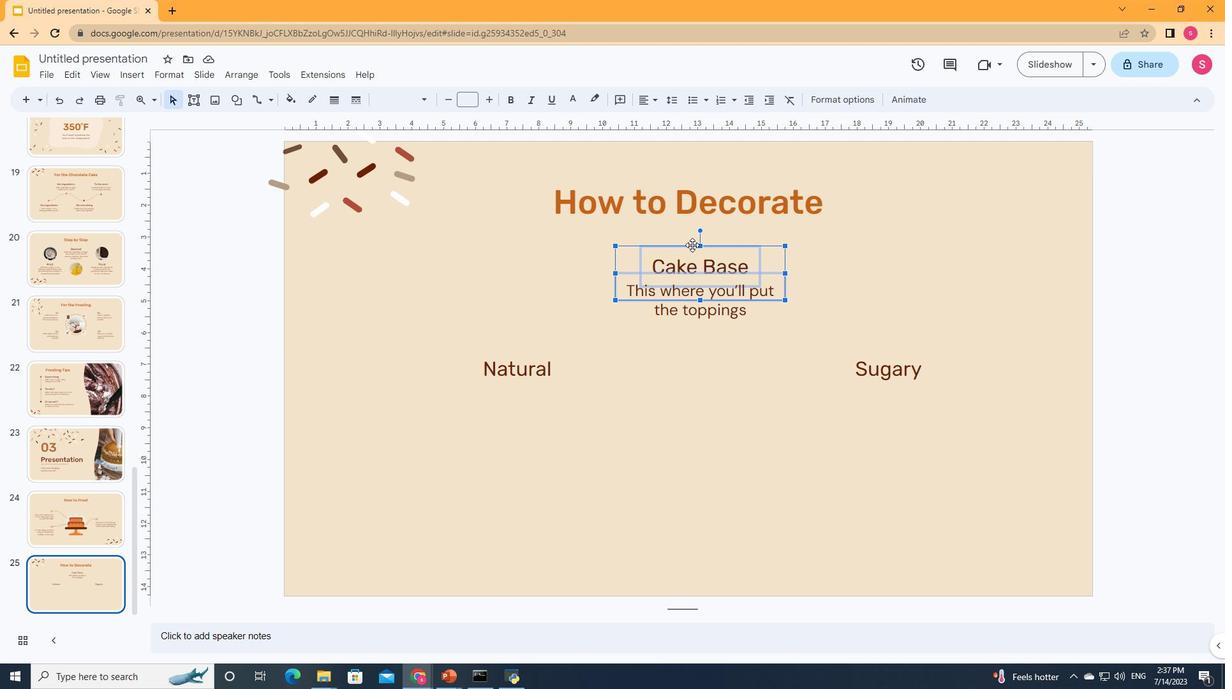 
Action: Mouse pressed left at (95, 465)
Screenshot: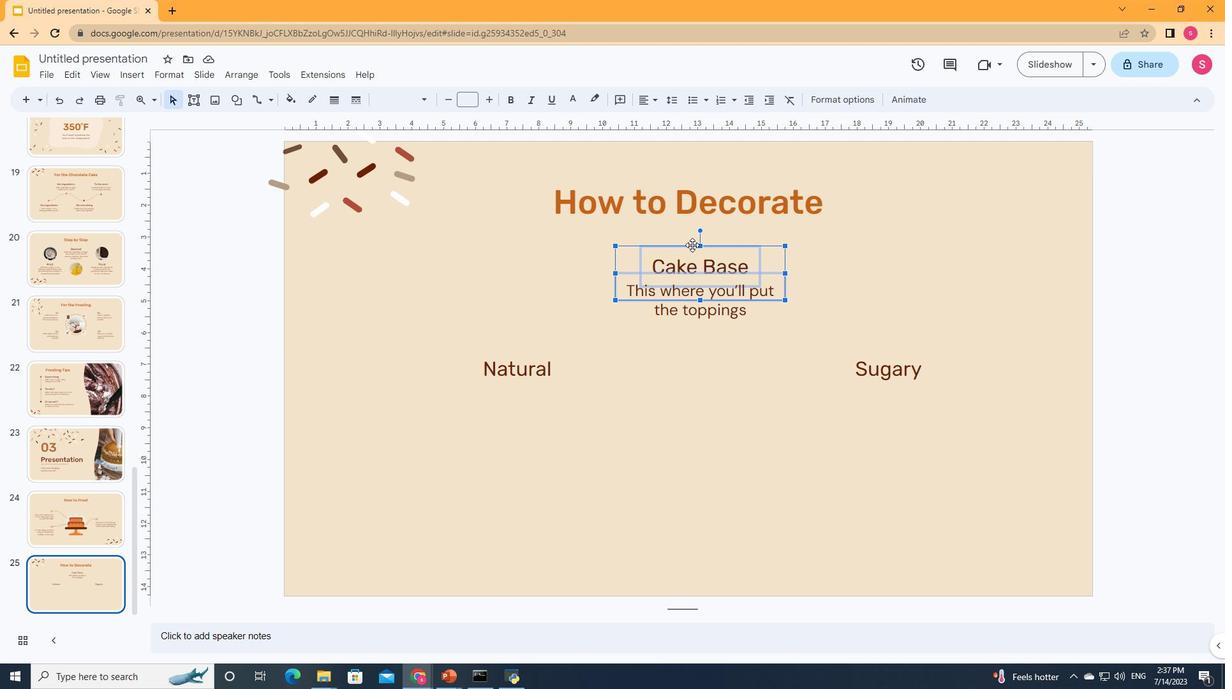 
Action: Mouse moved to (95, 465)
Screenshot: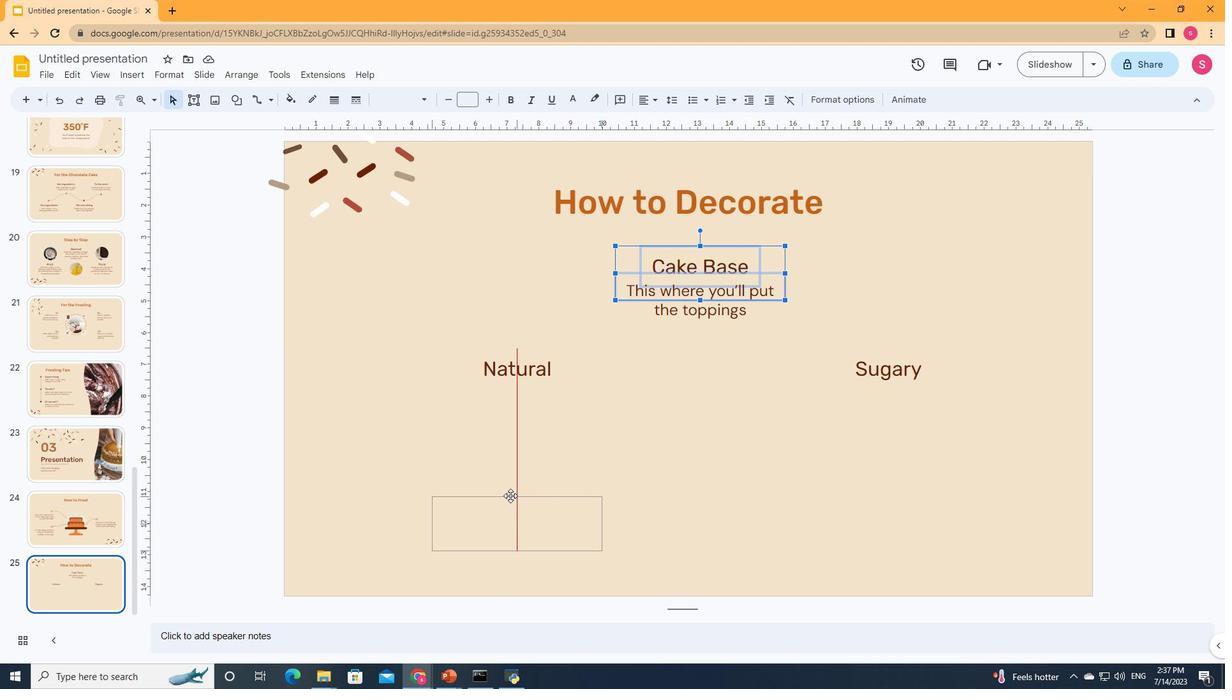
Action: Mouse pressed left at (95, 465)
Screenshot: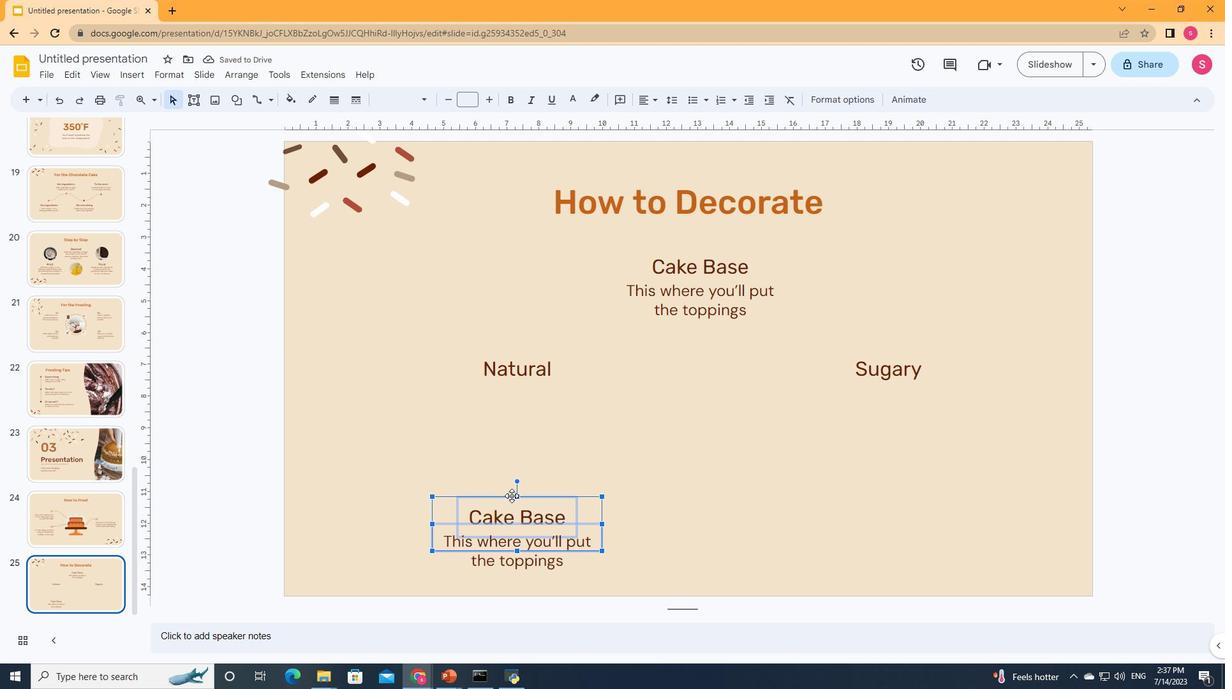 
Action: Mouse moved to (95, 465)
Screenshot: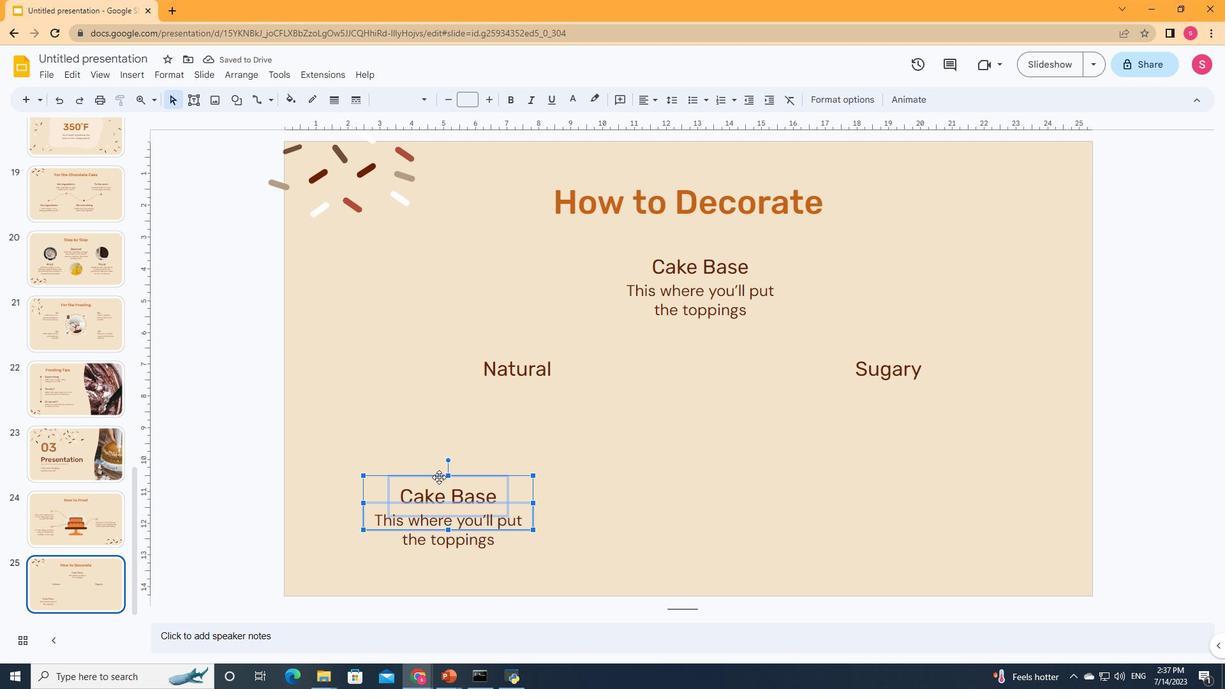 
Action: Mouse pressed left at (95, 465)
Screenshot: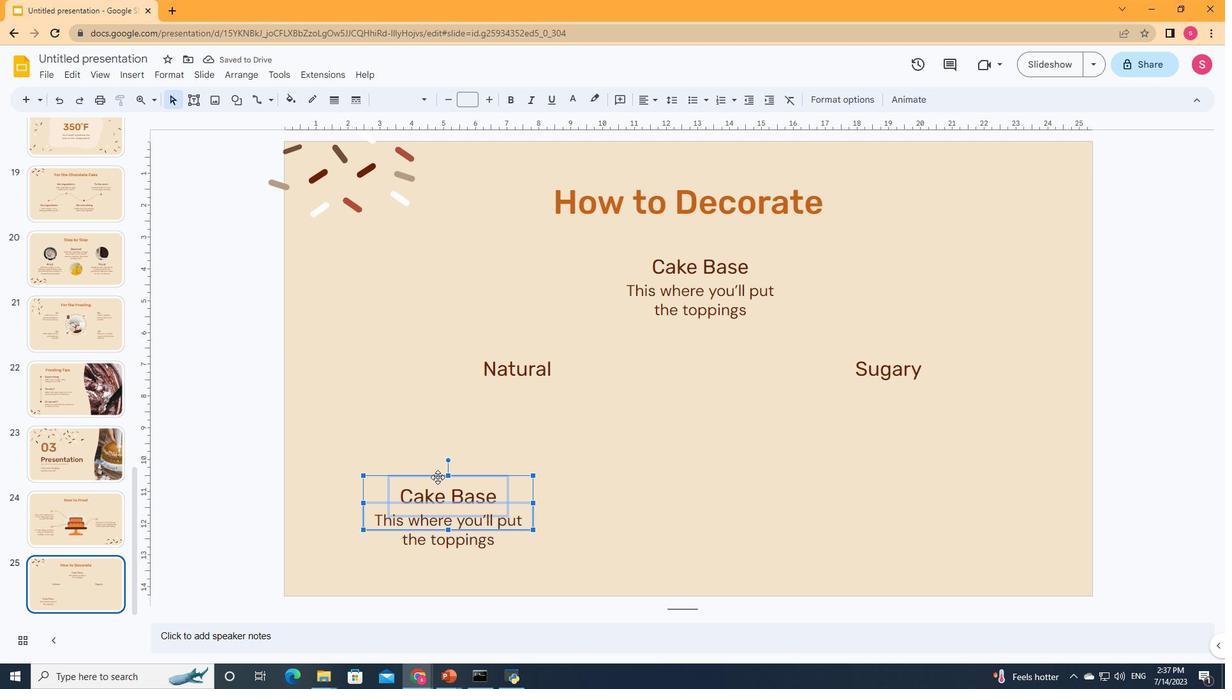 
Action: Mouse moved to (95, 465)
Screenshot: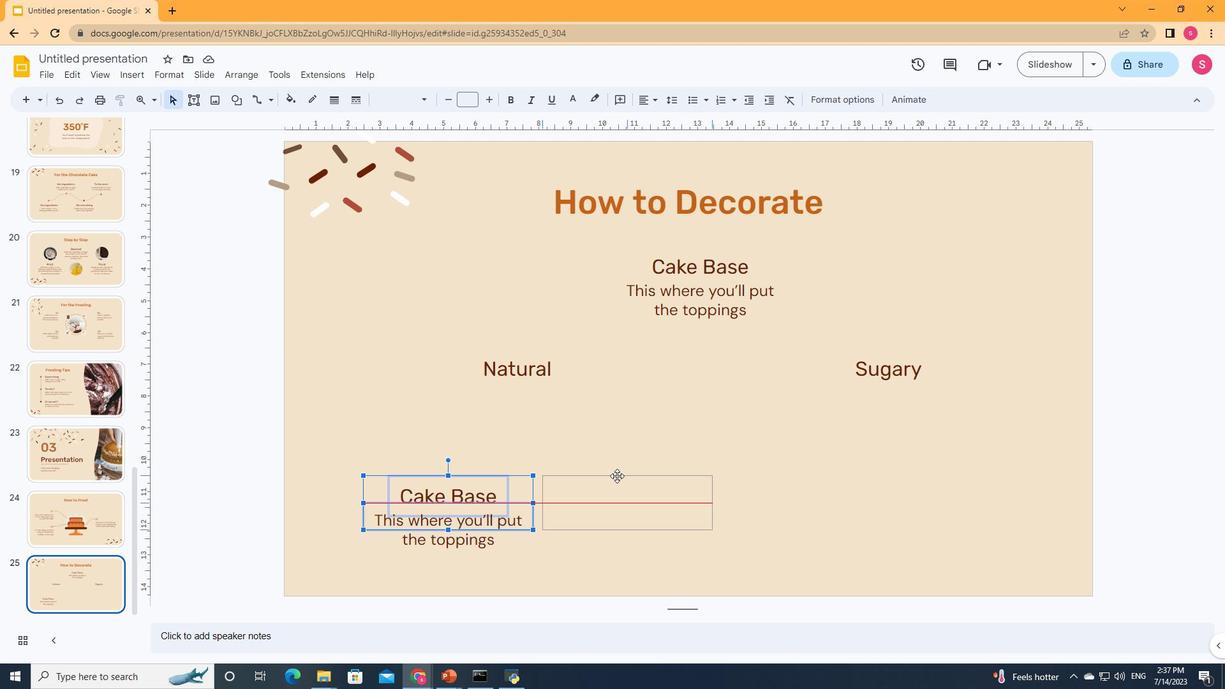 
Action: Key pressed ctrl+Z
Screenshot: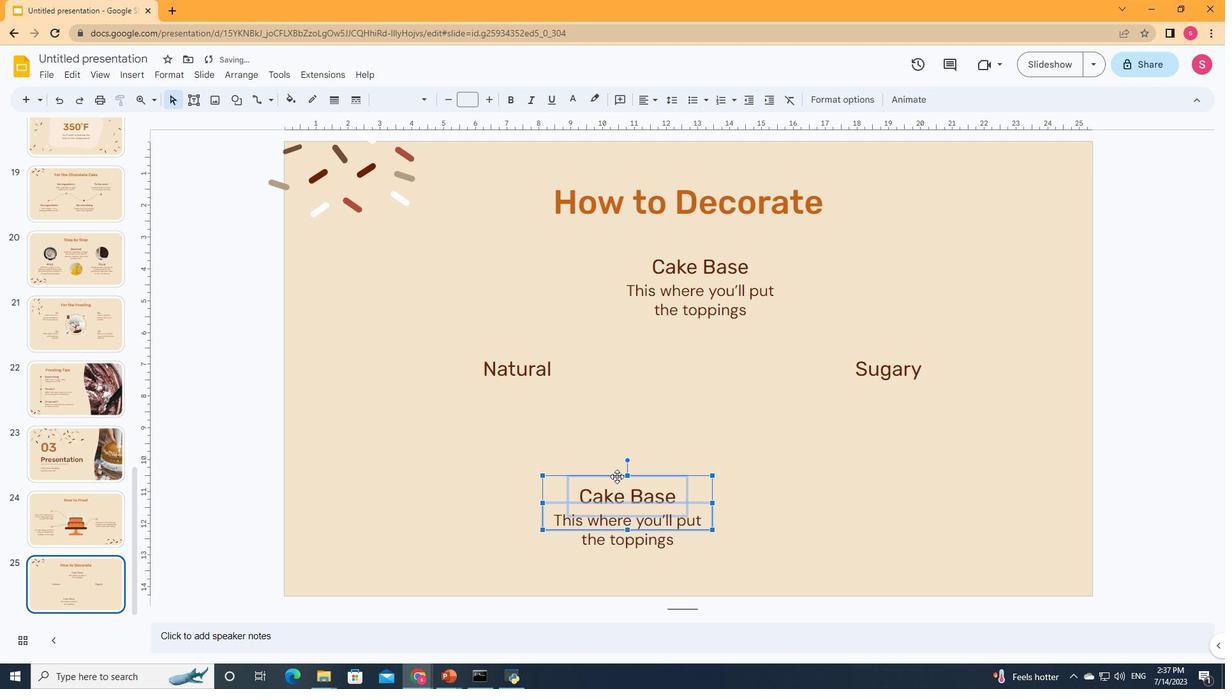 
Action: Mouse moved to (95, 465)
Screenshot: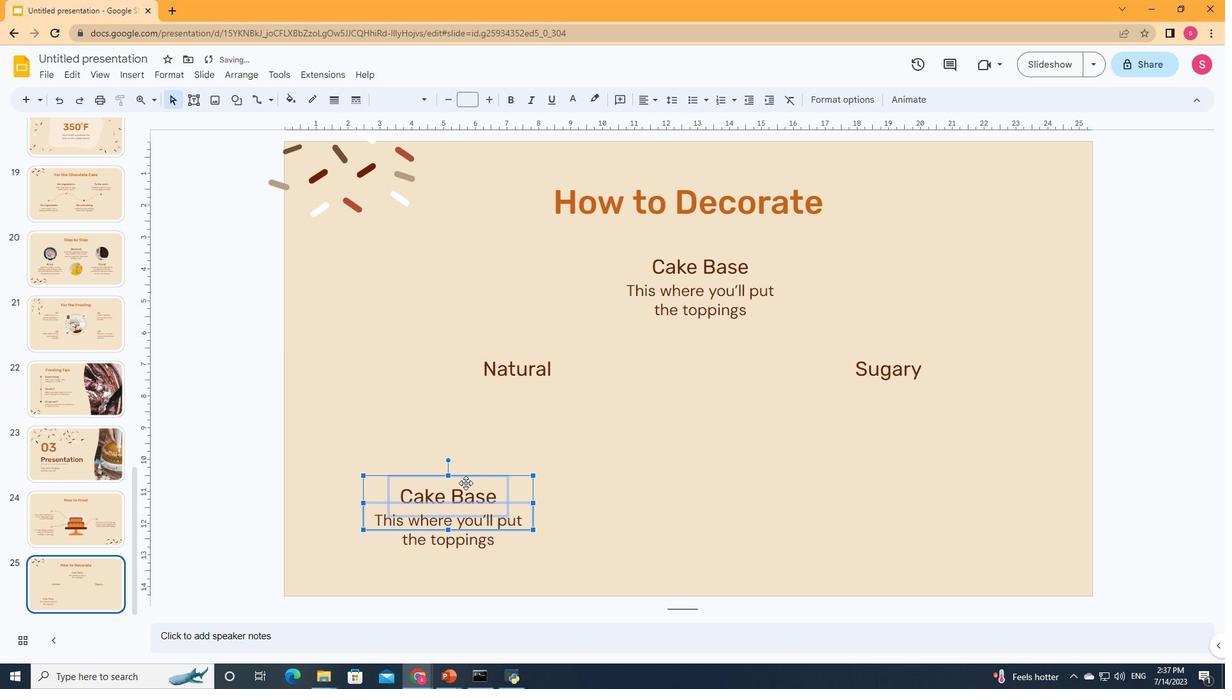 
Action: Mouse pressed left at (95, 465)
Screenshot: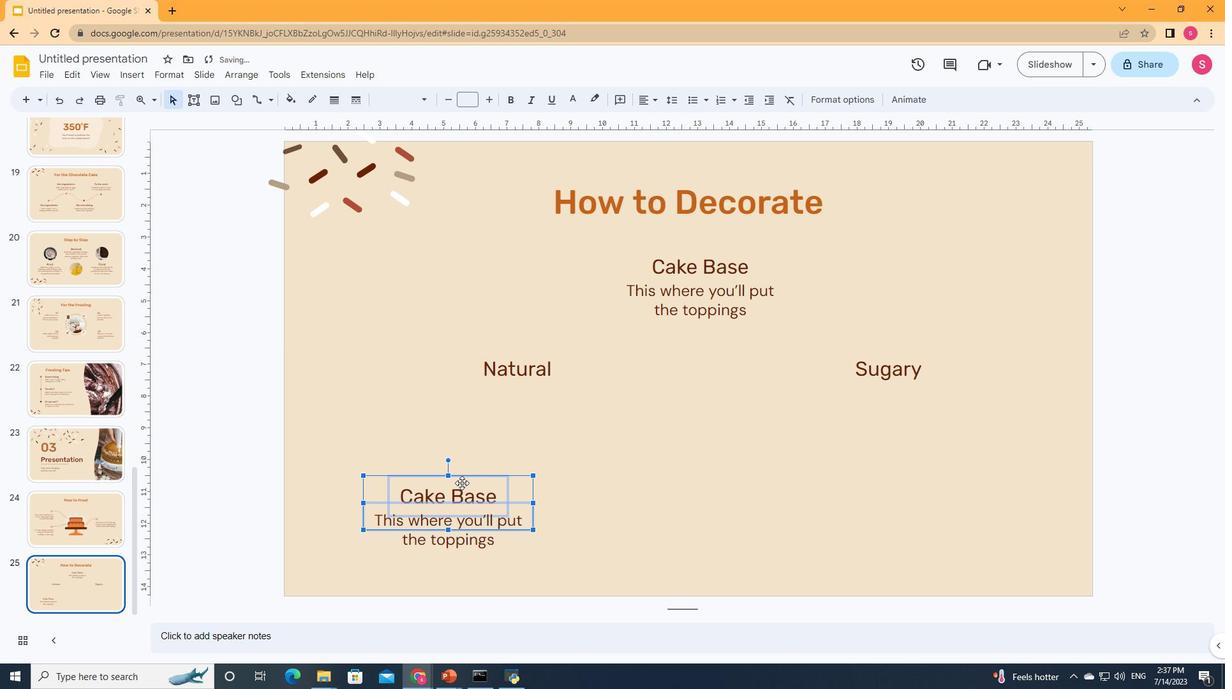 
Action: Mouse moved to (95, 465)
Screenshot: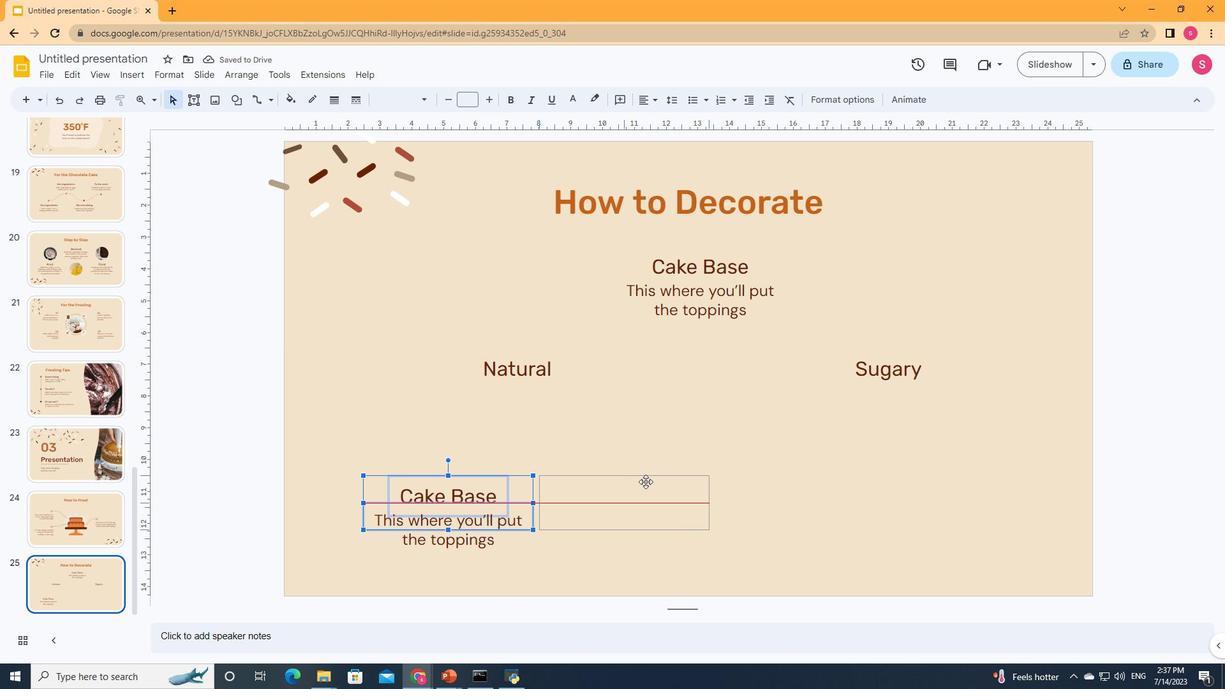 
Action: Mouse pressed left at (95, 465)
Screenshot: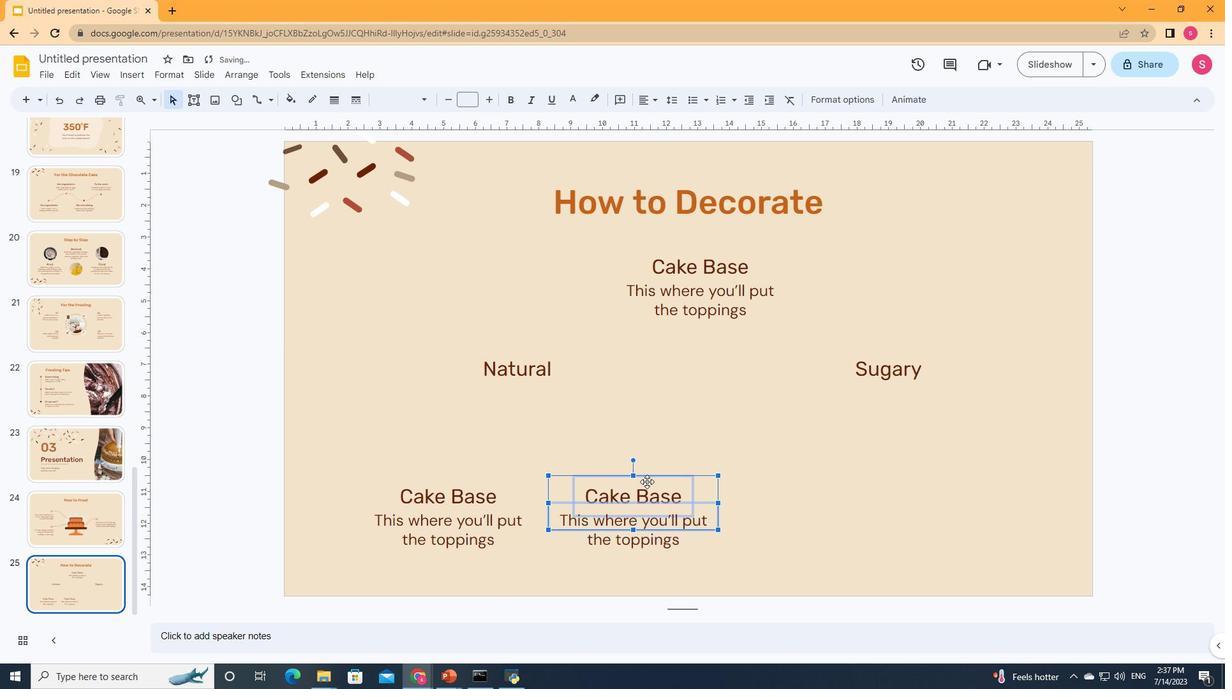 
Action: Mouse moved to (95, 465)
Screenshot: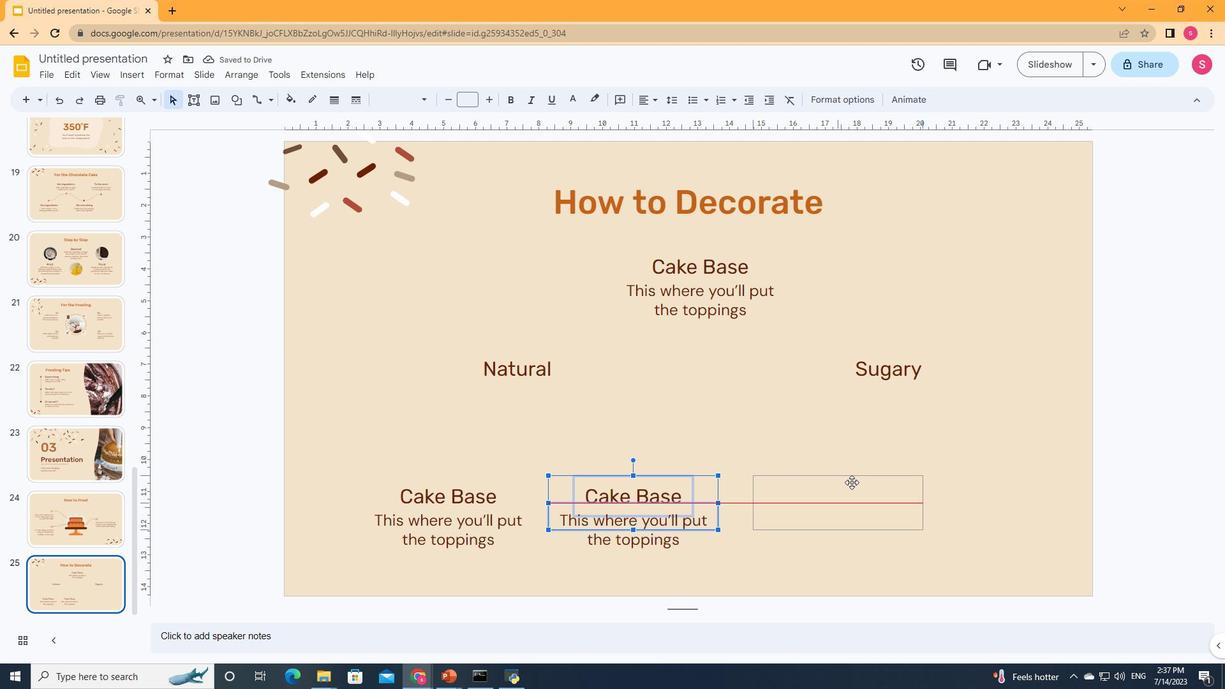 
Action: Mouse pressed left at (95, 465)
Screenshot: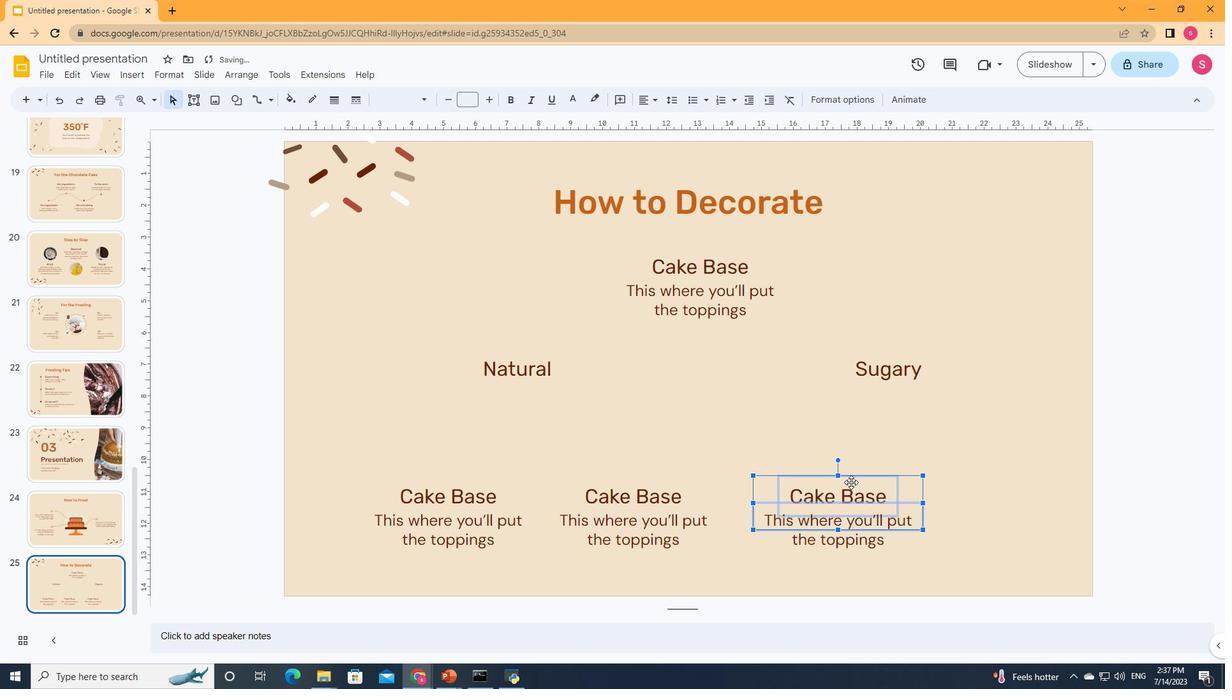 
Action: Mouse moved to (95, 465)
Screenshot: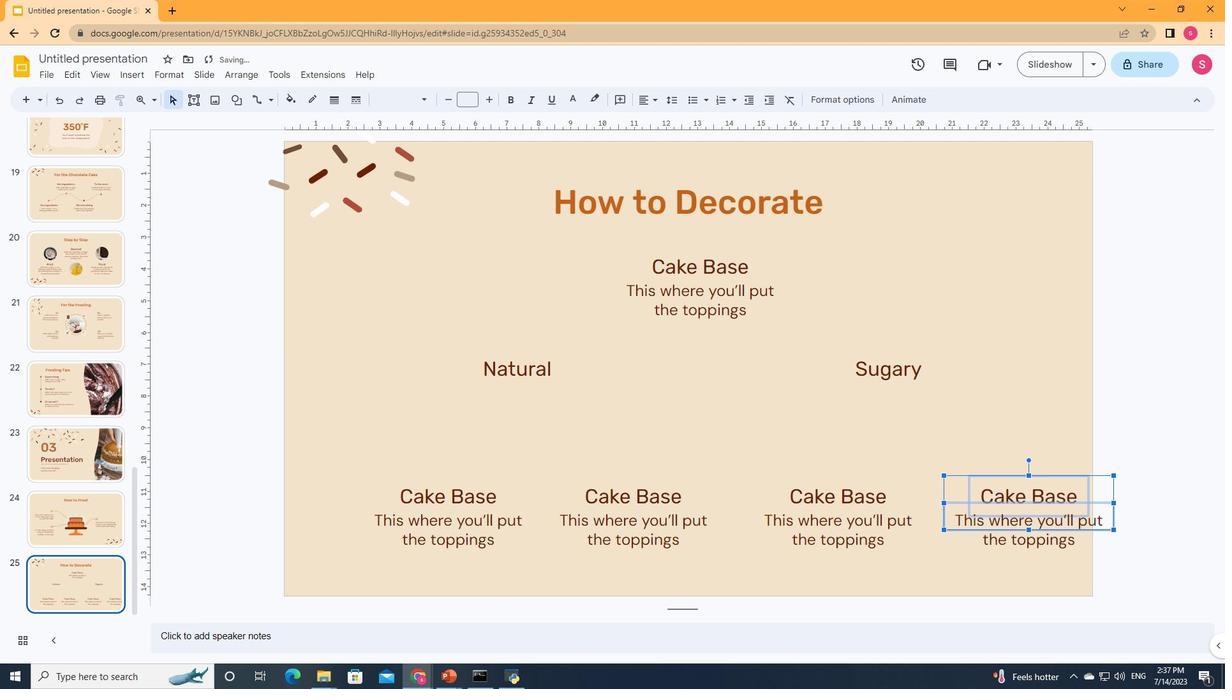 
Action: Mouse pressed left at (95, 465)
Screenshot: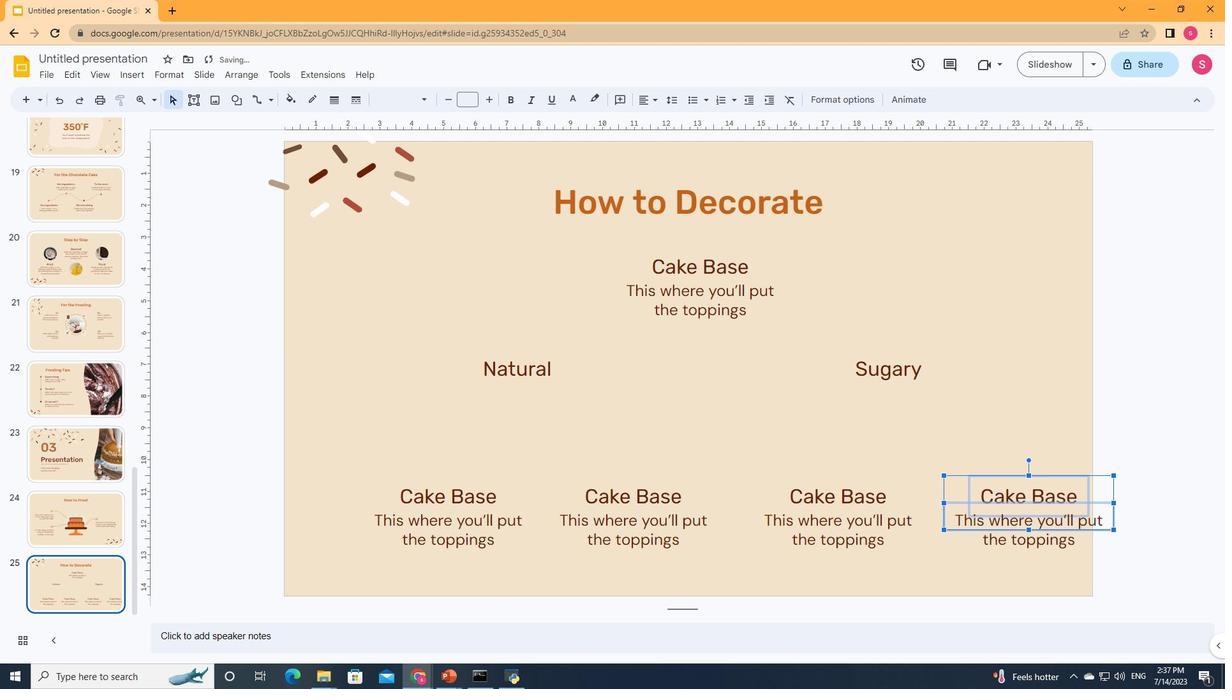 
Action: Mouse moved to (95, 465)
Screenshot: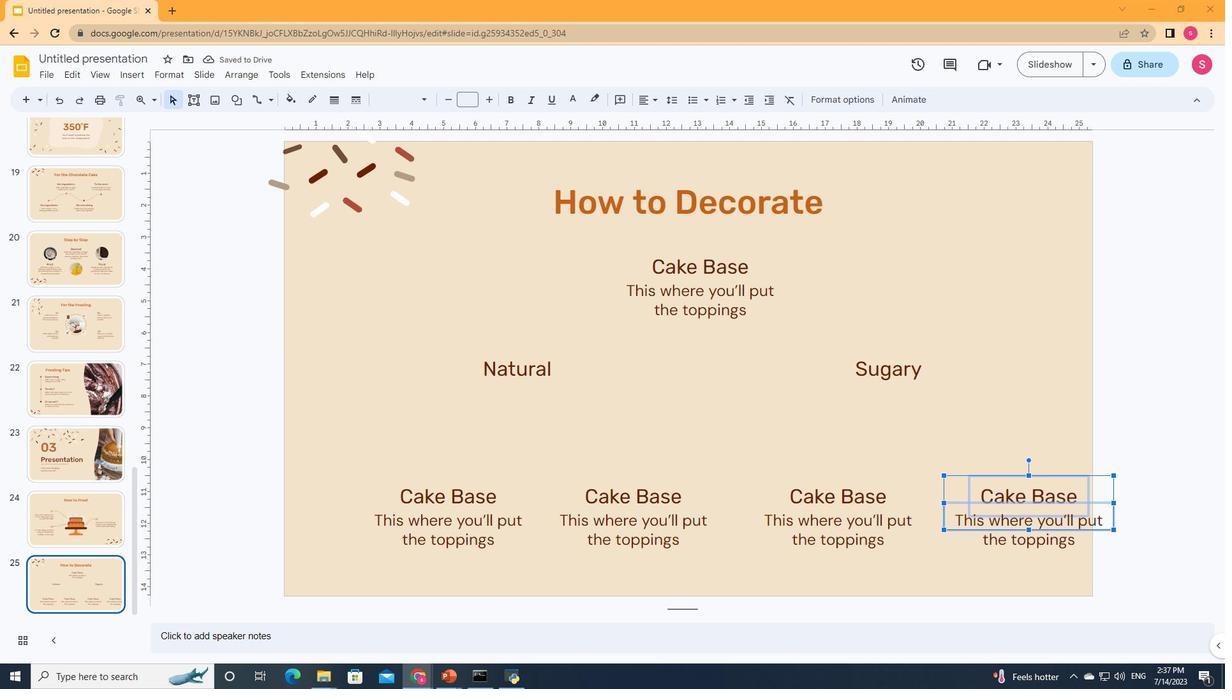 
Action: Mouse pressed left at (95, 465)
Screenshot: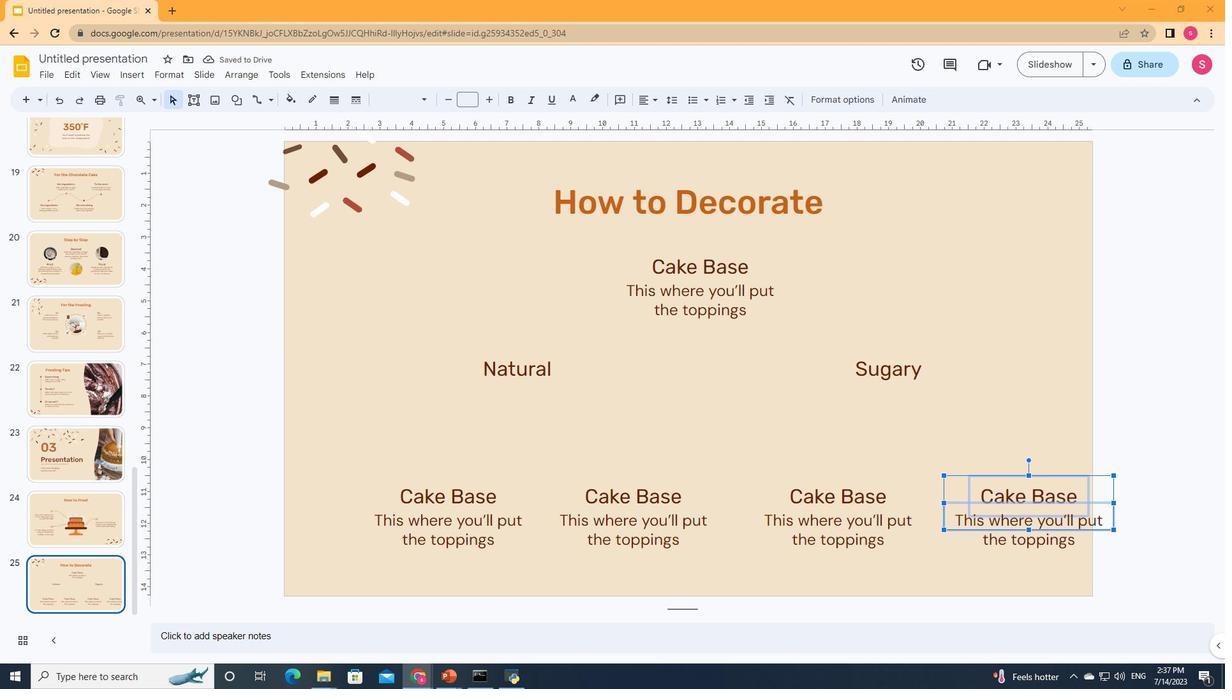 
Action: Mouse moved to (95, 465)
Screenshot: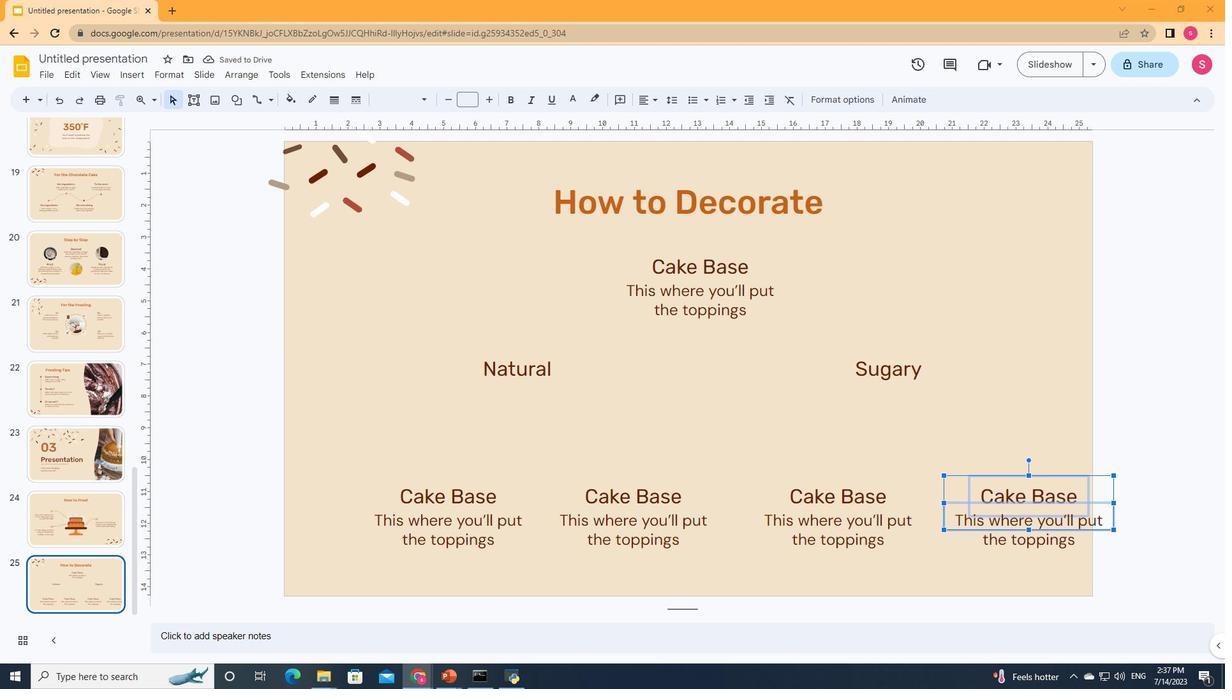 
Action: Mouse pressed left at (95, 465)
Screenshot: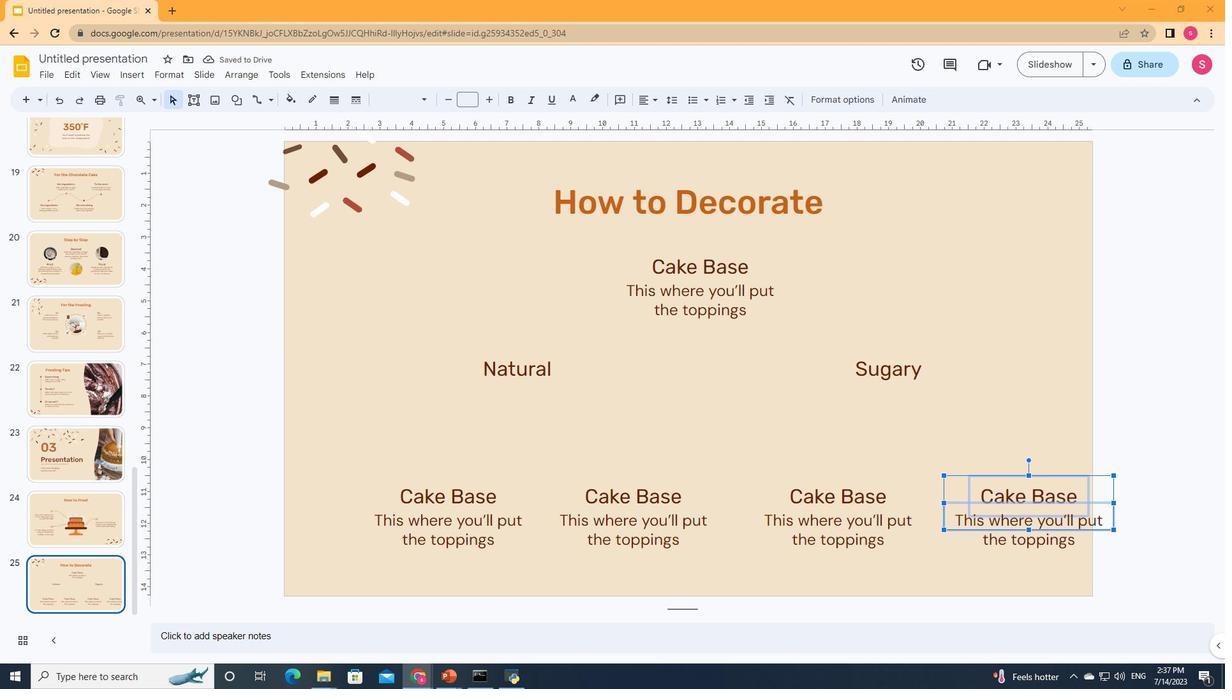 
Action: Mouse moved to (95, 465)
Screenshot: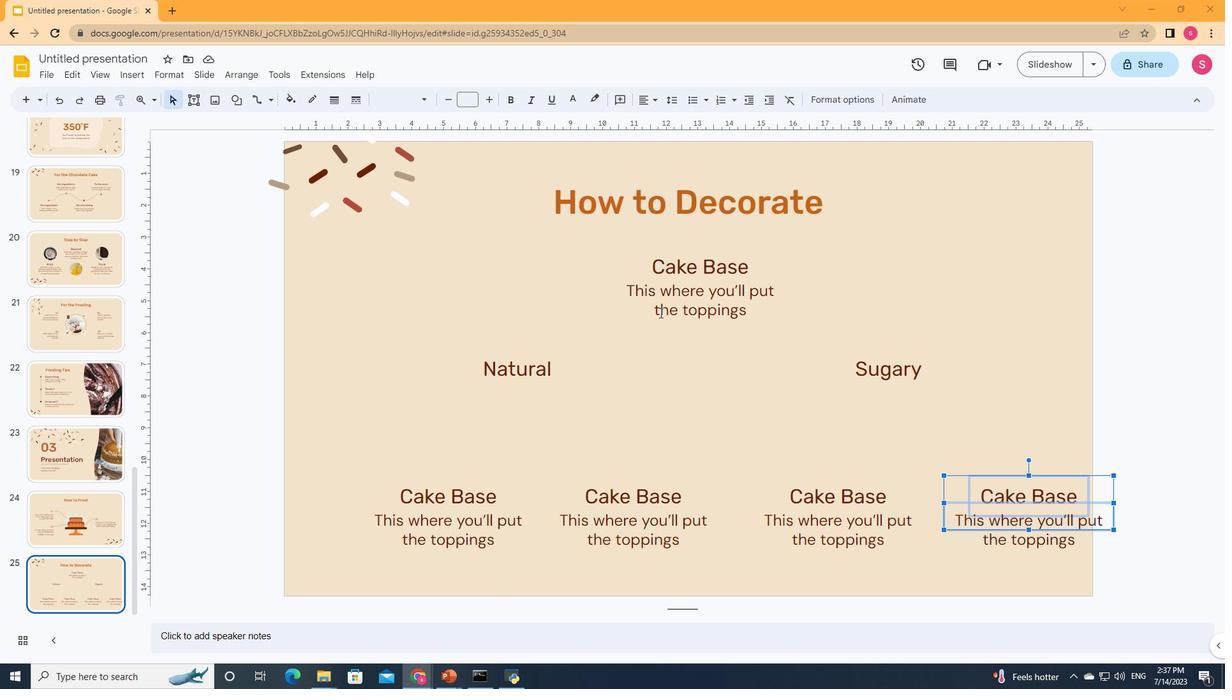
Action: Mouse pressed left at (95, 465)
Screenshot: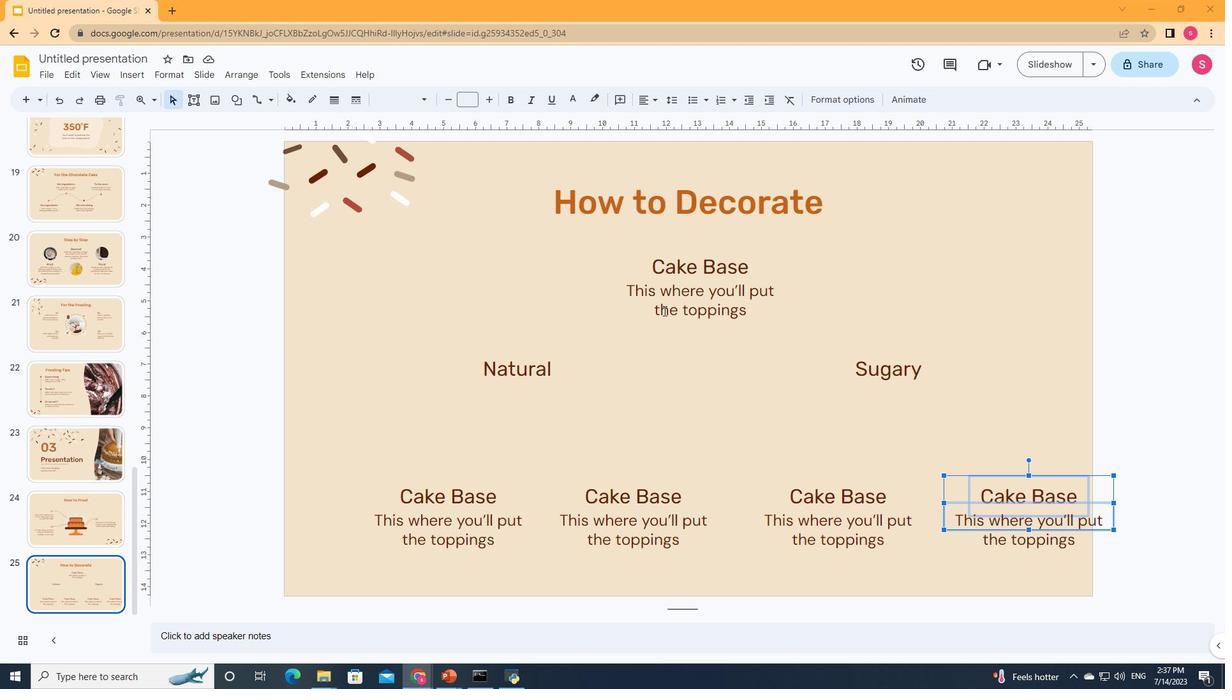 
Action: Mouse moved to (95, 465)
Screenshot: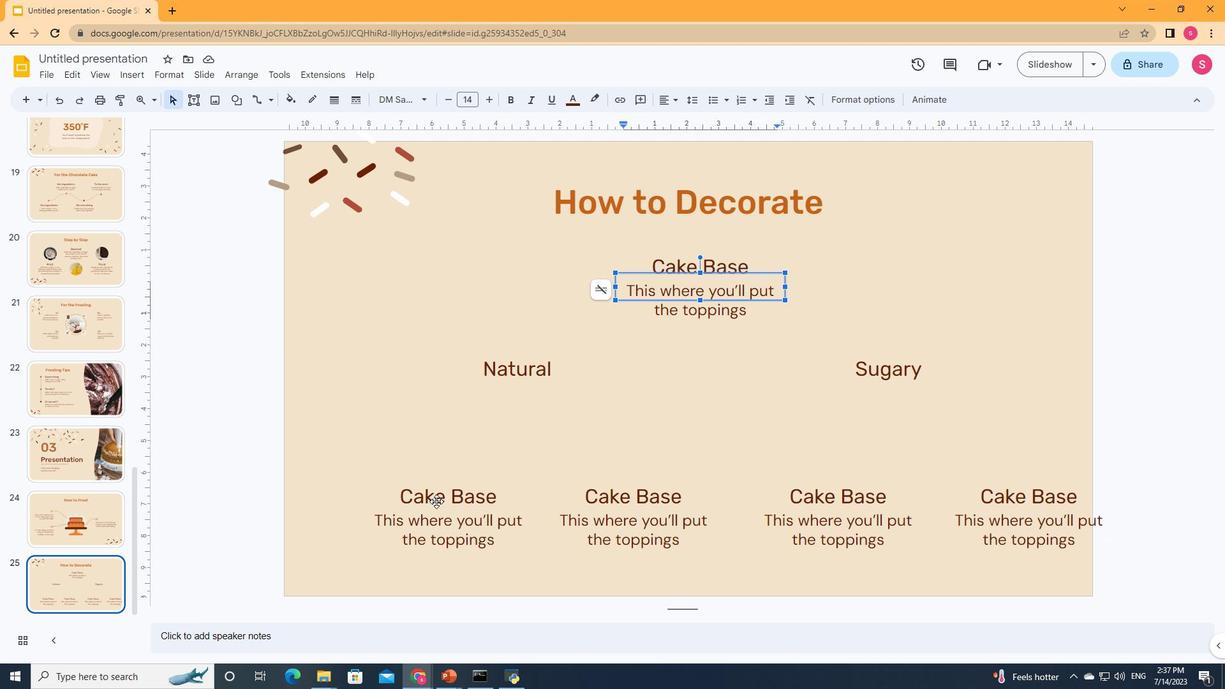 
Action: Mouse pressed left at (95, 465)
Screenshot: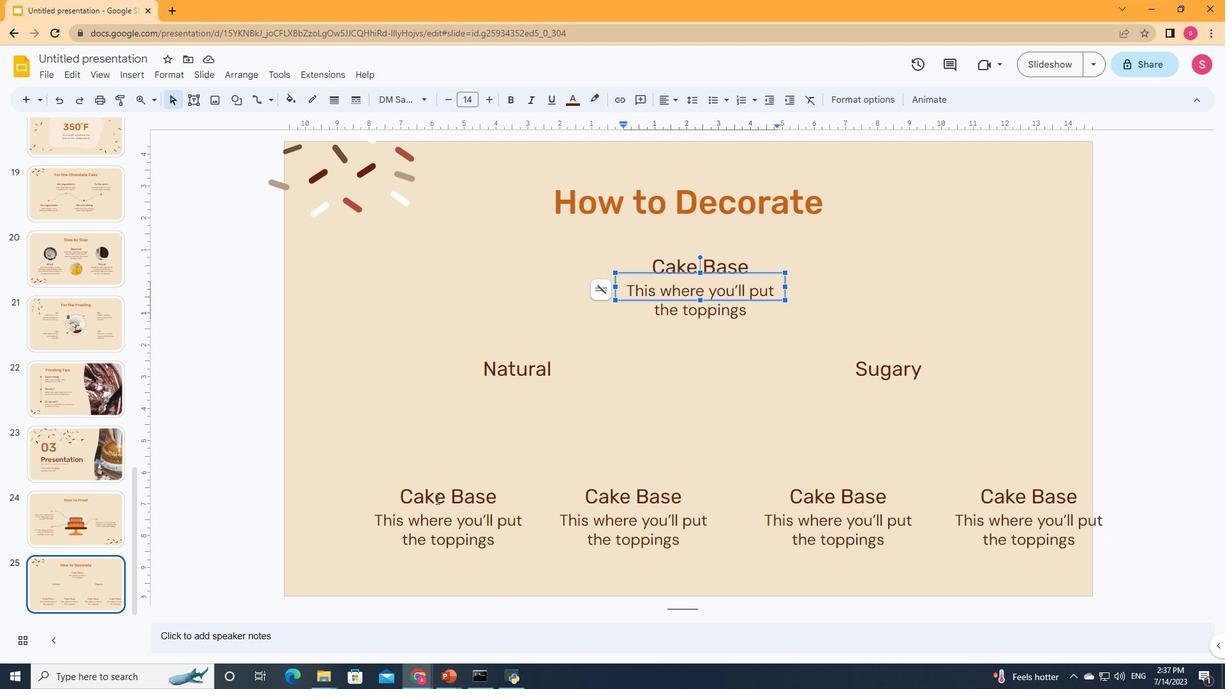 
Action: Mouse moved to (95, 465)
Screenshot: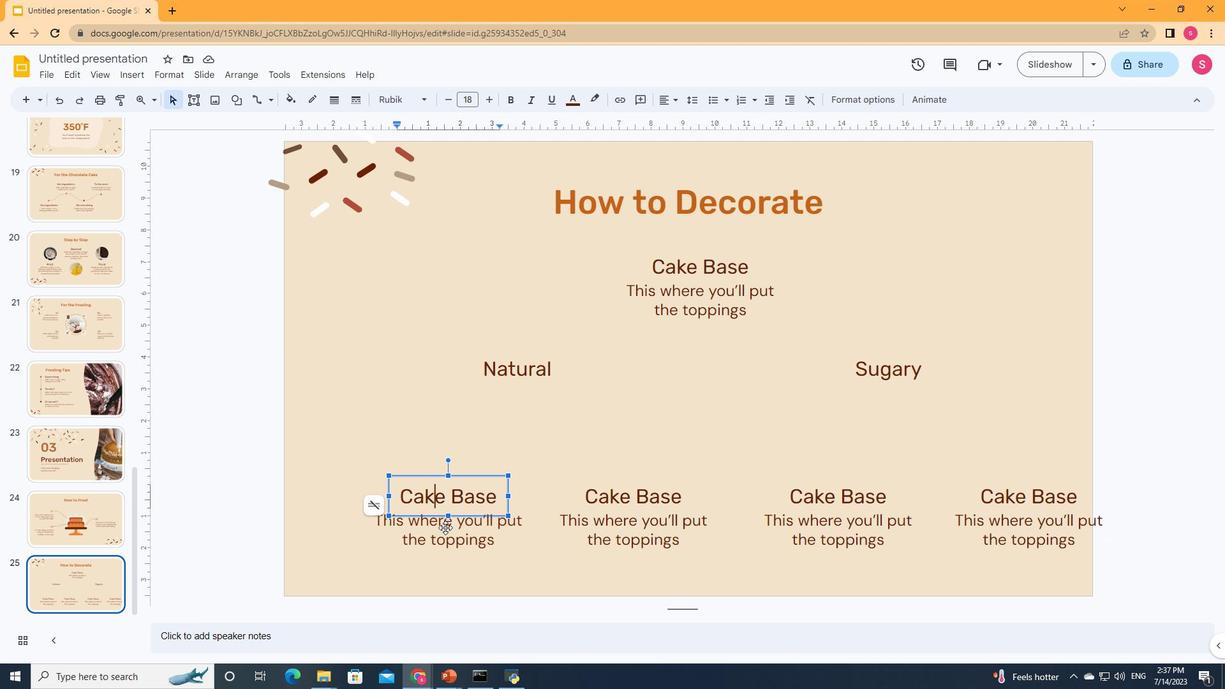 
Action: Mouse pressed left at (95, 465)
Screenshot: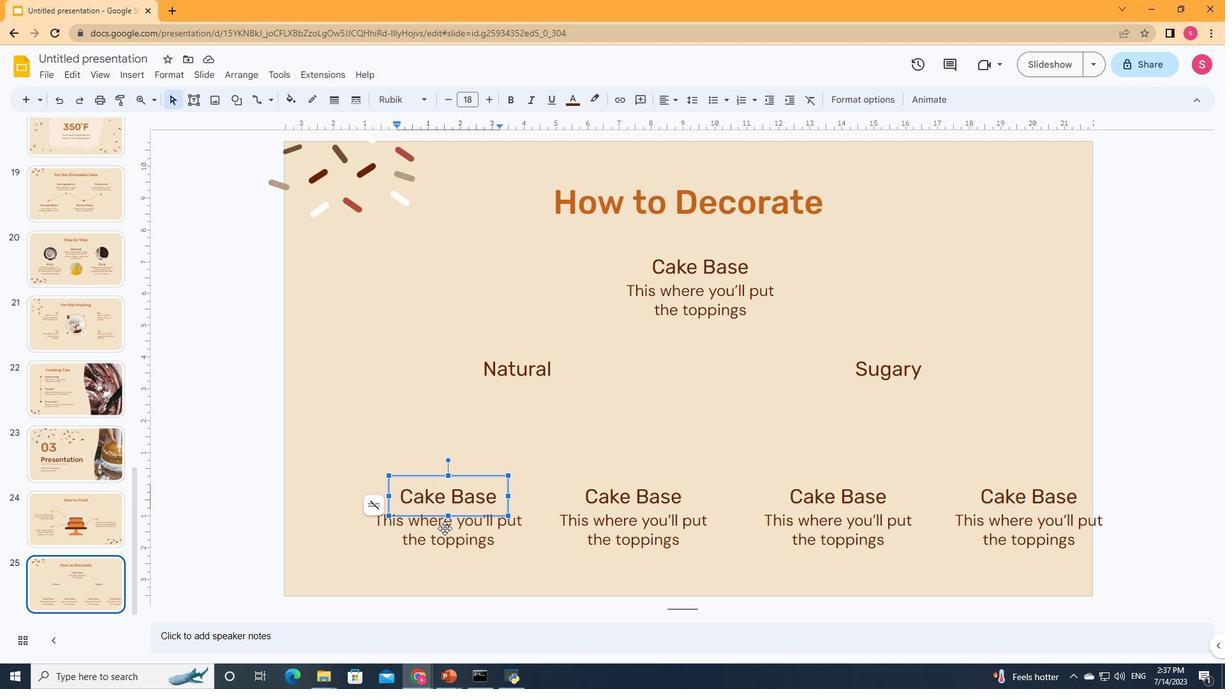 
Action: Mouse moved to (95, 465)
Screenshot: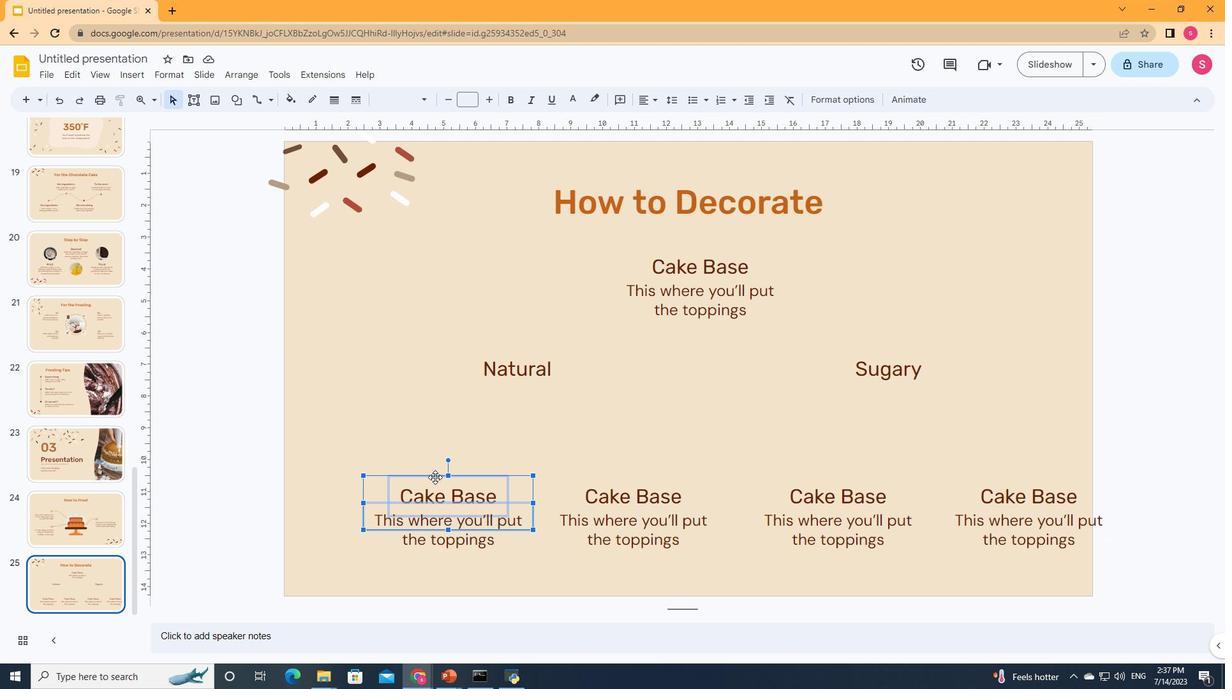 
Action: Mouse pressed left at (95, 465)
Screenshot: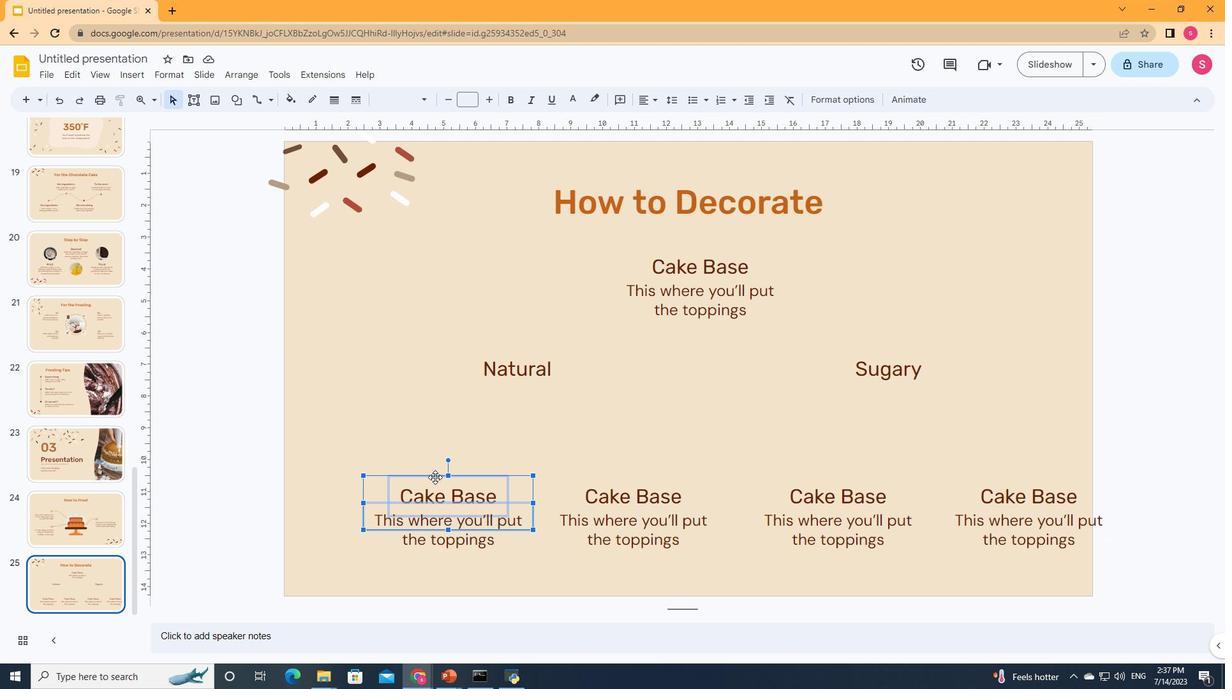 
Action: Mouse moved to (95, 465)
Screenshot: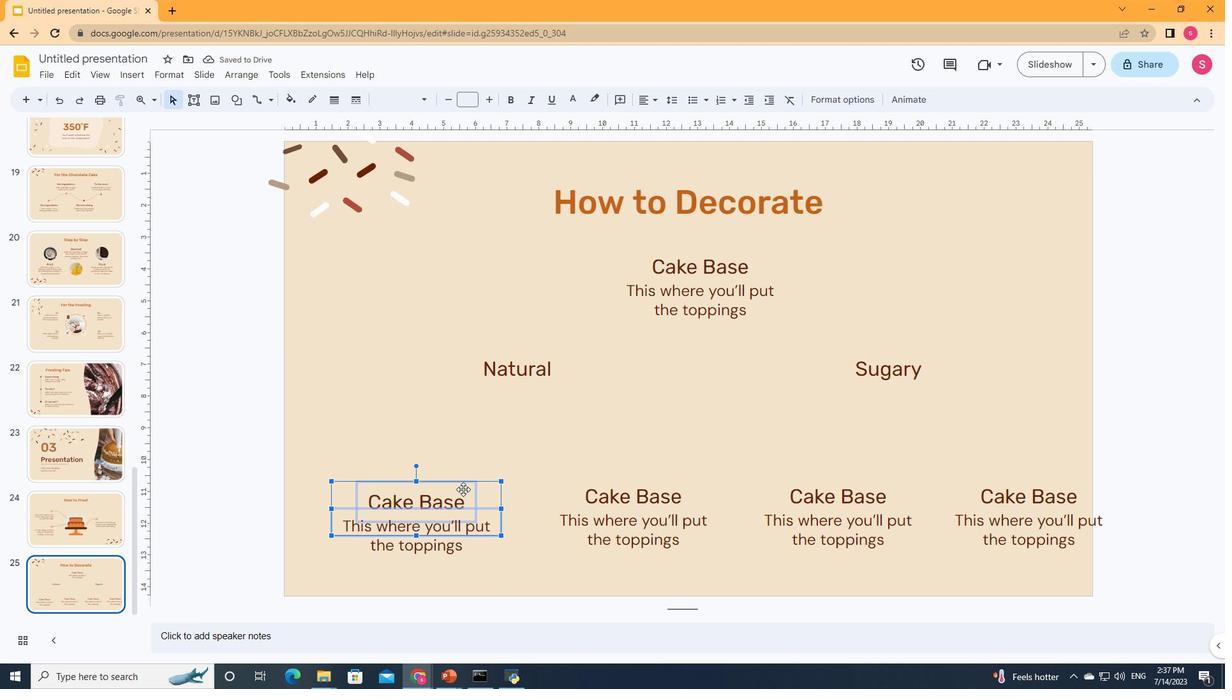 
Action: Key pressed <Key.right><Key.up>
Screenshot: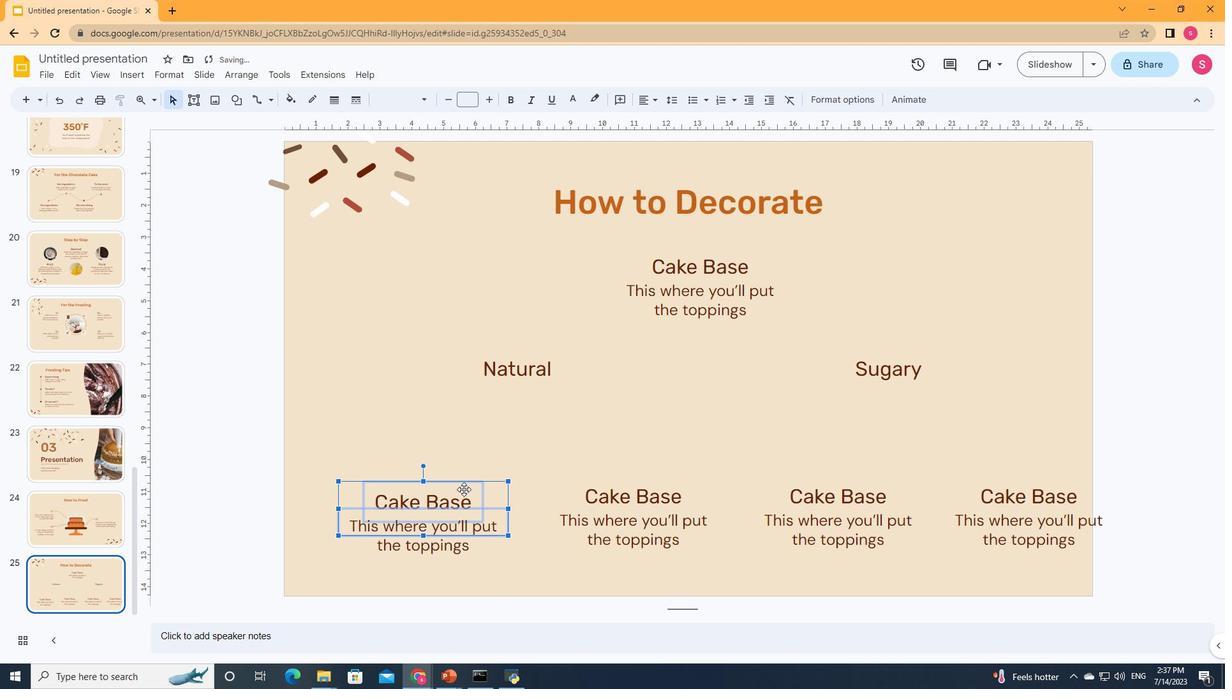 
Action: Mouse moved to (95, 465)
Screenshot: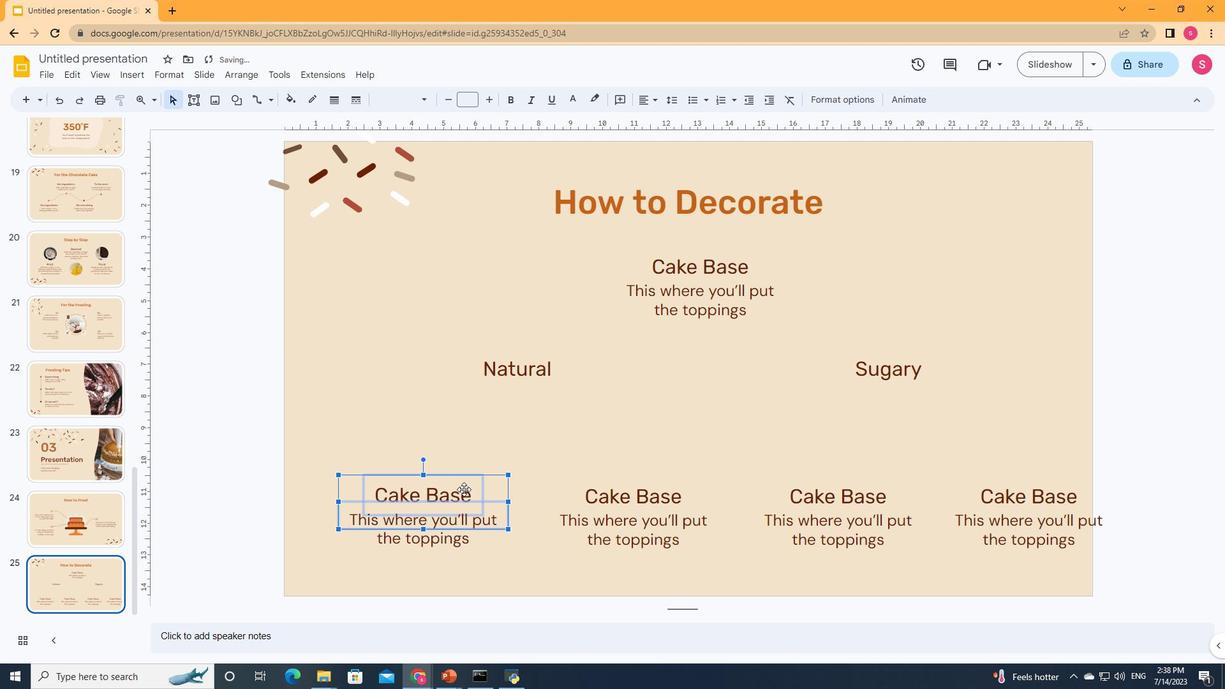 
Action: Mouse pressed left at (95, 465)
Screenshot: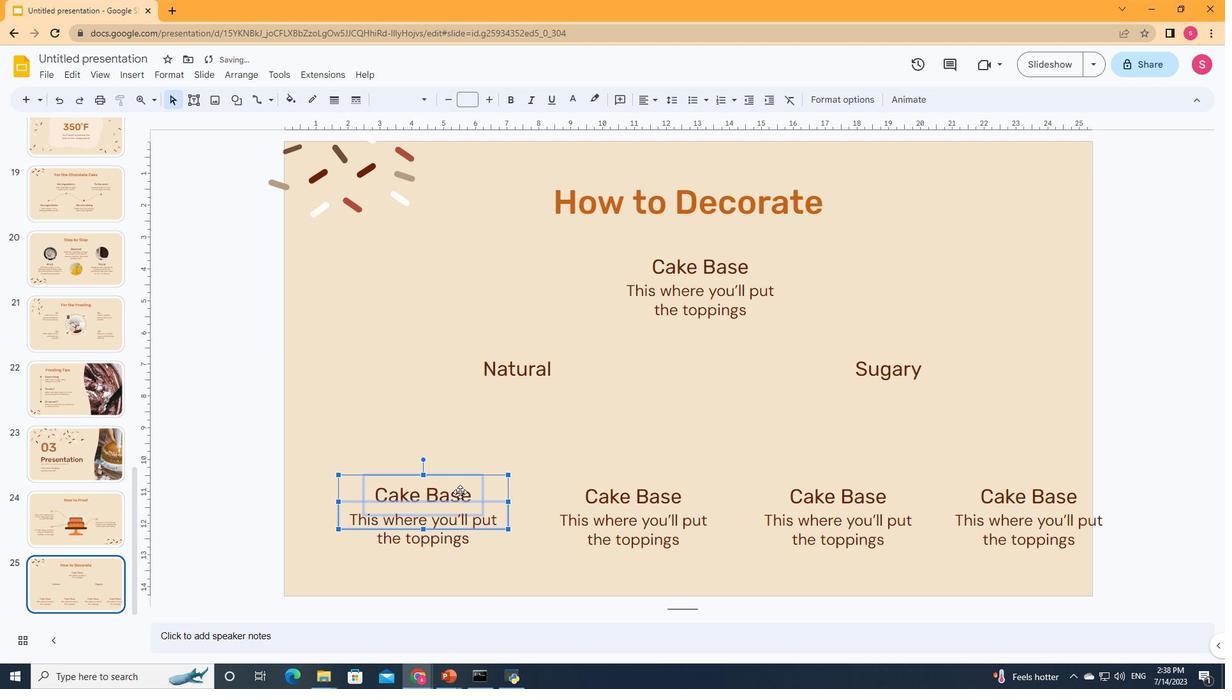 
Action: Mouse pressed left at (95, 465)
Screenshot: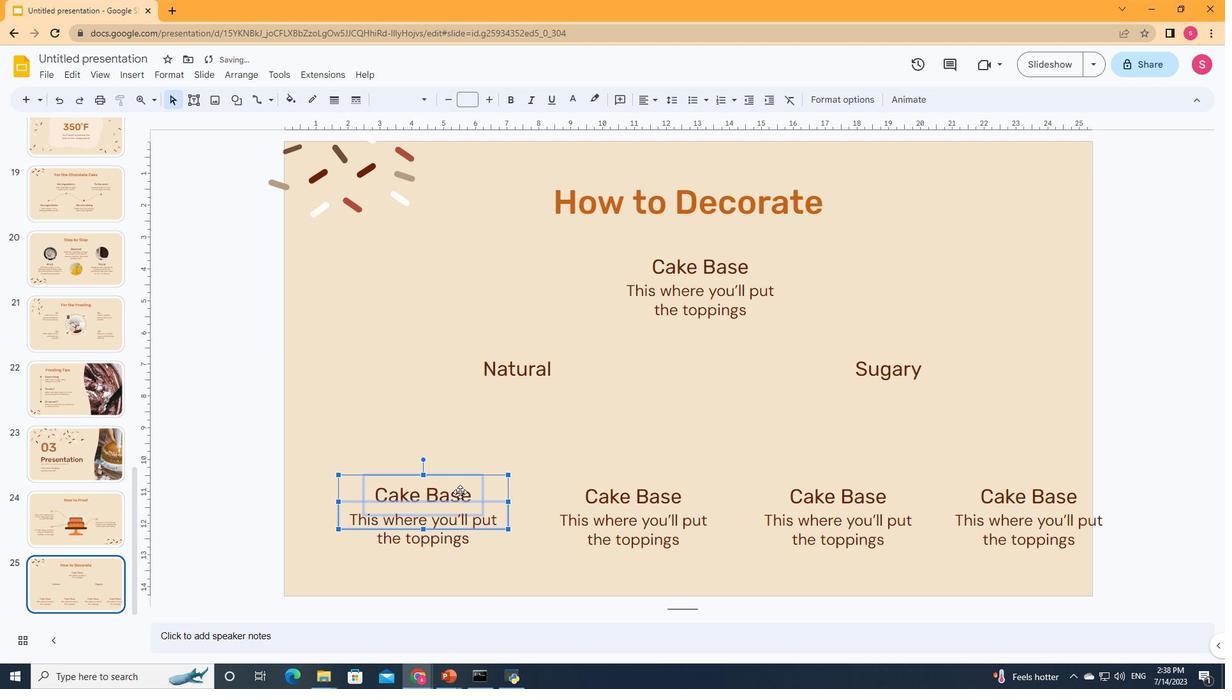 
Action: Mouse moved to (95, 465)
Screenshot: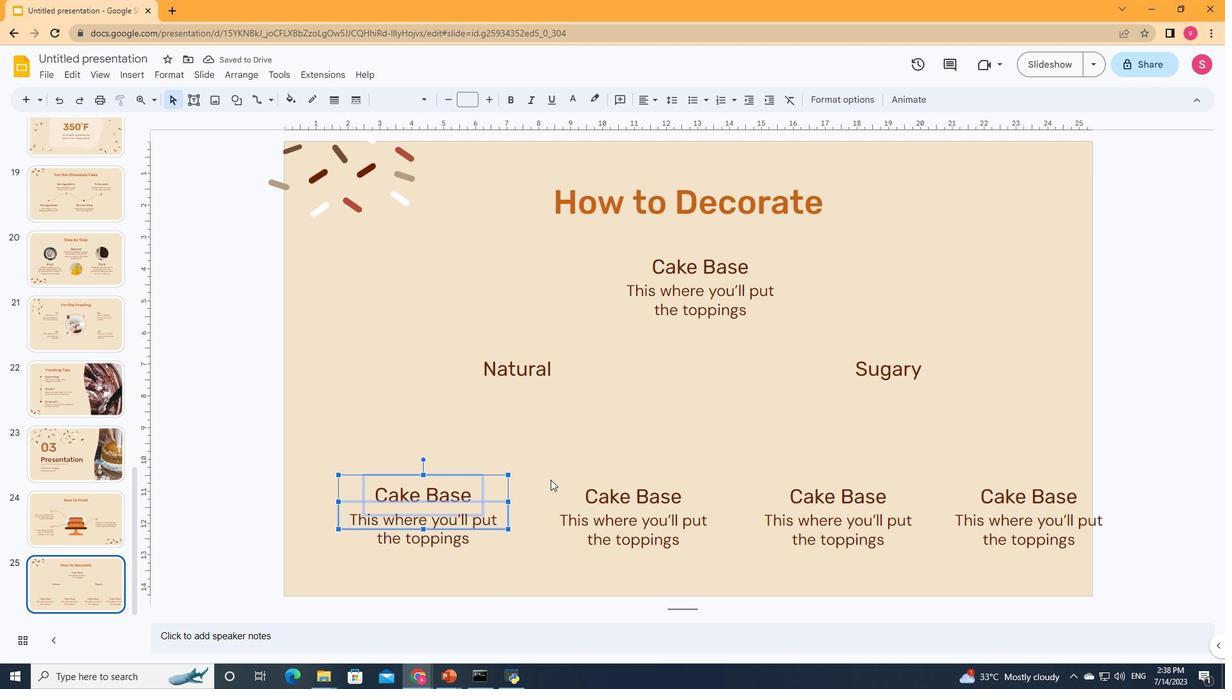 
Action: Mouse pressed left at (95, 465)
Screenshot: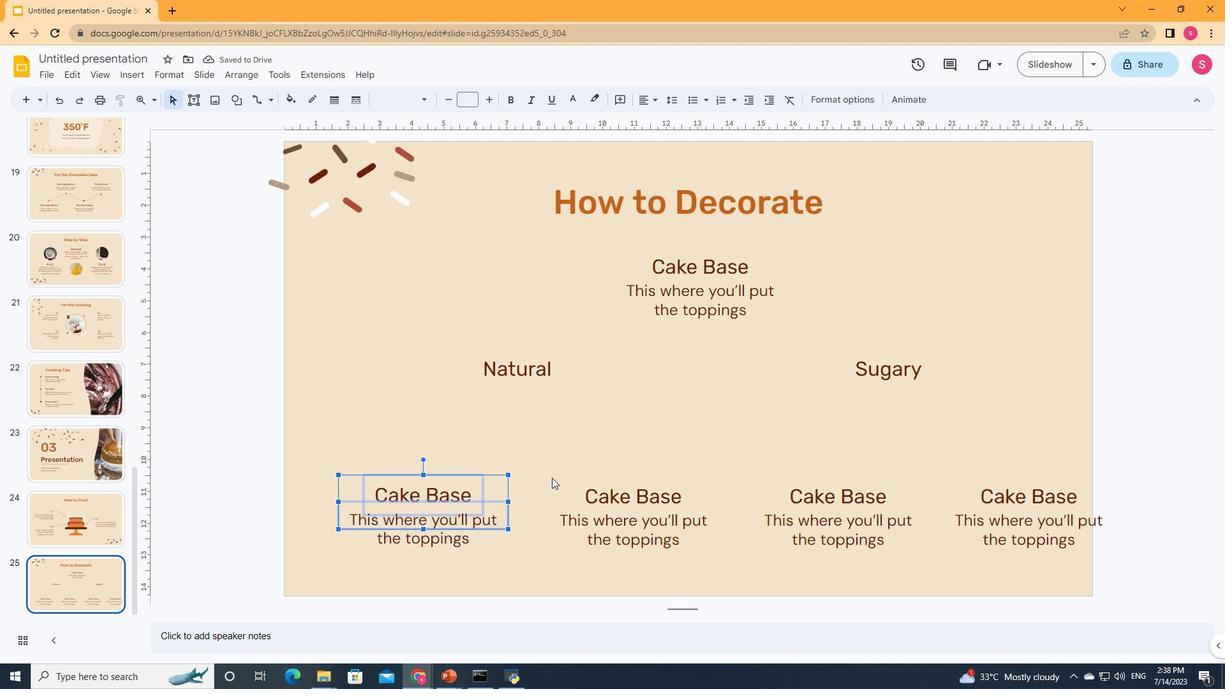 
Action: Mouse moved to (95, 465)
Screenshot: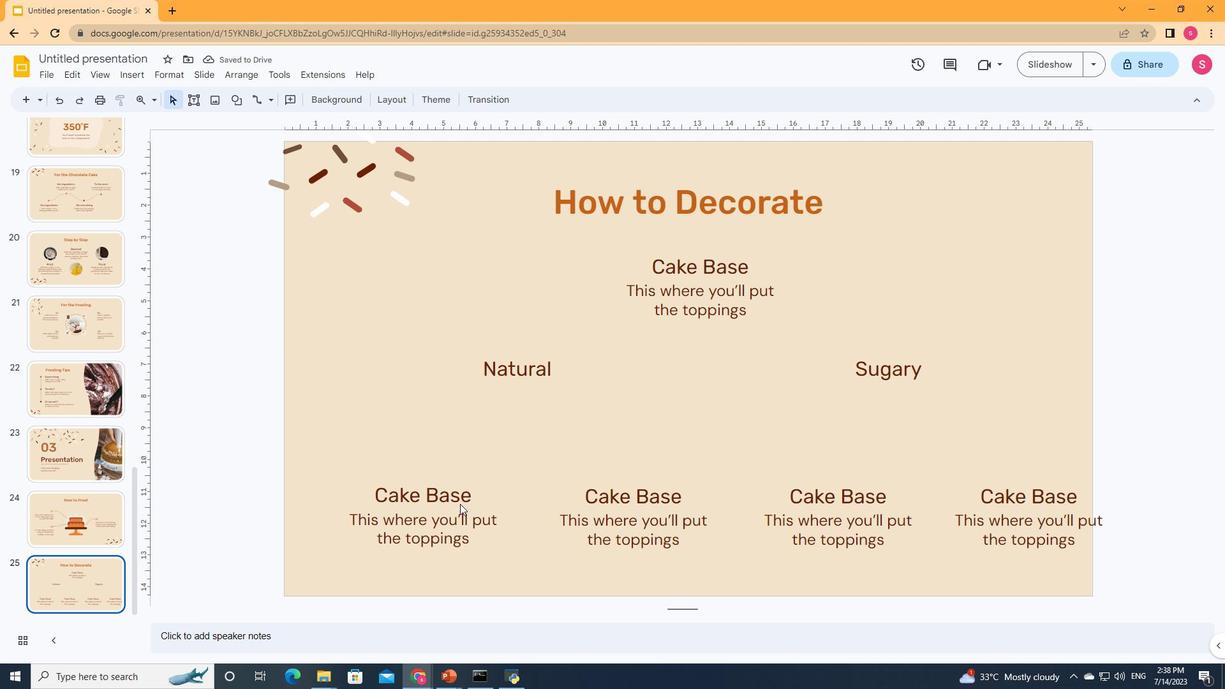 
Action: Mouse pressed left at (95, 465)
Screenshot: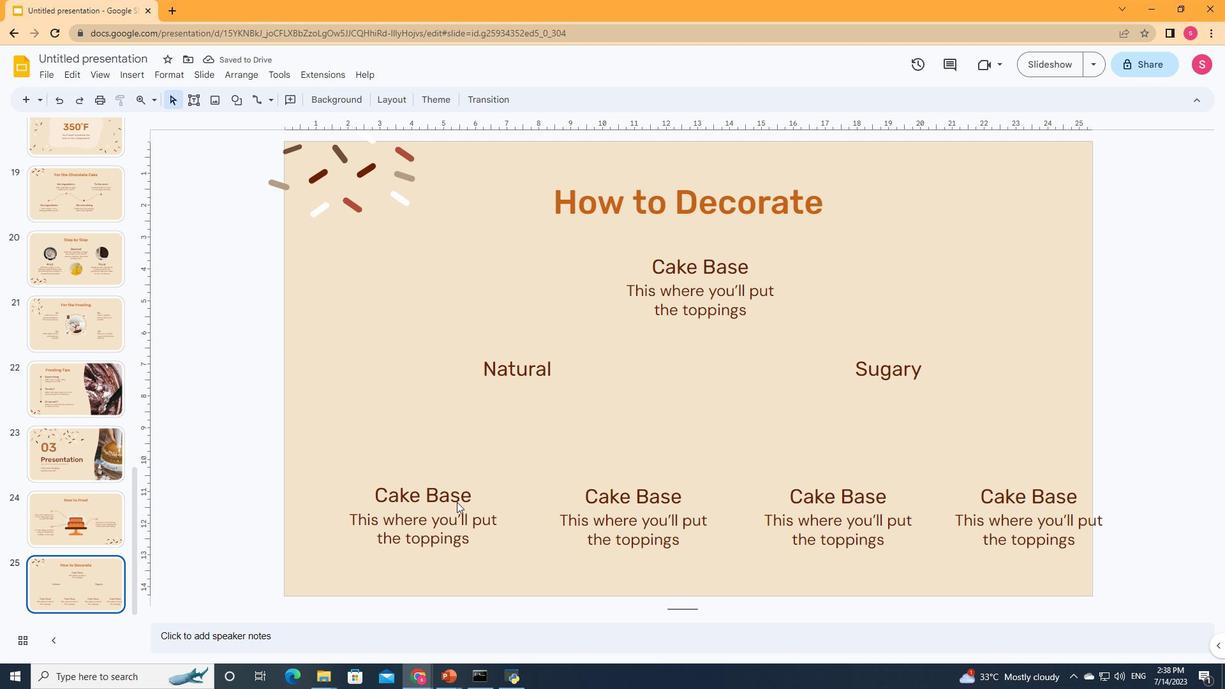 
Action: Mouse moved to (95, 465)
Screenshot: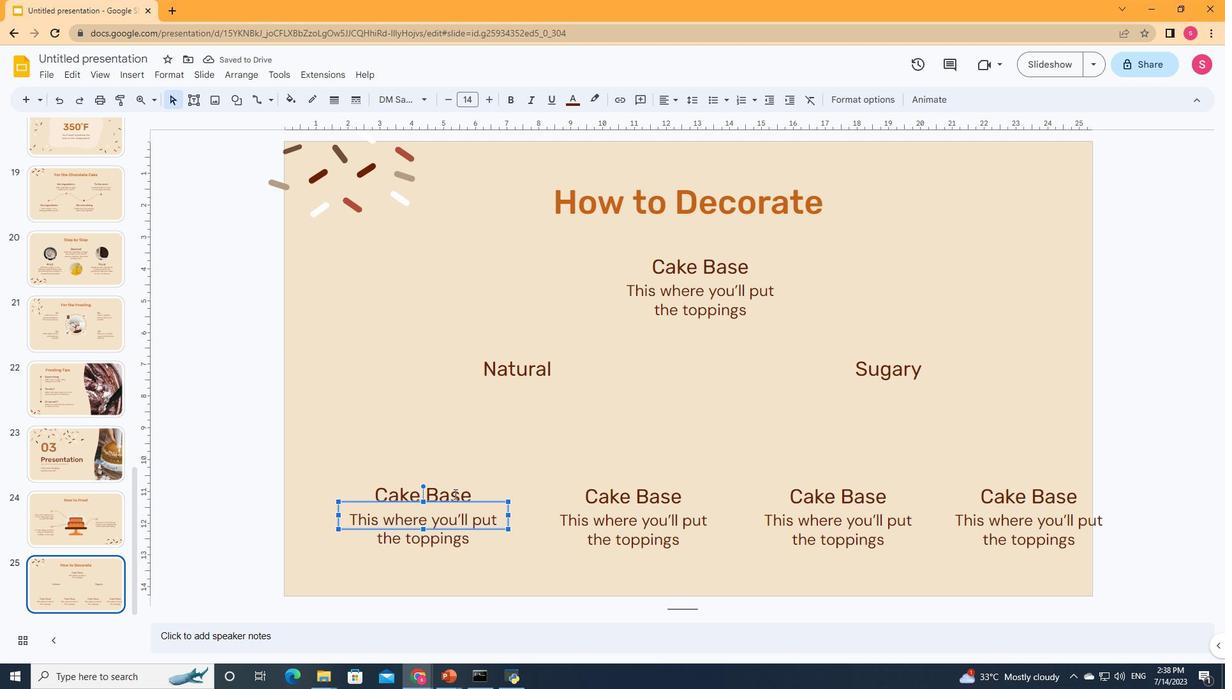 
Action: Mouse pressed left at (95, 465)
Screenshot: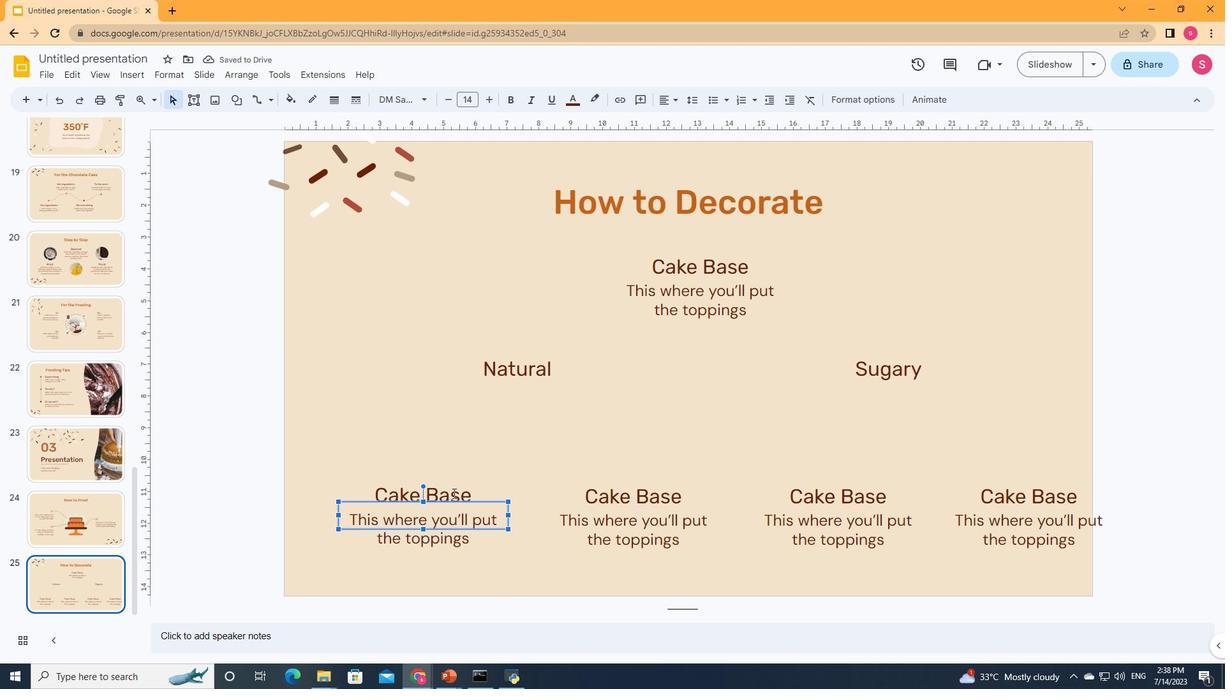 
Action: Key pressed ctrl+A<Key.shift>Almonds
Screenshot: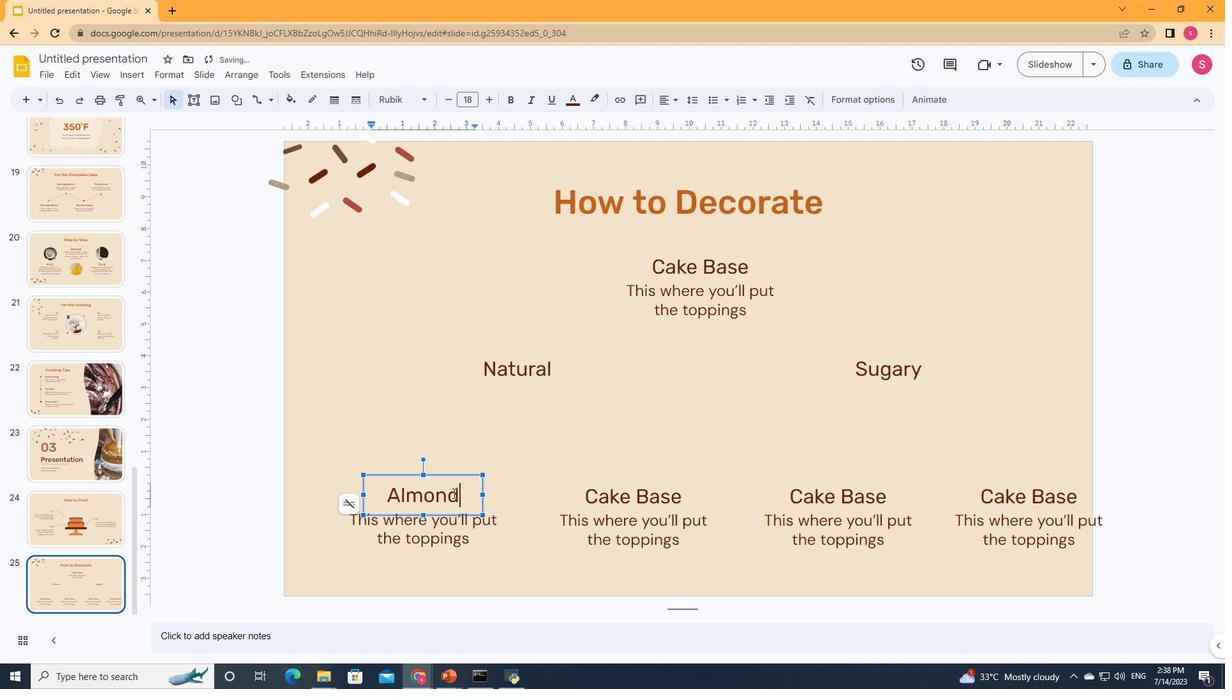 
Action: Mouse moved to (95, 465)
Screenshot: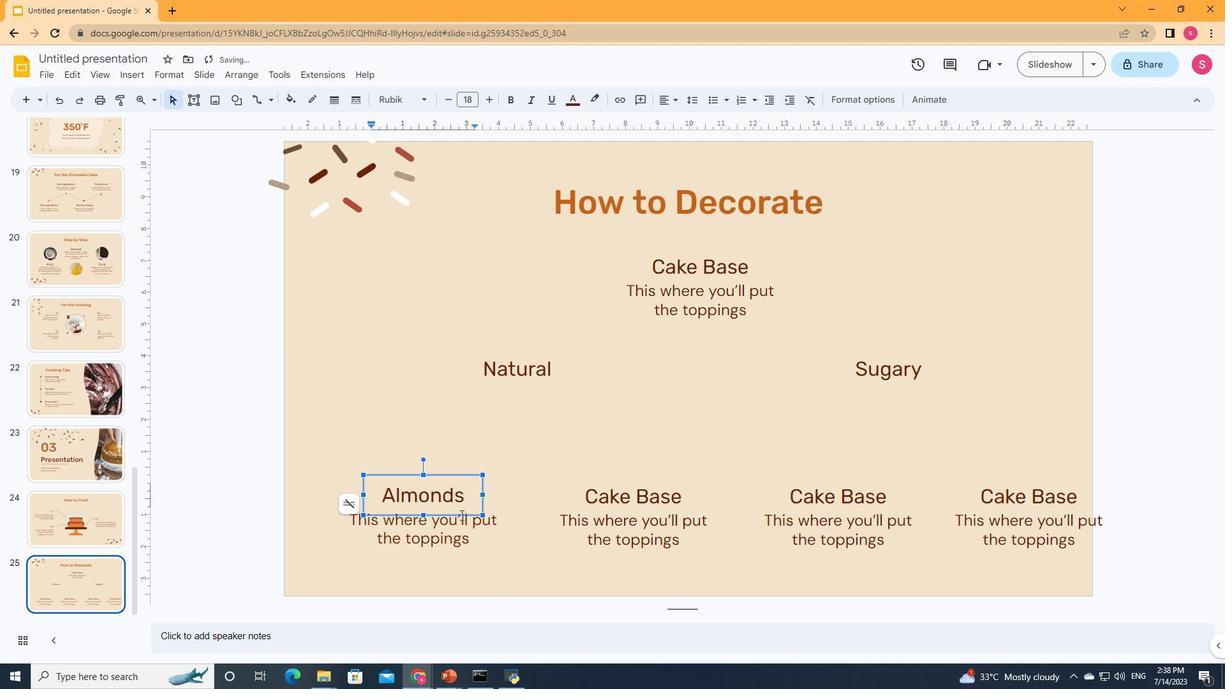 
Action: Mouse pressed left at (95, 465)
Screenshot: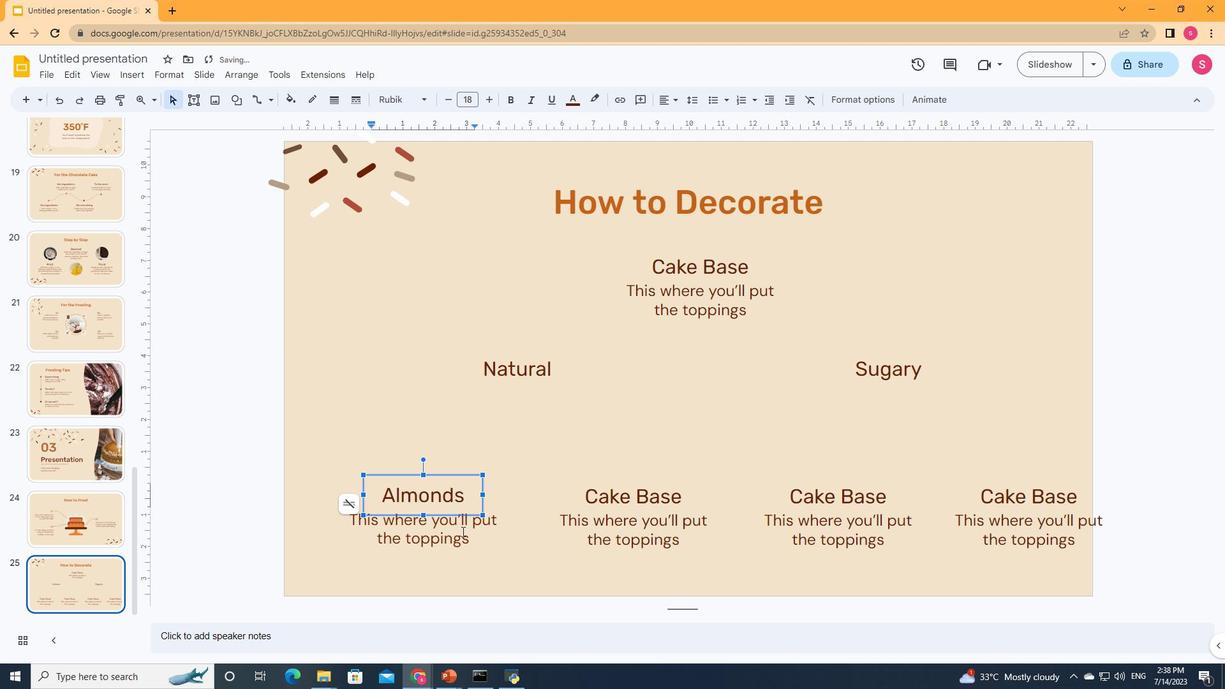 
Action: Key pressed ctrl+A<Key.shift><Key.shift><Key.shift>Simple<Key.space>but<Key.space>very<Key.space>tasty
Screenshot: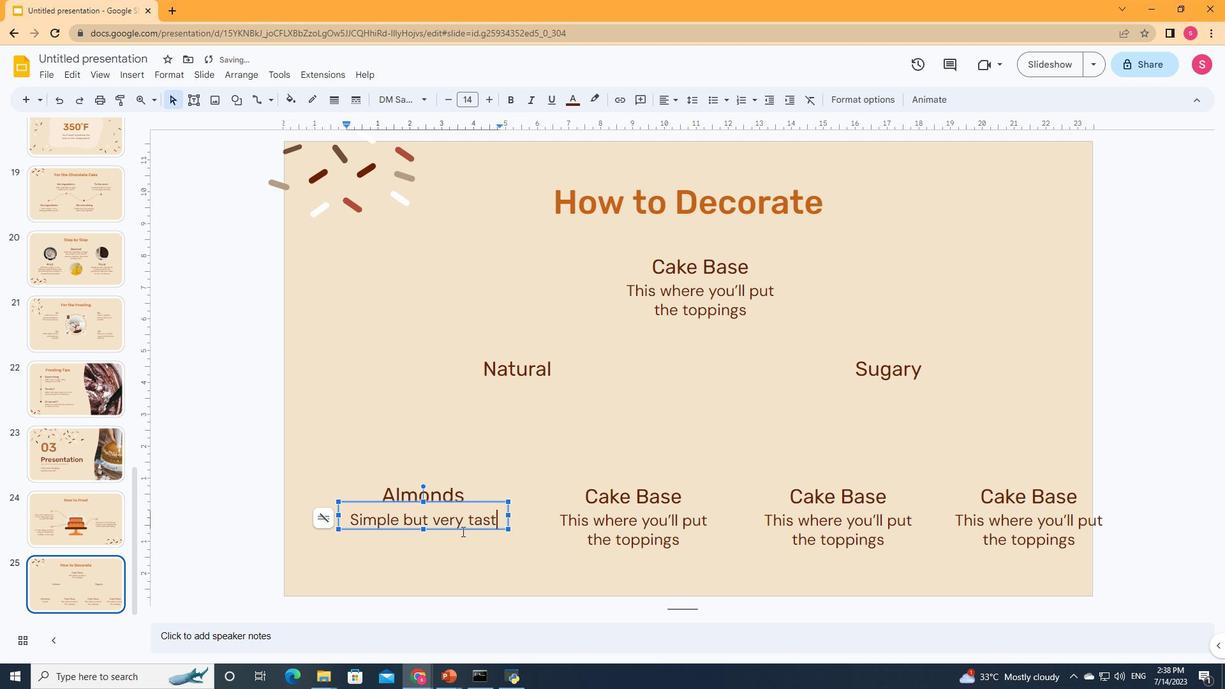 
Action: Mouse moved to (95, 465)
Screenshot: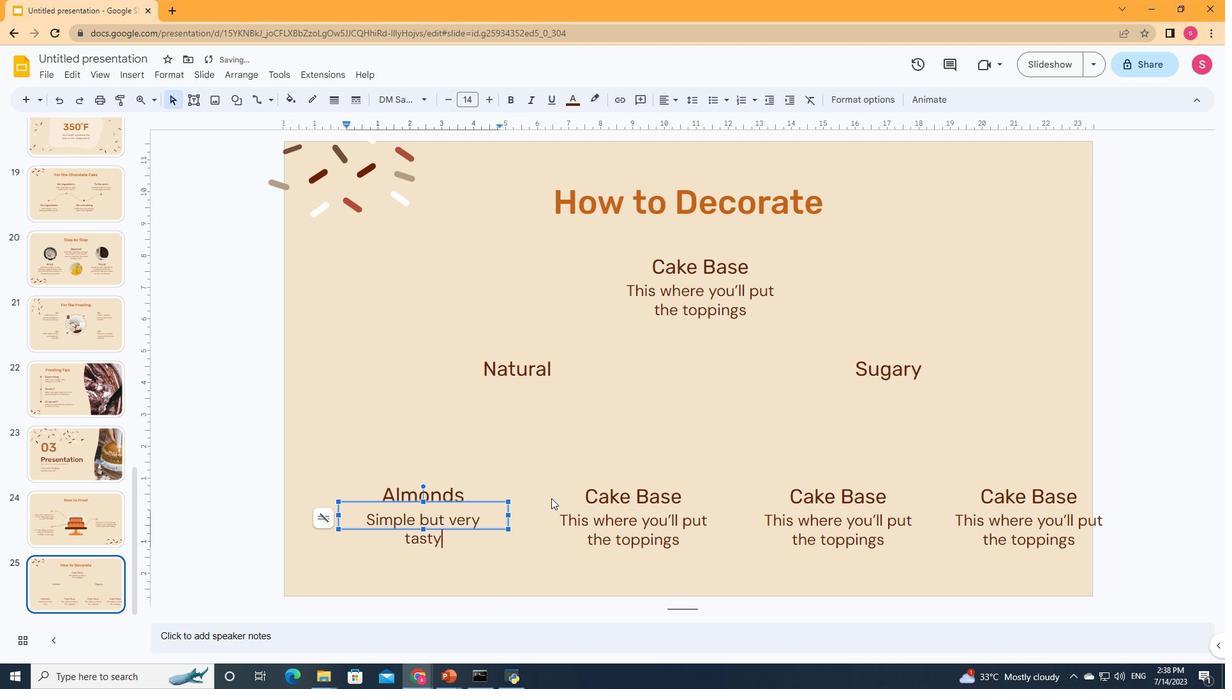 
Action: Mouse pressed left at (95, 465)
Screenshot: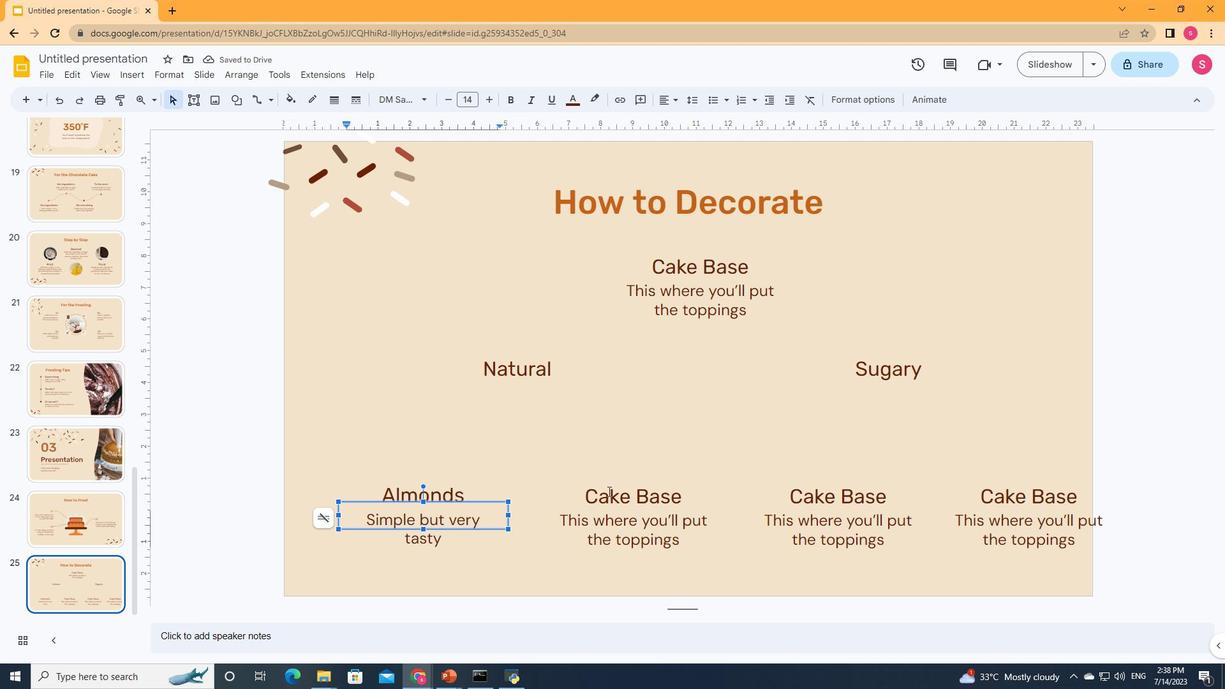 
Action: Mouse pressed left at (95, 465)
Screenshot: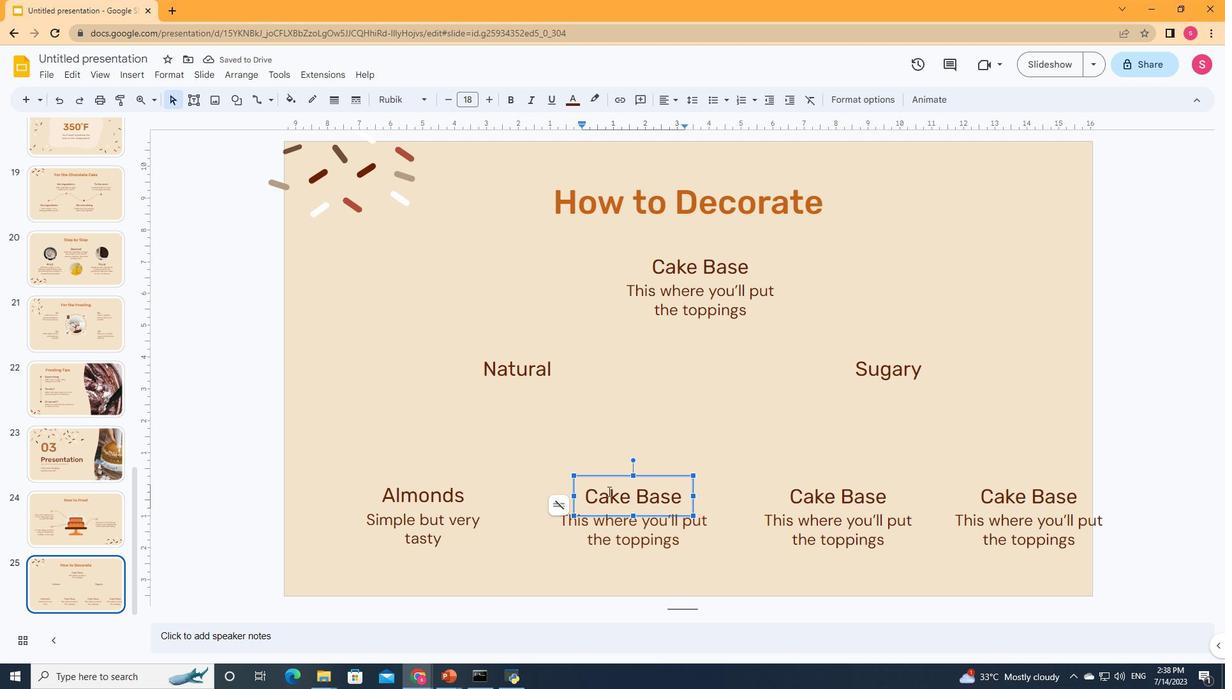 
Action: Key pressed ctrl+A<Key.shift><Key.shift><Key.shift>Fruits
Screenshot: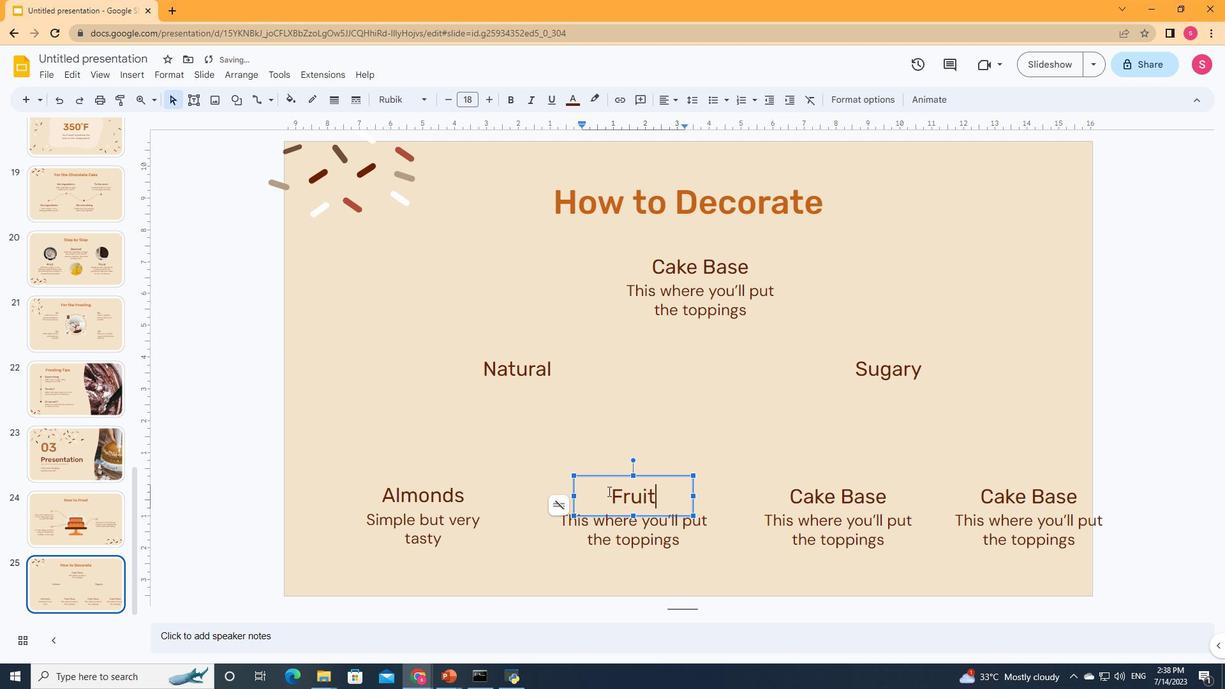 
Action: Mouse moved to (95, 465)
Screenshot: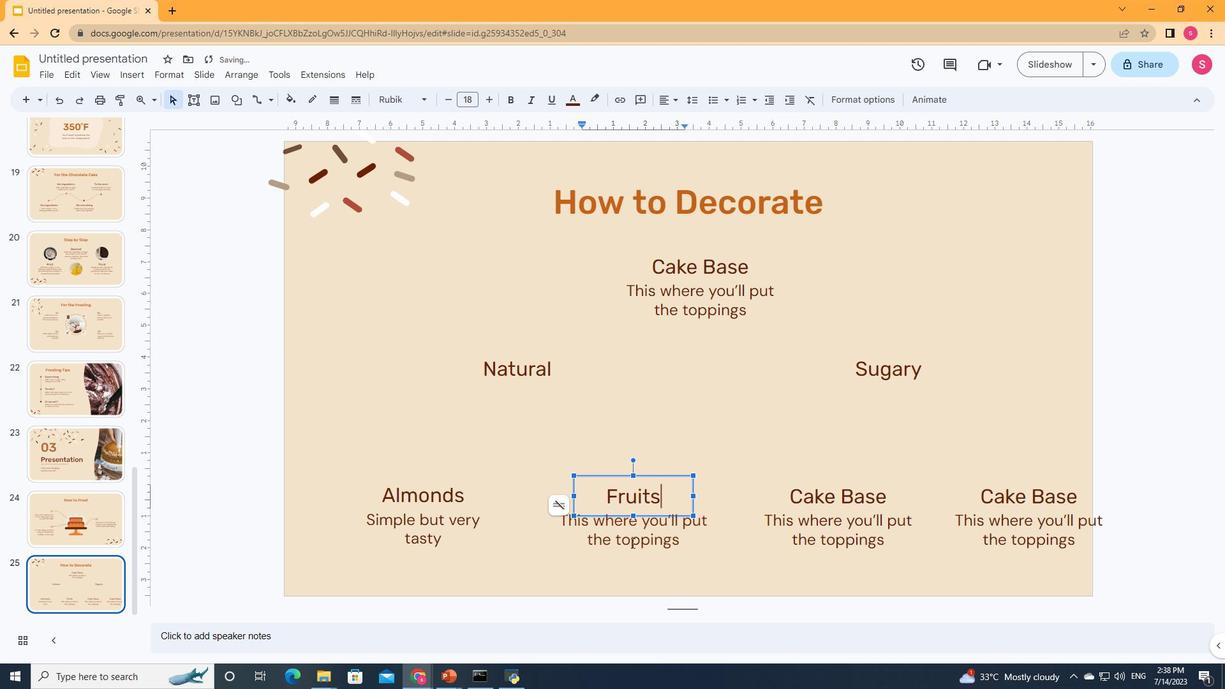 
Action: Mouse pressed left at (95, 465)
Screenshot: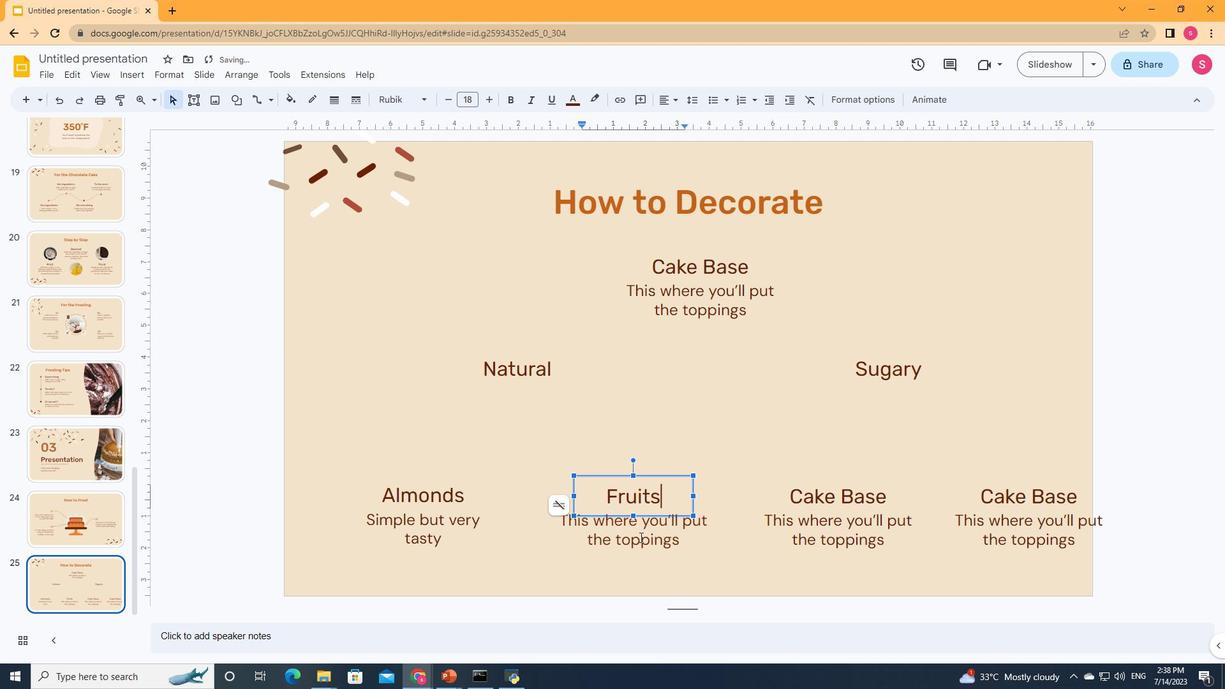 
Action: Key pressed ctrl+A<Key.shift><Key.shift><Key.shift><Key.shift><Key.shift><Key.shift><Key.shift><Key.shift>Children<Key.space>will<Key.space>love<Key.space>these
Screenshot: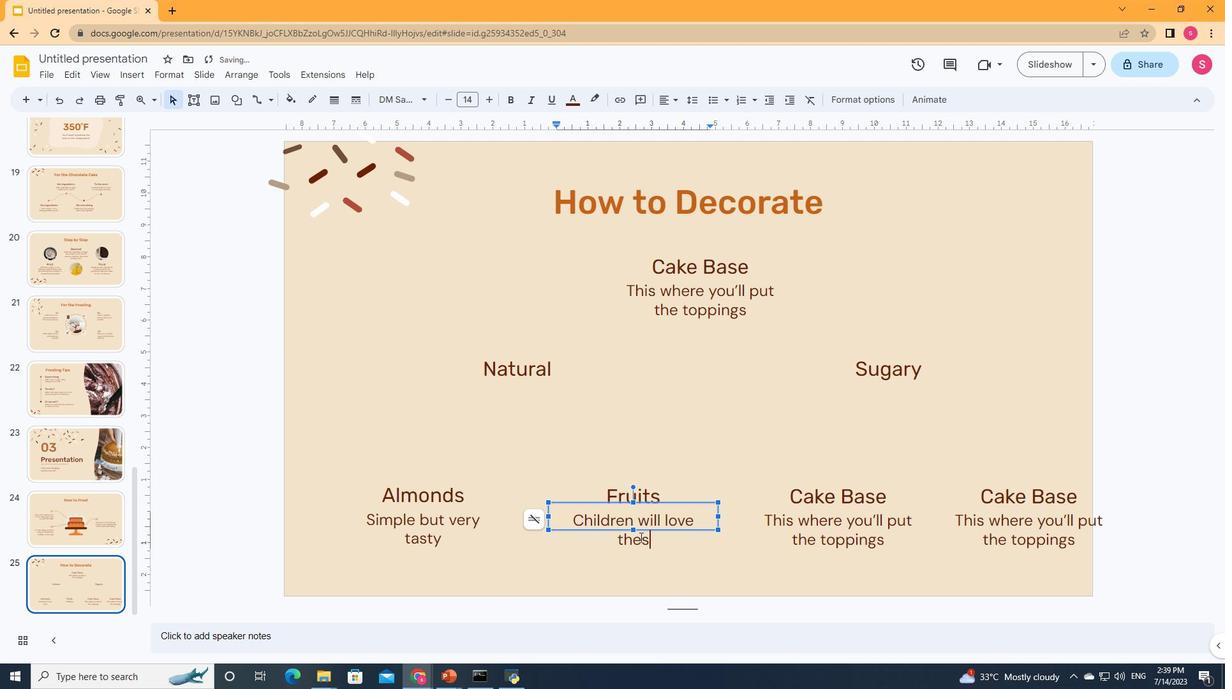 
Action: Mouse moved to (95, 465)
Screenshot: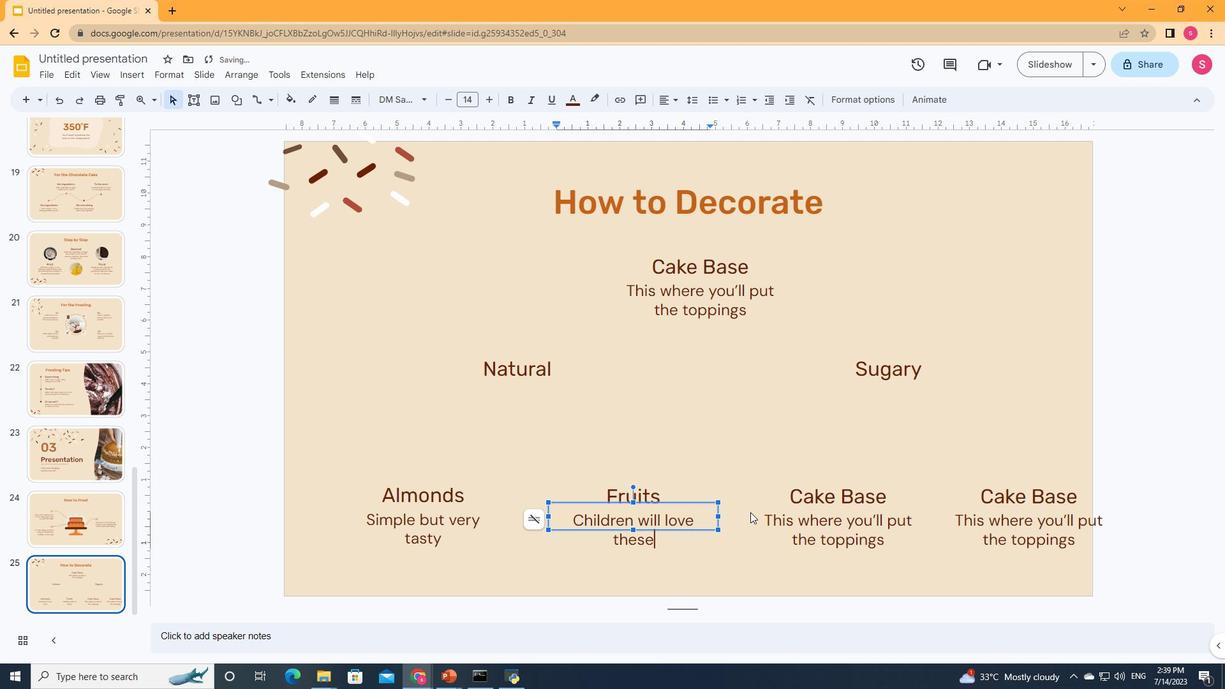 
Action: Mouse pressed left at (95, 465)
Screenshot: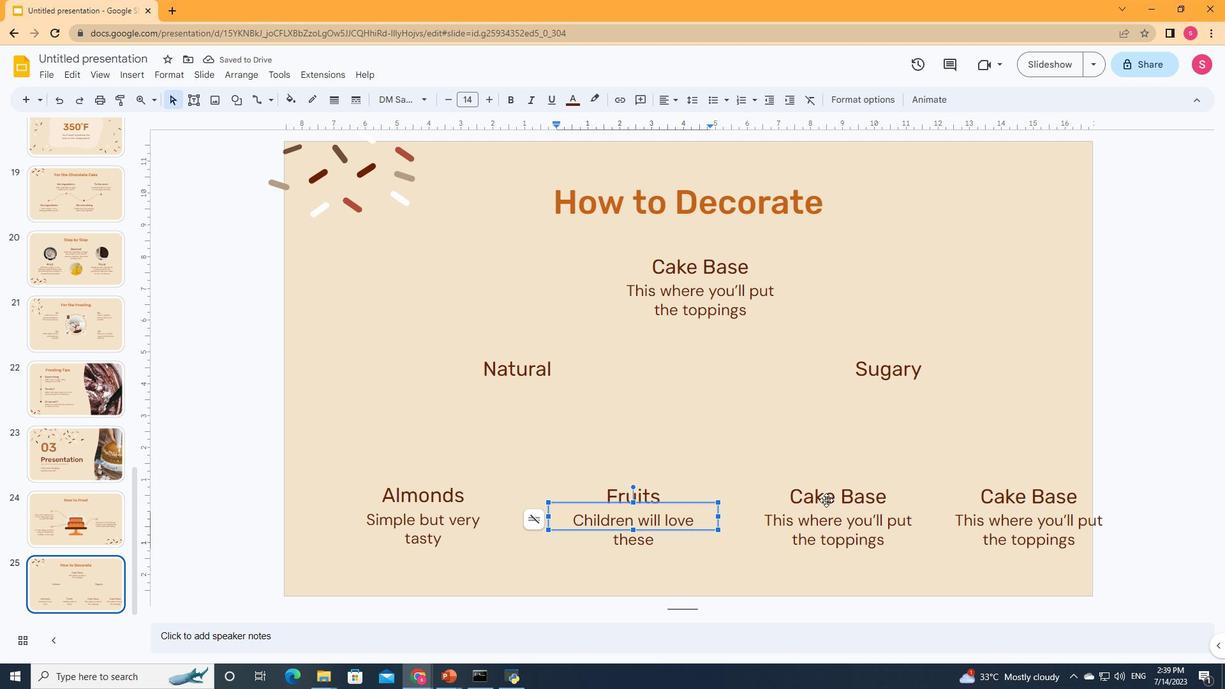 
Action: Mouse pressed left at (95, 465)
Screenshot: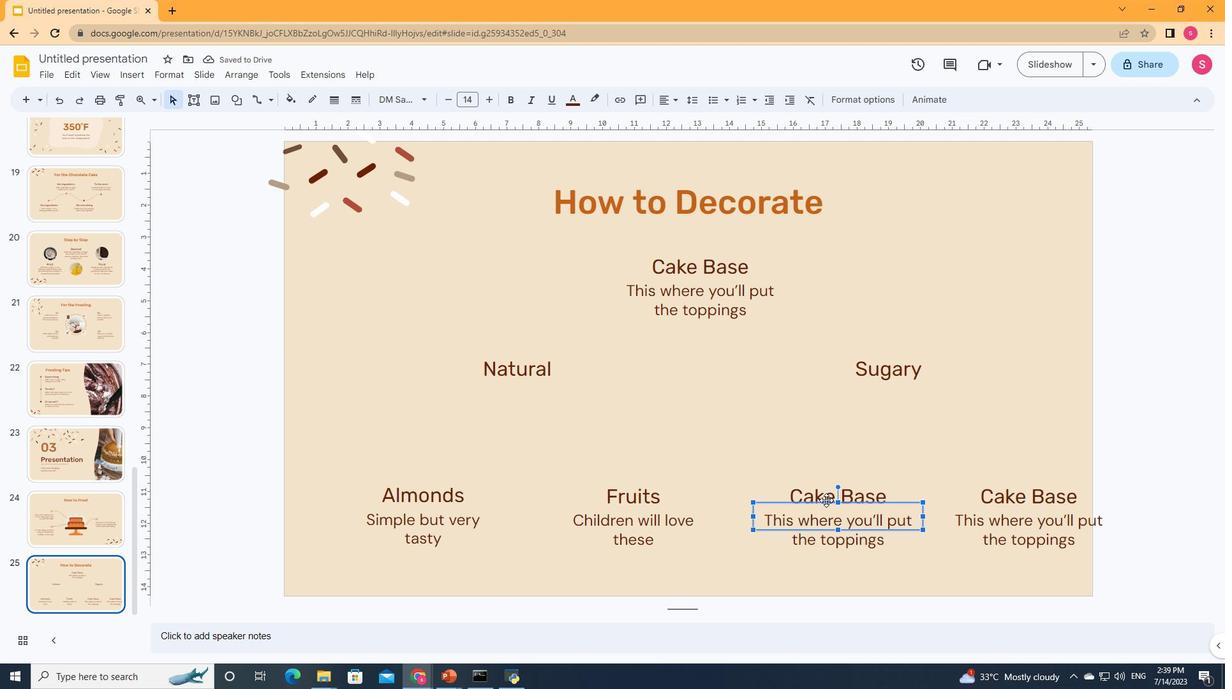 
Action: Mouse moved to (95, 465)
Screenshot: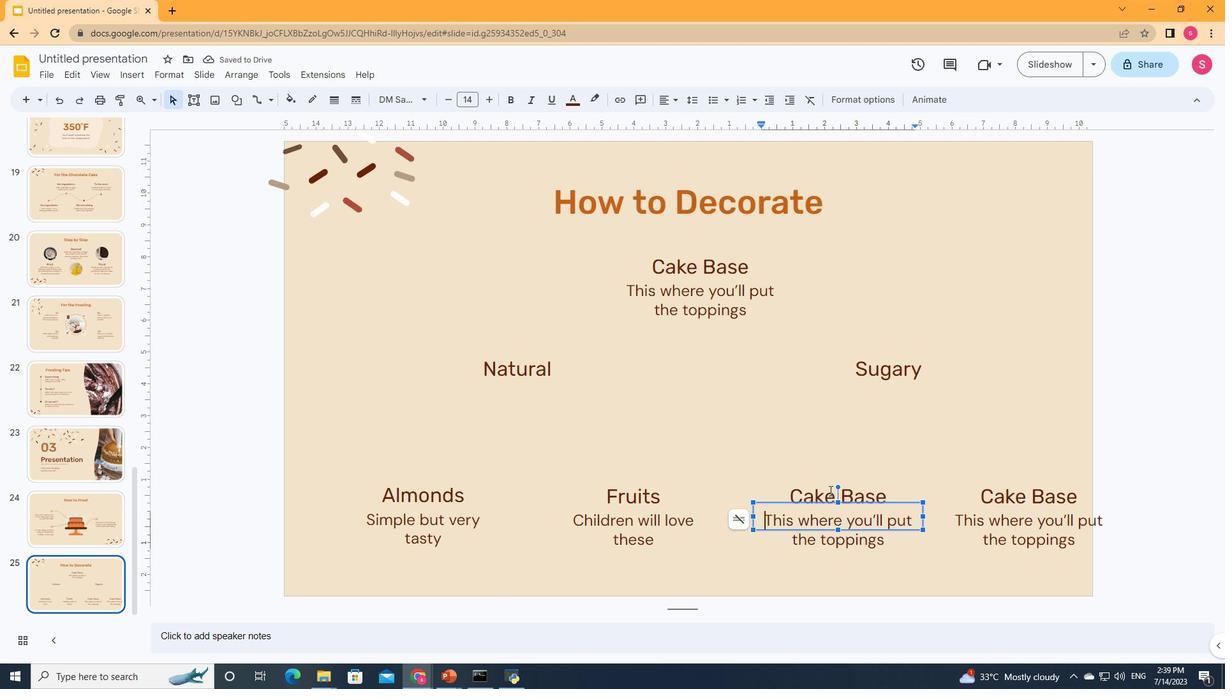 
Action: Mouse pressed left at (95, 465)
Screenshot: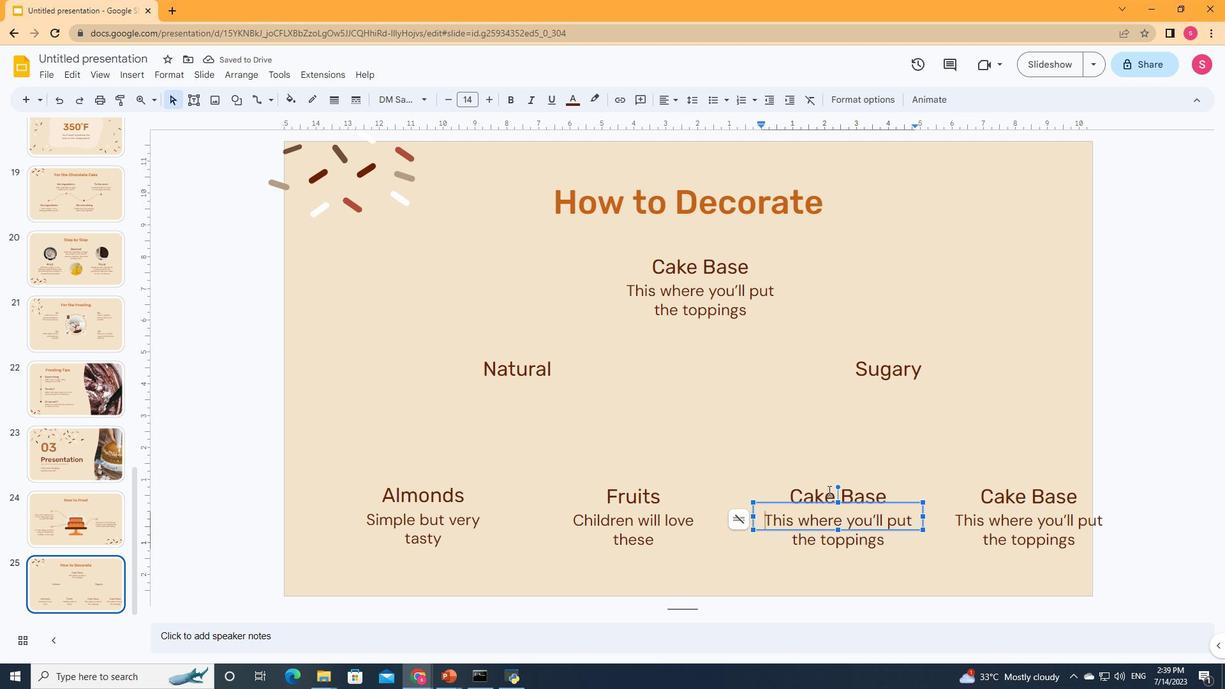 
Action: Key pressed <Key.shift>Sprinkles
Screenshot: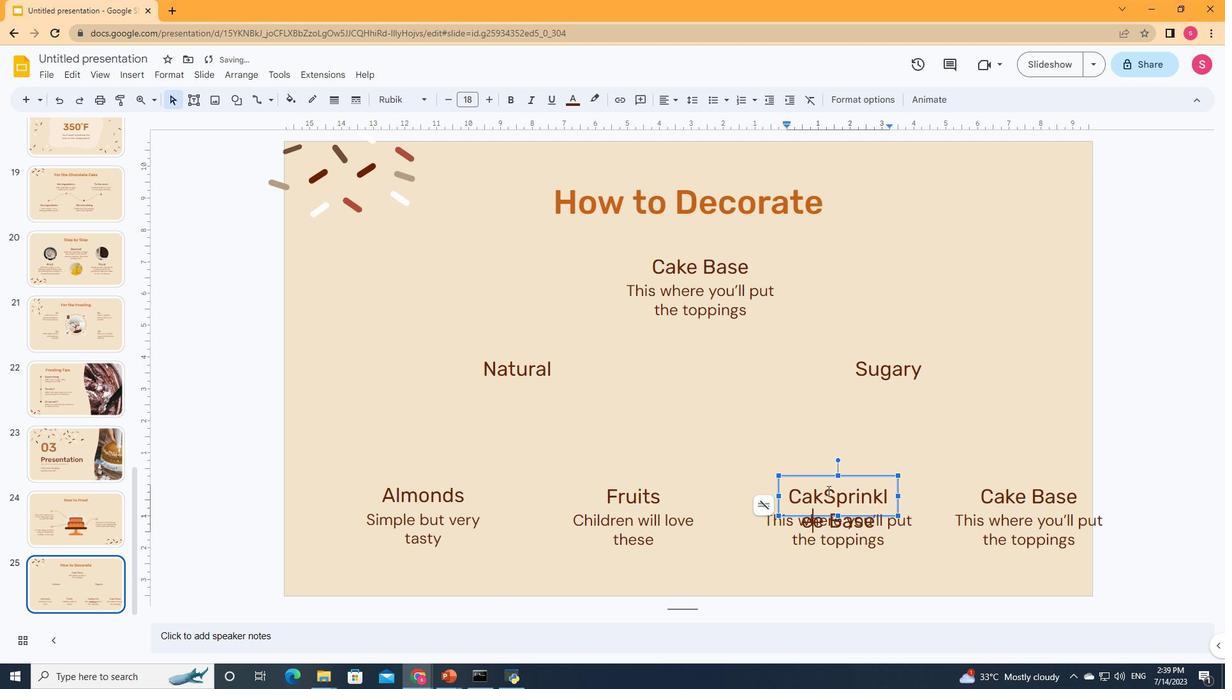 
Action: Mouse moved to (95, 465)
Screenshot: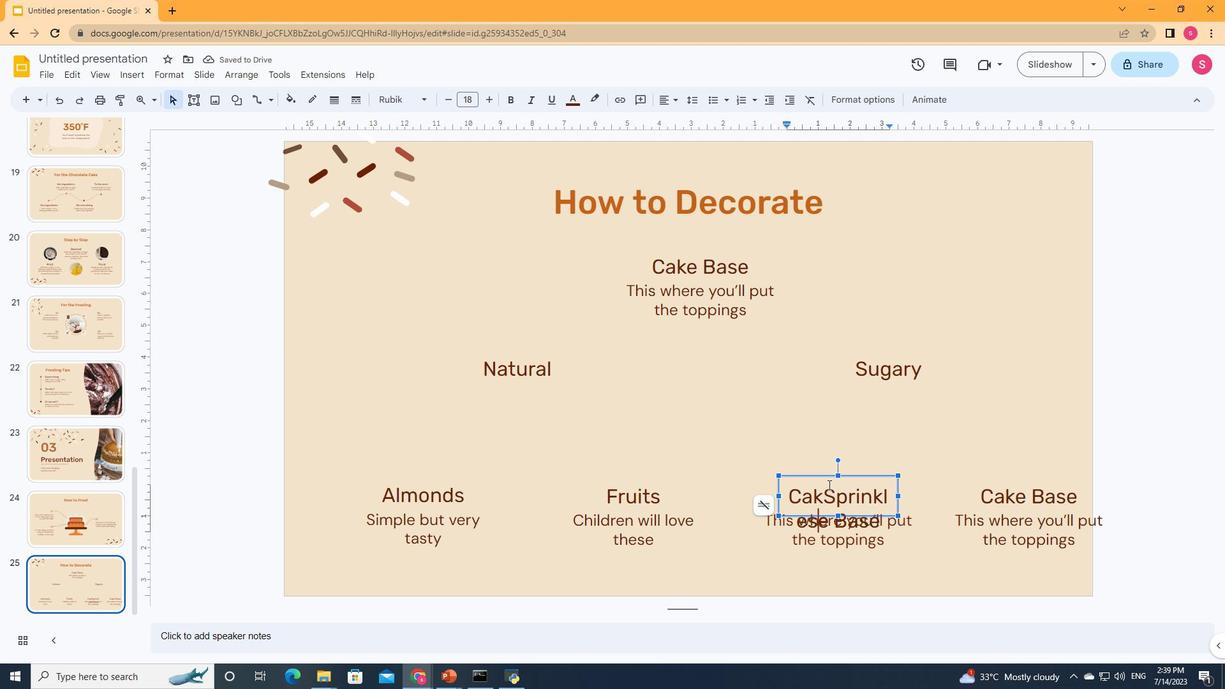 
Action: Mouse pressed left at (95, 465)
Screenshot: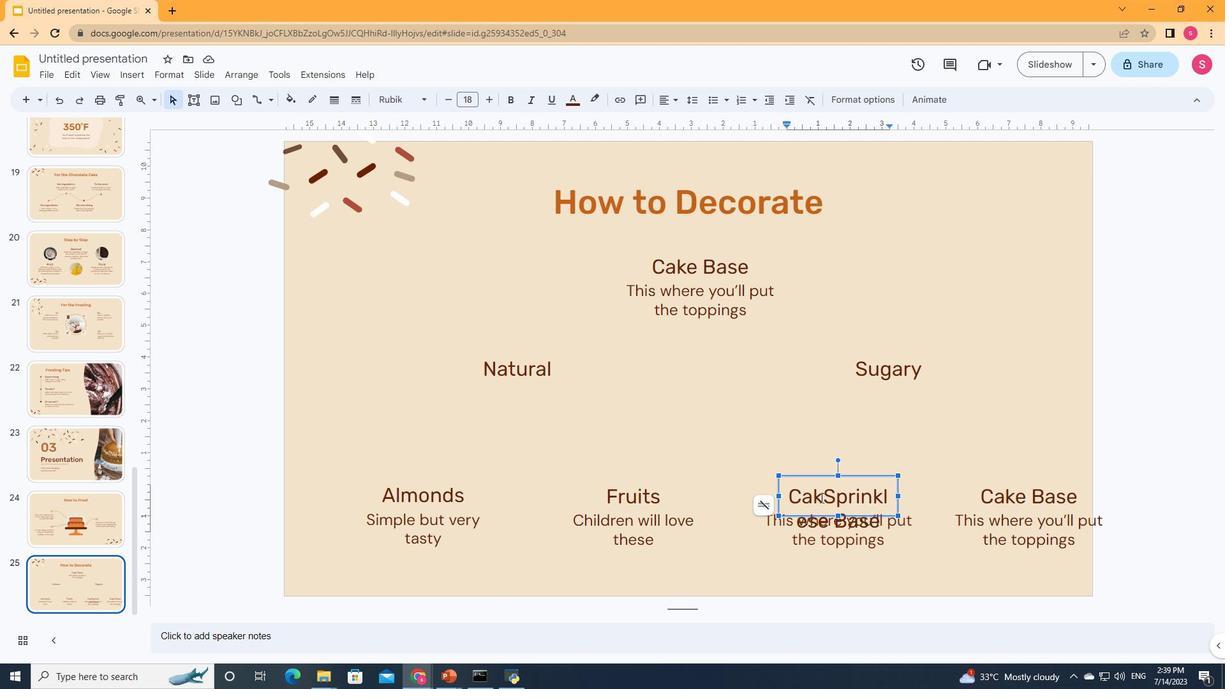 
Action: Key pressed <Key.backspace><Key.backspace><Key.backspace><Key.backspace>
Screenshot: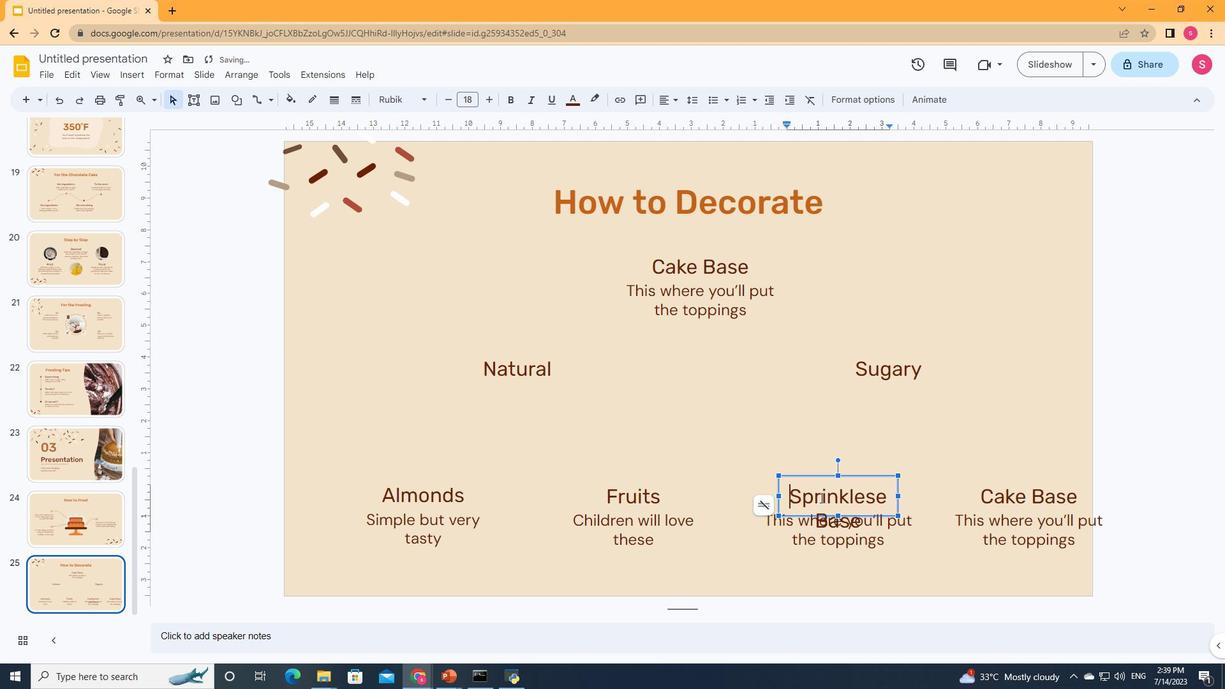 
Action: Mouse moved to (95, 465)
Screenshot: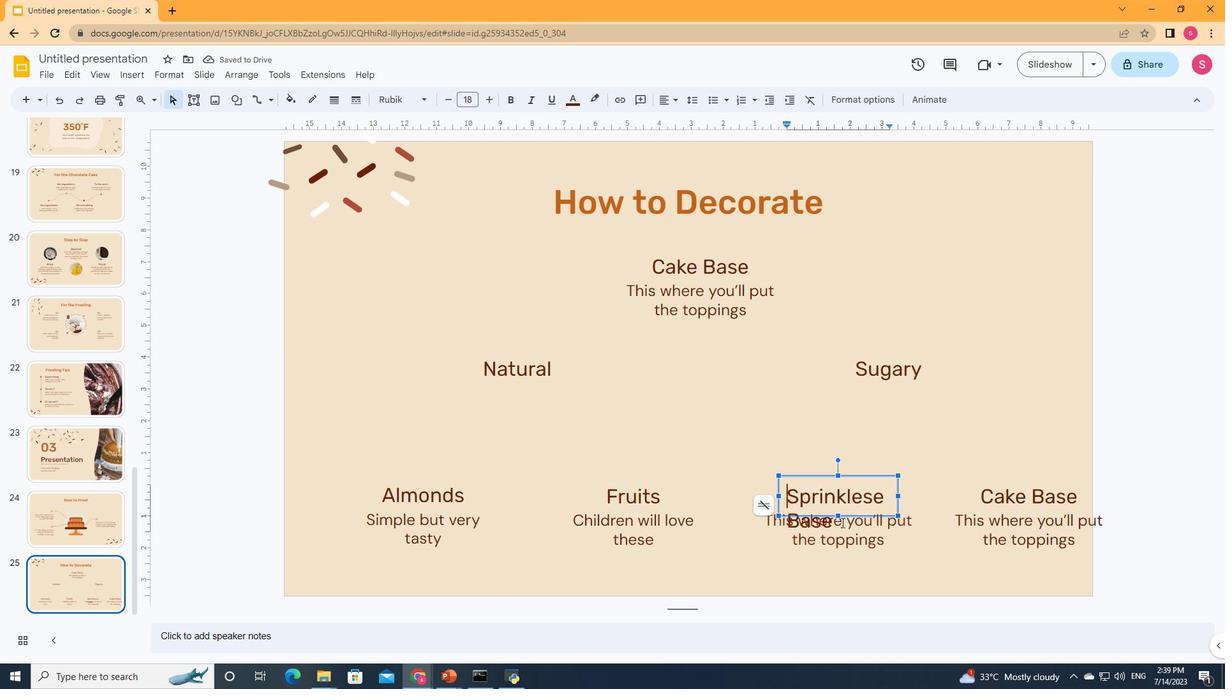 
Action: Mouse pressed left at (95, 465)
Screenshot: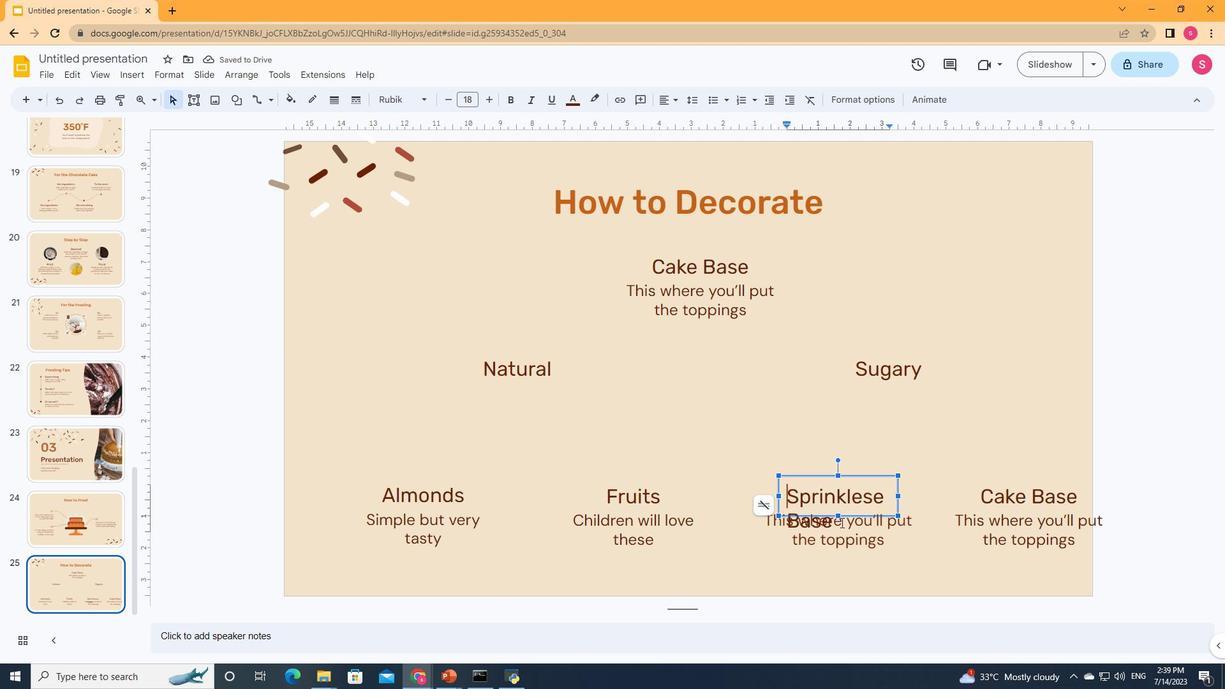 
Action: Mouse moved to (95, 465)
Screenshot: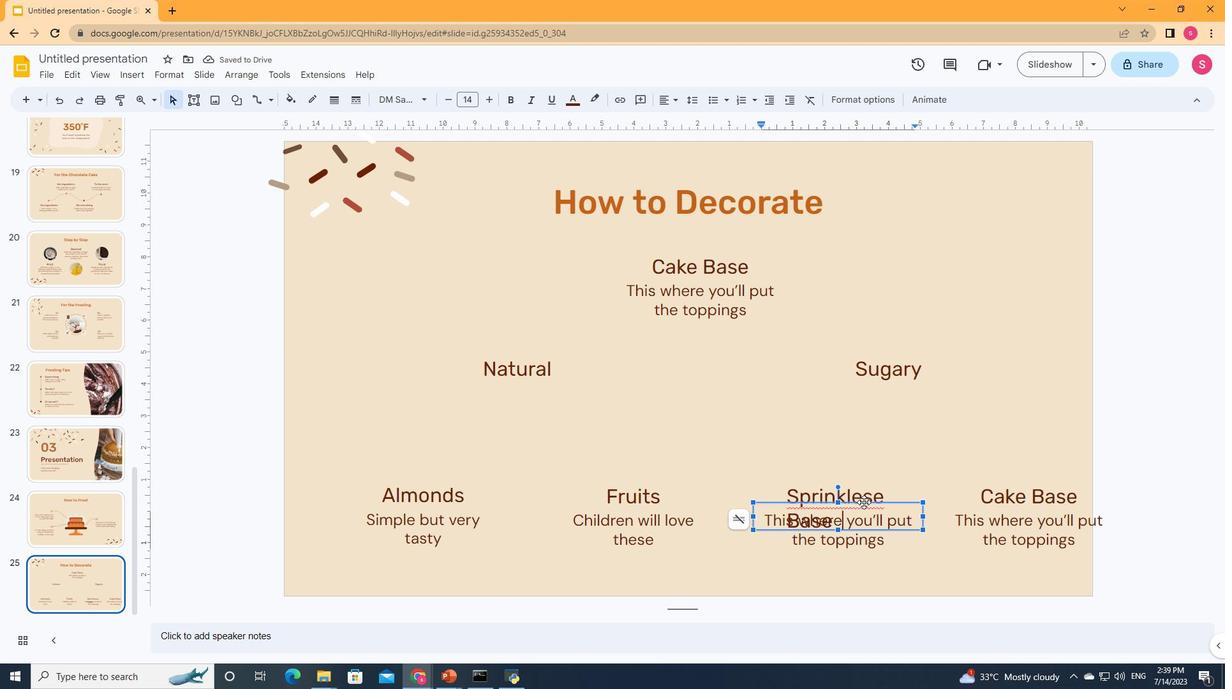
Action: Mouse pressed left at (95, 465)
Screenshot: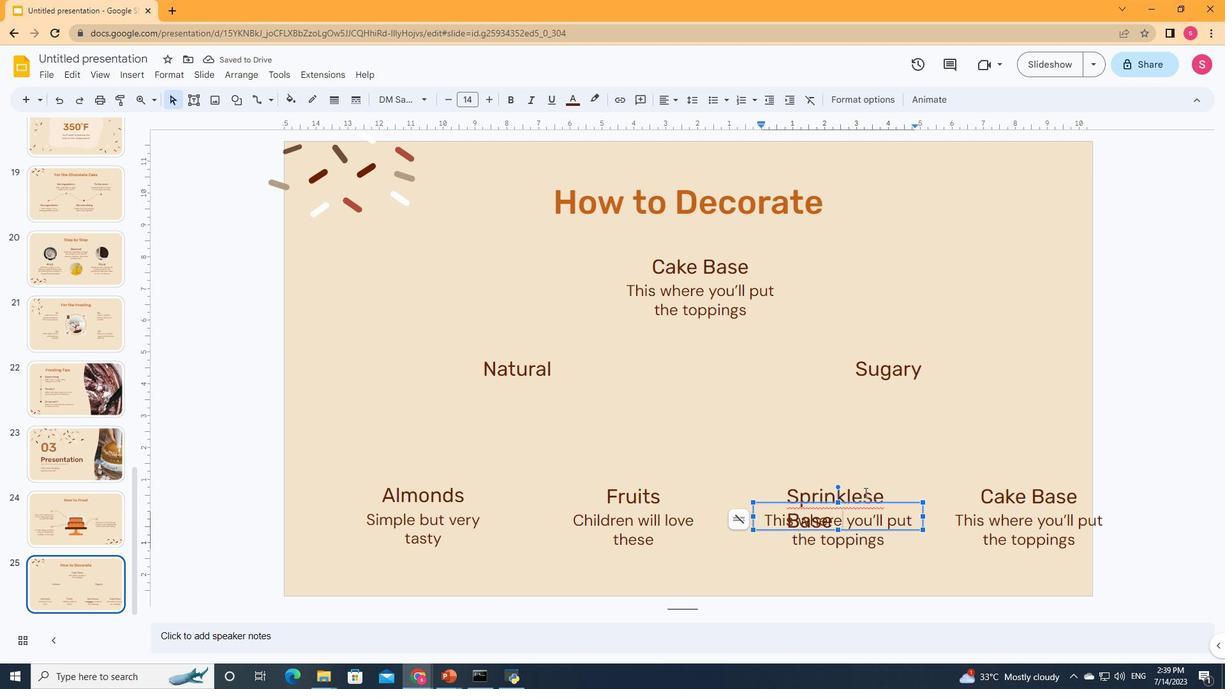 
Action: Mouse moved to (95, 465)
Screenshot: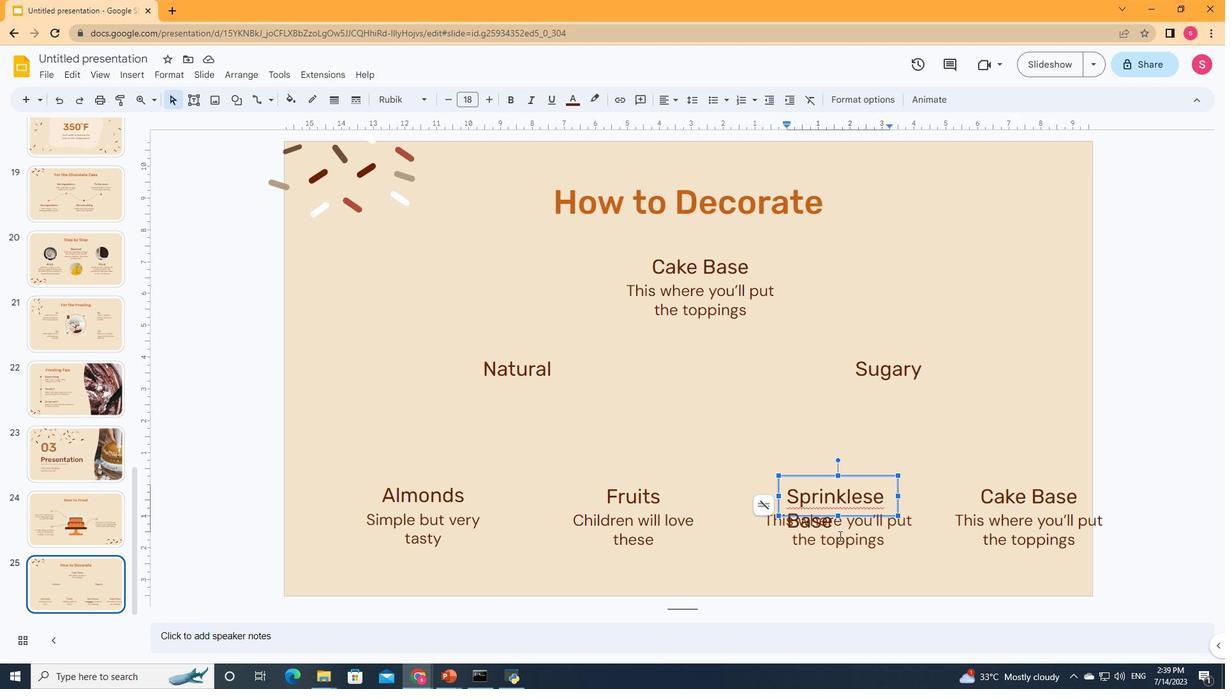
Action: Key pressed <Key.right><Key.right><Key.right><Key.delete><Key.delete><Key.delete><Key.delete><Key.delete><Key.backspace><Key.backspace>
Screenshot: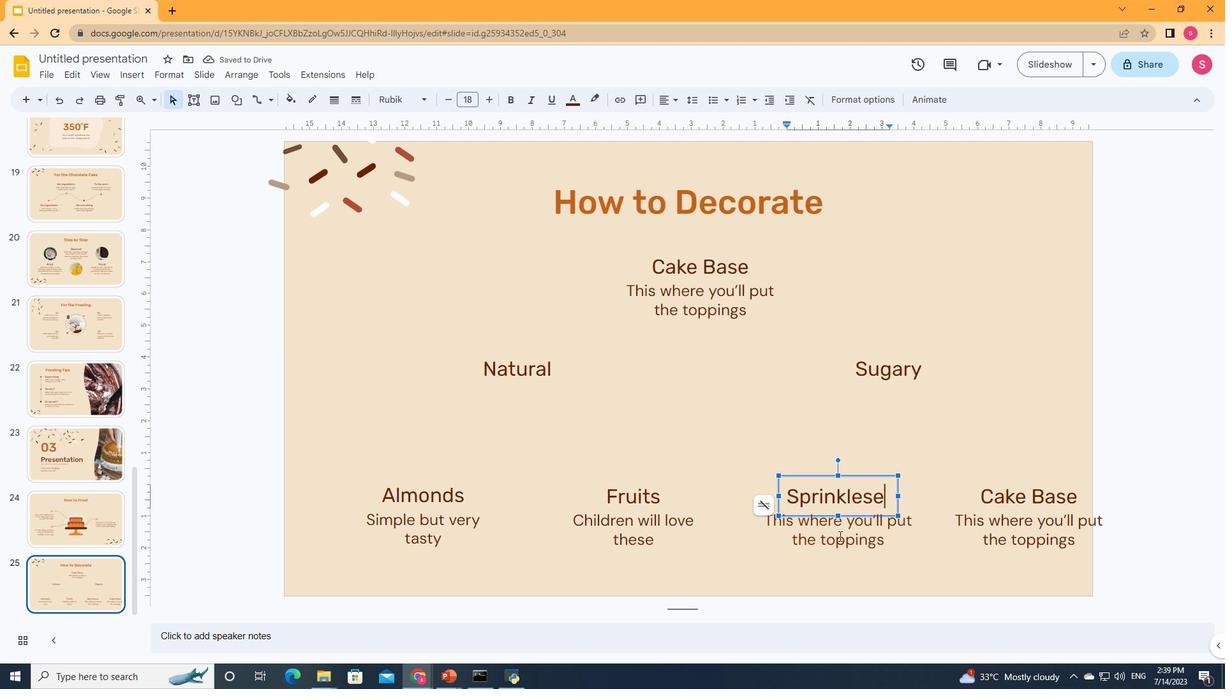 
Action: Mouse moved to (95, 465)
Screenshot: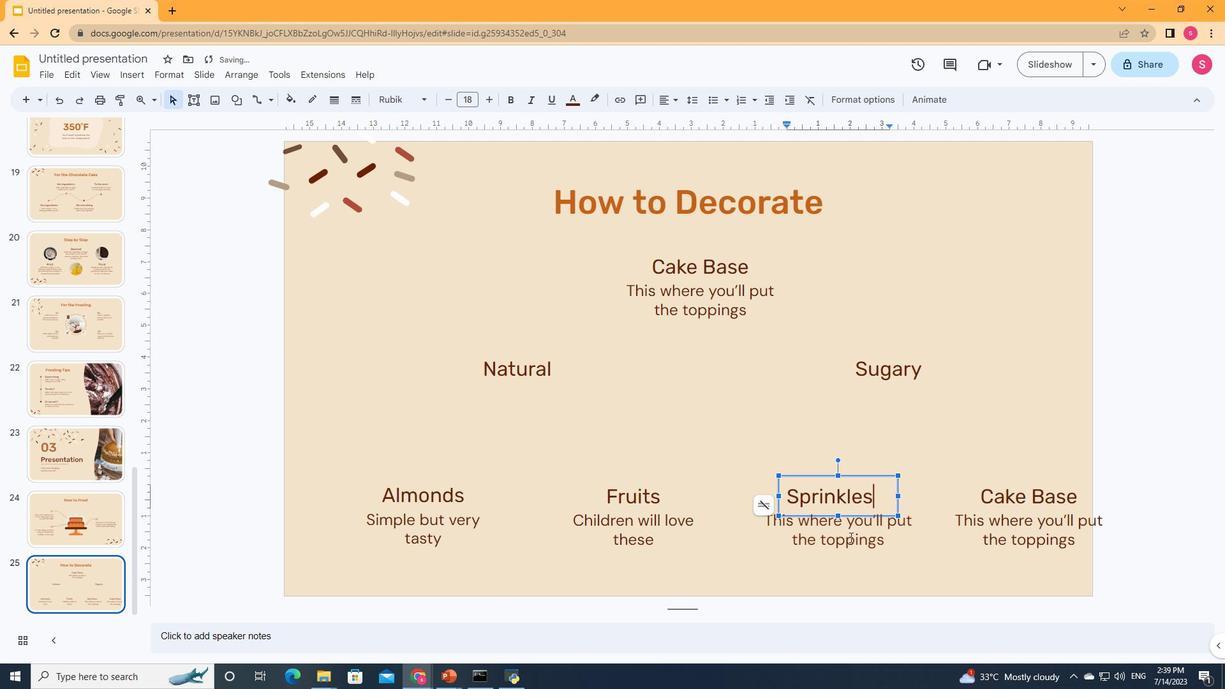 
Action: Mouse pressed left at (95, 465)
Screenshot: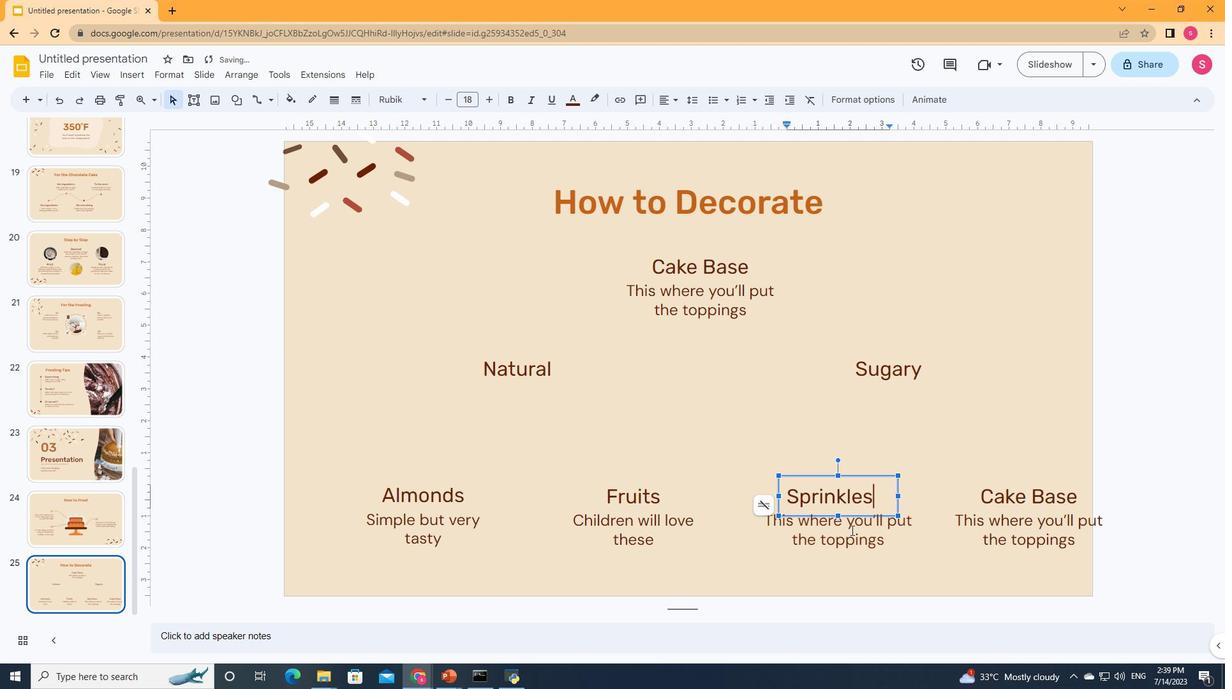 
Action: Key pressed ctrl+A<Key.shift>Chi
Screenshot: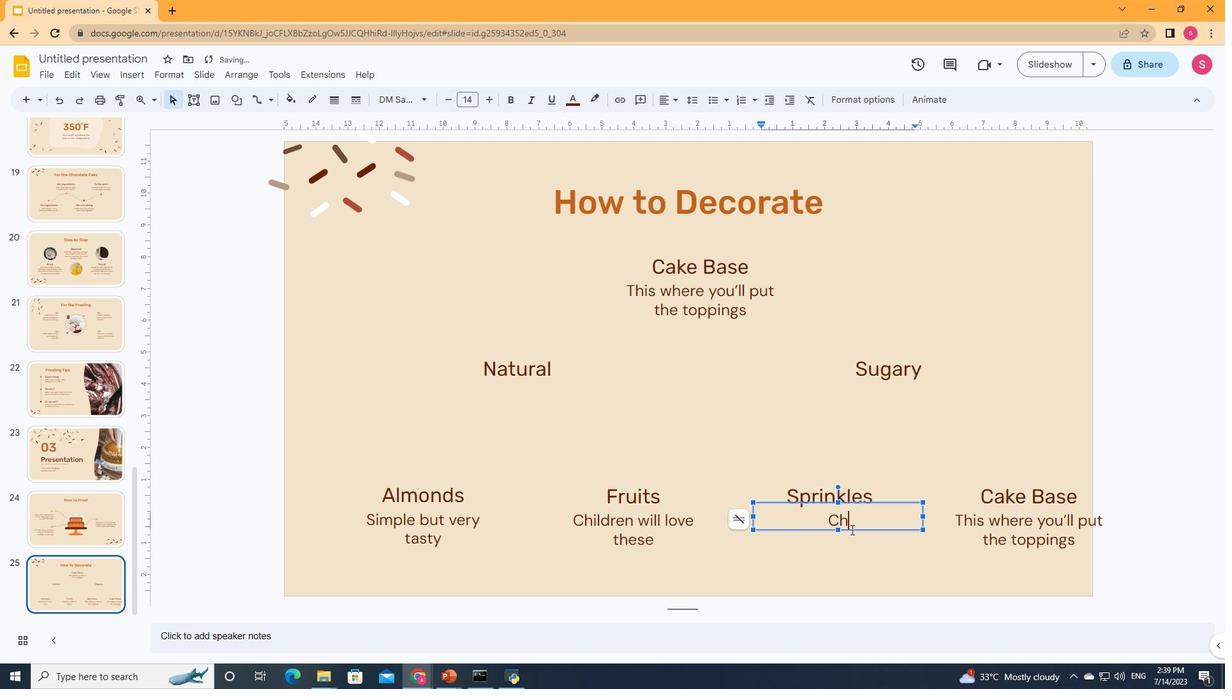 
Action: Mouse moved to (95, 465)
Screenshot: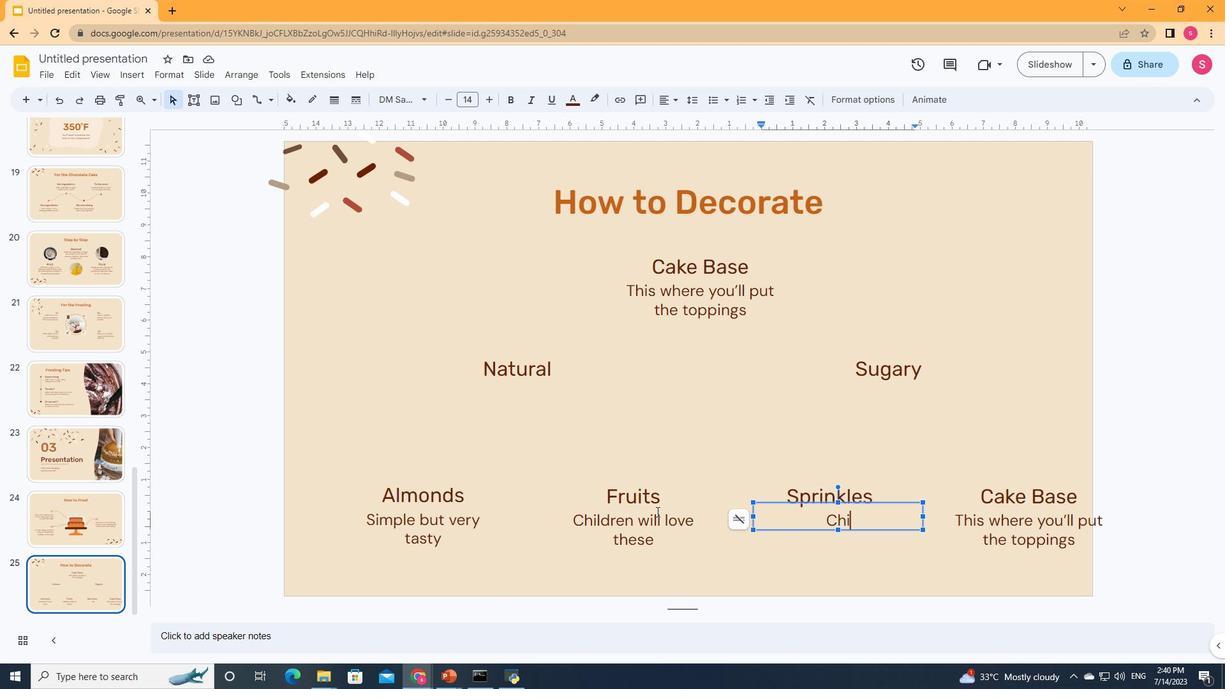 
Action: Mouse pressed left at (95, 465)
Screenshot: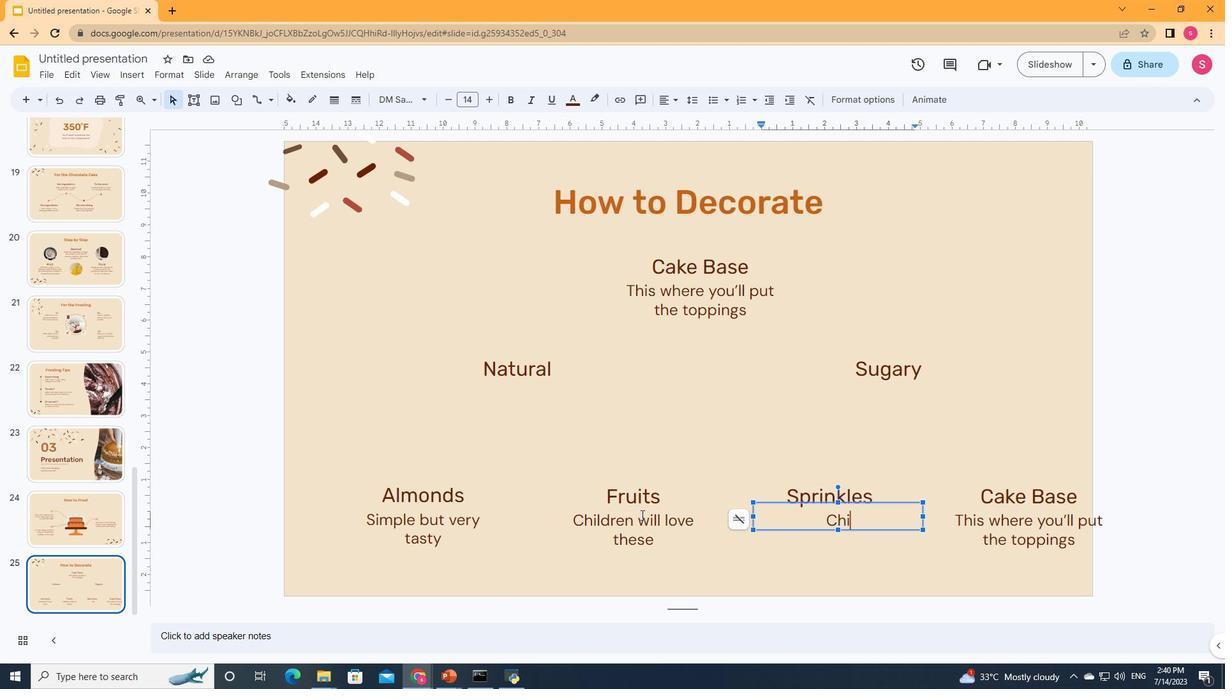 
Action: Key pressed ctrl+A<'\x03'>
Screenshot: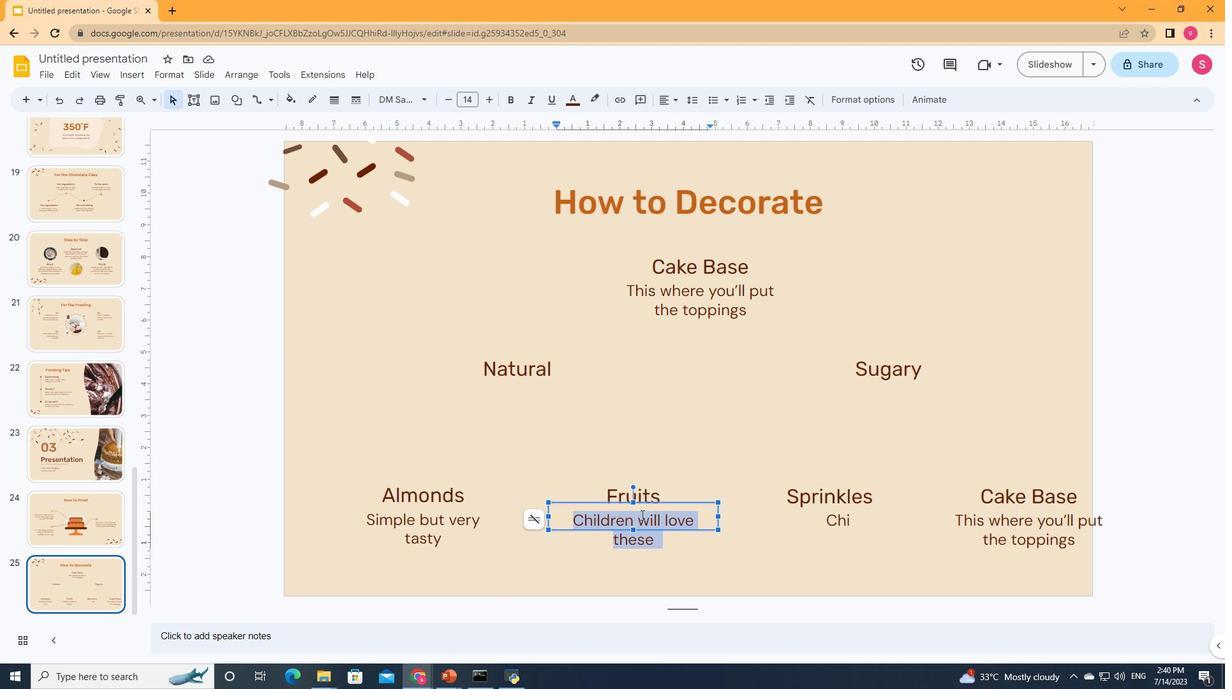 
Action: Mouse moved to (95, 465)
Screenshot: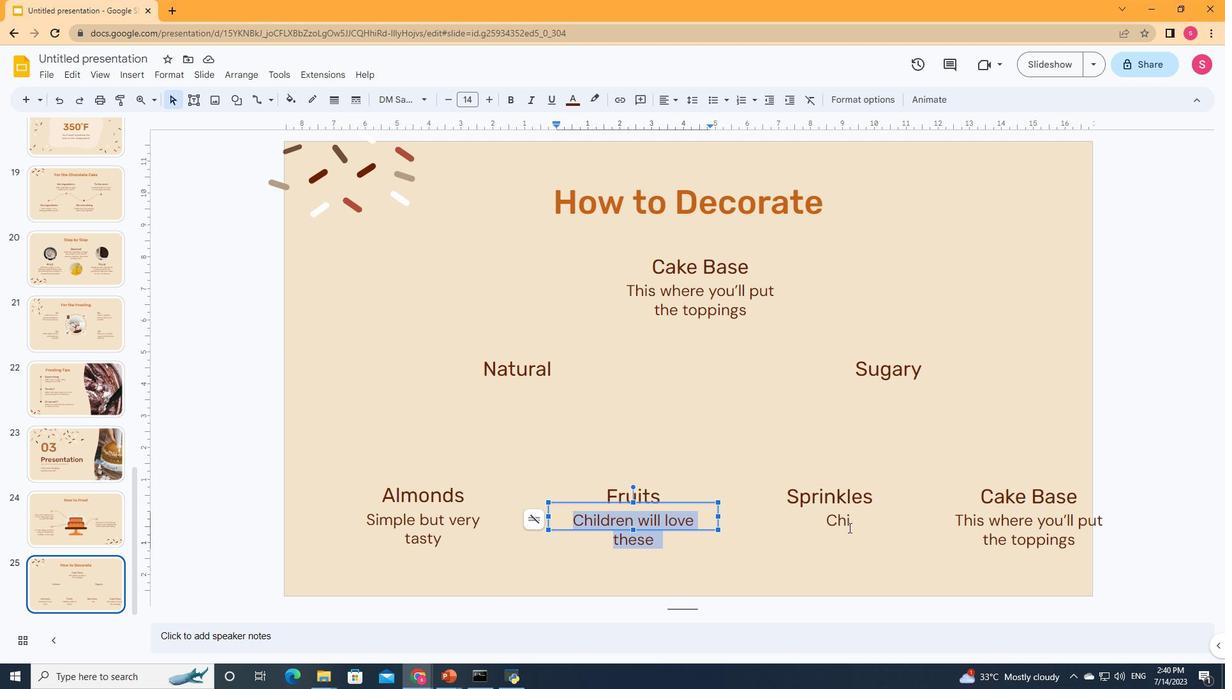 
Action: Mouse pressed left at (95, 465)
Screenshot: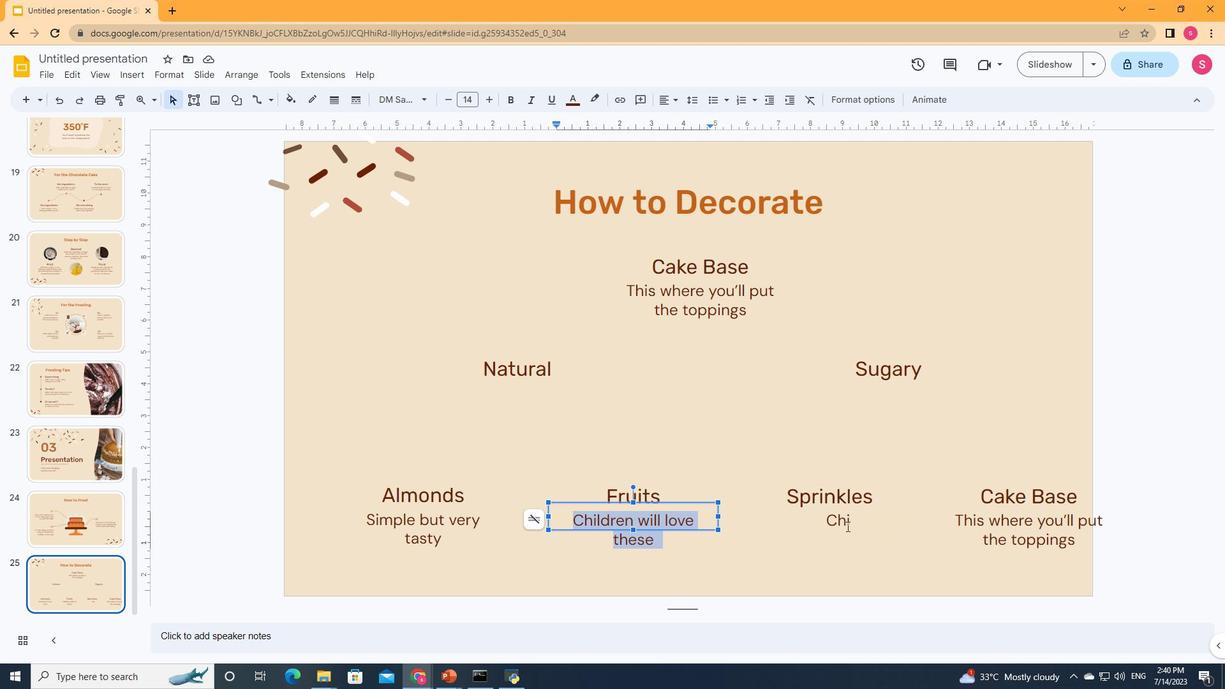 
Action: Key pressed ctrl+A<'\x16'>
Screenshot: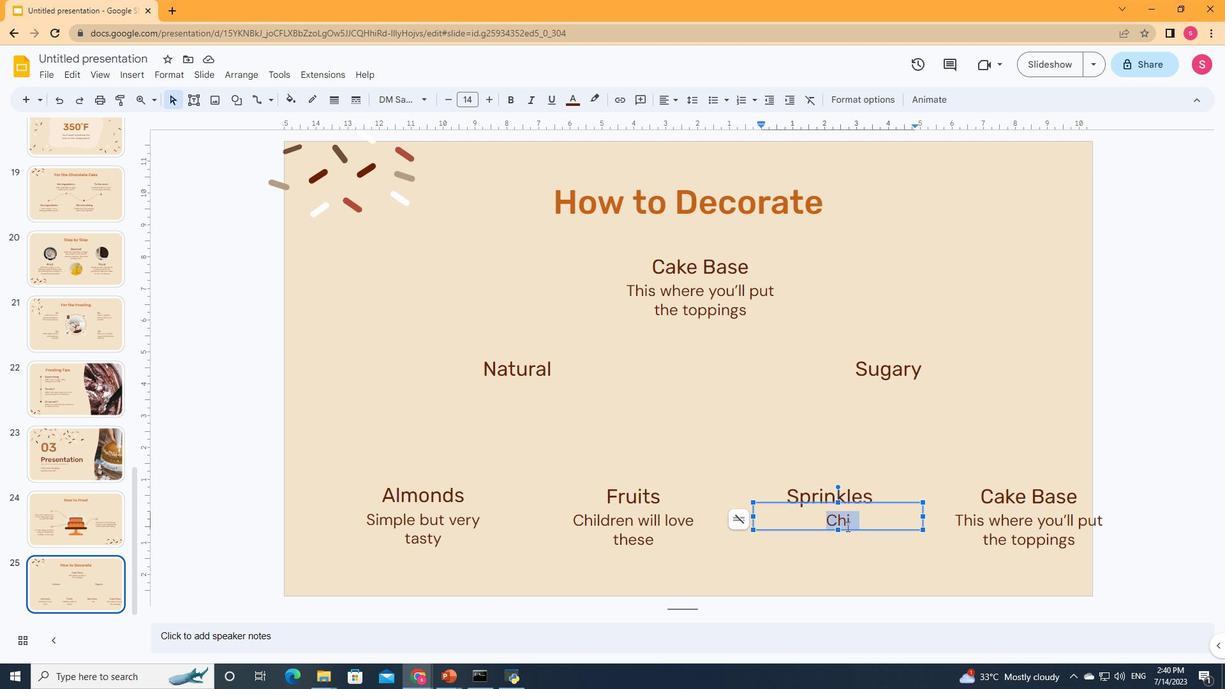 
Action: Mouse moved to (95, 465)
Screenshot: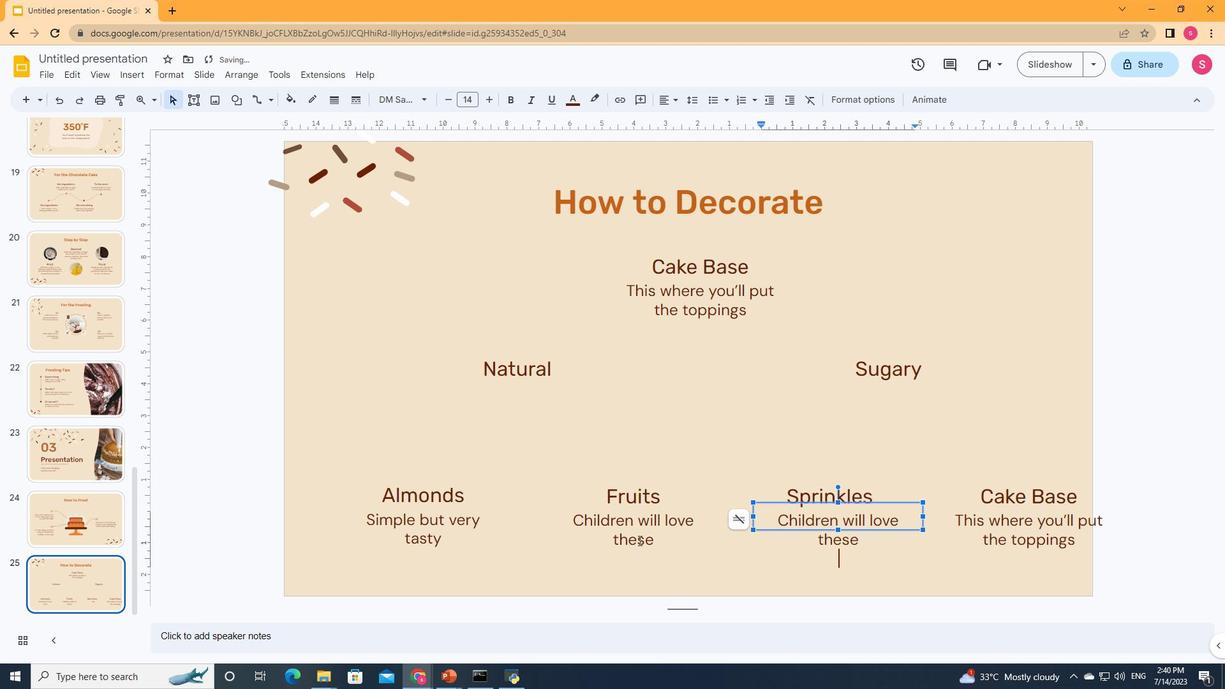 
Action: Mouse pressed left at (95, 465)
Screenshot: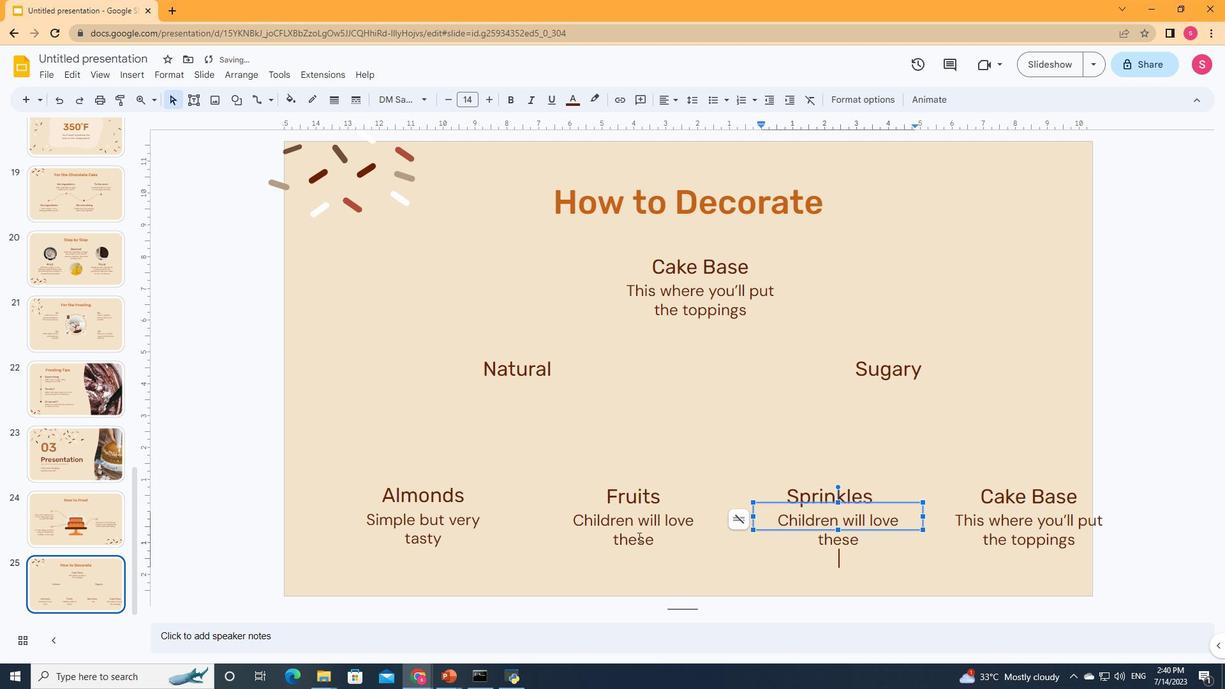 
Action: Key pressed ctrl+A<Key.shift><Key.shift><Key.shift><Key.shift><Key.shift><Key.shift><Key.shift><Key.shift><Key.shift><Key.shift><Key.shift><Key.shift><Key.shift><Key.shift><Key.shift><Key.shift><Key.shift><Key.shift><Key.shift><Key.shift><Key.shift><Key.shift><Key.shift><Key.shift><Key.shift><Key.shift><Key.shift><Key.shift><Key.shift><Key.shift><Key.shift><Key.shift><Key.shift><Key.shift><Key.shift><Key.shift><Key.shift><Key.shift><Key.shift><Key.shift><Key.shift><Key.shift><Key.shift><Key.shift><Key.shift><Key.shift><Key.shift><Key.shift><Key.shift><Key.shift>The<Key.space>most<Key.space>healthy<Key.space>option
Screenshot: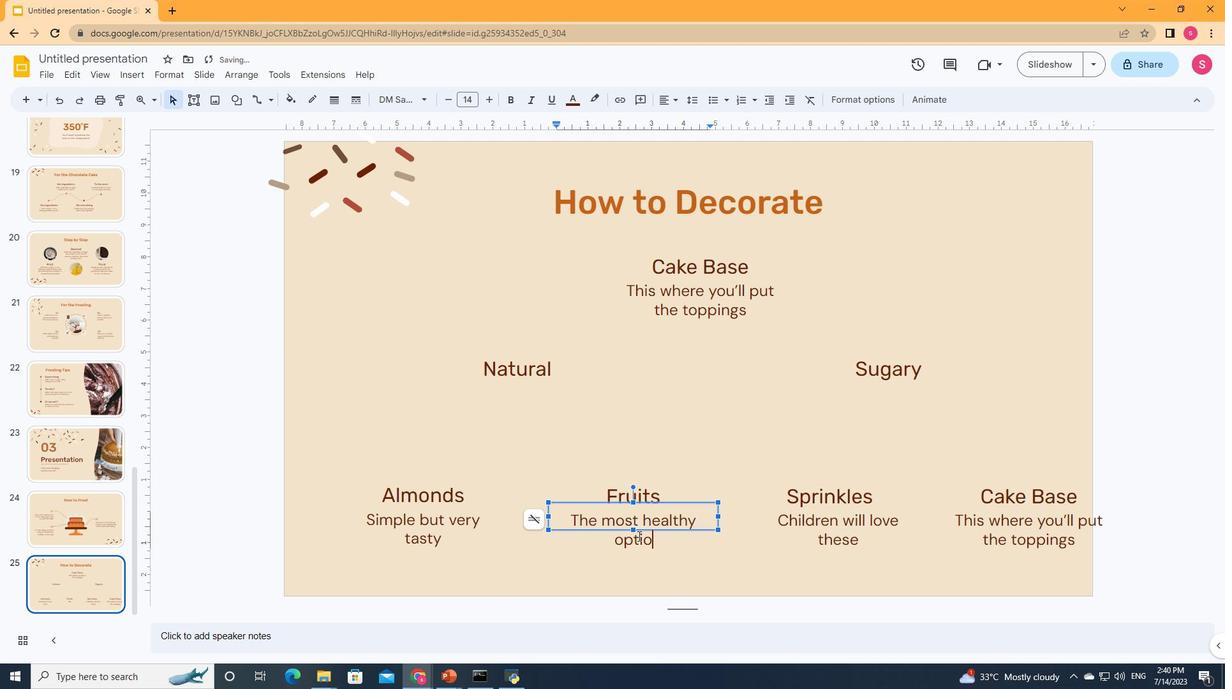 
Action: Mouse moved to (95, 465)
Screenshot: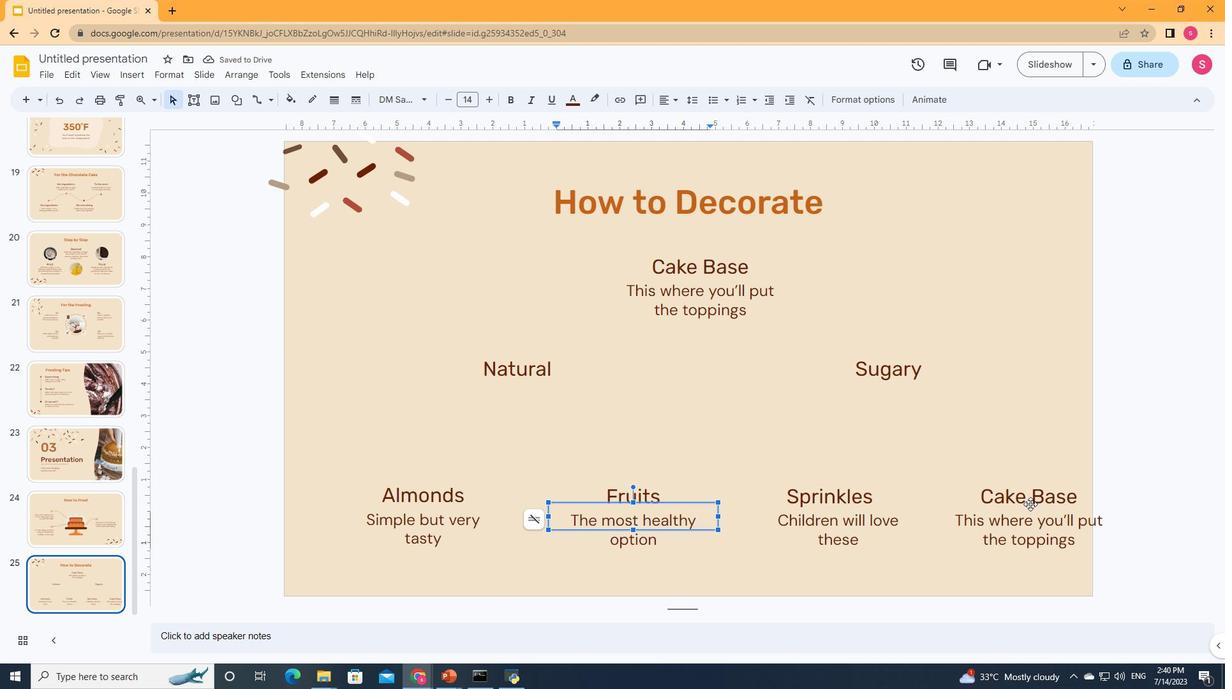 
Action: Mouse pressed left at (95, 465)
Screenshot: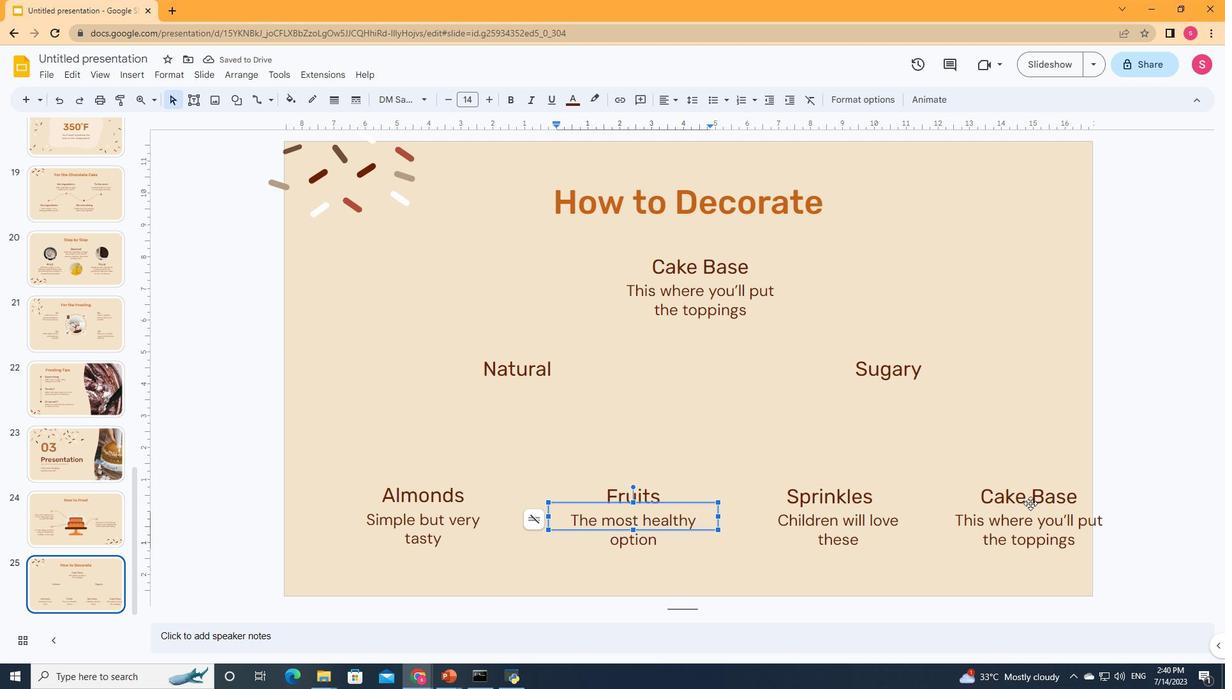 
Action: Mouse moved to (95, 465)
Screenshot: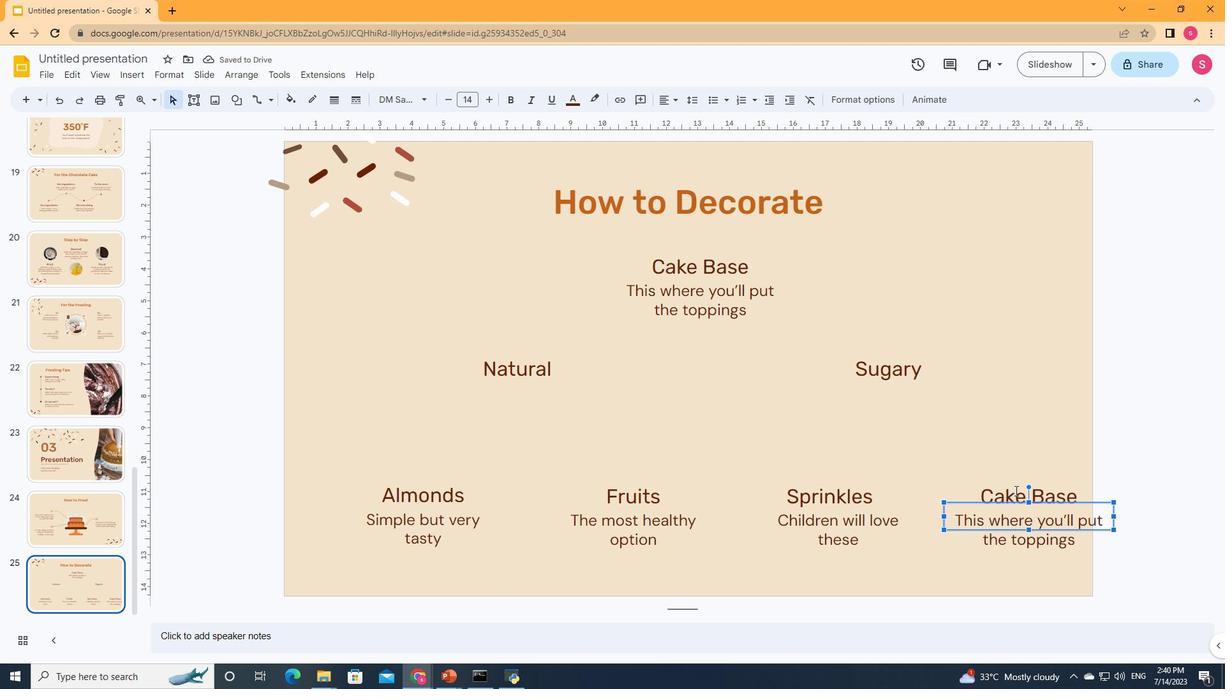 
Action: Mouse pressed left at (95, 465)
Screenshot: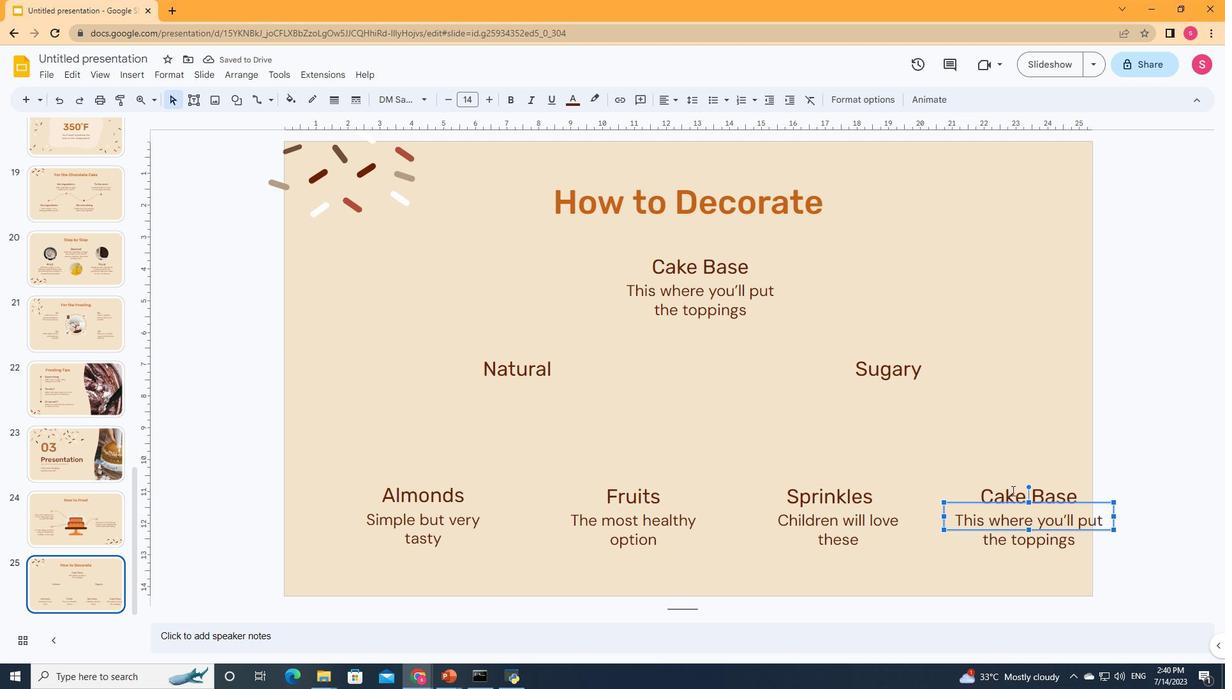 
Action: Key pressed ctrl+A<Key.shift><Key.shift><Key.shift><Key.shift><Key.shift>Chips
Screenshot: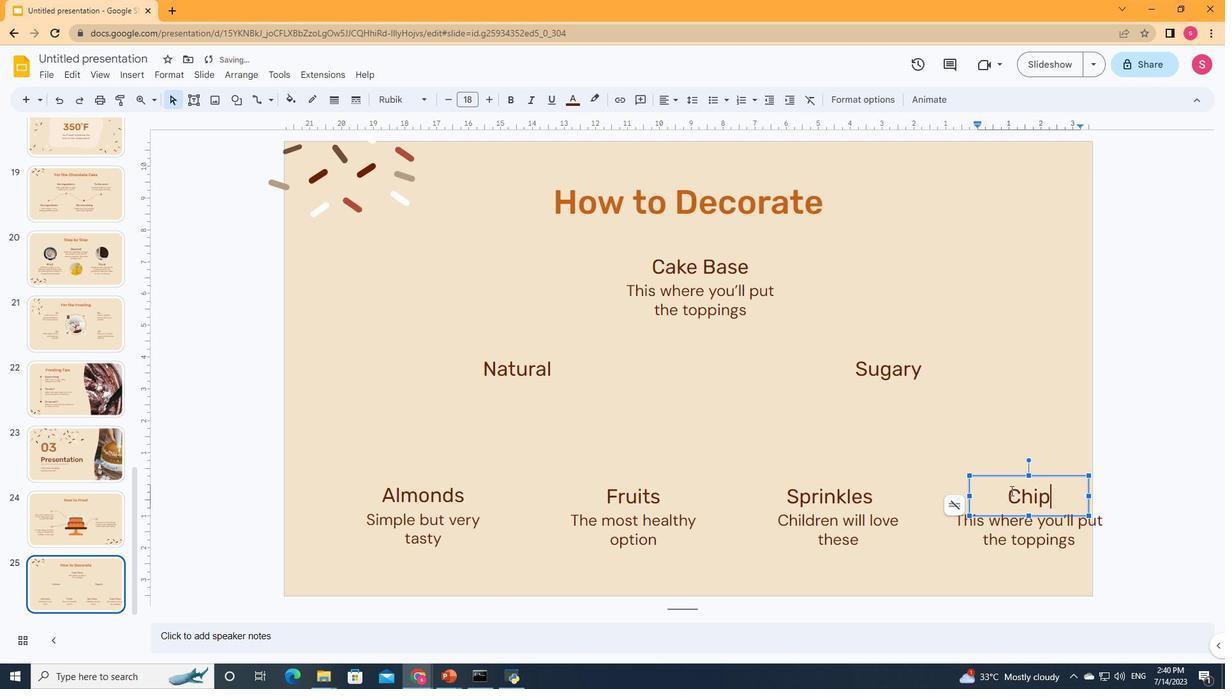
Action: Mouse moved to (95, 465)
Screenshot: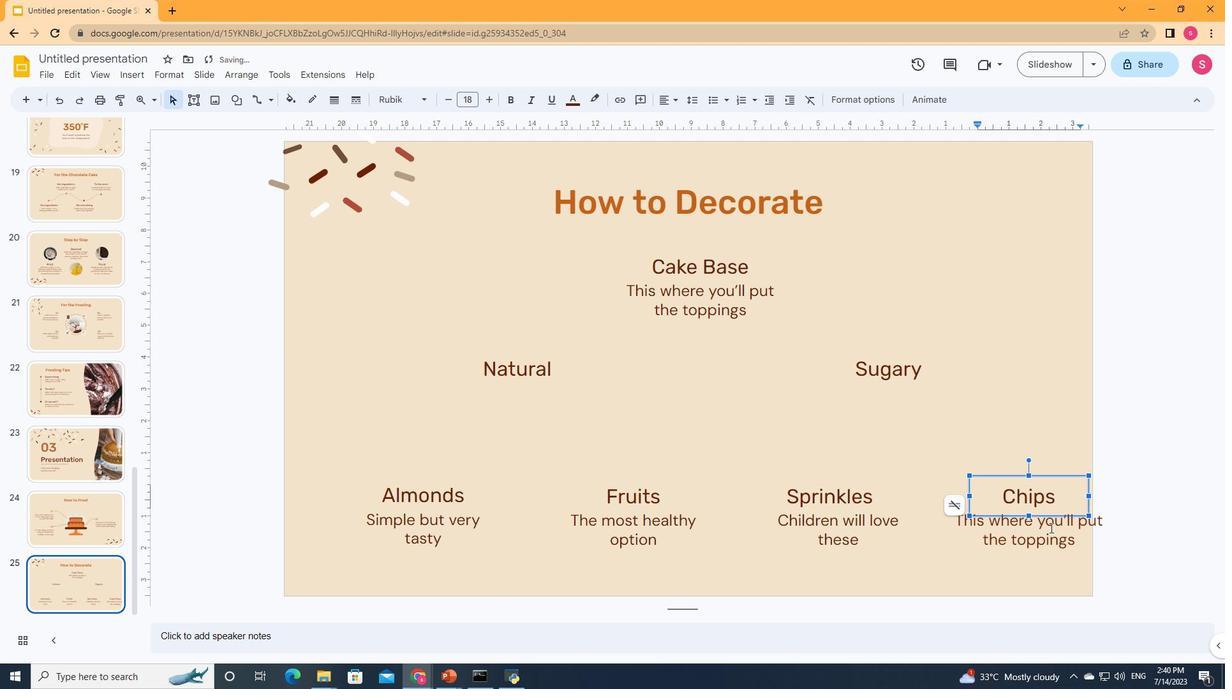 
Action: Mouse pressed left at (95, 465)
Screenshot: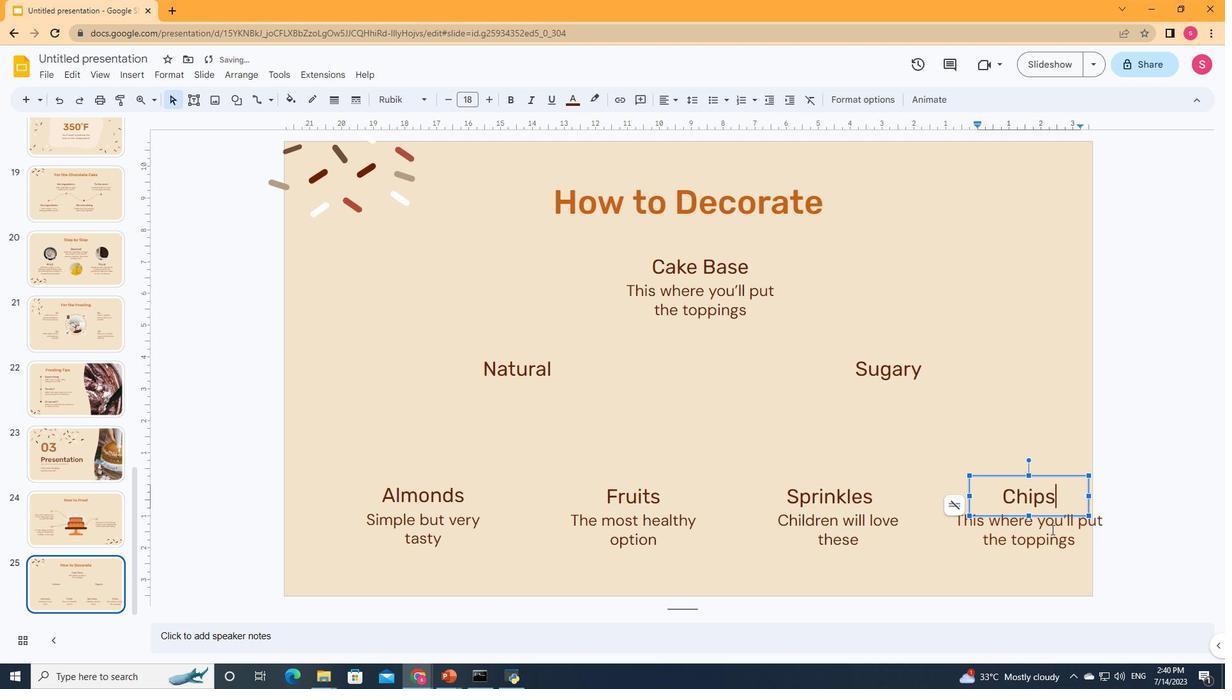 
Action: Key pressed ctrl+A
Screenshot: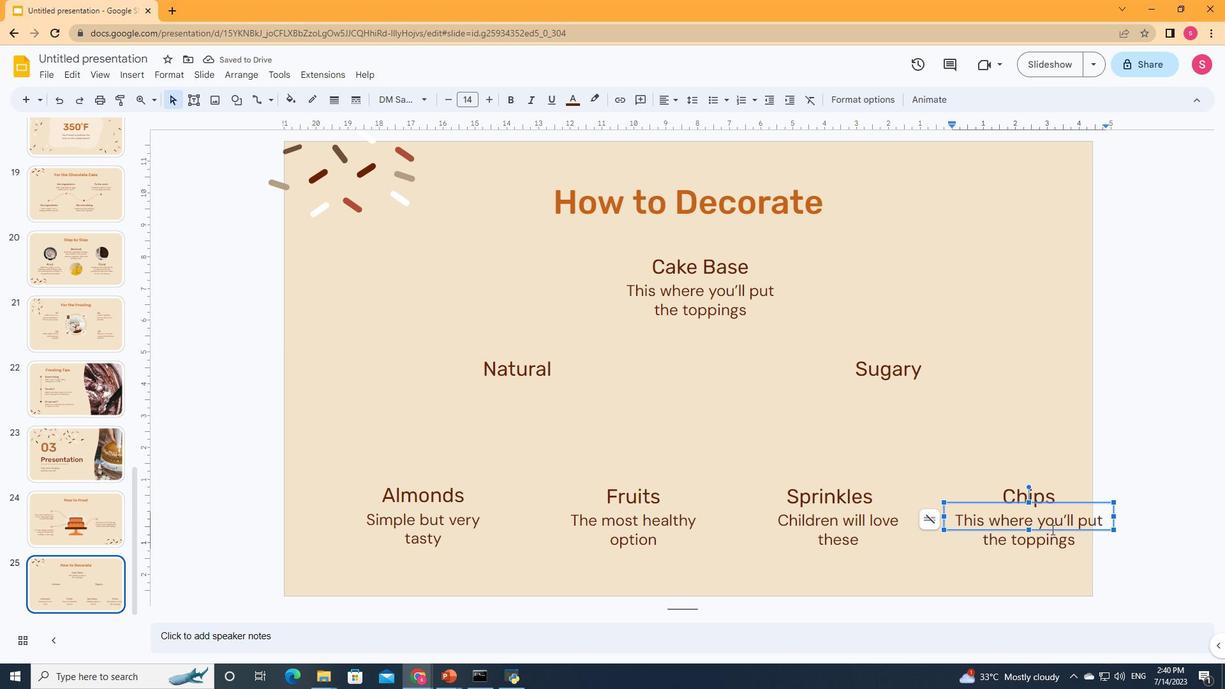 
Action: Mouse moved to (95, 465)
